 Task: Search one way flight ticket for 4 adults, 1 infant in seat and 1 infant on lap in premium economy from Orange County: John Wayne Airport (was Orange County Airport) to Springfield: Abraham Lincoln Capital Airport on 5-2-2023. Number of bags: 5 checked bags. Price is upto 98000. Outbound departure time preference is 20:45.
Action: Mouse moved to (292, 283)
Screenshot: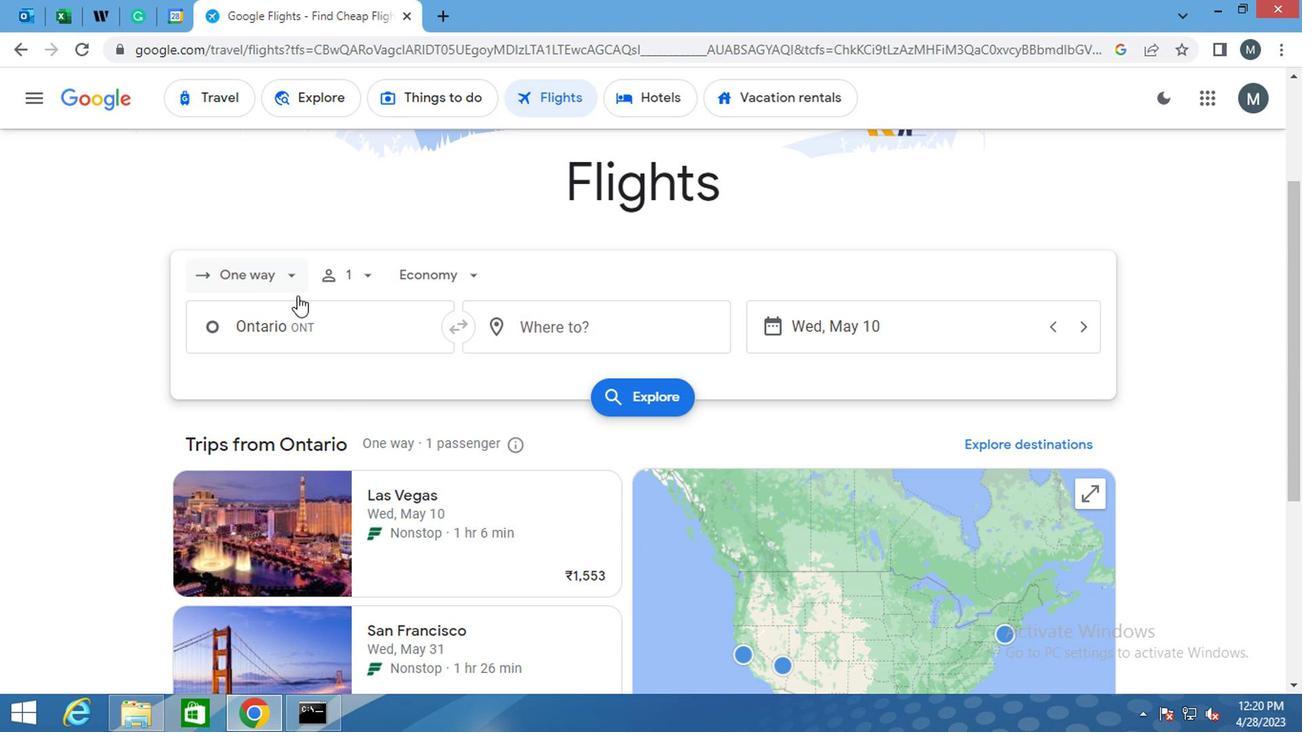 
Action: Mouse pressed left at (292, 283)
Screenshot: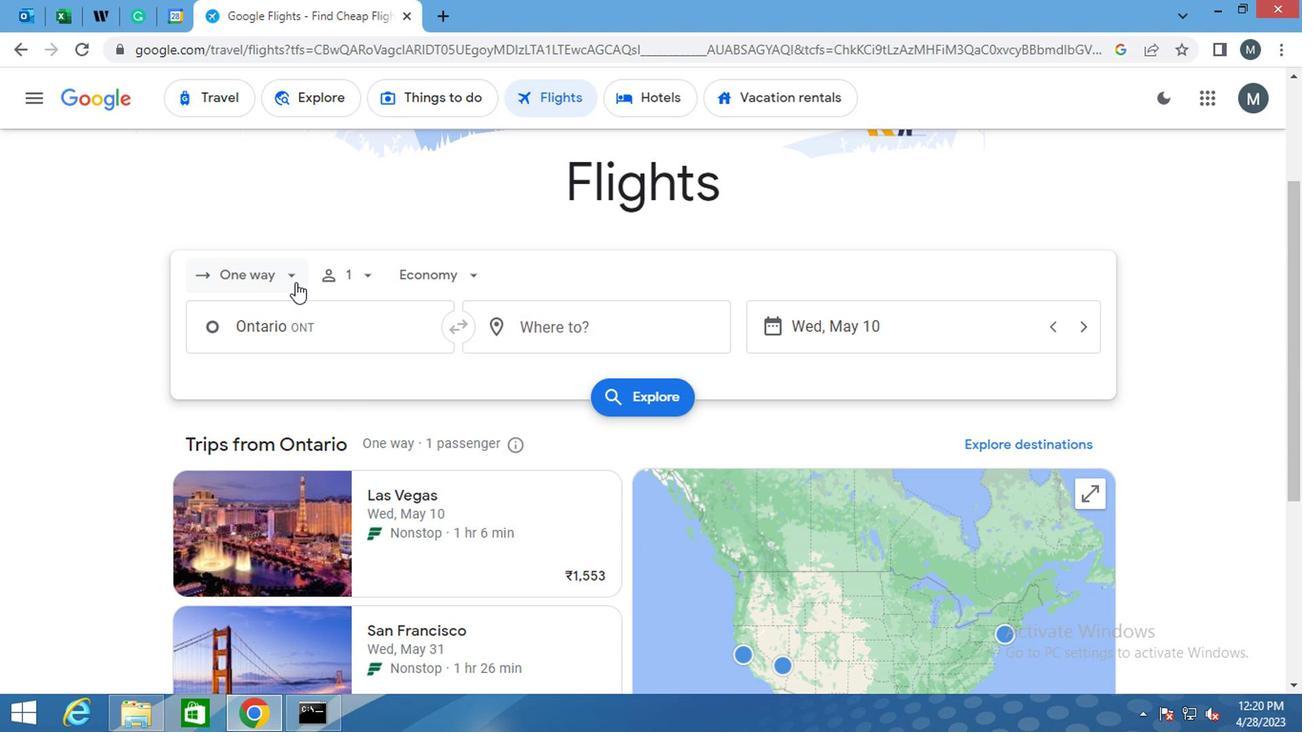 
Action: Mouse moved to (297, 365)
Screenshot: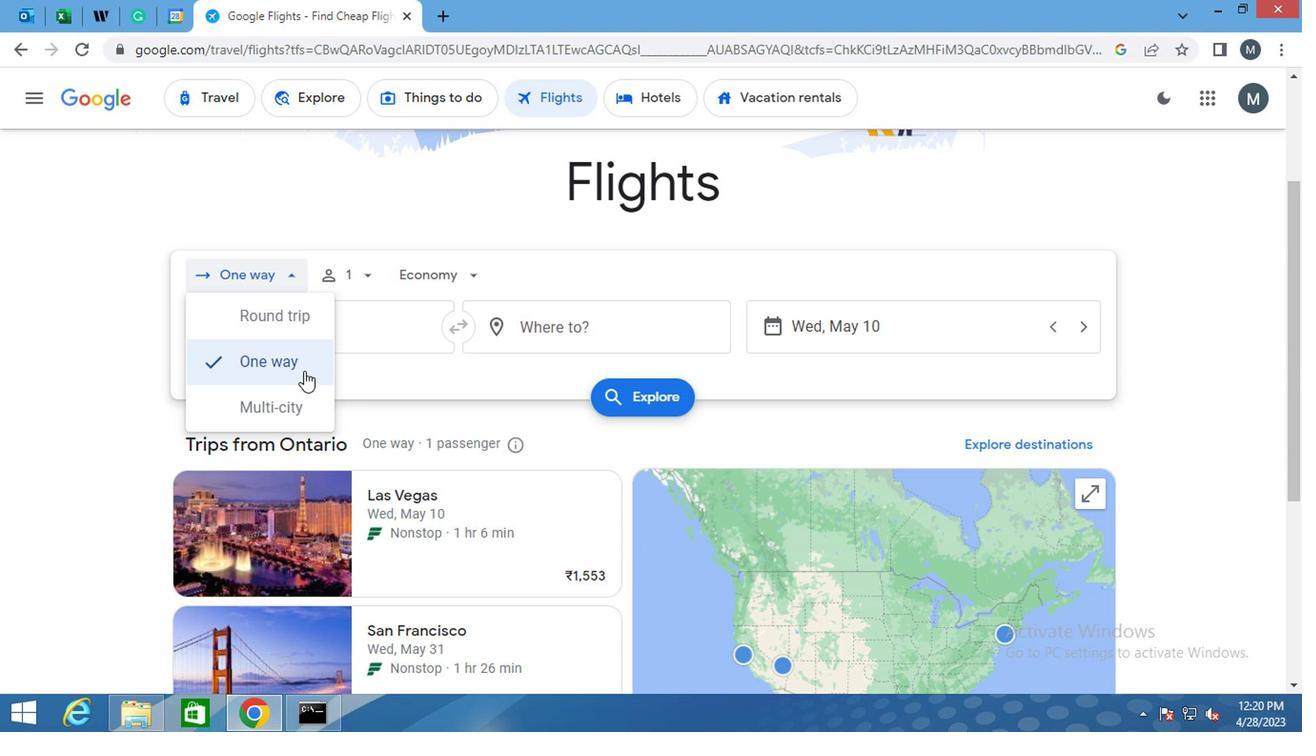 
Action: Mouse pressed left at (297, 365)
Screenshot: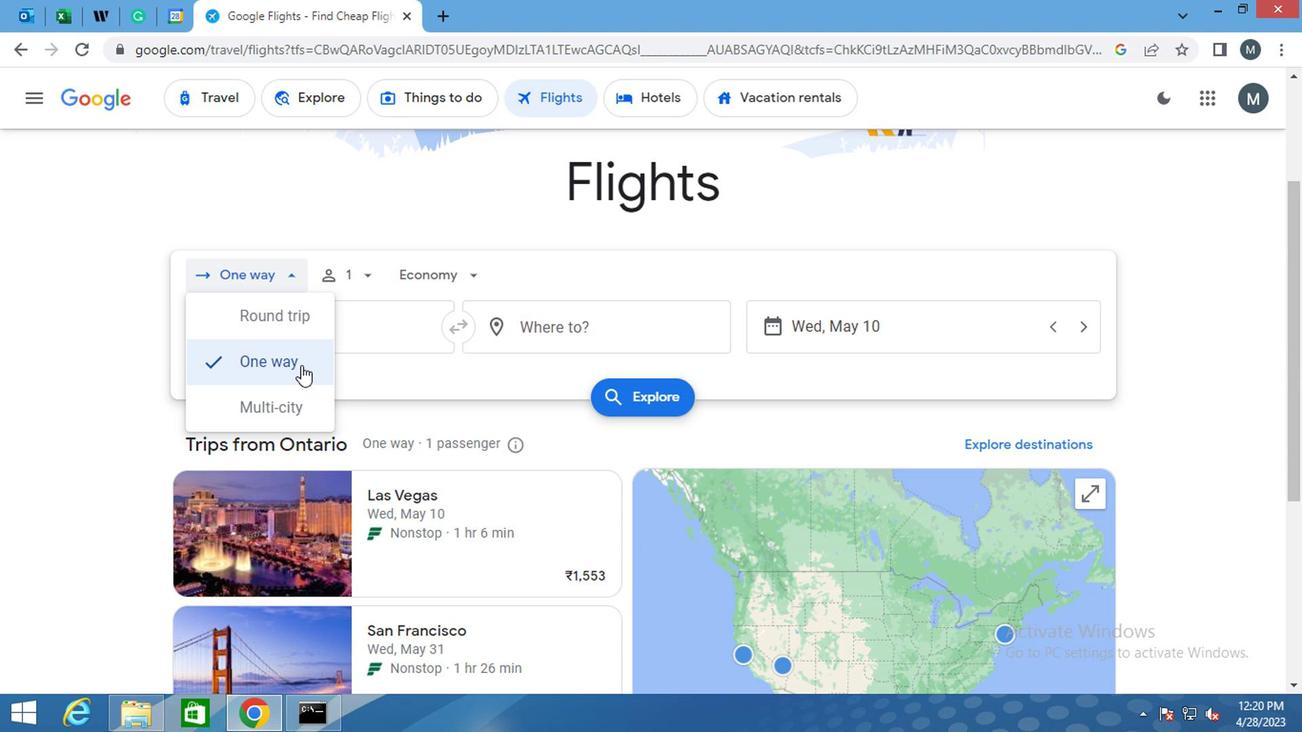 
Action: Mouse moved to (367, 278)
Screenshot: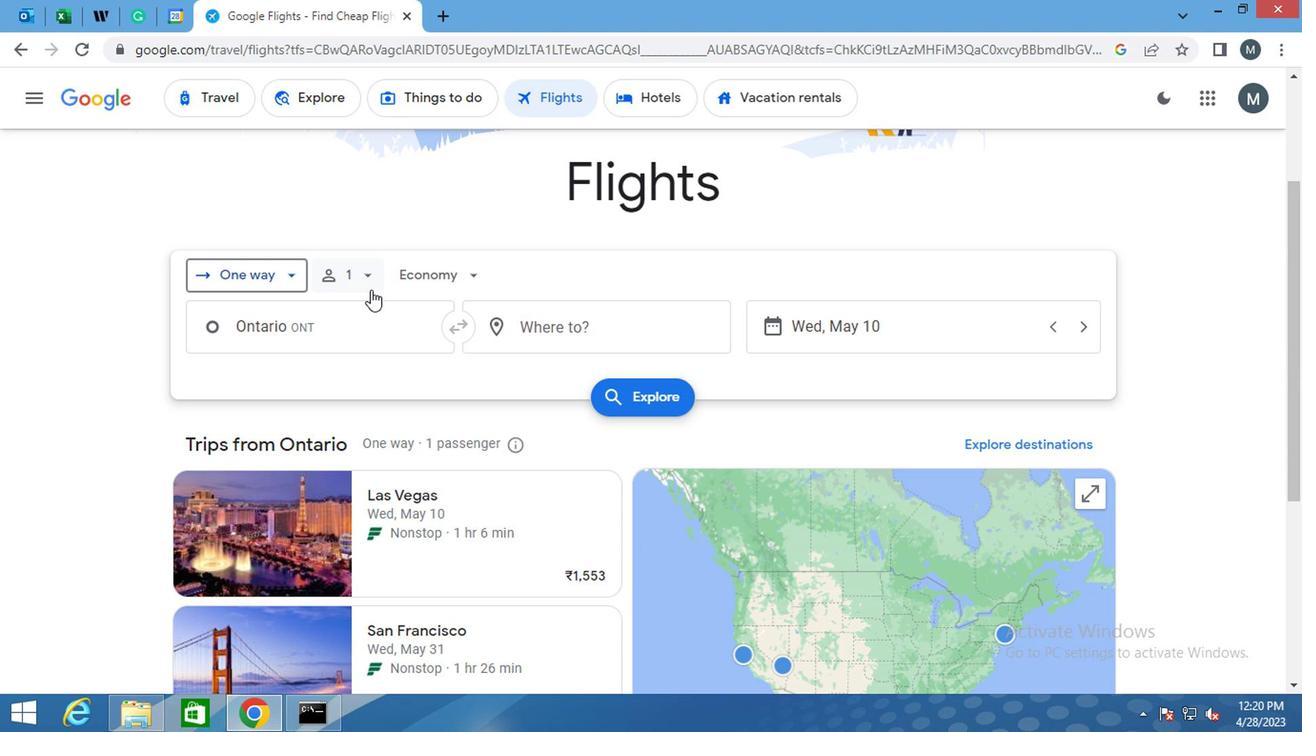 
Action: Mouse pressed left at (367, 278)
Screenshot: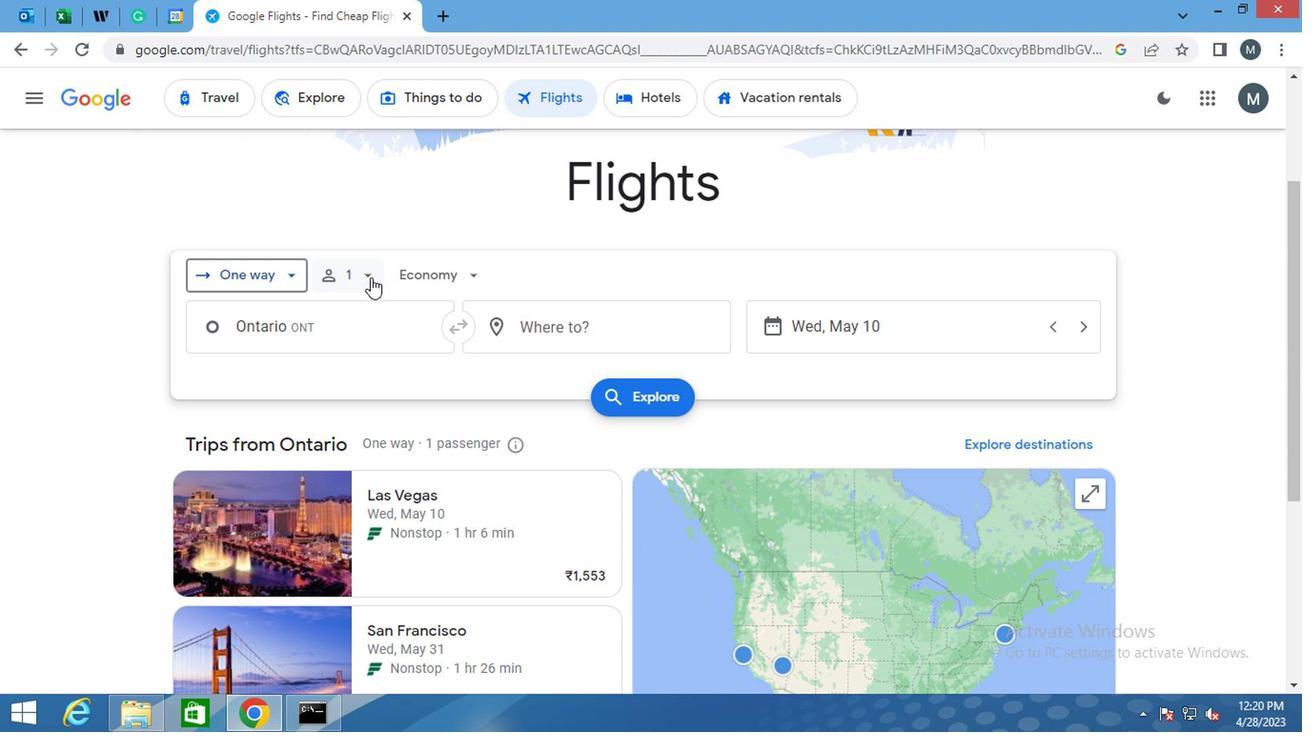 
Action: Mouse moved to (503, 328)
Screenshot: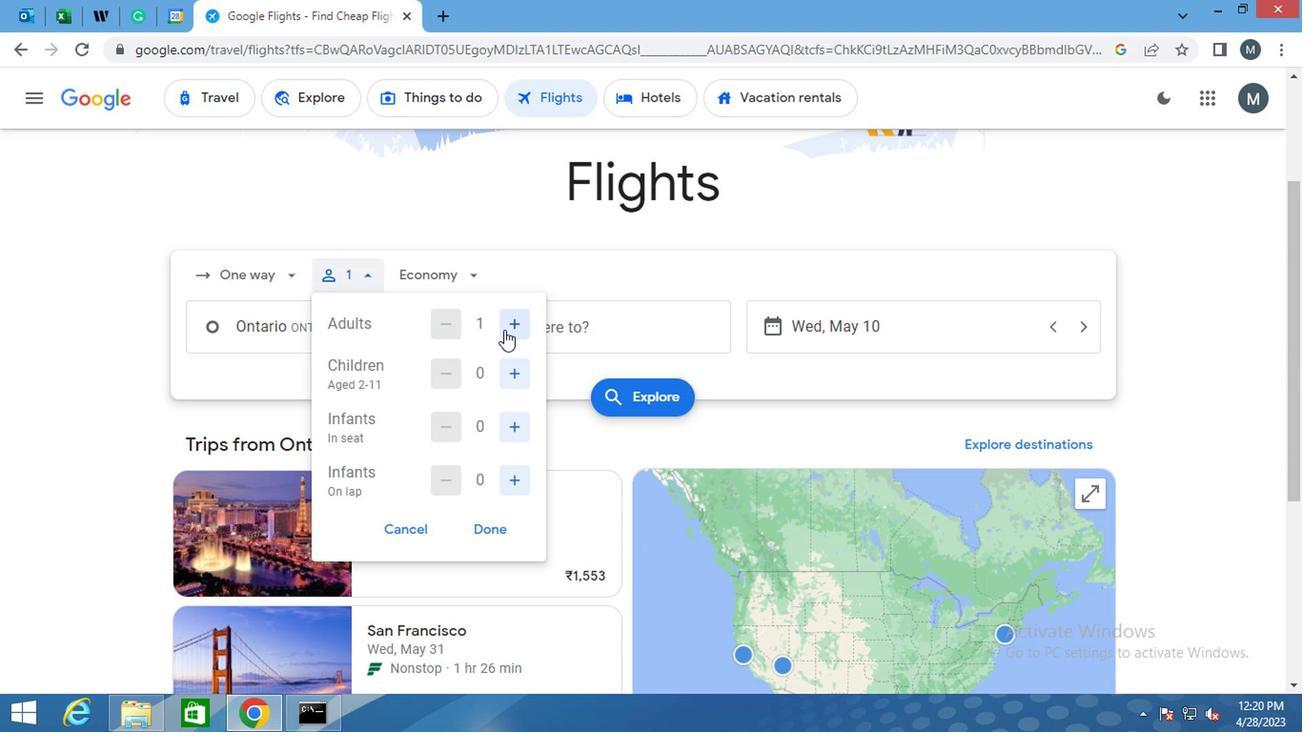 
Action: Mouse pressed left at (503, 328)
Screenshot: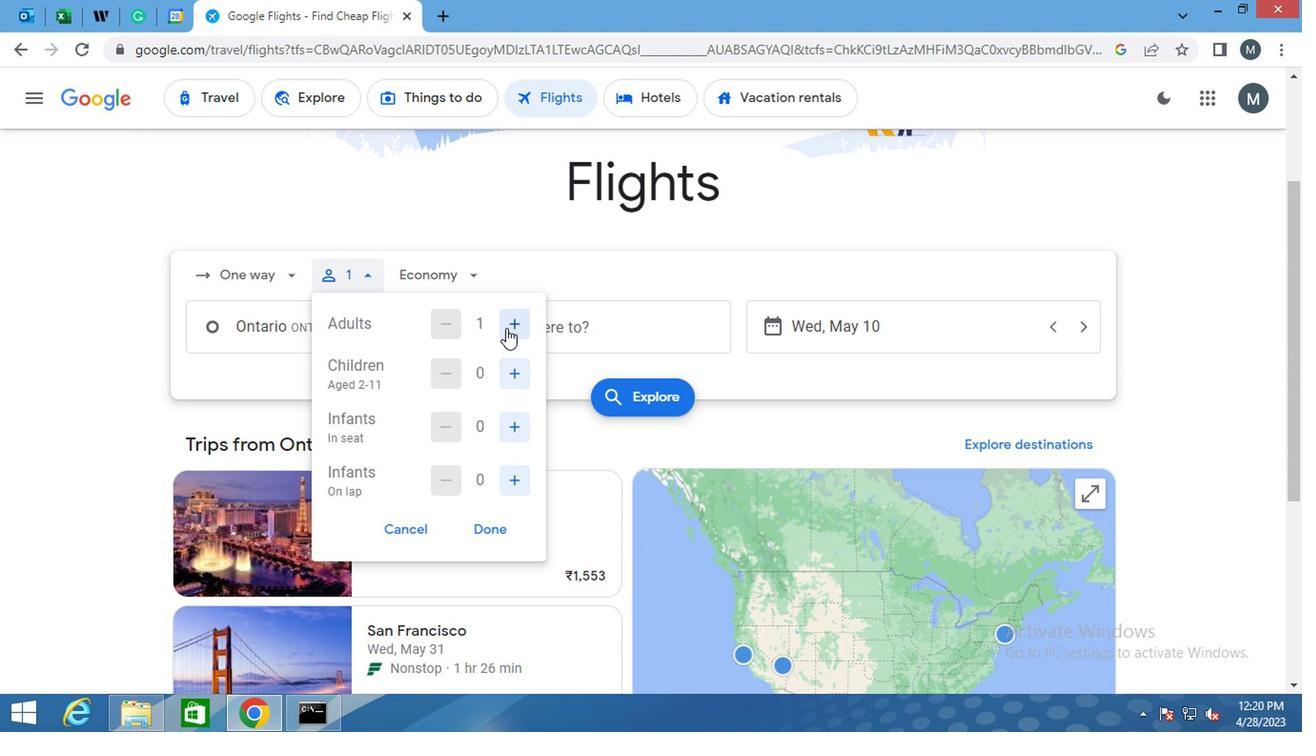 
Action: Mouse pressed left at (503, 328)
Screenshot: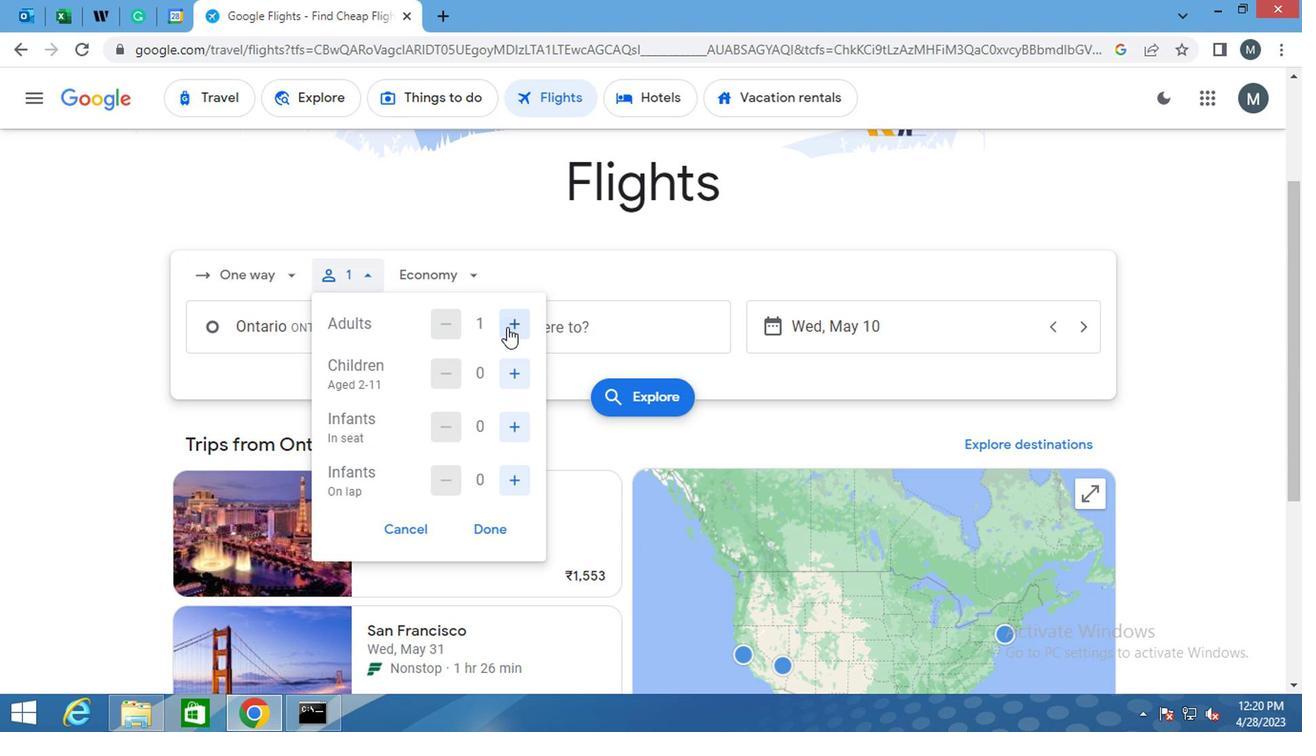 
Action: Mouse moved to (505, 328)
Screenshot: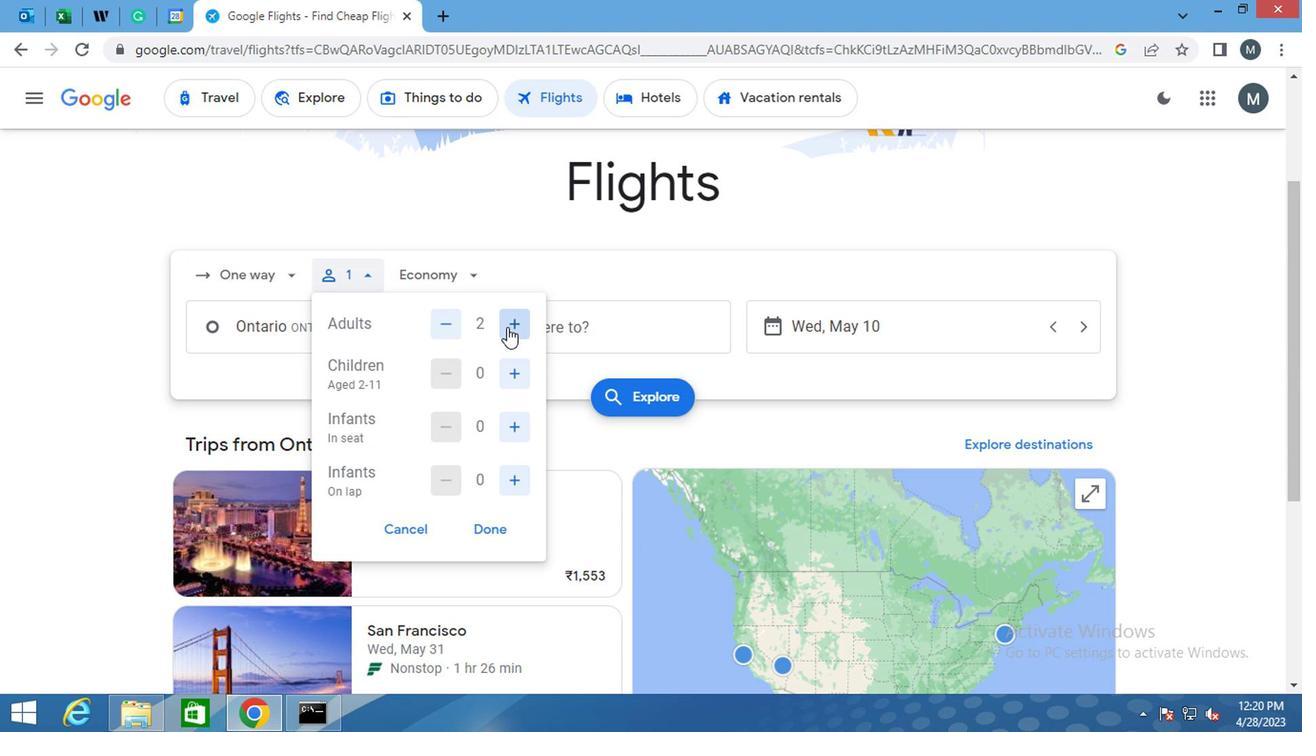 
Action: Mouse pressed left at (505, 328)
Screenshot: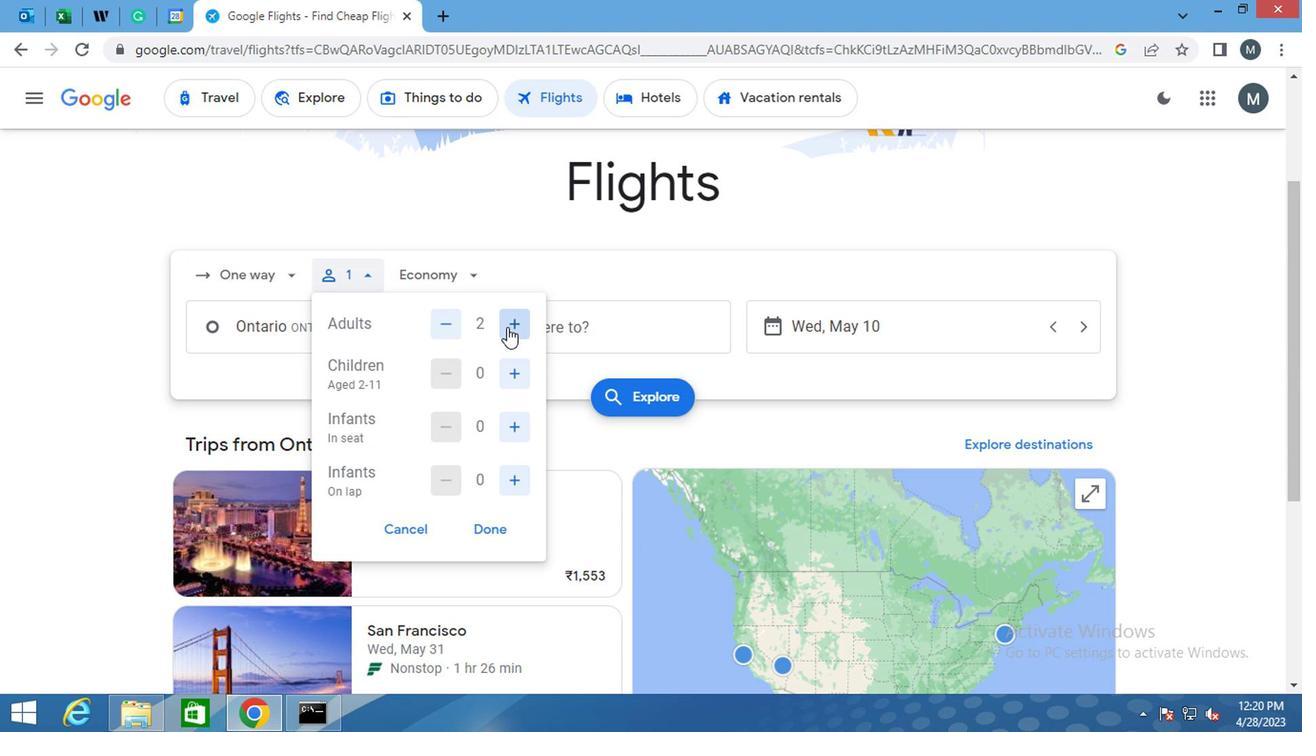 
Action: Mouse moved to (505, 377)
Screenshot: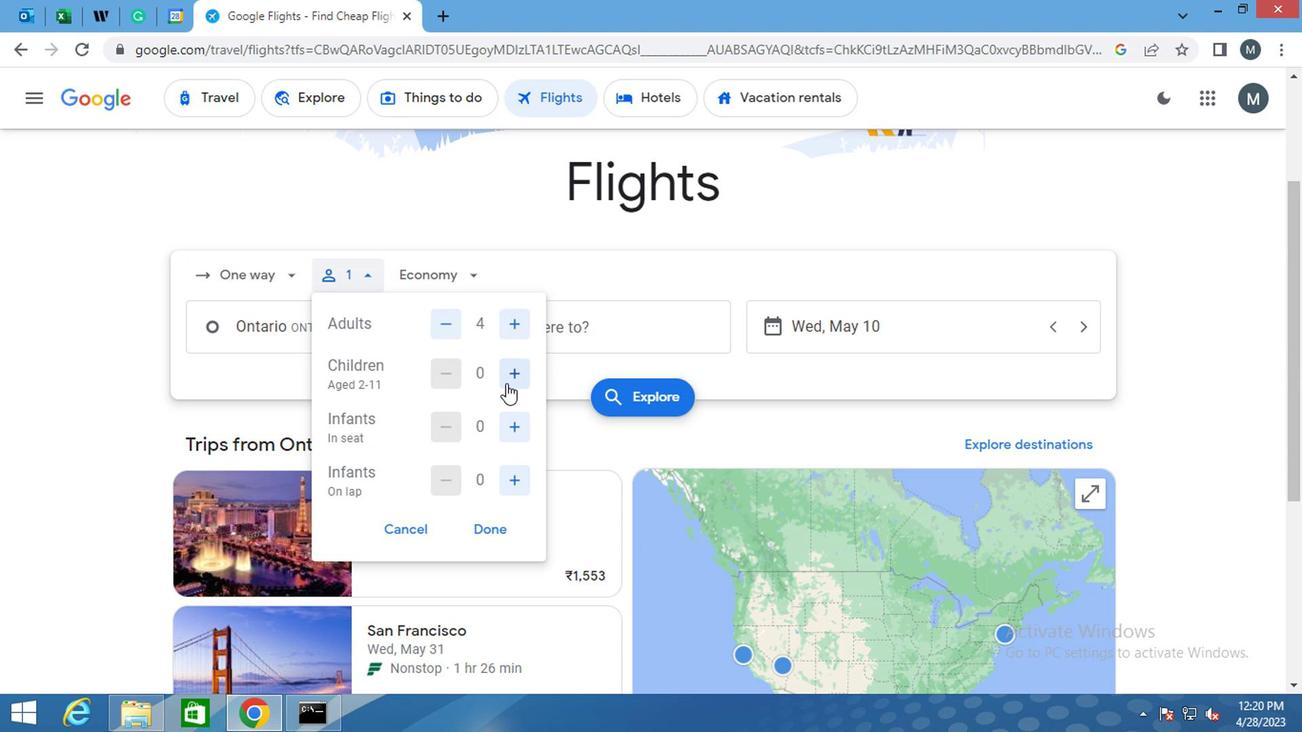 
Action: Mouse pressed left at (505, 377)
Screenshot: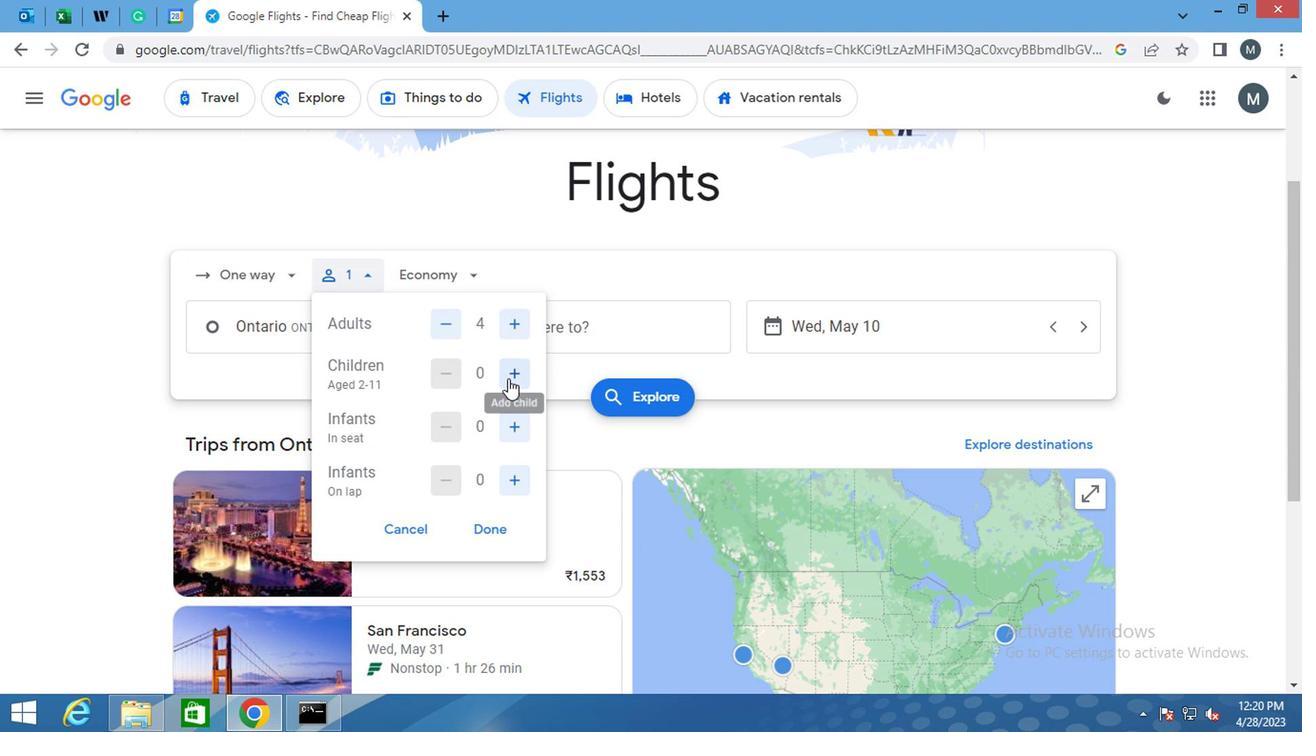 
Action: Mouse moved to (505, 483)
Screenshot: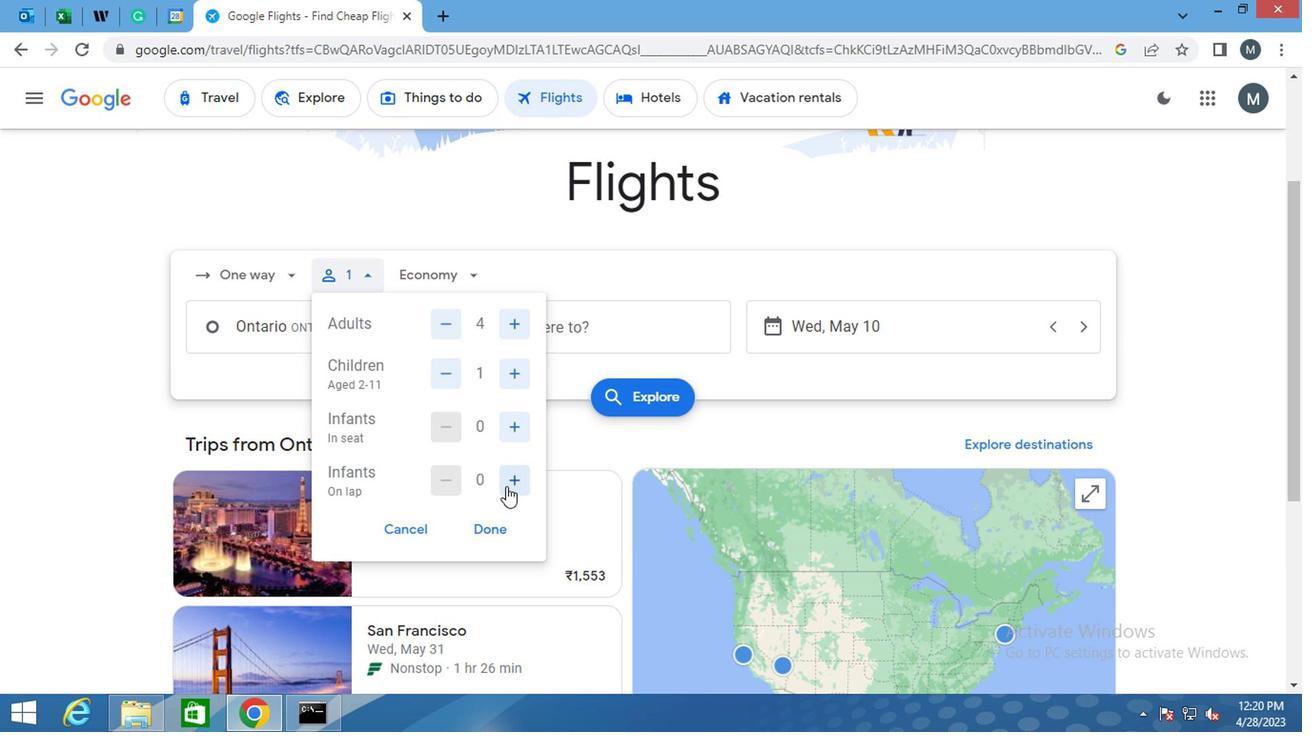 
Action: Mouse pressed left at (505, 483)
Screenshot: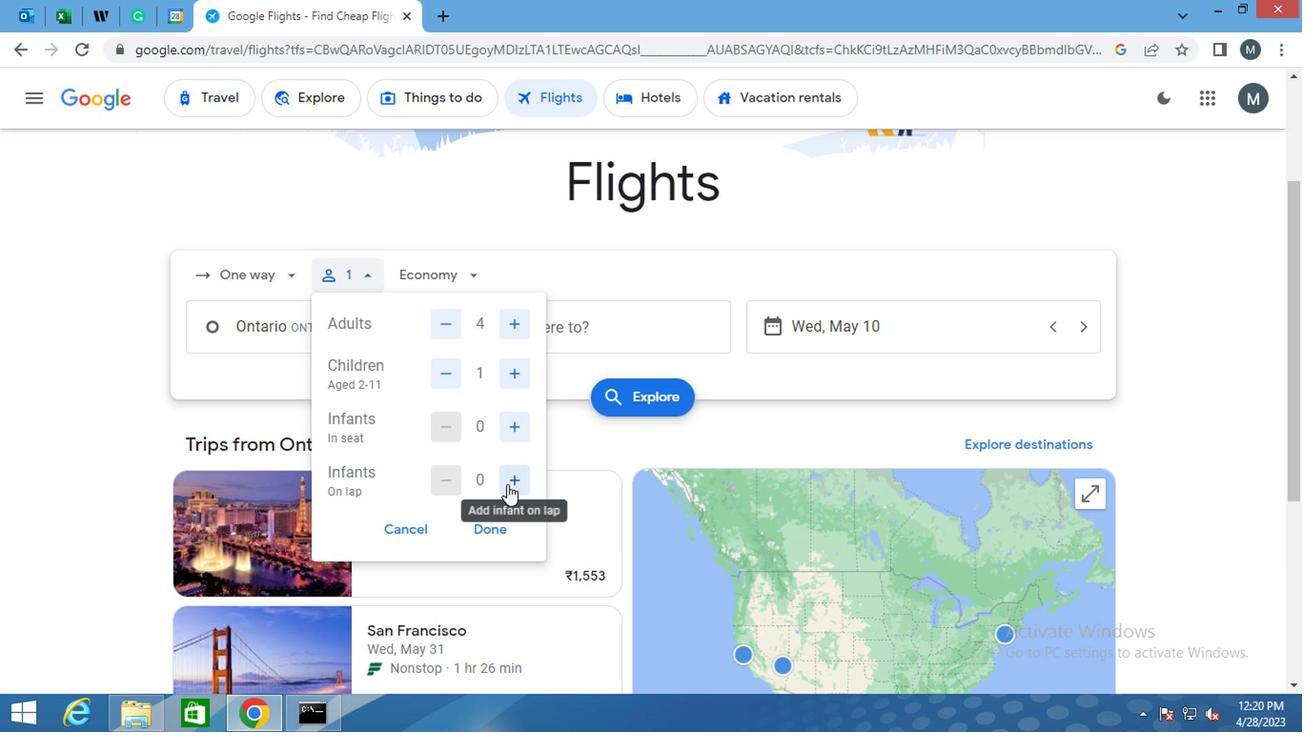
Action: Mouse moved to (489, 519)
Screenshot: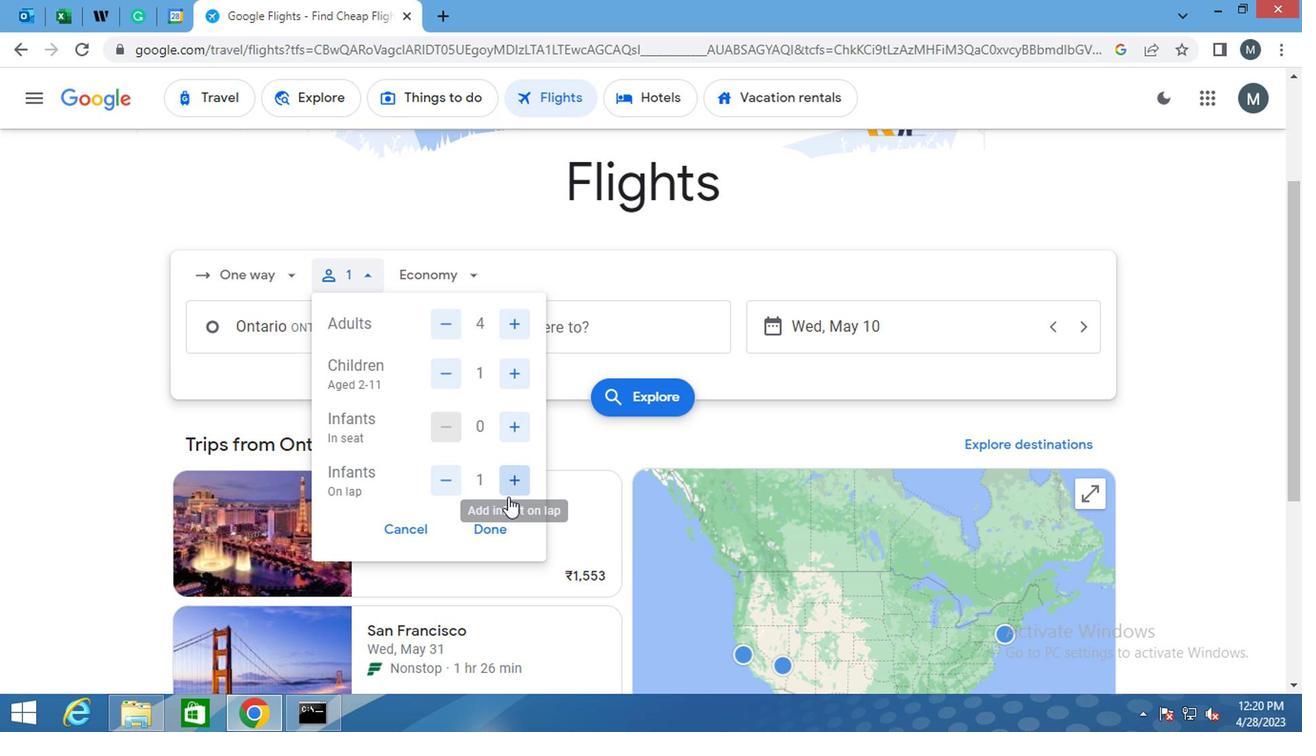 
Action: Mouse pressed left at (489, 519)
Screenshot: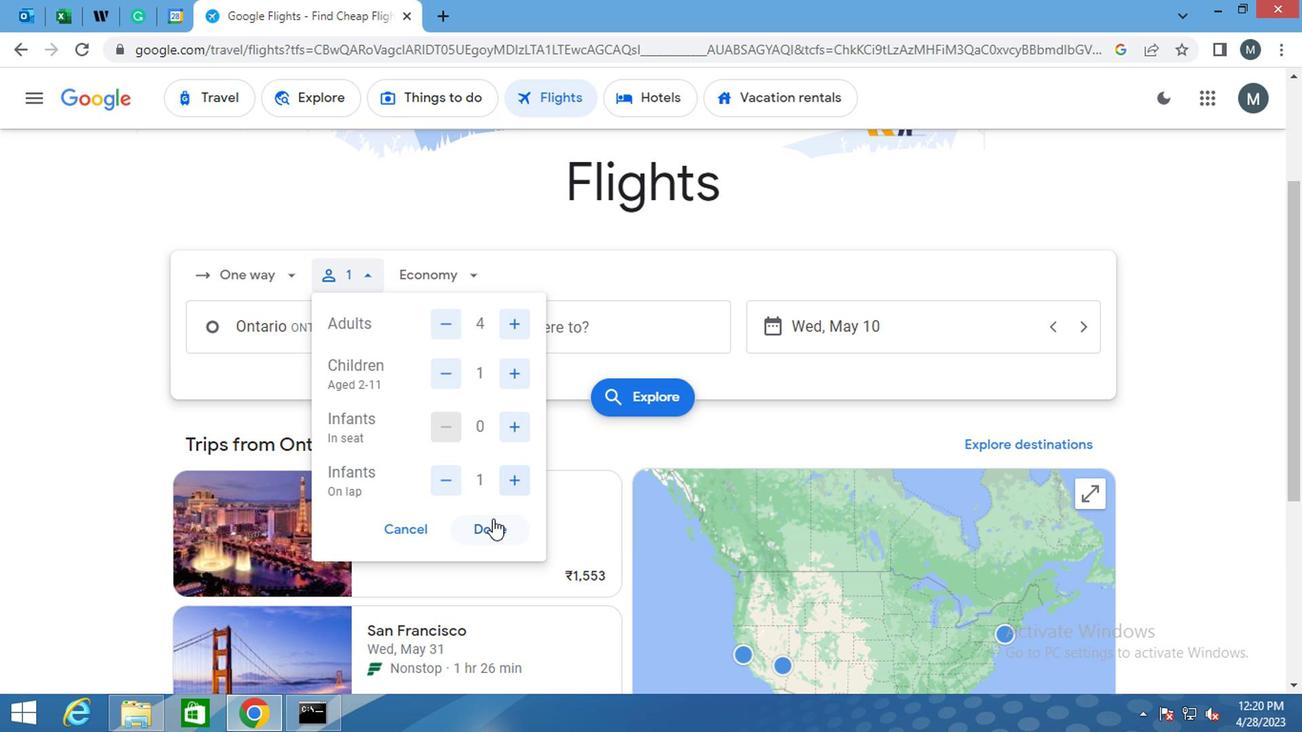 
Action: Mouse moved to (470, 284)
Screenshot: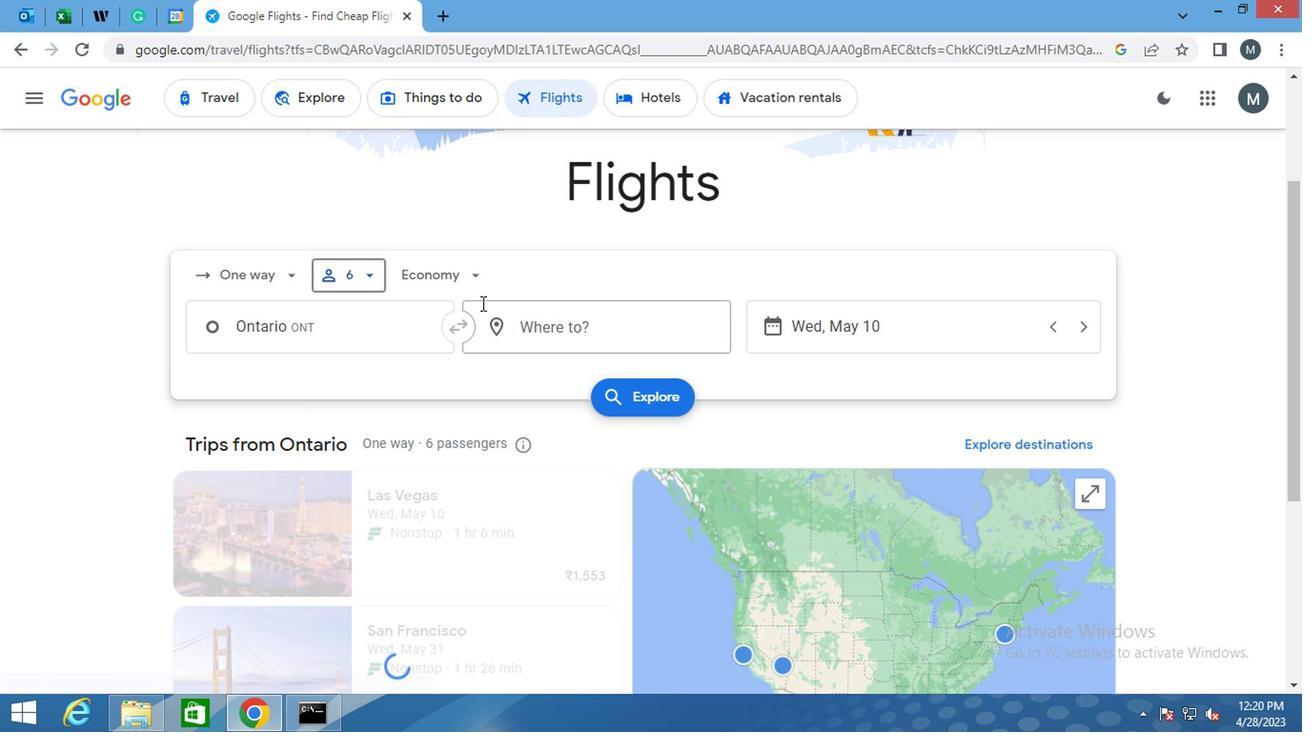 
Action: Mouse pressed left at (470, 284)
Screenshot: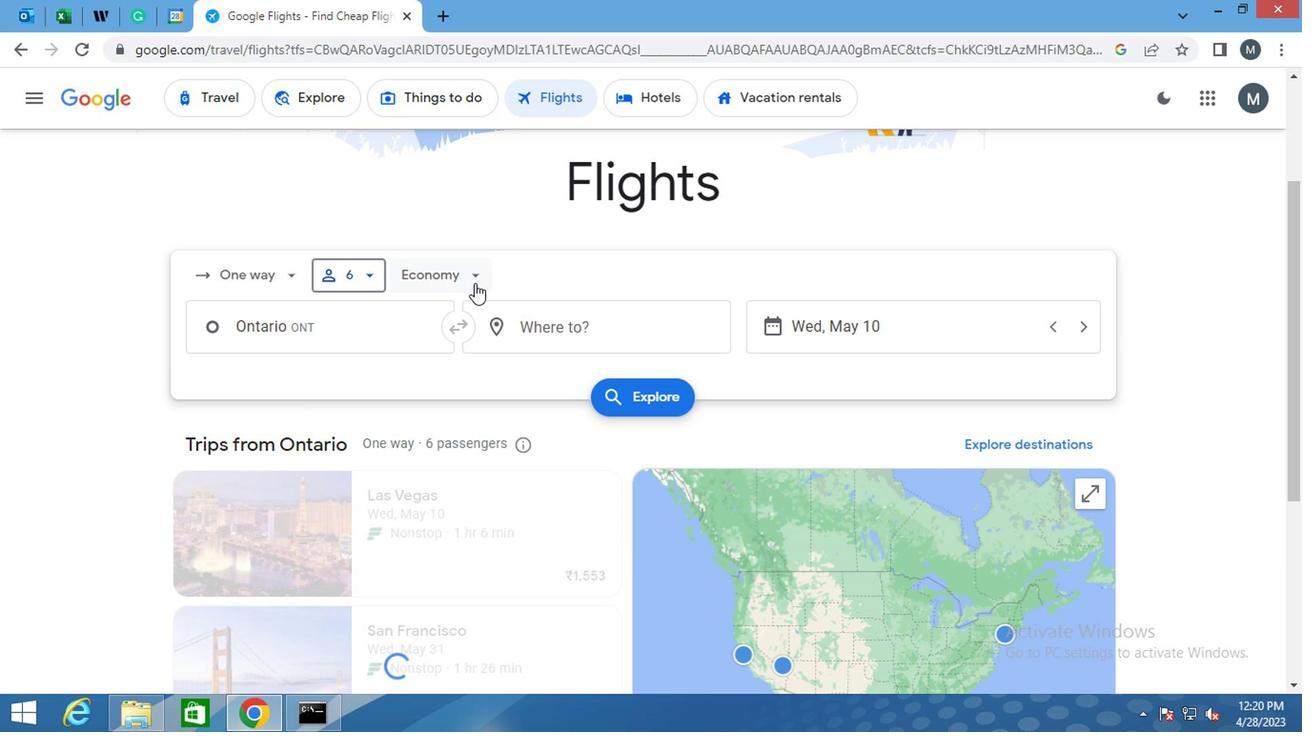 
Action: Mouse moved to (470, 359)
Screenshot: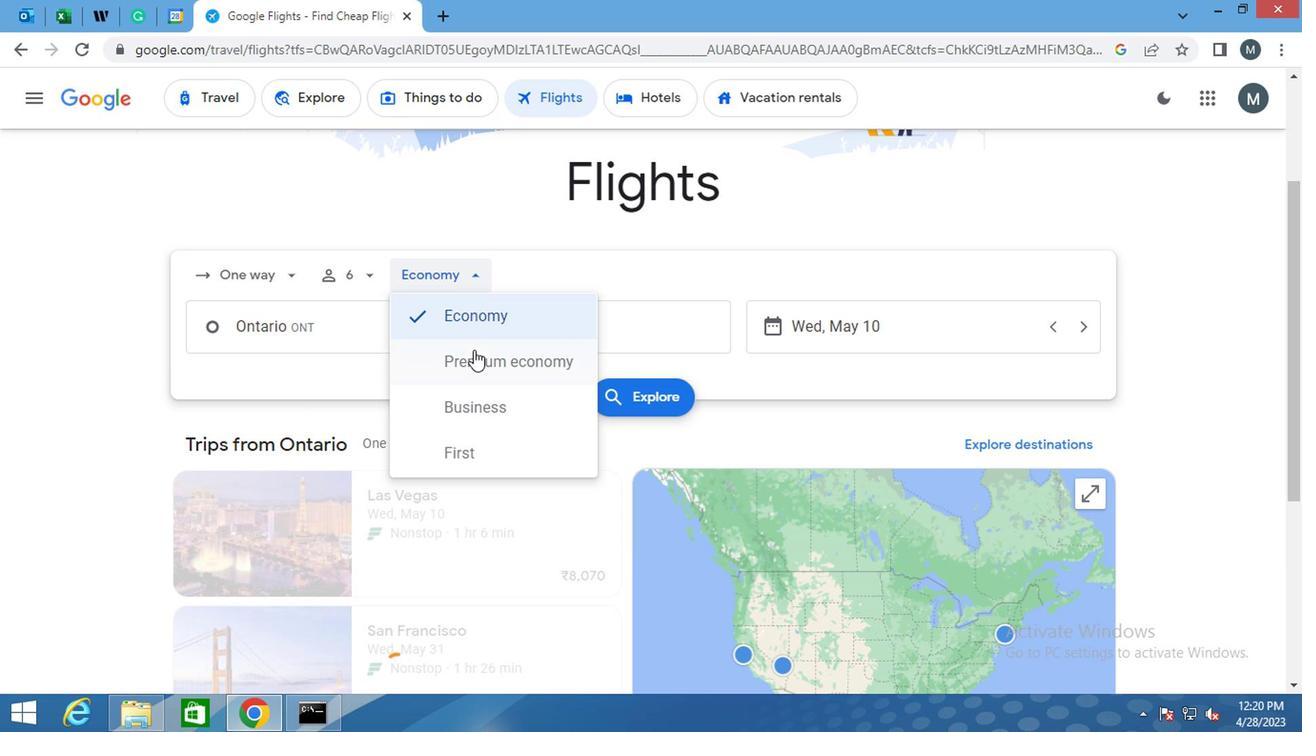 
Action: Mouse pressed left at (470, 359)
Screenshot: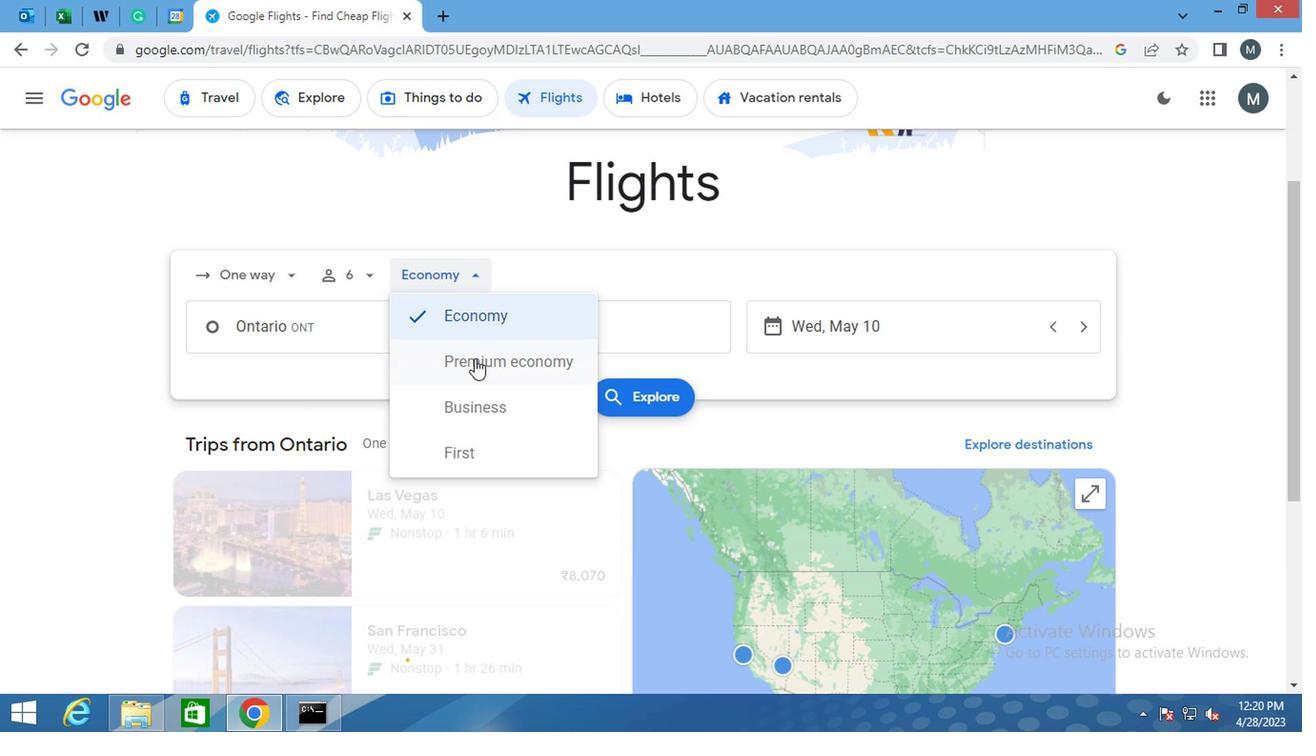 
Action: Mouse moved to (368, 328)
Screenshot: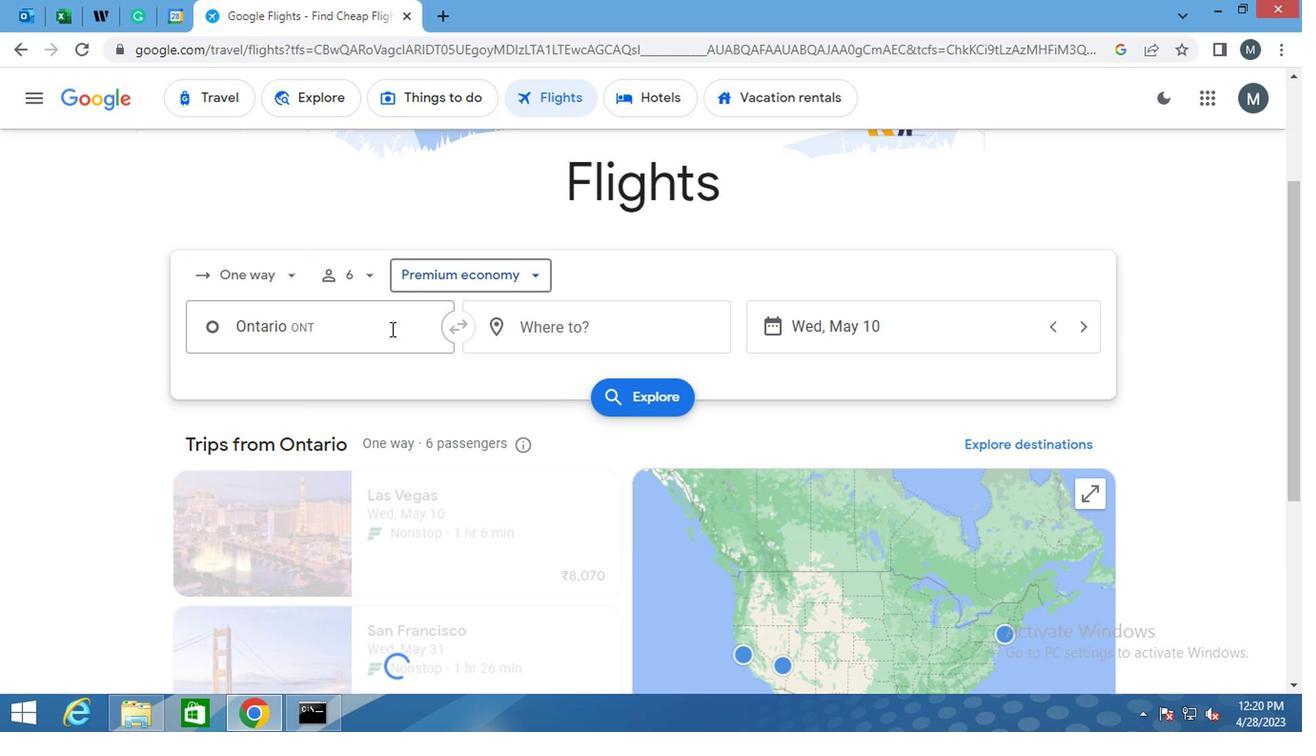 
Action: Mouse pressed left at (368, 328)
Screenshot: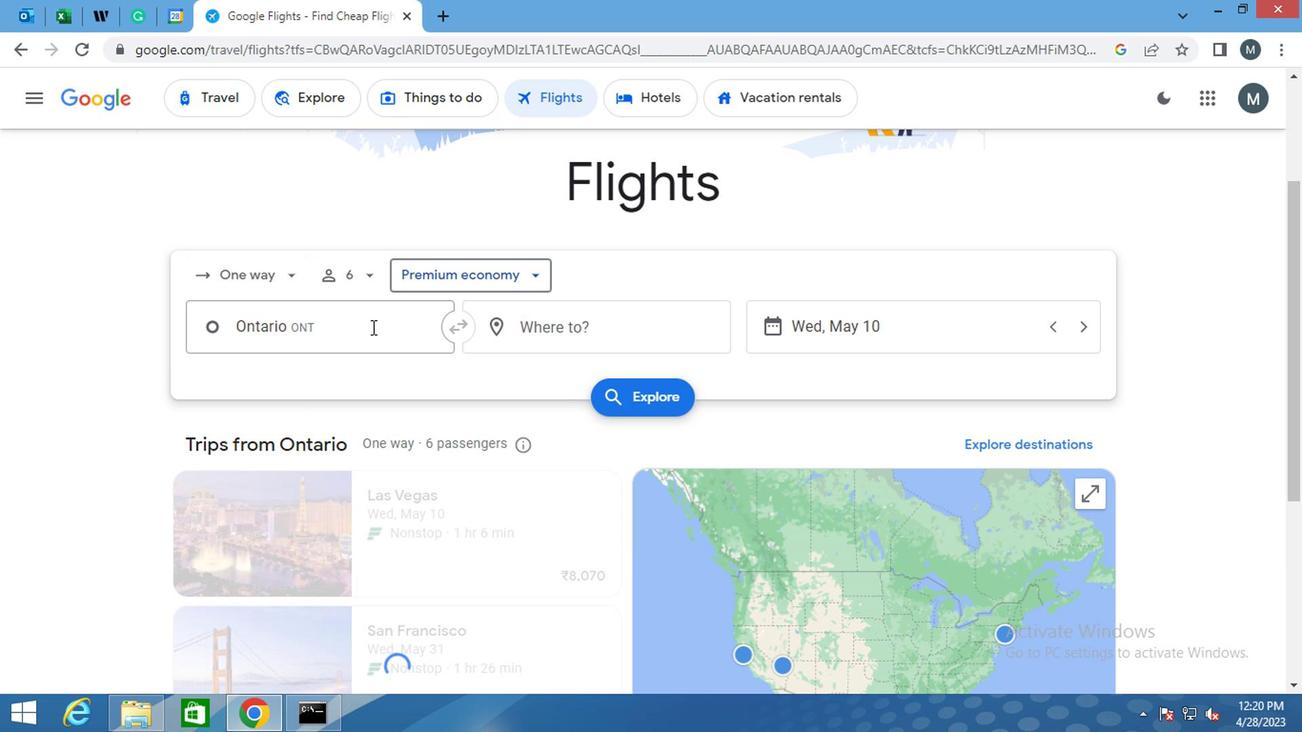 
Action: Mouse moved to (358, 335)
Screenshot: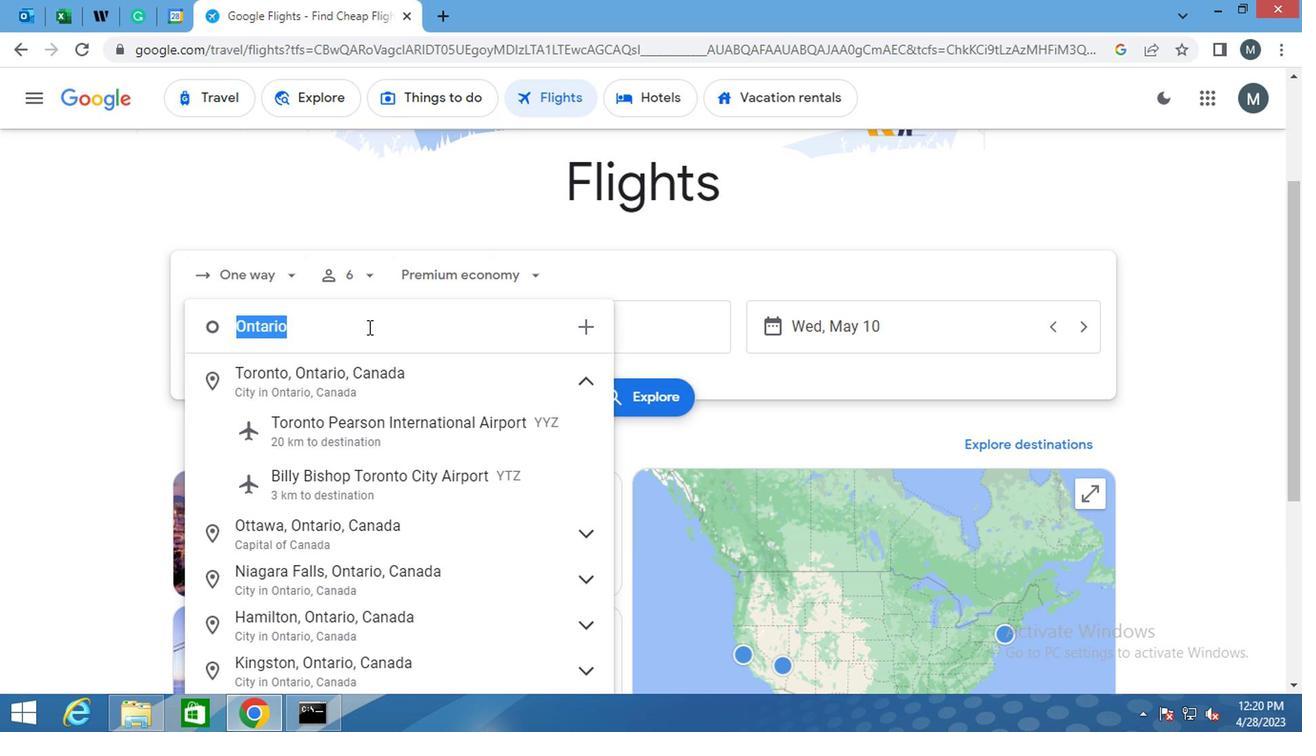 
Action: Key pressed <Key.shift>ORANGE<Key.space><Key.shift>COU<Key.backspace><Key.backspace><Key.backspace>JOHN<Key.backspace><Key.backspace><Key.backspace><Key.backspace><Key.backspace><Key.backspace><Key.backspace><Key.backspace><Key.backspace><Key.backspace><Key.backspace><Key.backspace><Key.backspace><Key.backspace><Key.backspace><Key.backspace><Key.backspace><Key.backspace><Key.backspace><Key.backspace><Key.backspace><Key.backspace><Key.backspace><Key.backspace><Key.backspace><Key.backspace>JOHN<Key.space>WA
Screenshot: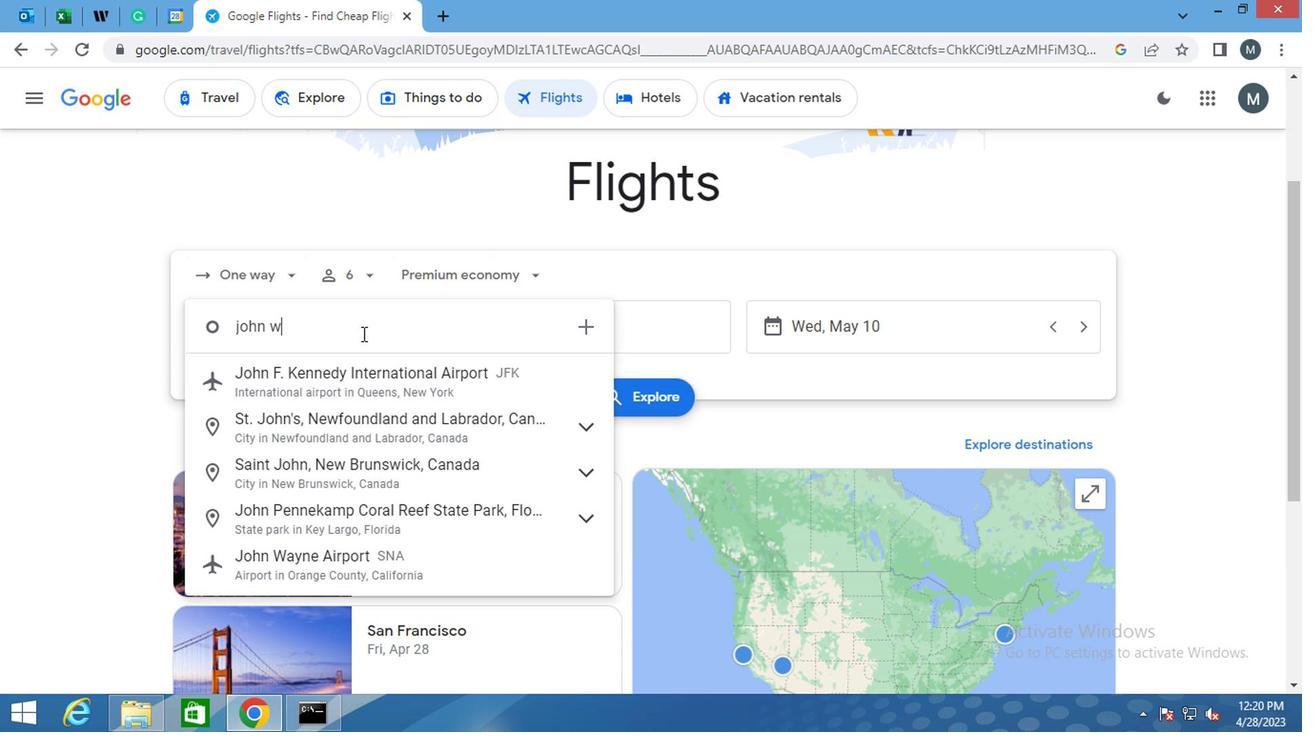 
Action: Mouse moved to (387, 391)
Screenshot: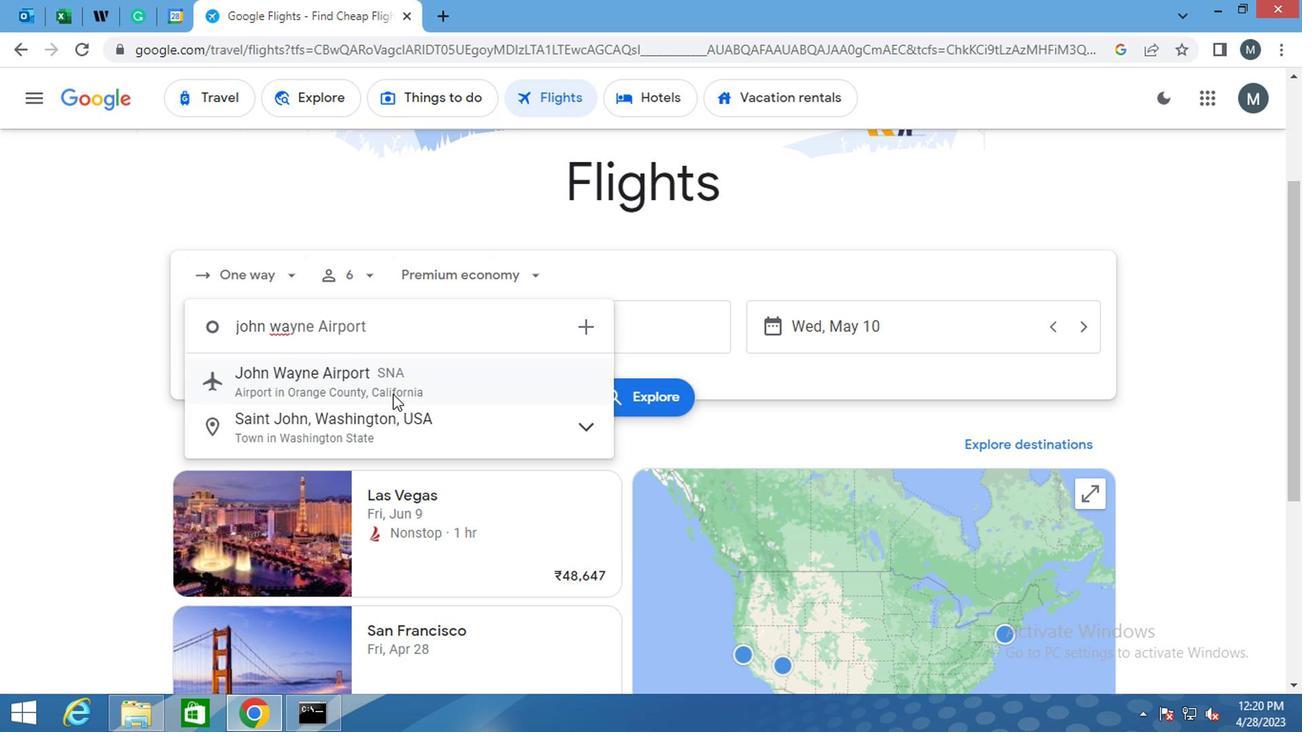 
Action: Mouse pressed left at (387, 391)
Screenshot: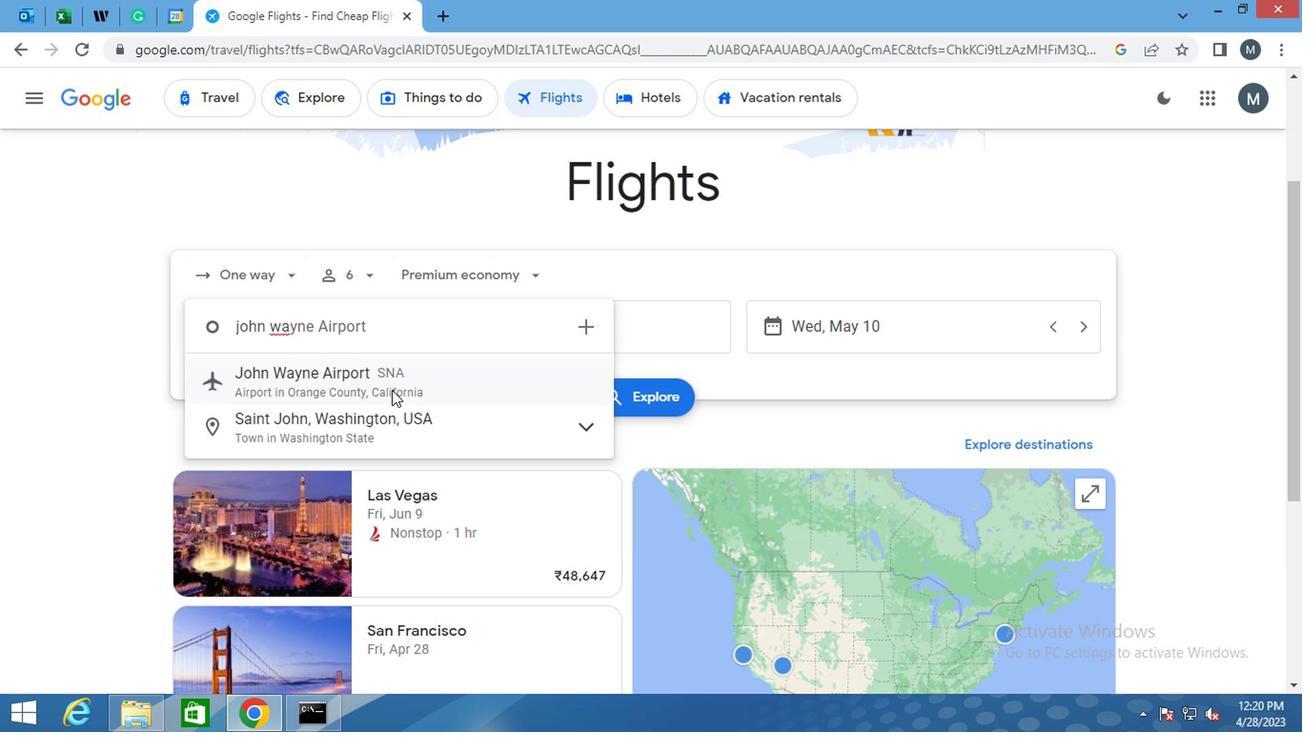 
Action: Mouse moved to (573, 321)
Screenshot: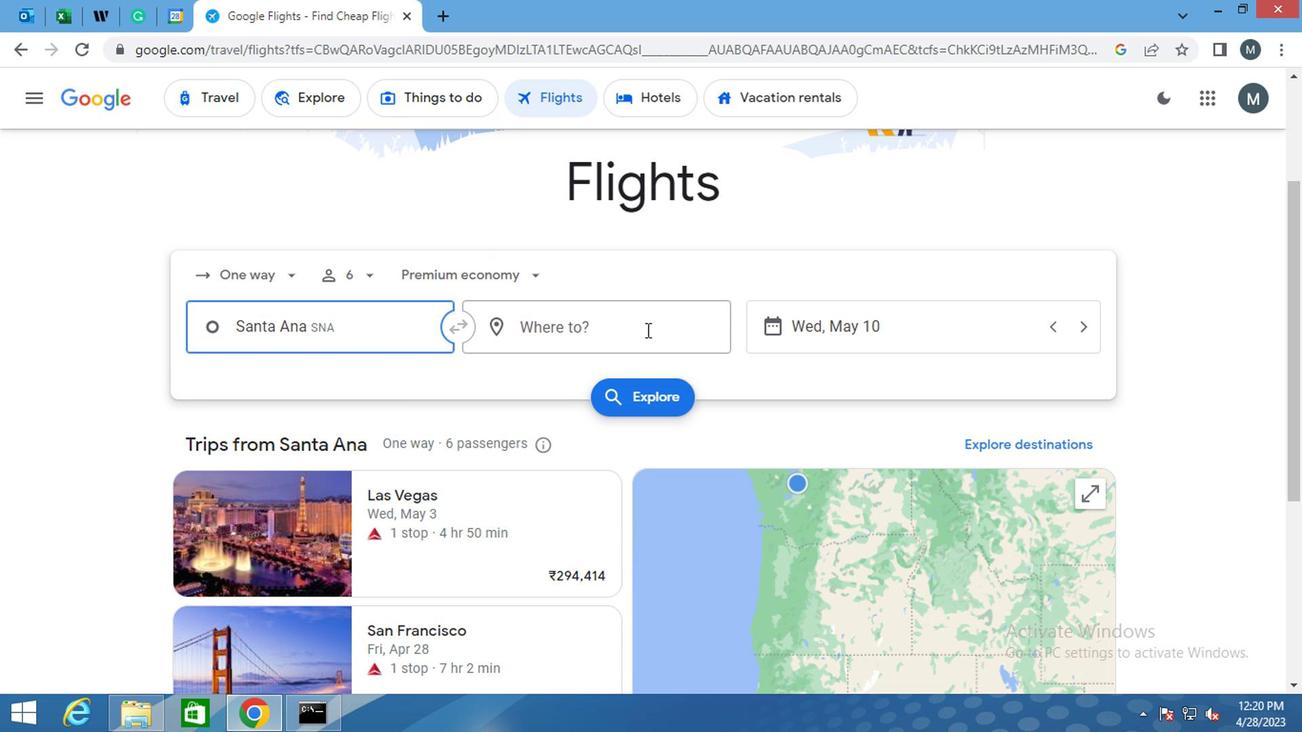 
Action: Mouse pressed left at (573, 321)
Screenshot: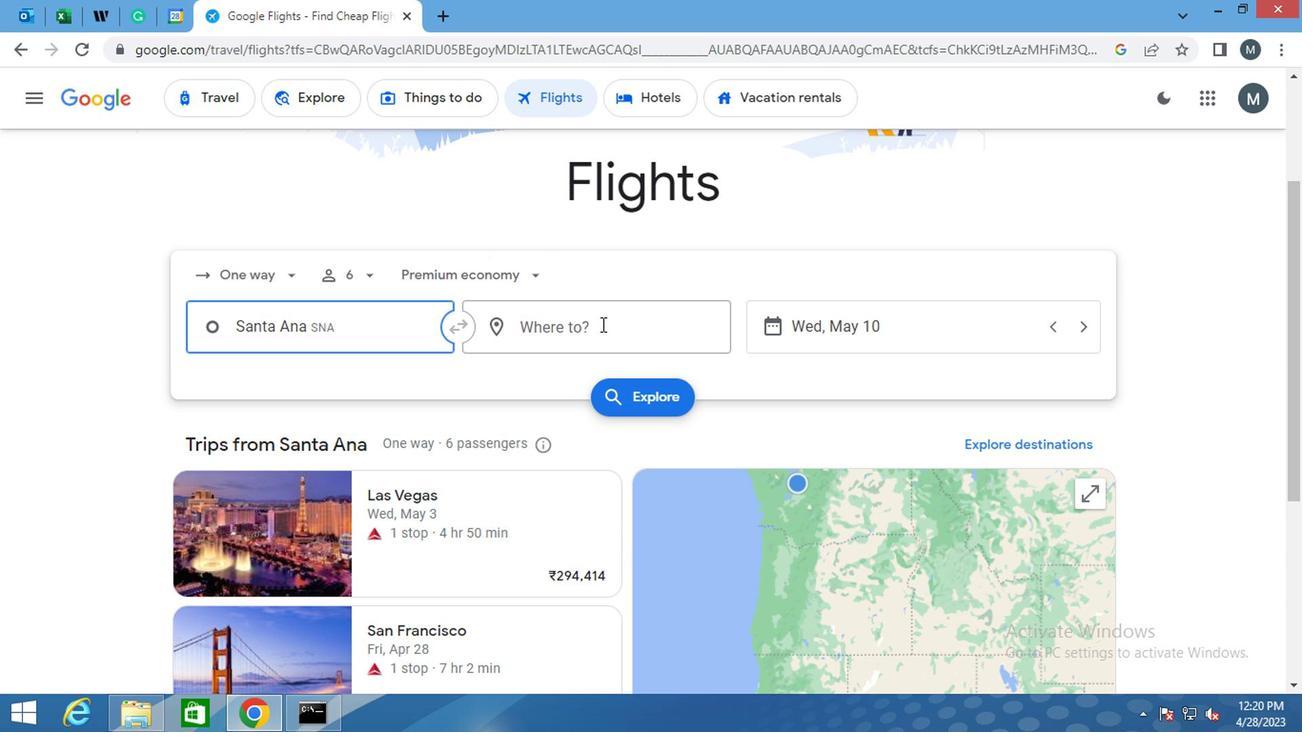
Action: Mouse moved to (547, 396)
Screenshot: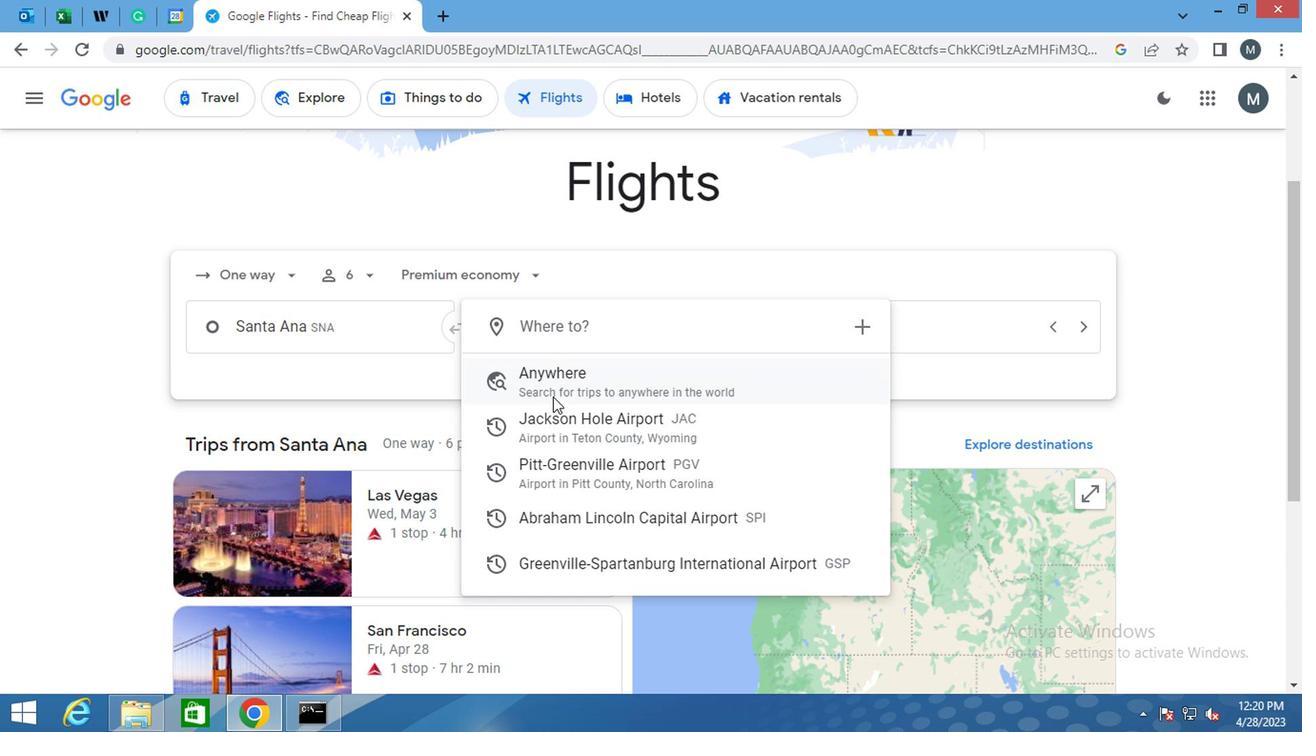
Action: Key pressed <Key.shift>SPRINGFIEL
Screenshot: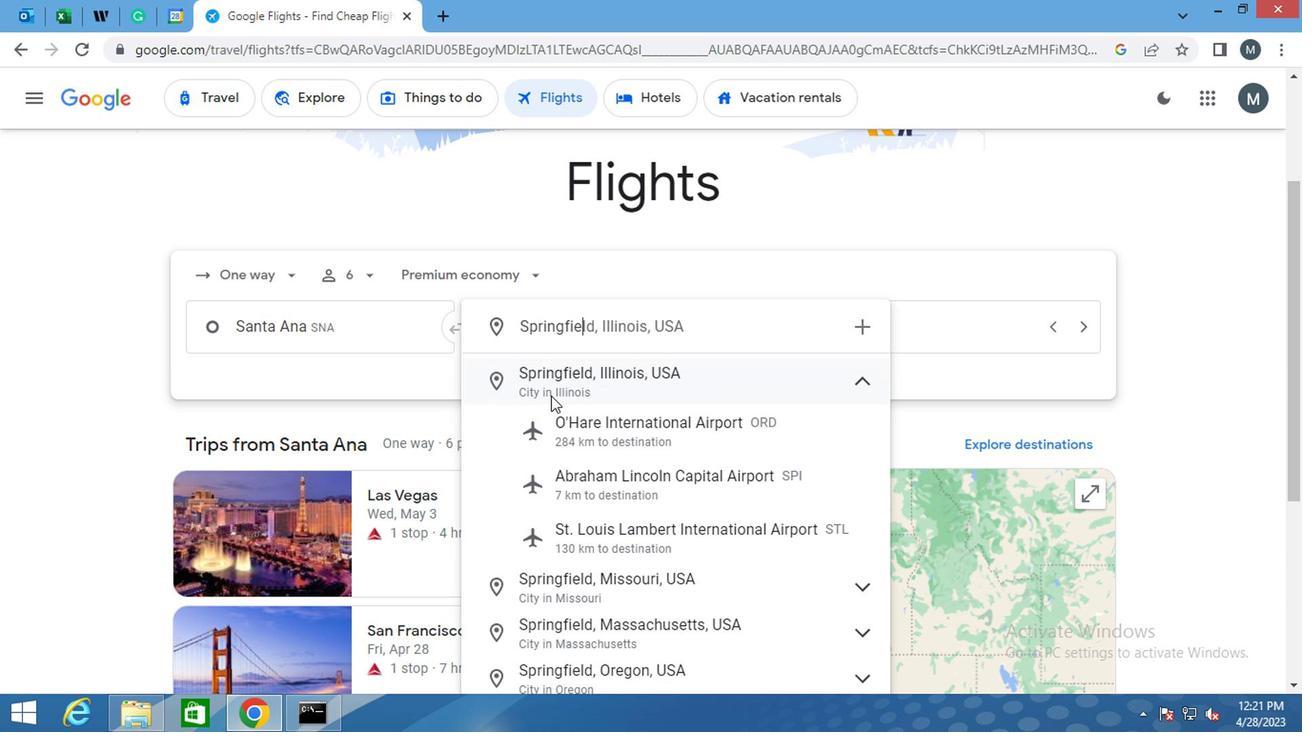 
Action: Mouse moved to (601, 481)
Screenshot: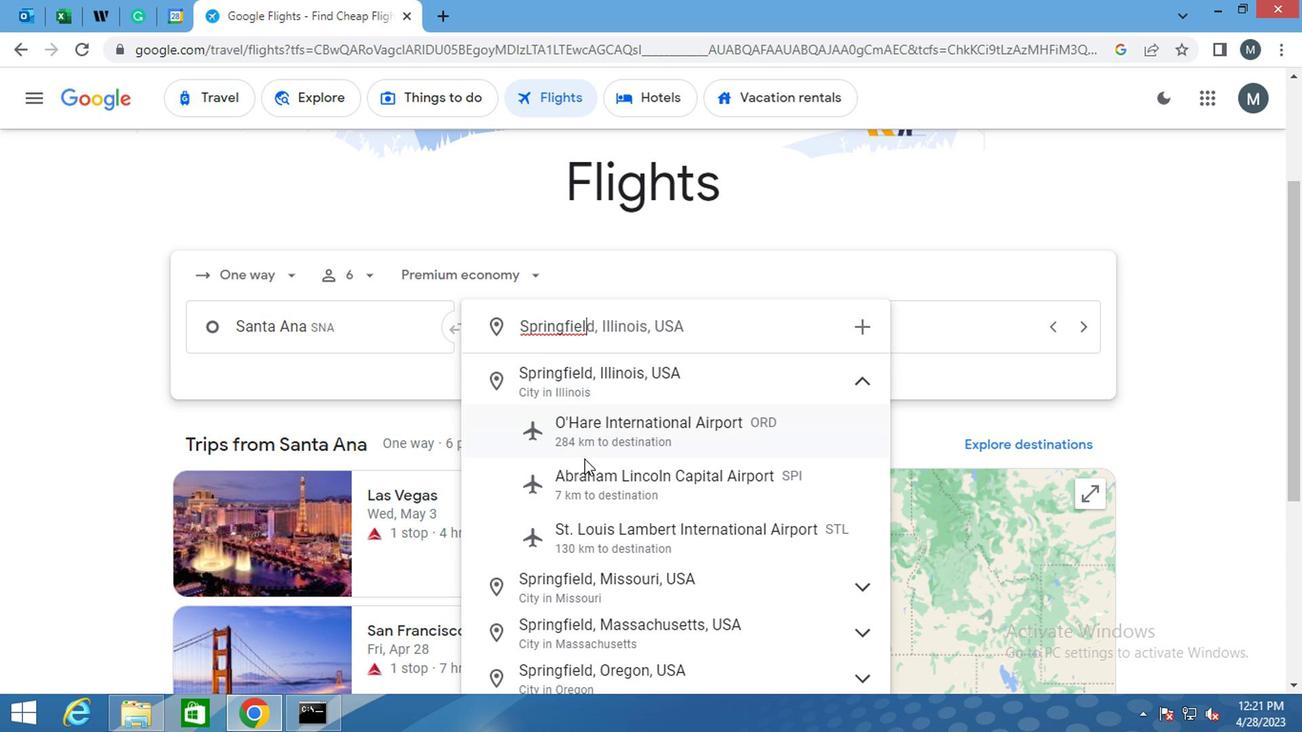 
Action: Mouse pressed left at (601, 481)
Screenshot: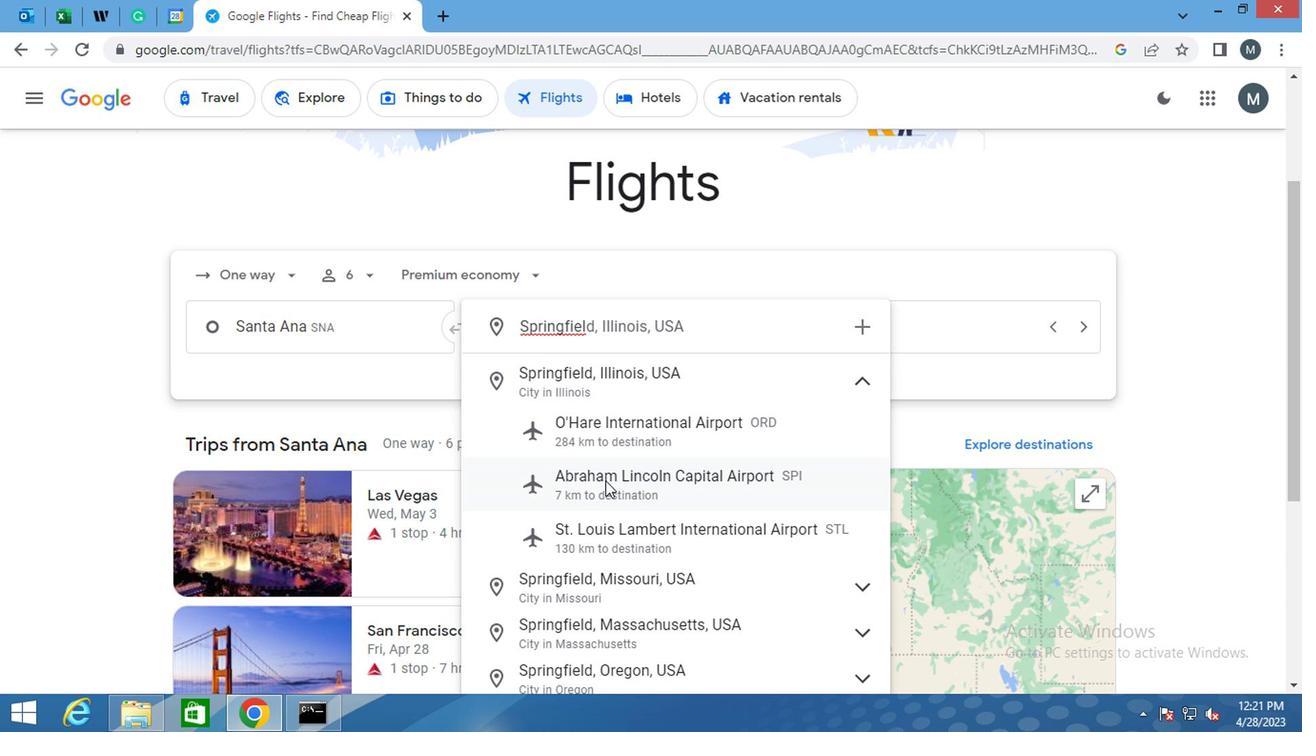 
Action: Mouse moved to (621, 396)
Screenshot: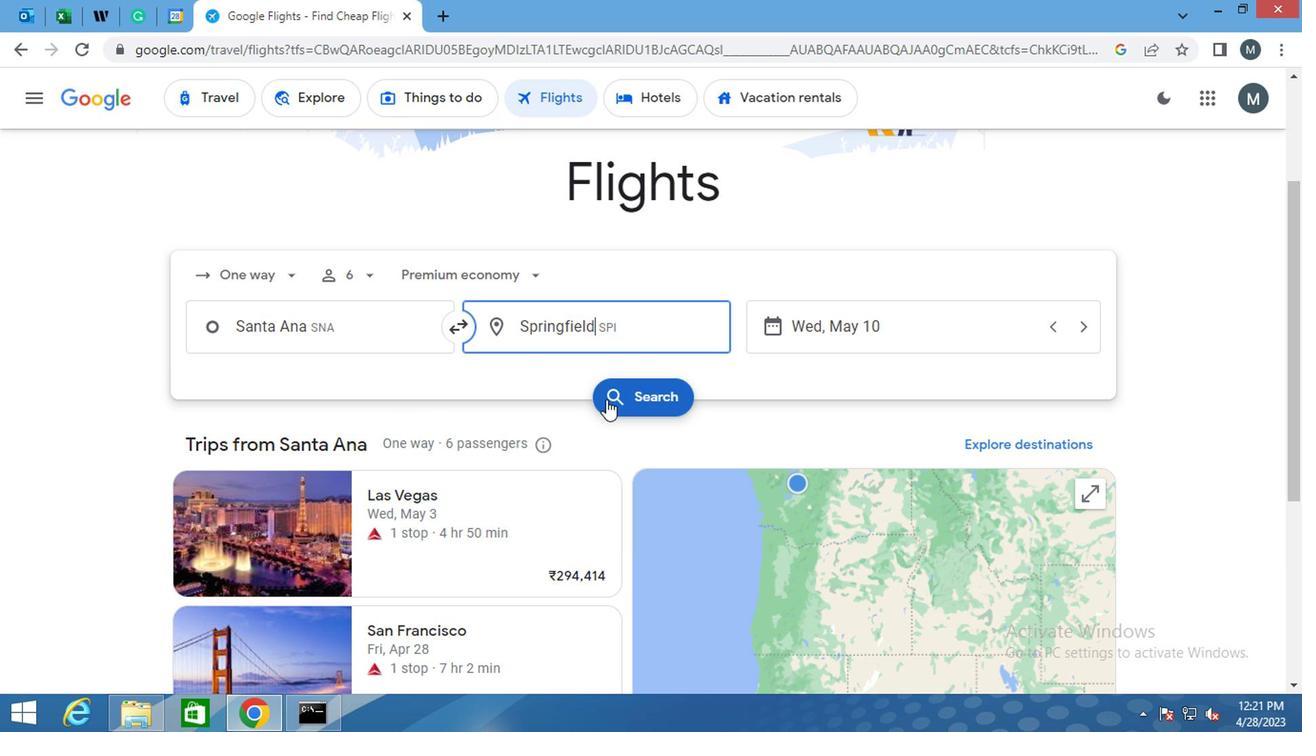 
Action: Mouse pressed left at (621, 396)
Screenshot: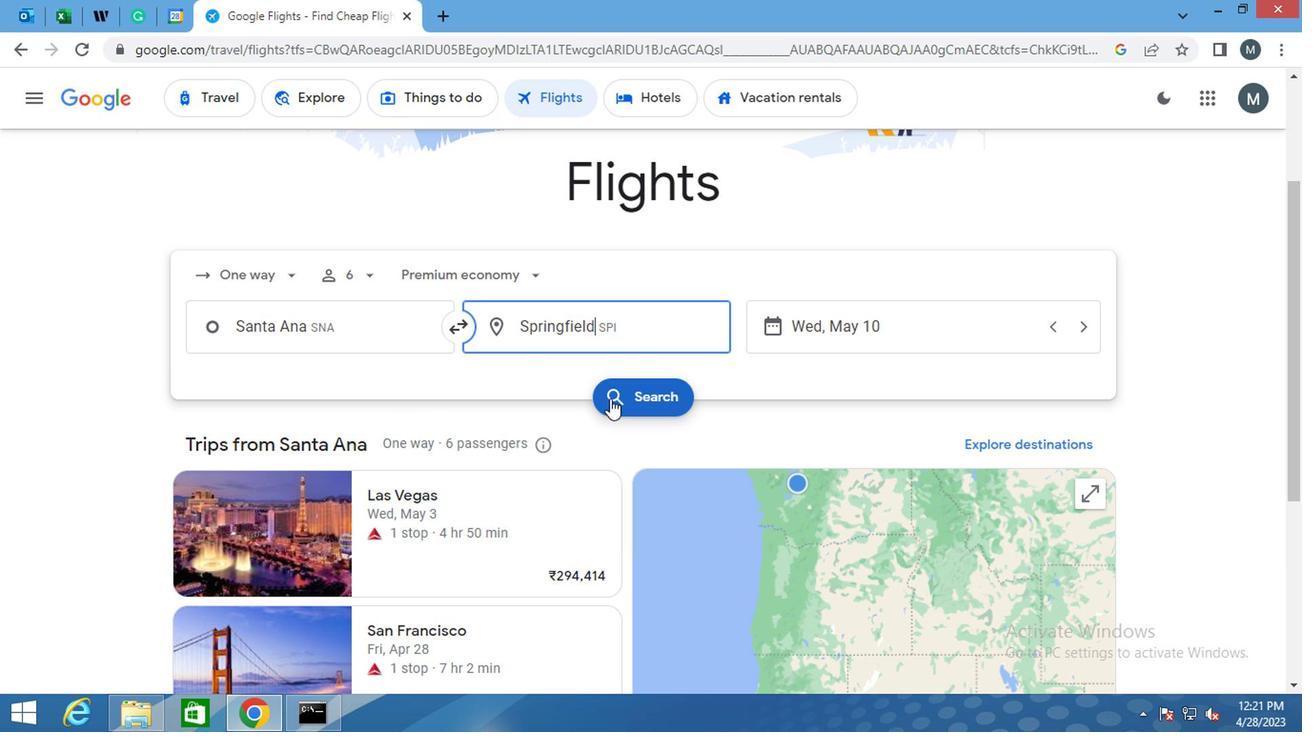 
Action: Mouse moved to (221, 368)
Screenshot: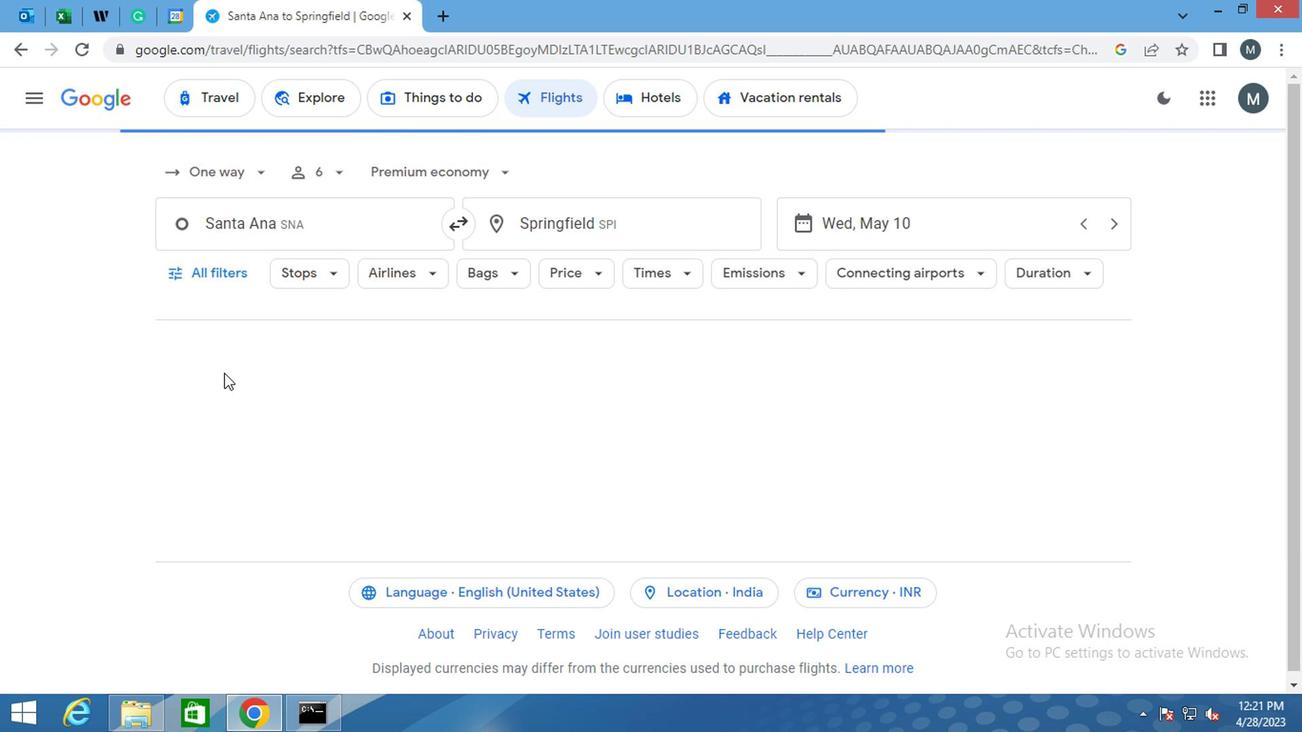 
Action: Mouse scrolled (221, 368) with delta (0, 0)
Screenshot: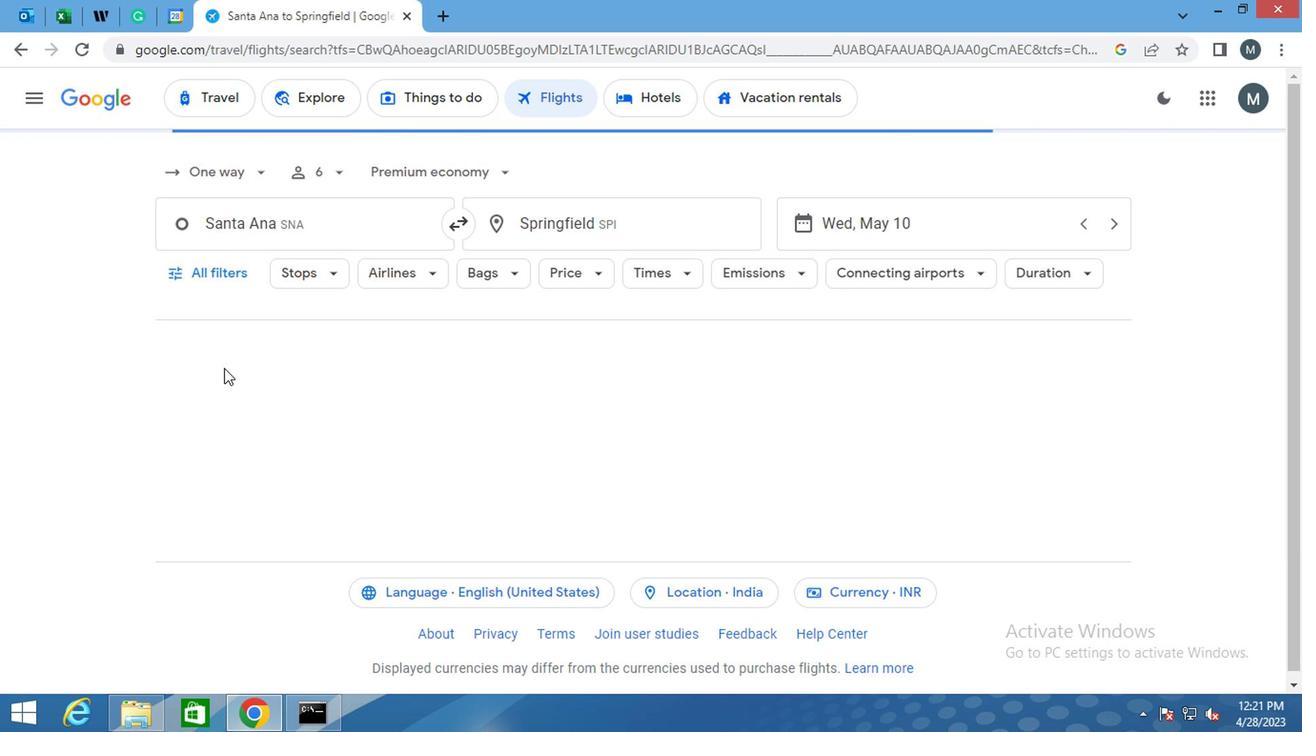 
Action: Mouse moved to (221, 260)
Screenshot: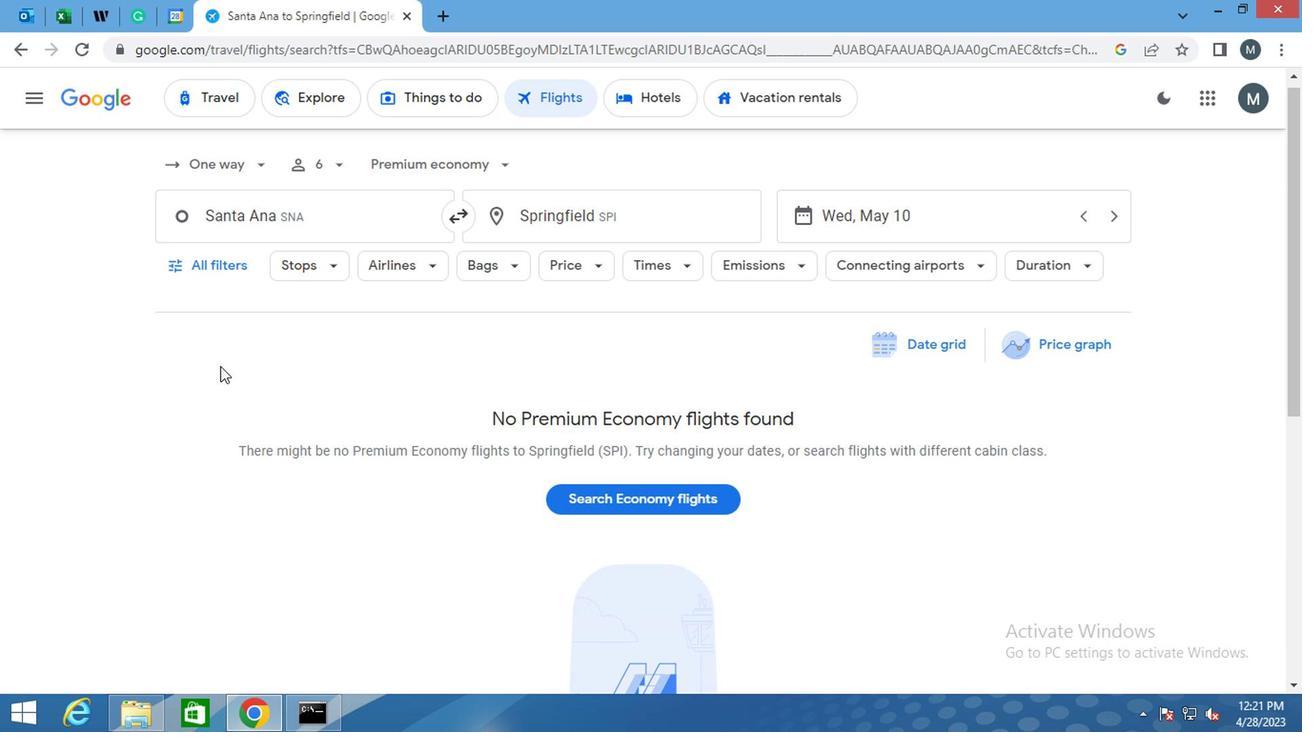 
Action: Mouse pressed left at (221, 260)
Screenshot: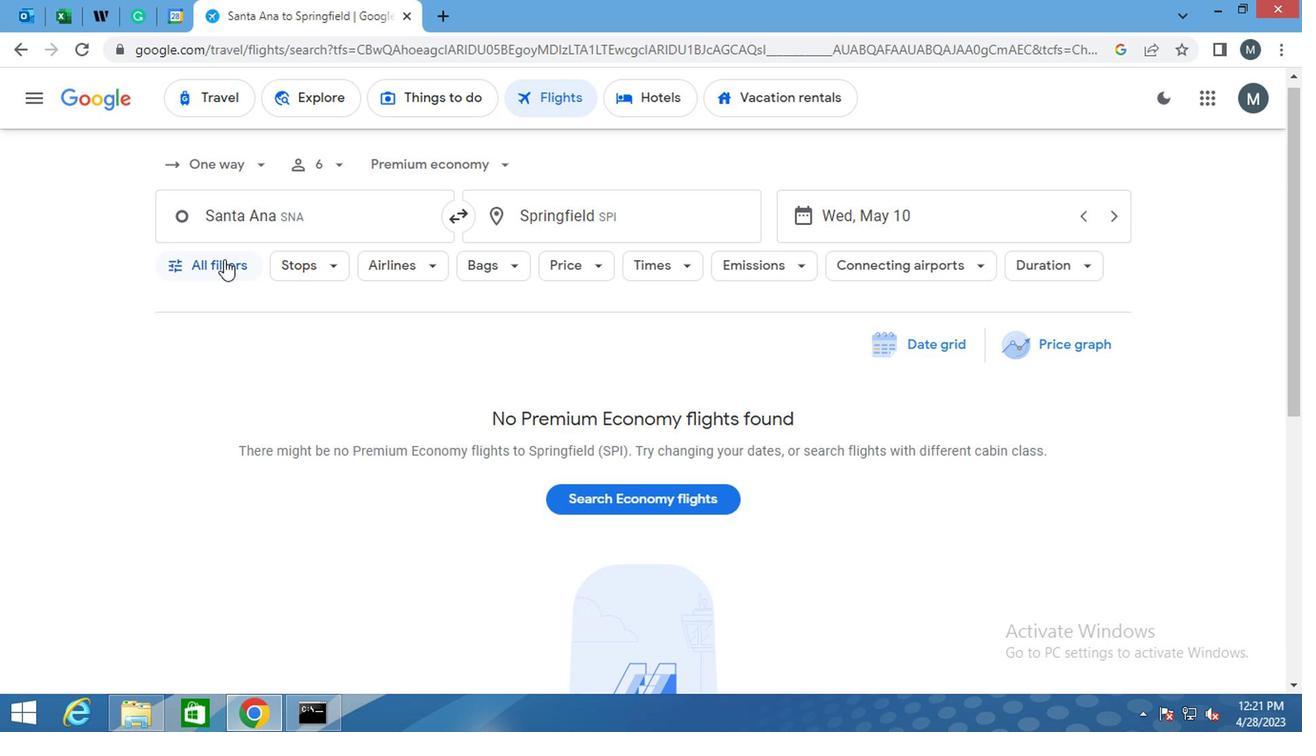 
Action: Mouse moved to (318, 407)
Screenshot: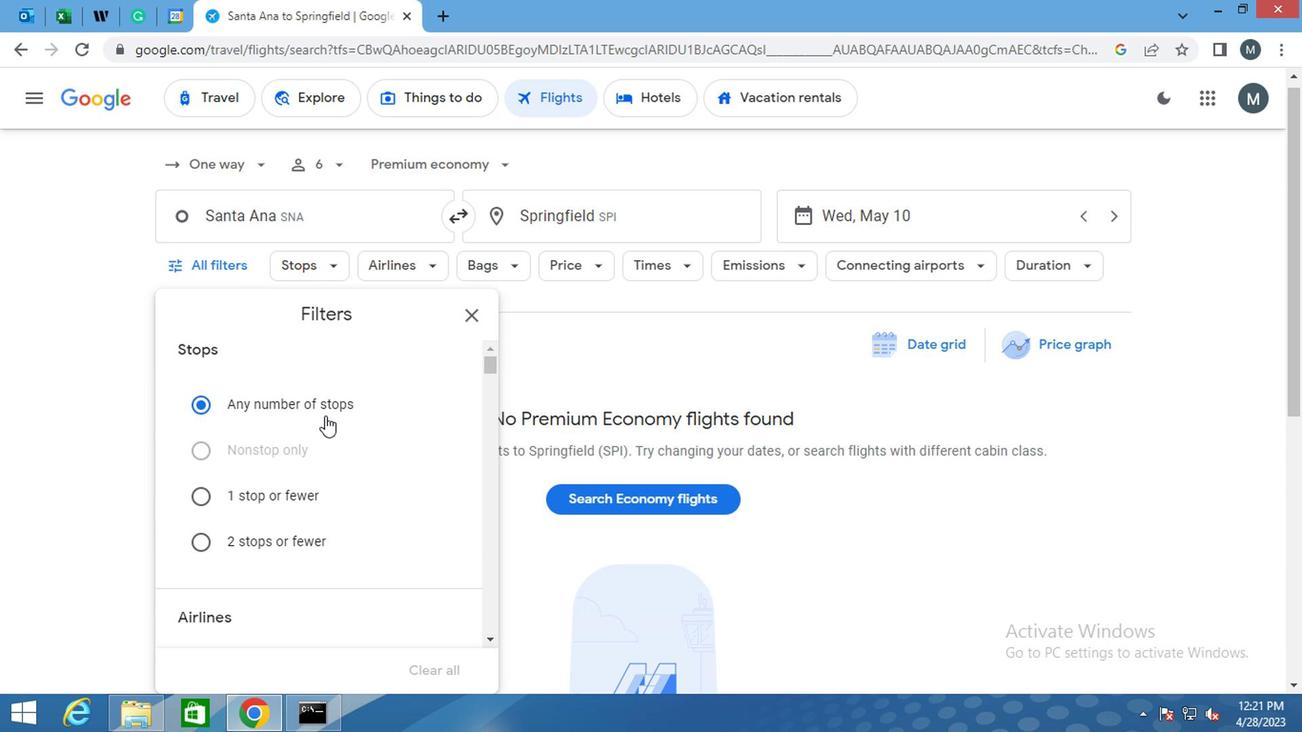 
Action: Mouse scrolled (318, 406) with delta (0, -1)
Screenshot: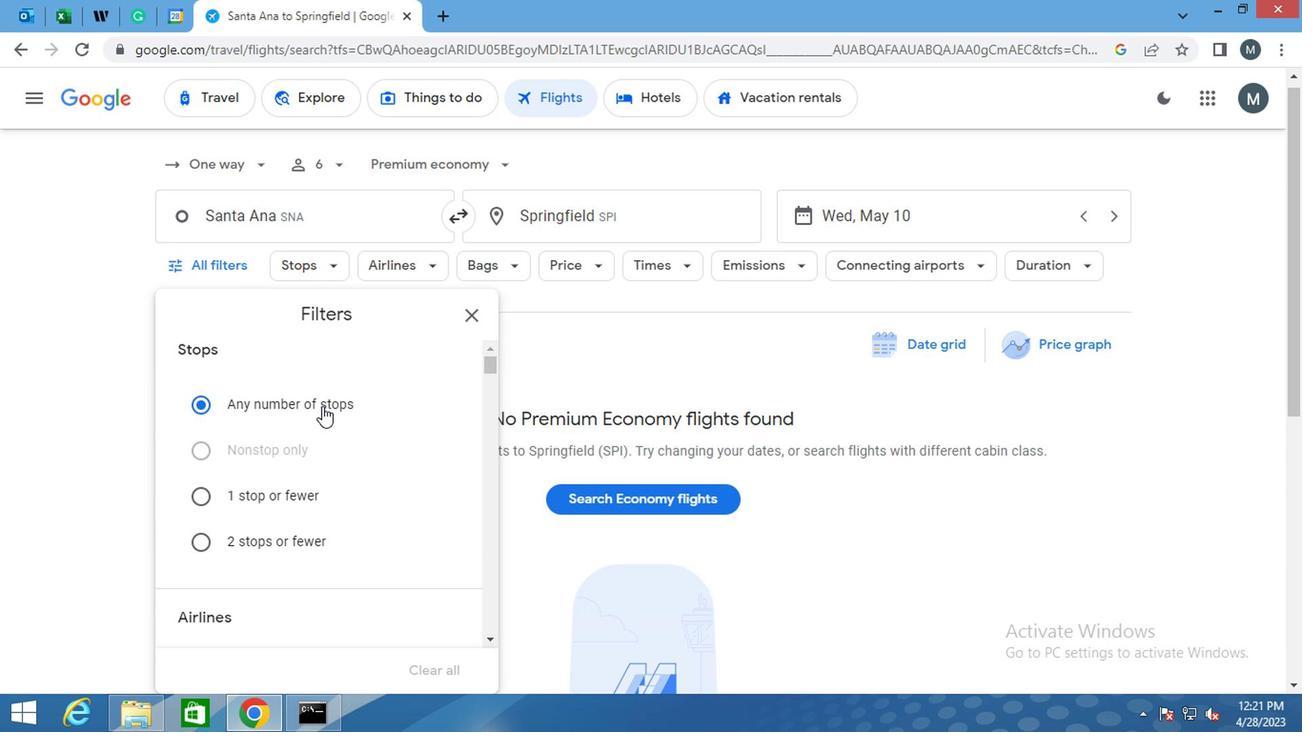 
Action: Mouse moved to (318, 407)
Screenshot: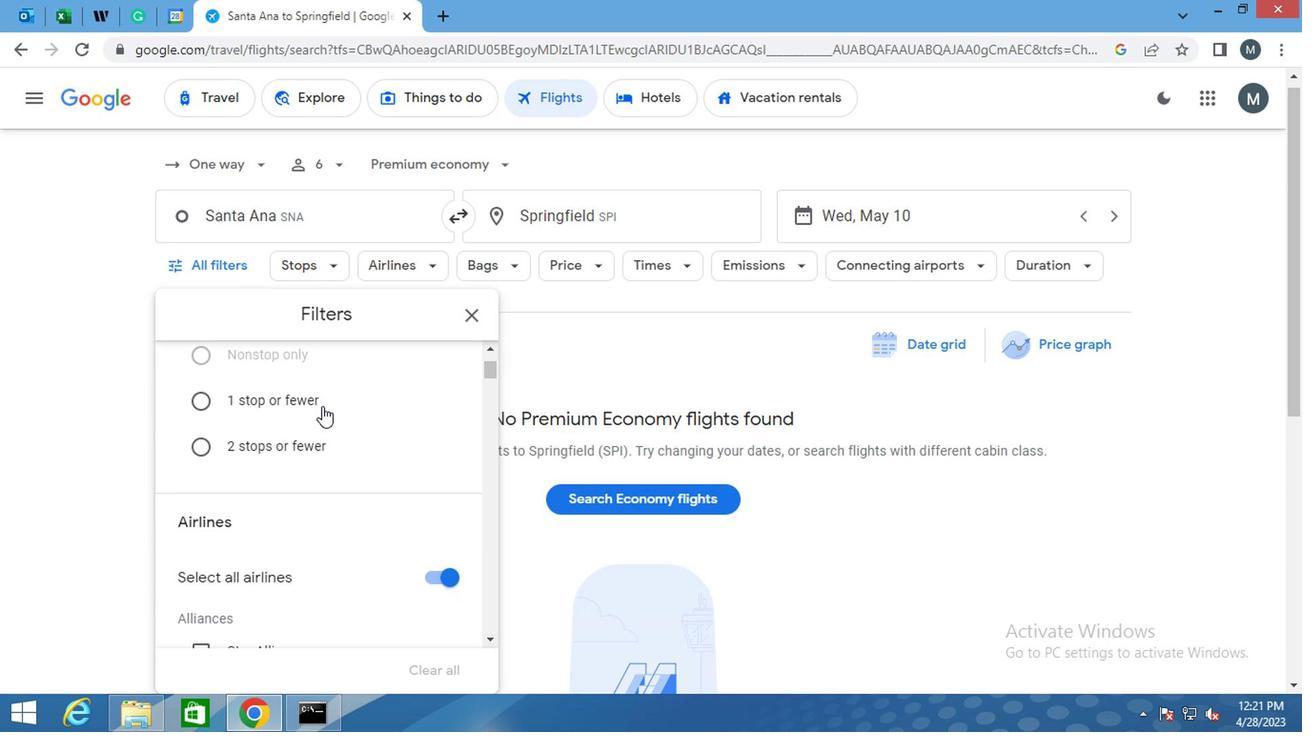 
Action: Mouse scrolled (318, 406) with delta (0, -1)
Screenshot: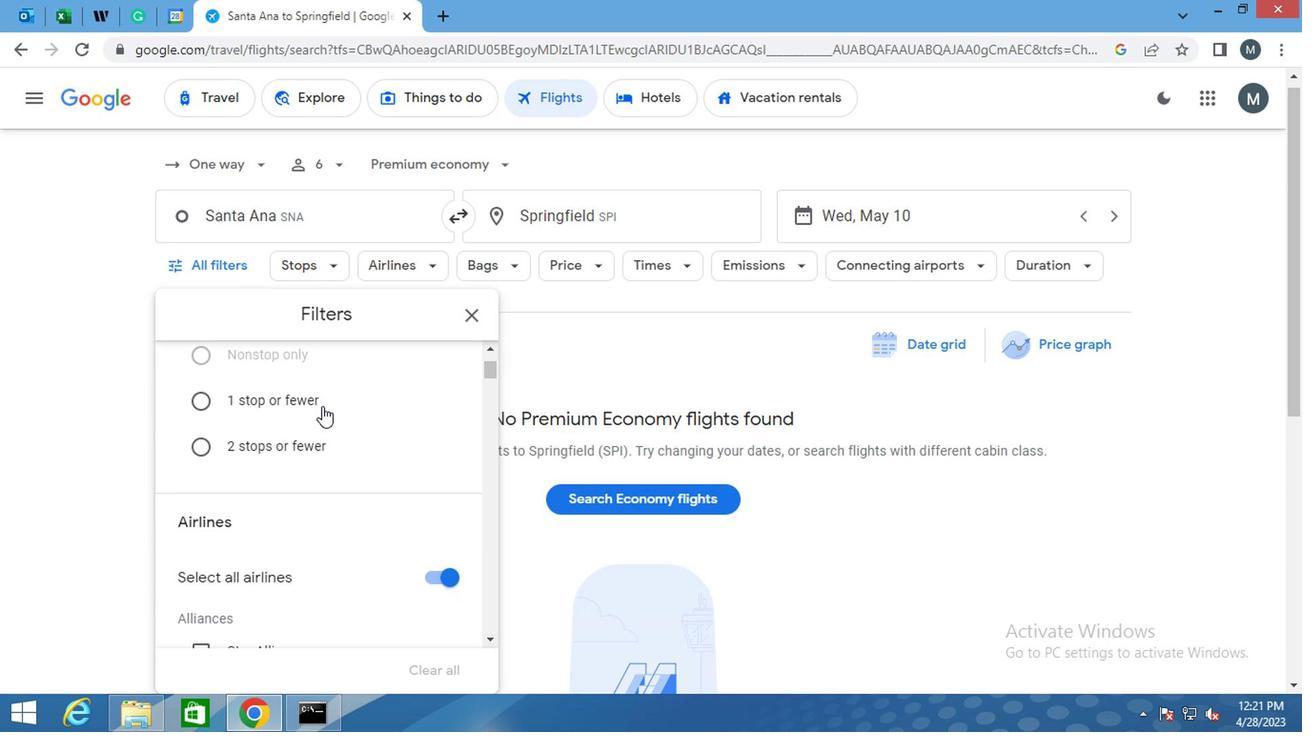 
Action: Mouse moved to (318, 413)
Screenshot: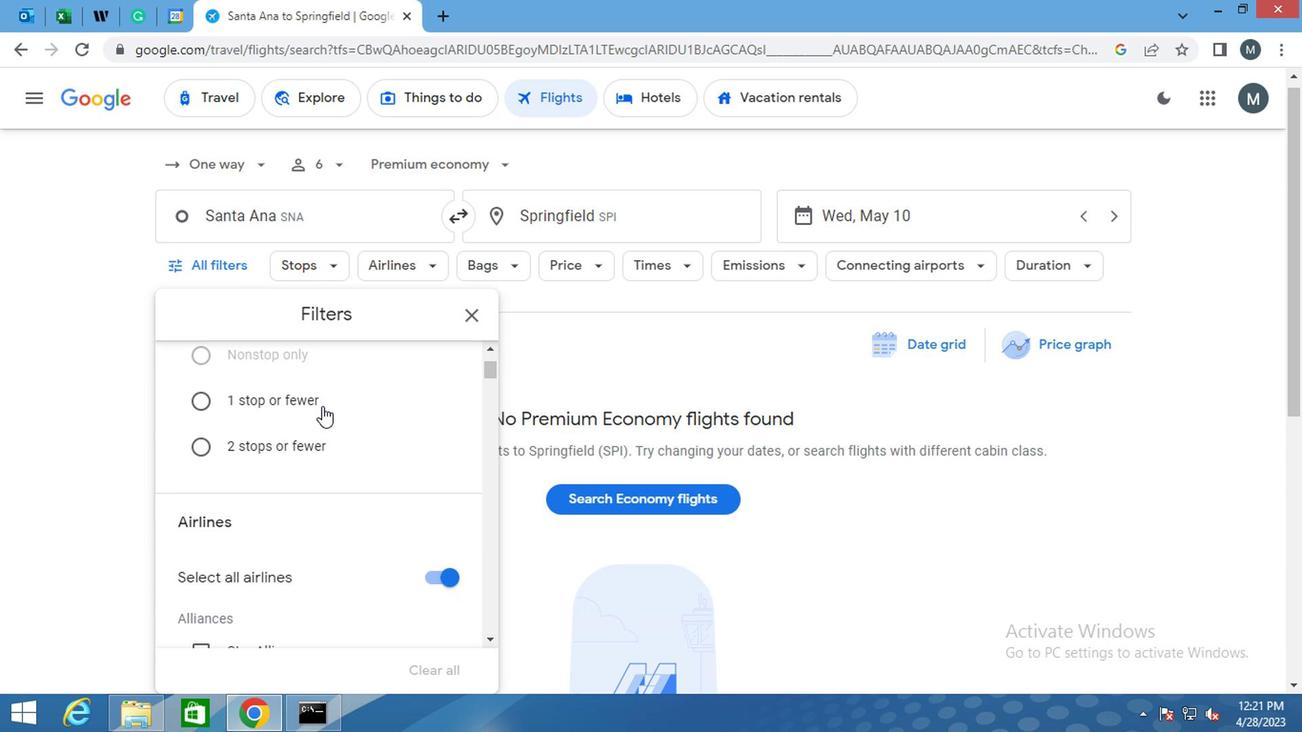 
Action: Mouse scrolled (318, 412) with delta (0, 0)
Screenshot: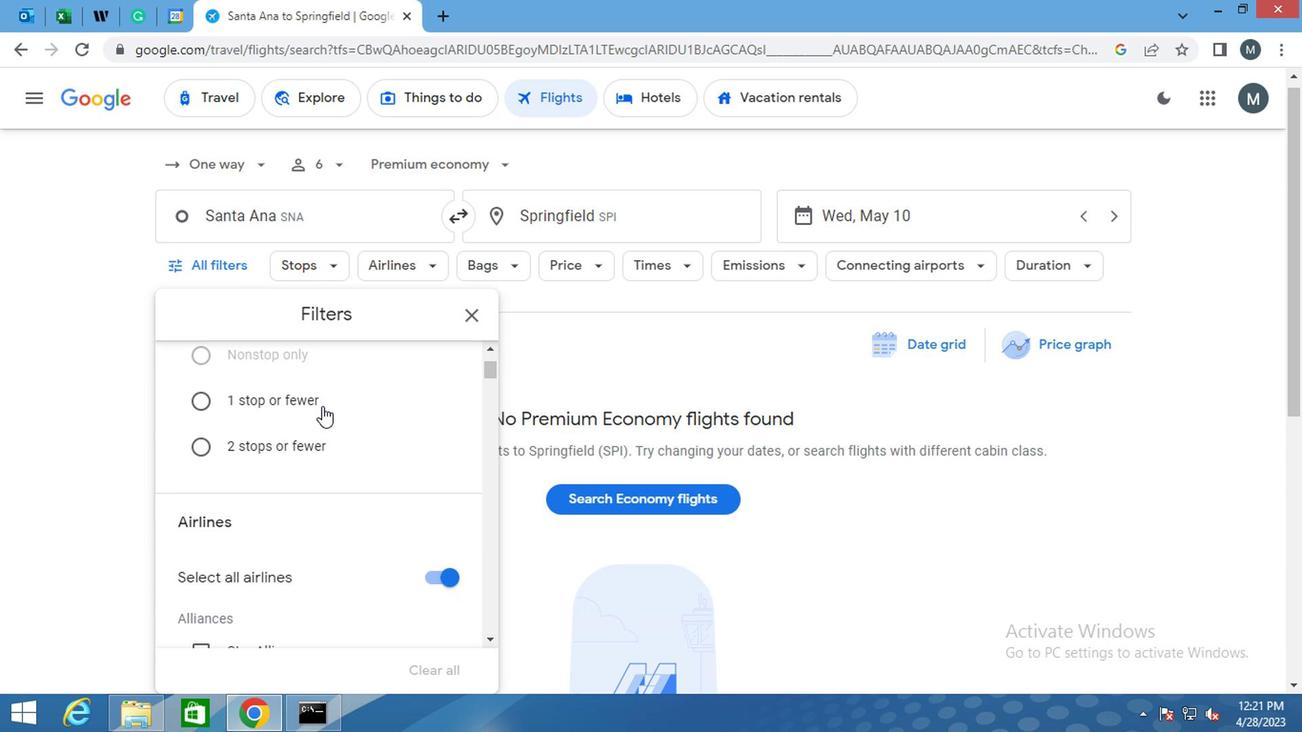 
Action: Mouse moved to (316, 424)
Screenshot: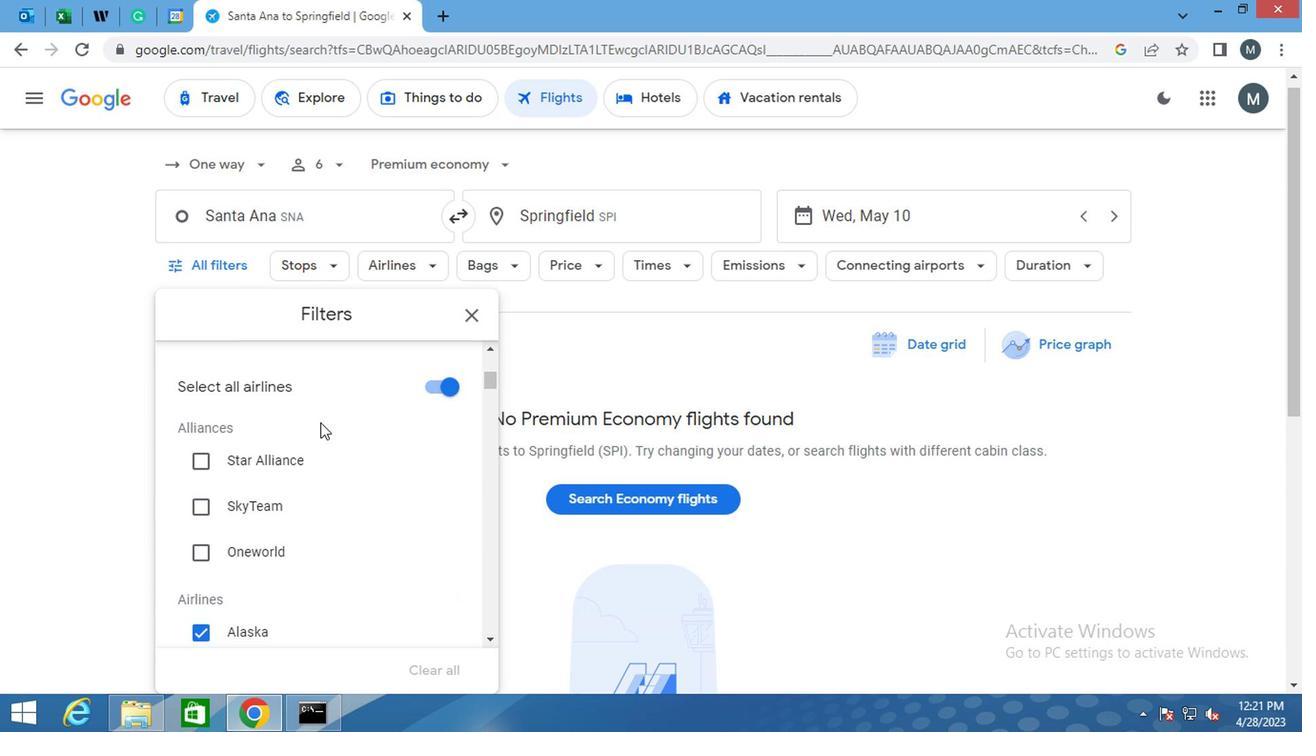 
Action: Mouse scrolled (316, 423) with delta (0, -1)
Screenshot: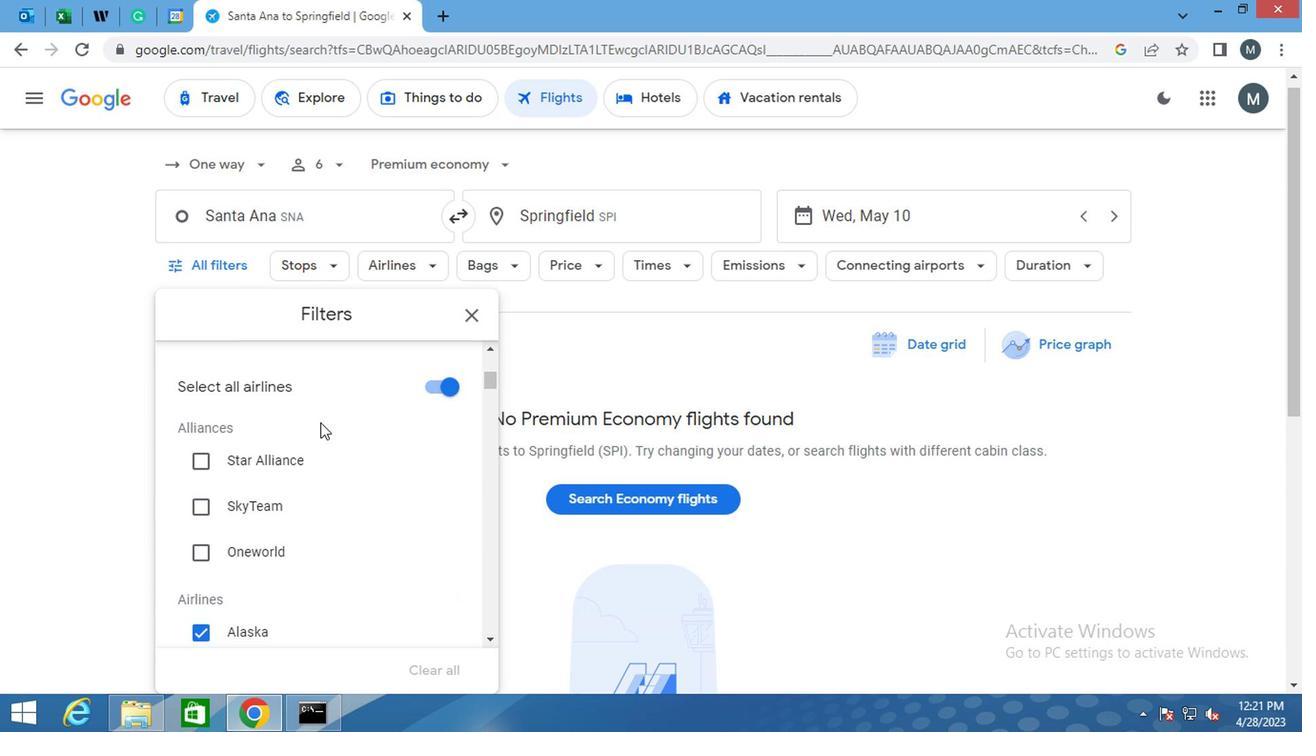
Action: Mouse moved to (316, 427)
Screenshot: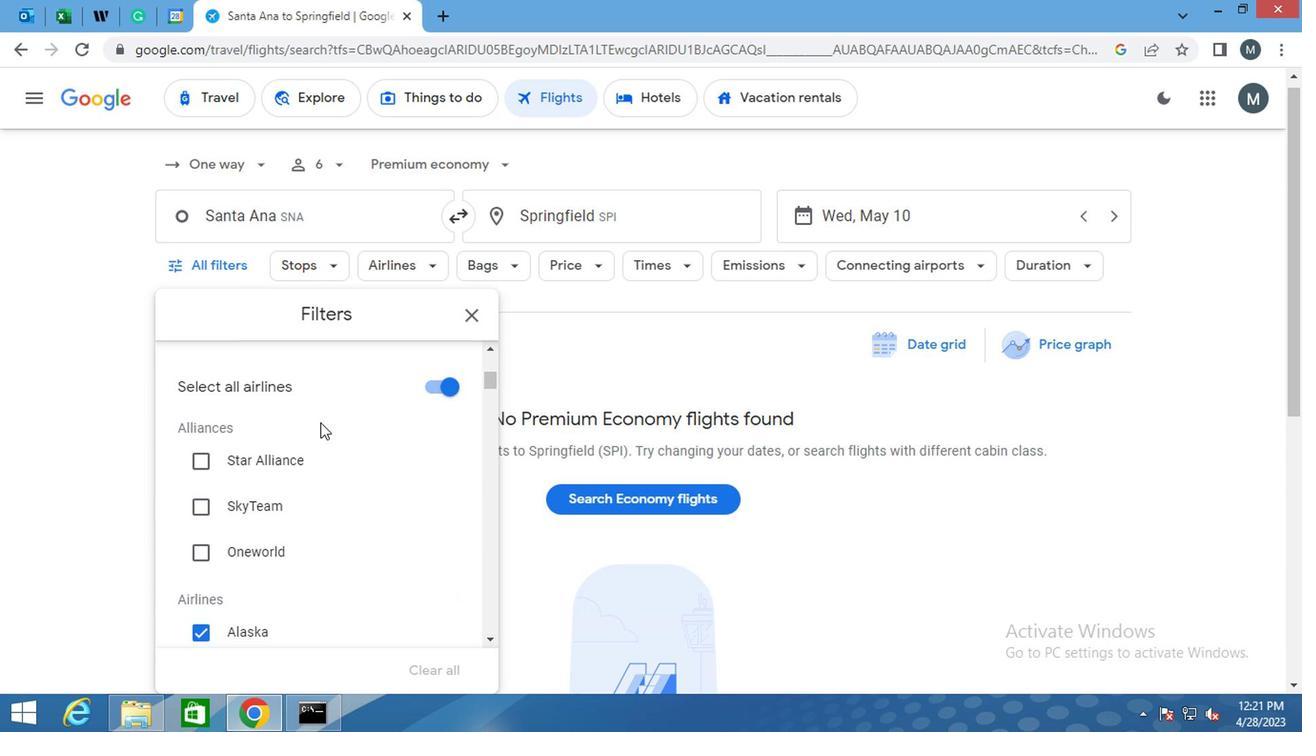 
Action: Mouse scrolled (316, 426) with delta (0, 0)
Screenshot: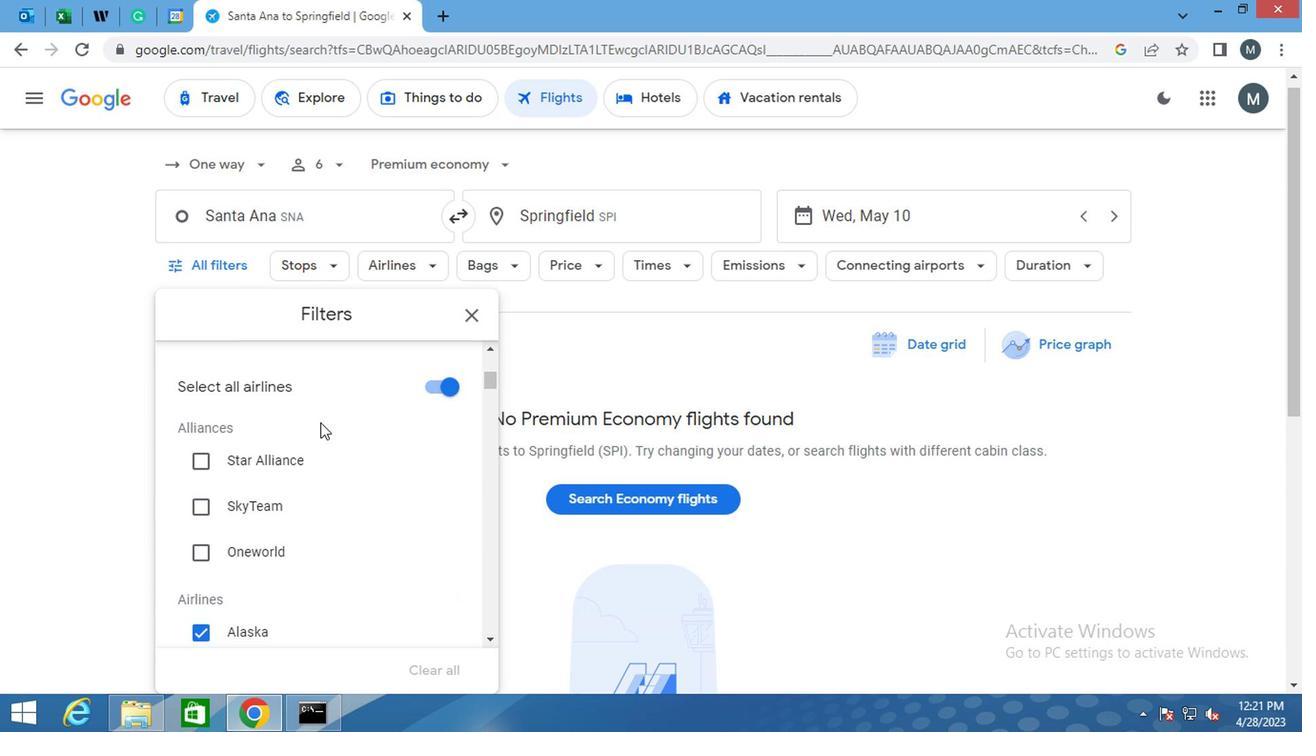 
Action: Mouse moved to (297, 425)
Screenshot: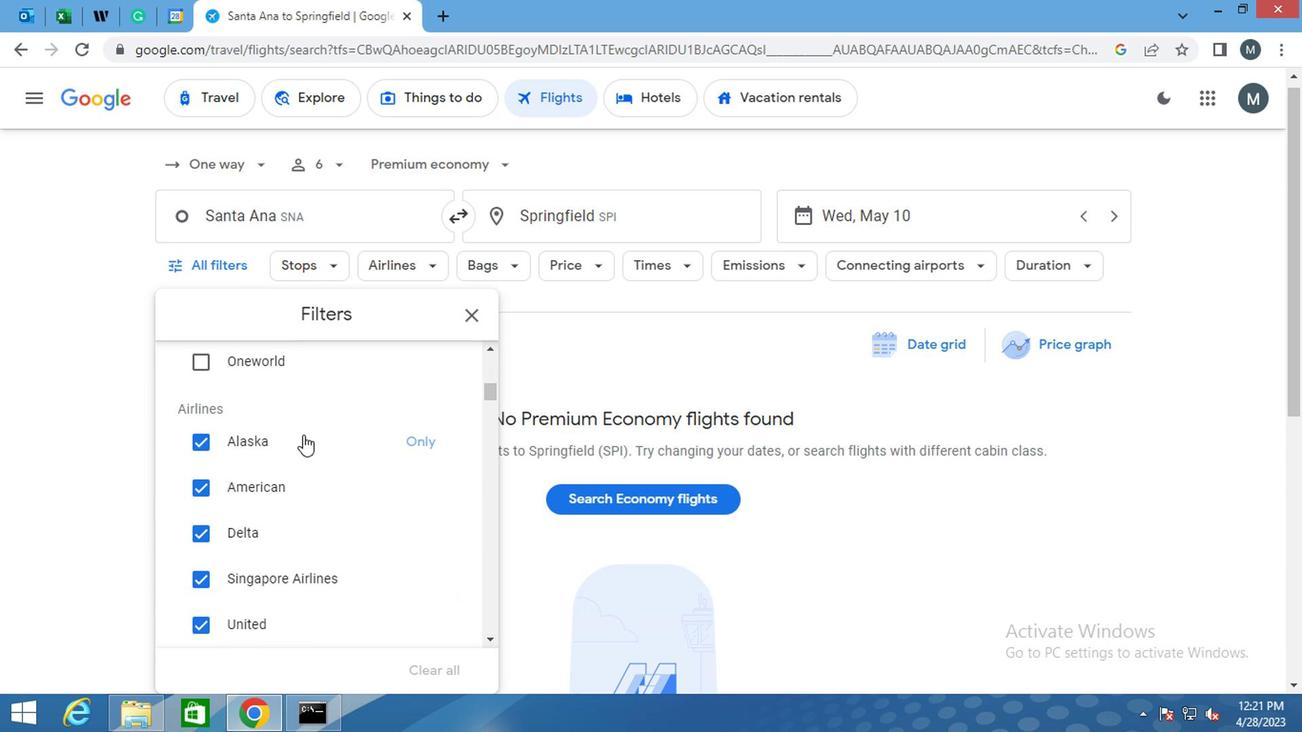 
Action: Mouse scrolled (297, 426) with delta (0, 1)
Screenshot: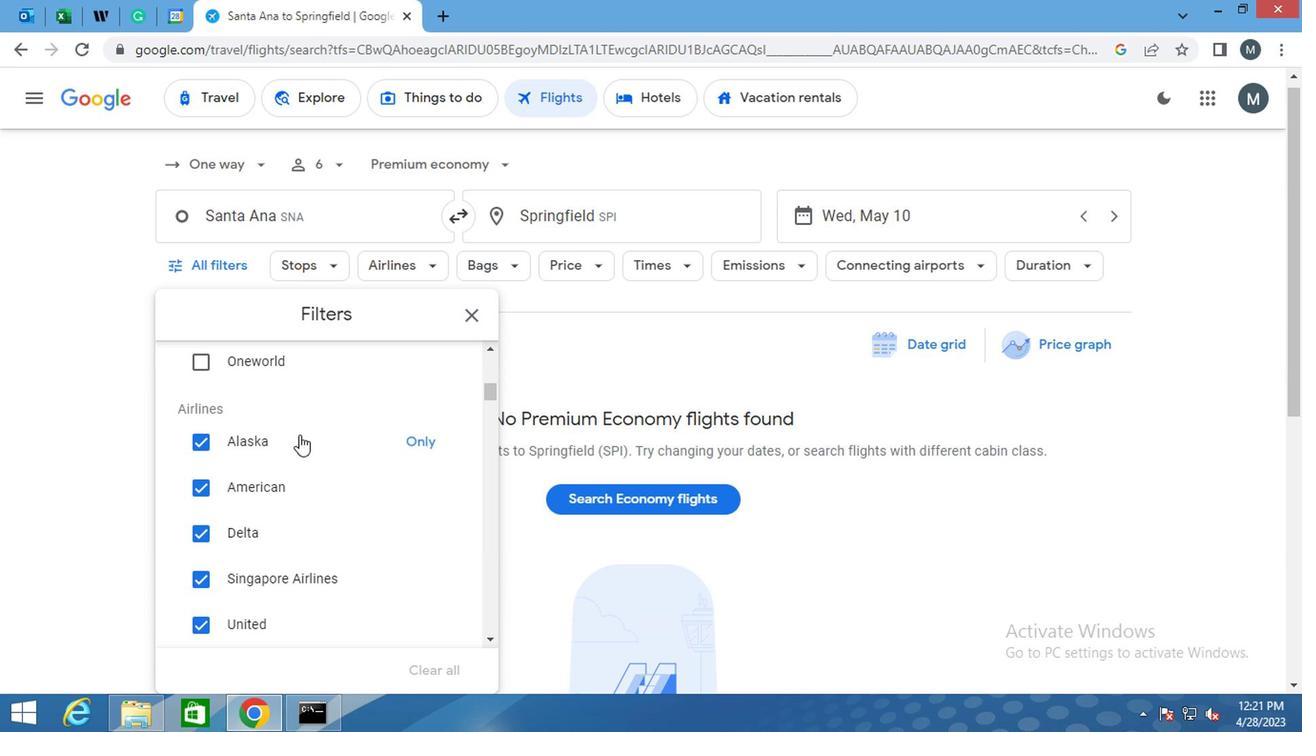 
Action: Mouse moved to (300, 424)
Screenshot: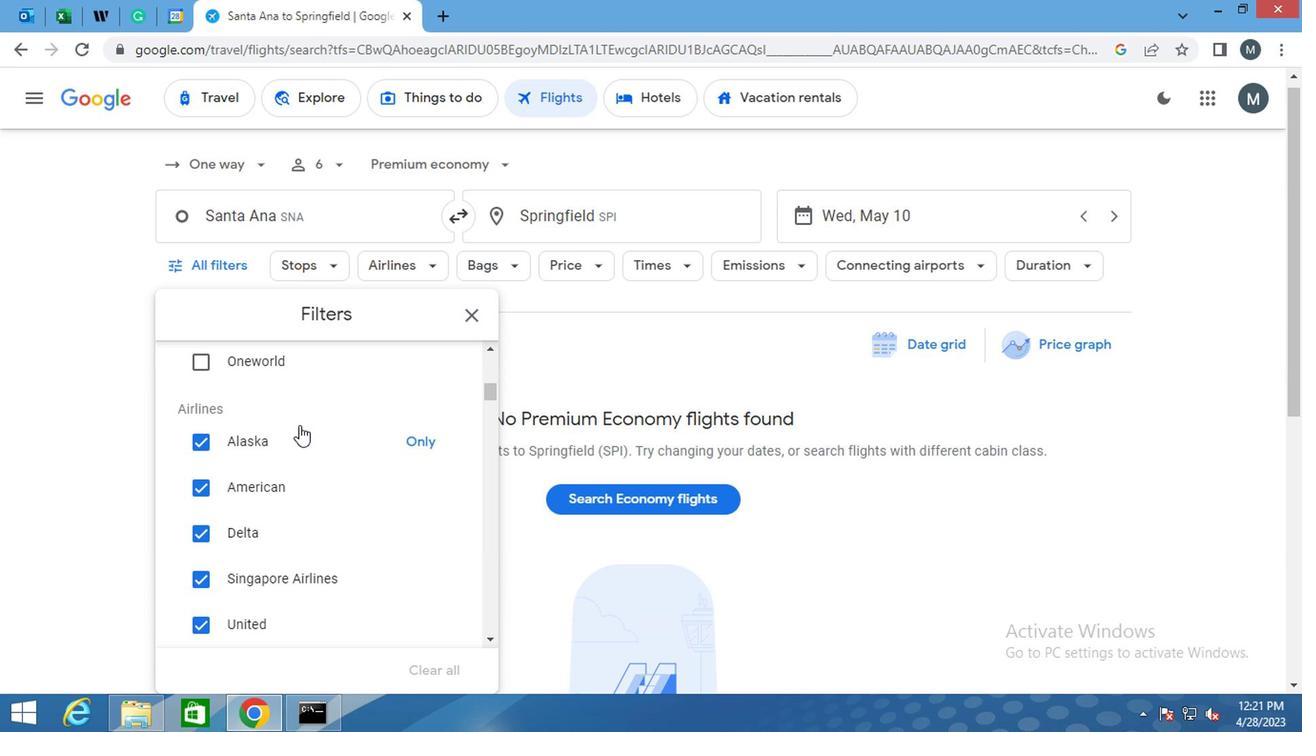 
Action: Mouse scrolled (300, 425) with delta (0, 0)
Screenshot: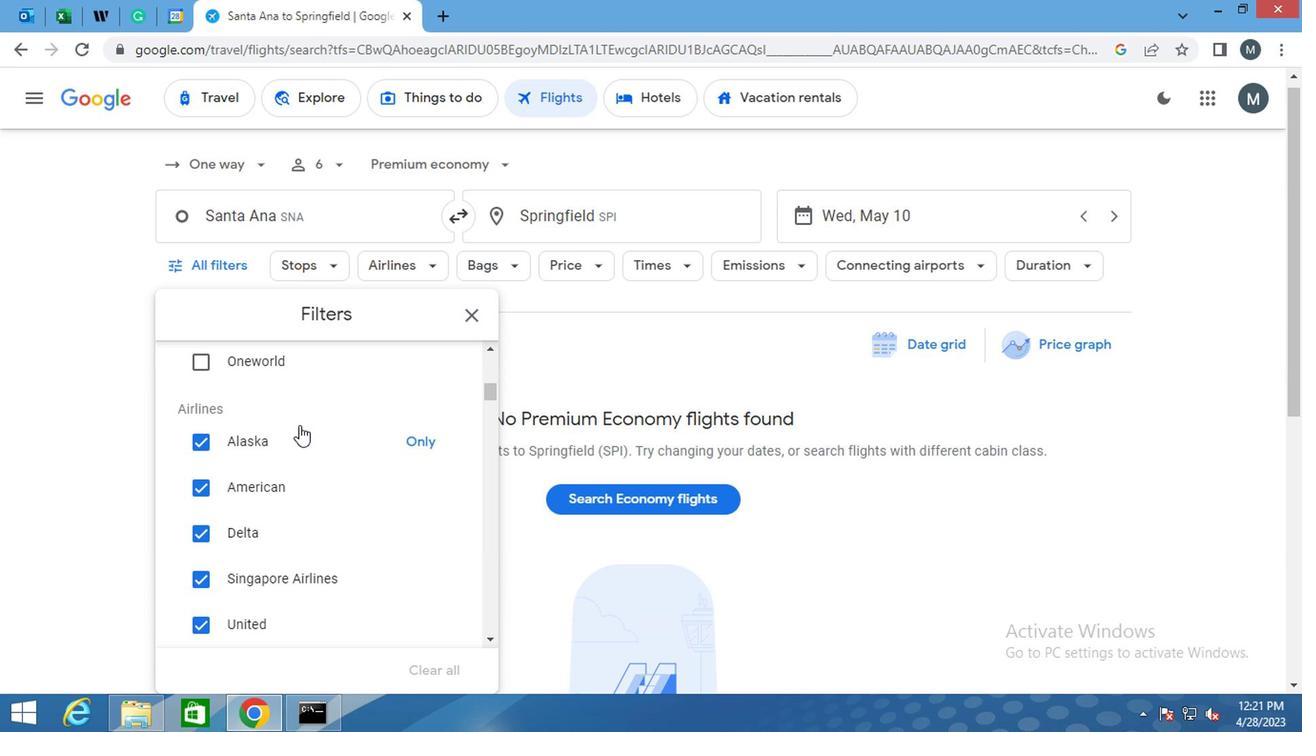 
Action: Mouse moved to (438, 387)
Screenshot: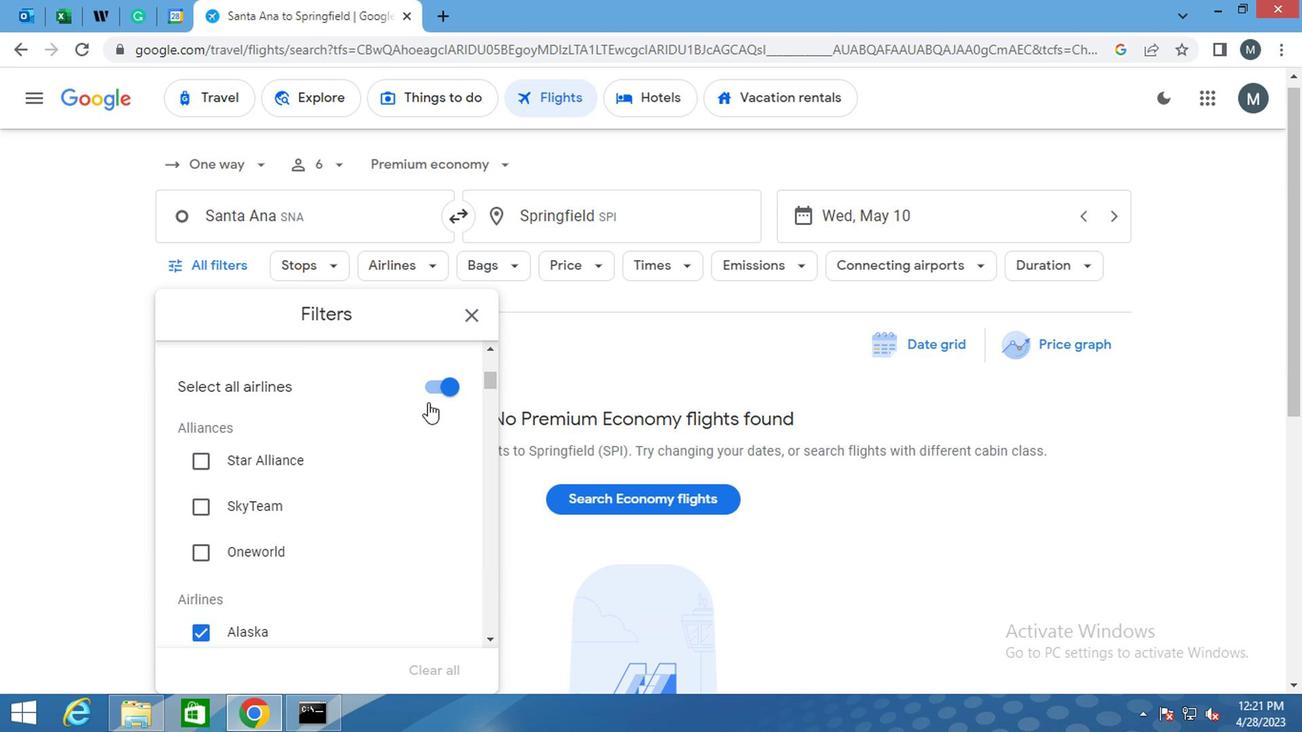 
Action: Mouse pressed left at (438, 387)
Screenshot: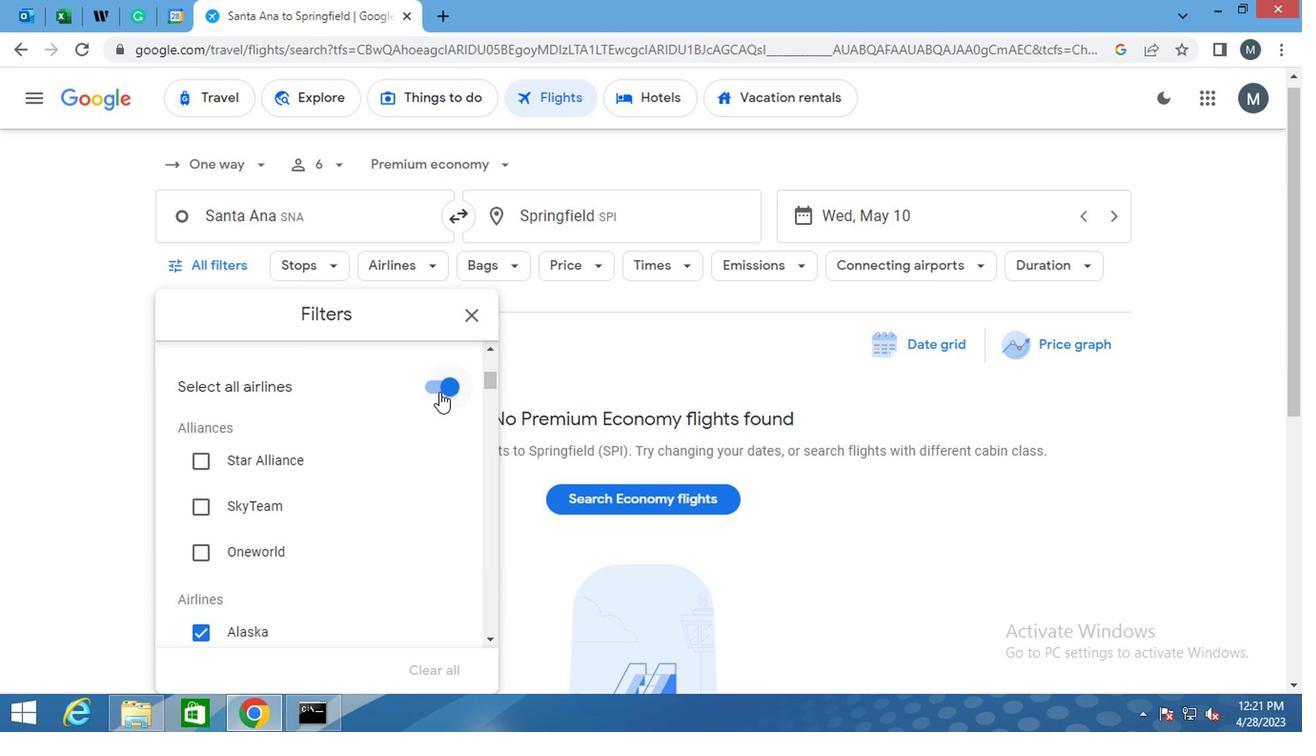 
Action: Mouse moved to (299, 457)
Screenshot: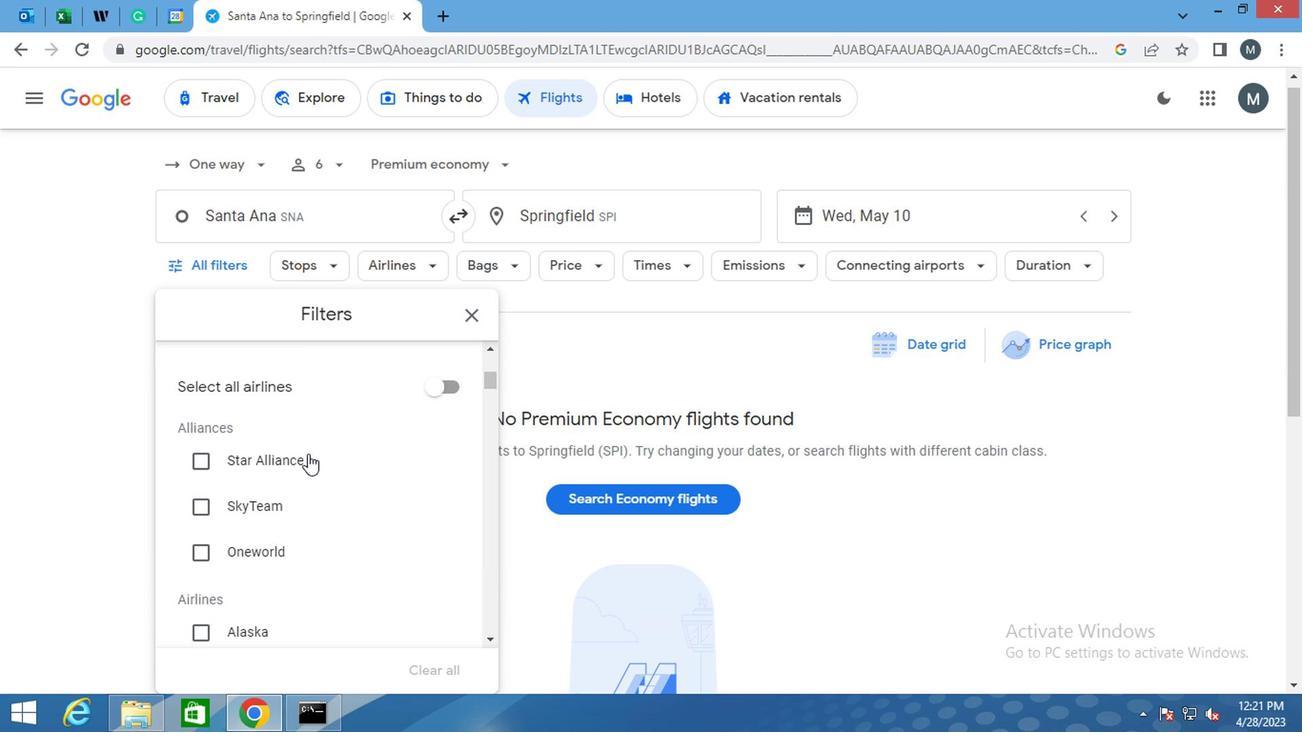 
Action: Mouse scrolled (299, 457) with delta (0, 0)
Screenshot: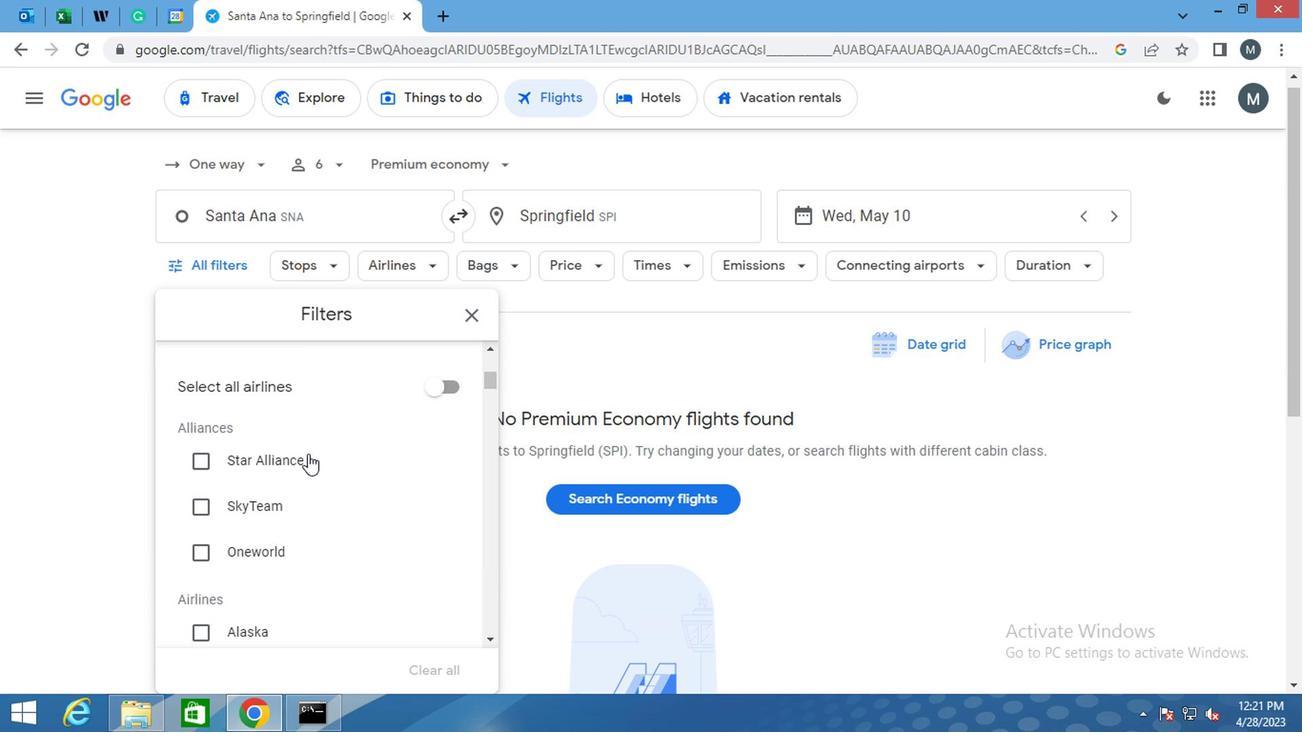 
Action: Mouse moved to (297, 459)
Screenshot: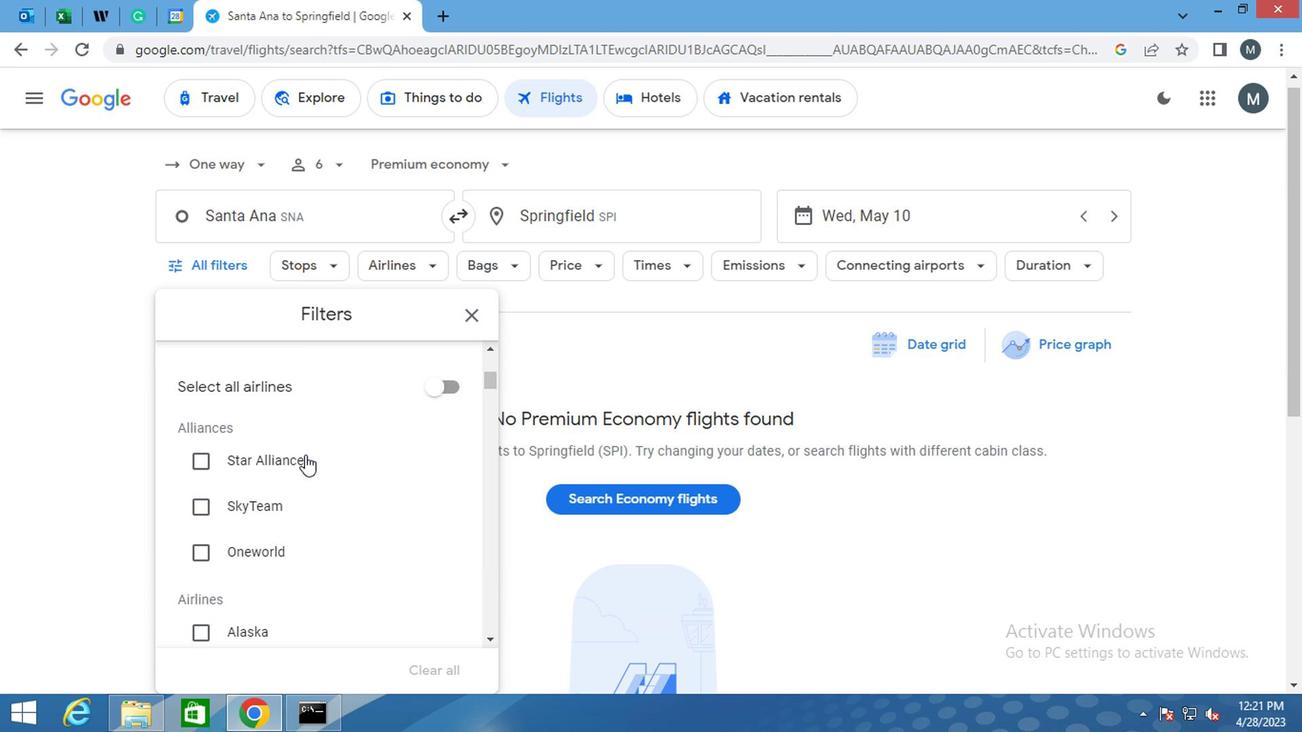 
Action: Mouse scrolled (297, 459) with delta (0, 0)
Screenshot: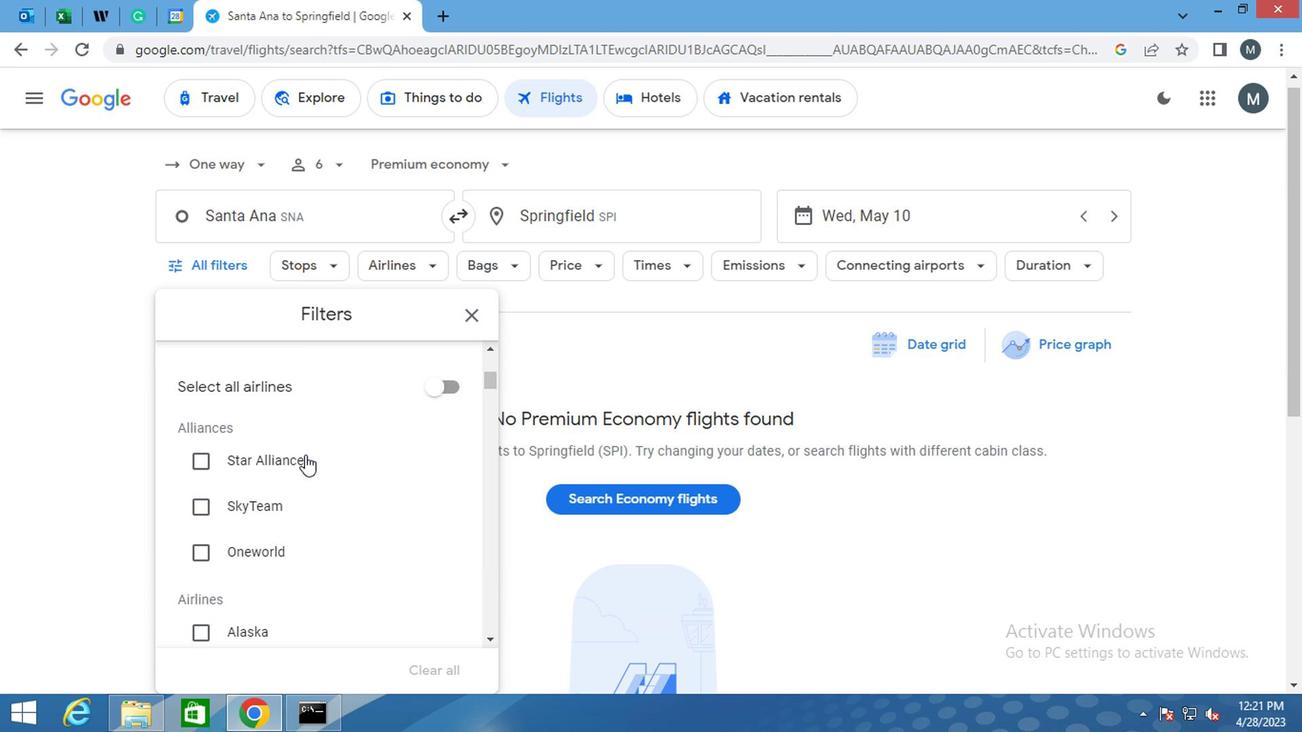 
Action: Mouse moved to (304, 481)
Screenshot: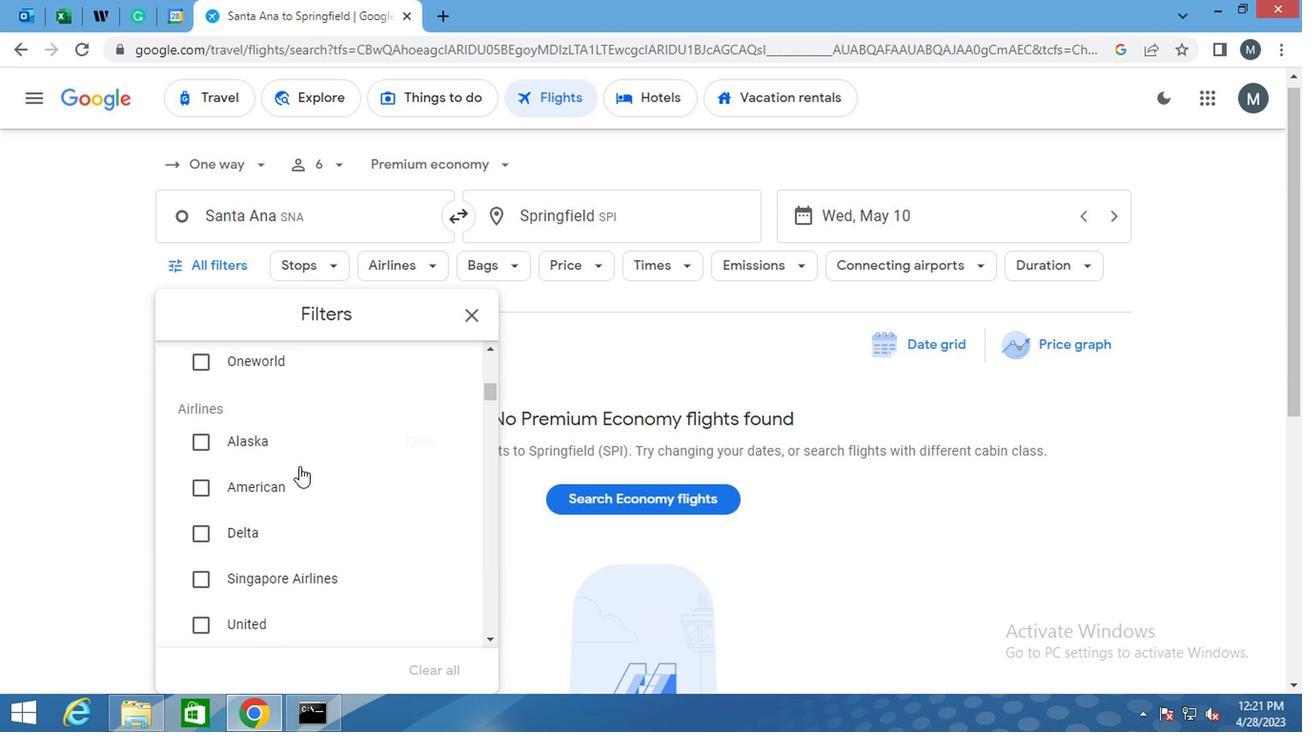 
Action: Mouse scrolled (304, 480) with delta (0, 0)
Screenshot: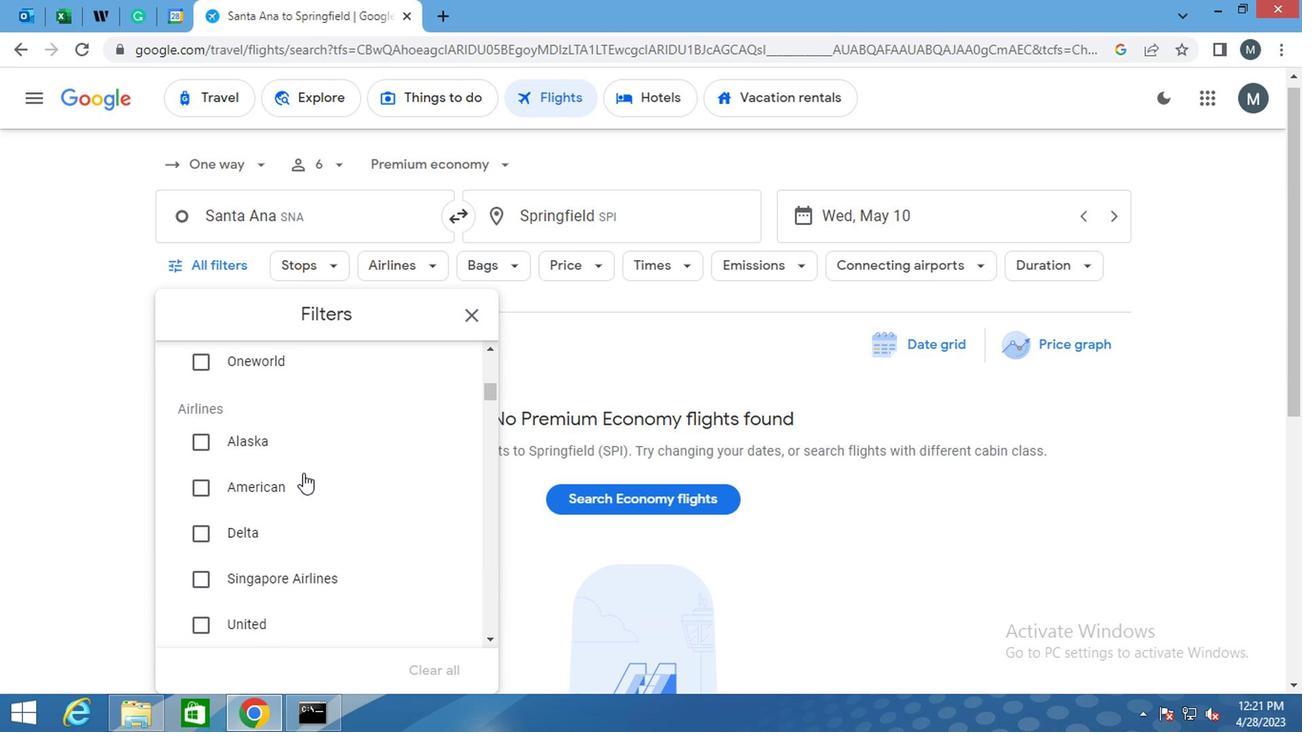 
Action: Mouse moved to (304, 482)
Screenshot: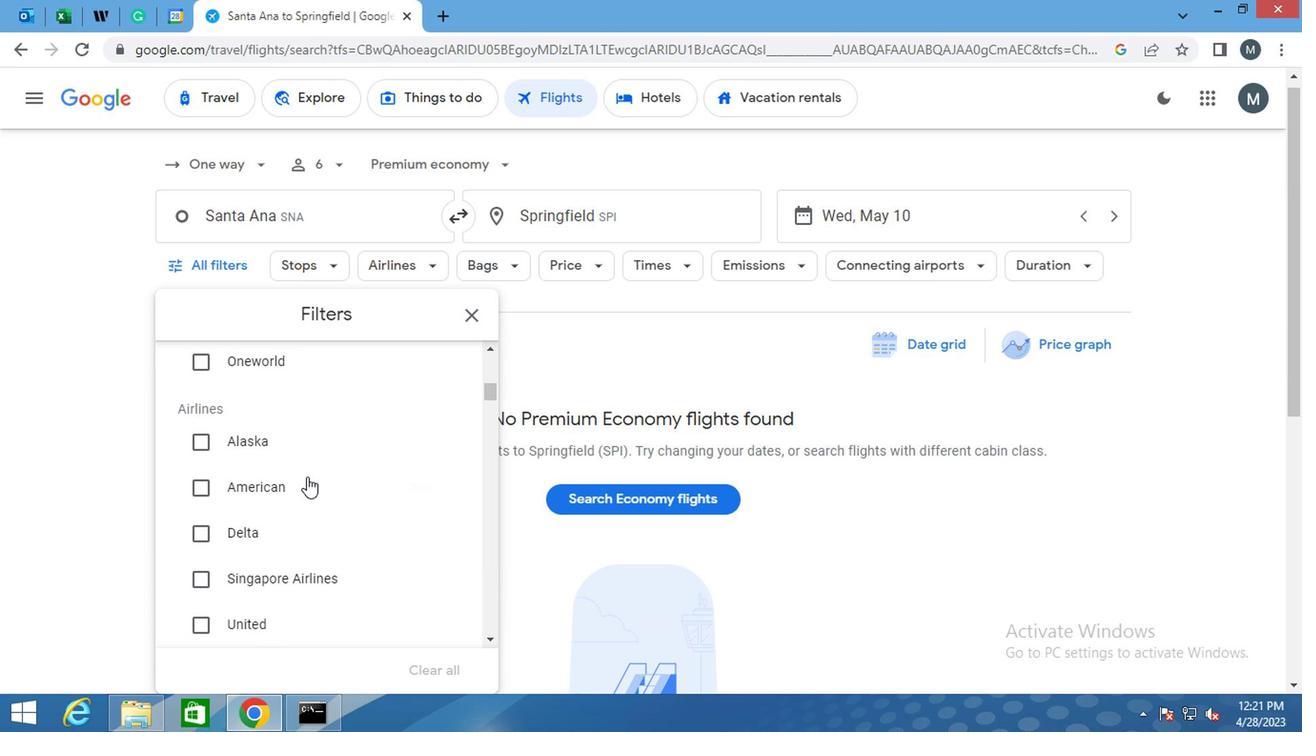 
Action: Mouse scrolled (304, 481) with delta (0, -1)
Screenshot: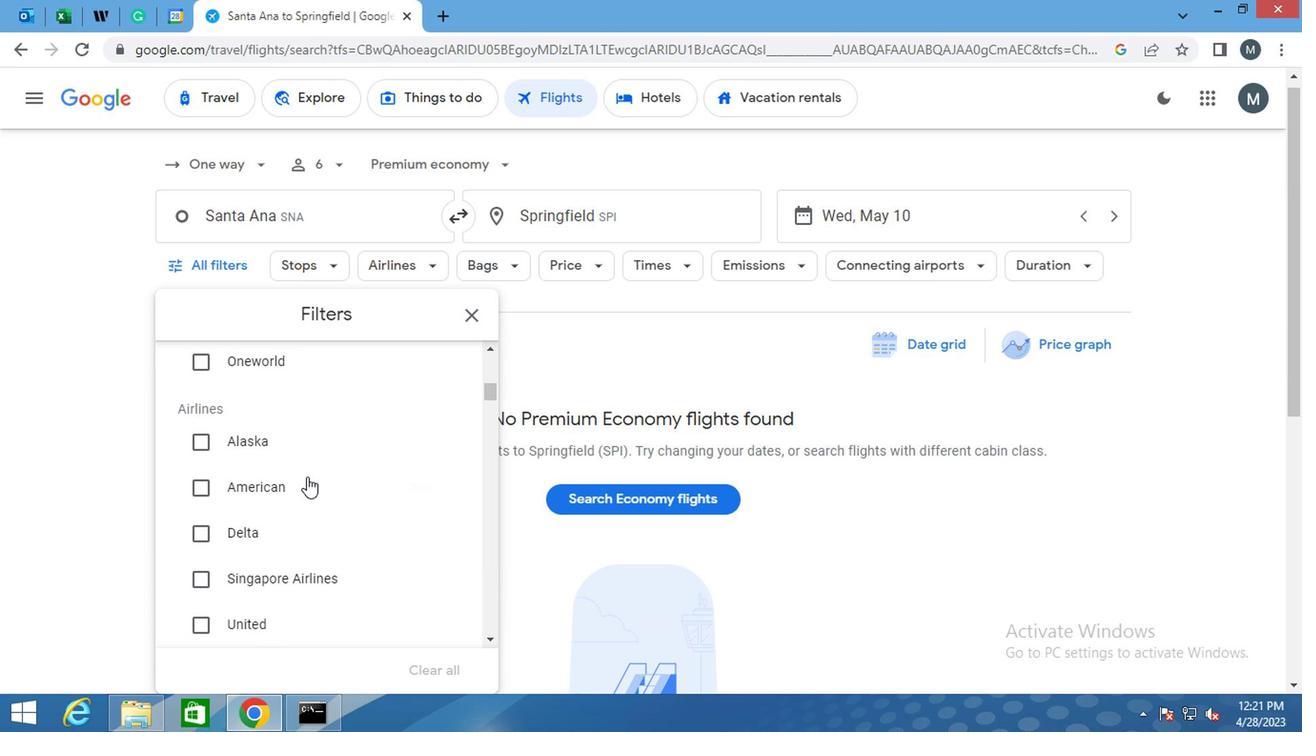 
Action: Mouse moved to (304, 484)
Screenshot: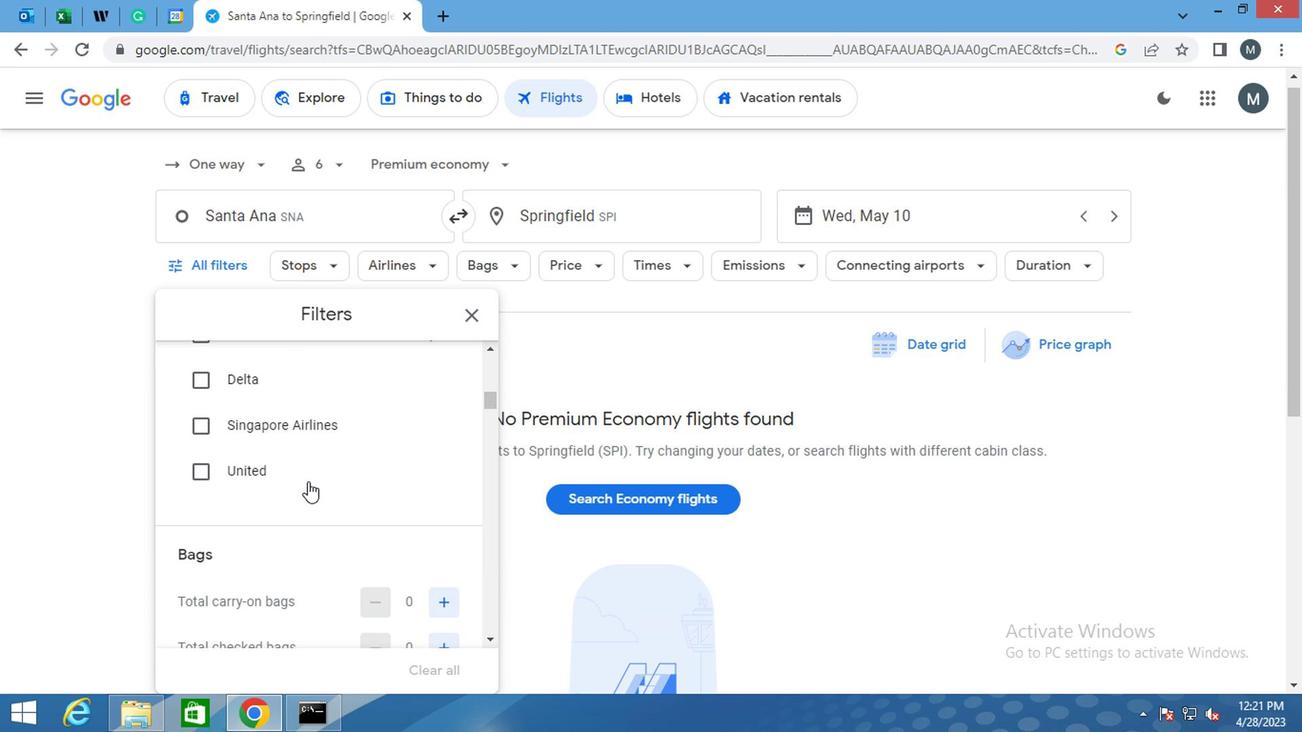 
Action: Mouse scrolled (304, 483) with delta (0, 0)
Screenshot: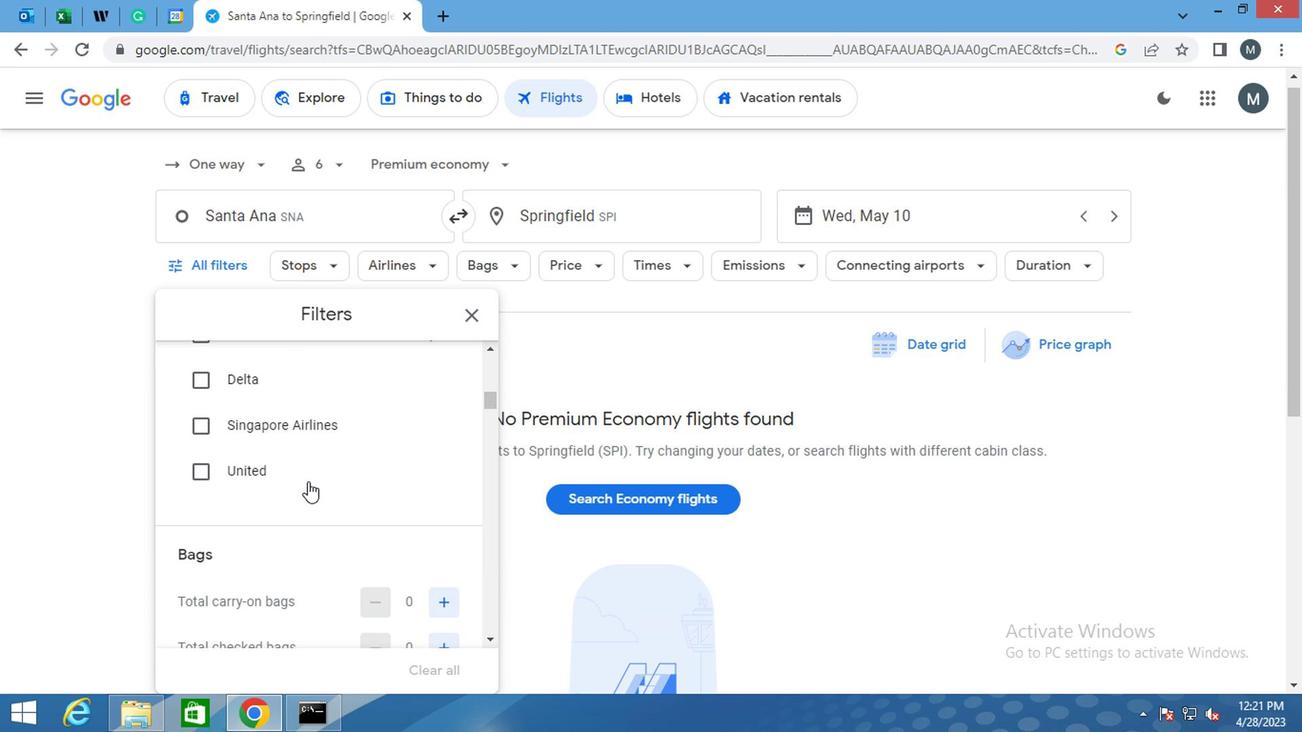 
Action: Mouse moved to (434, 514)
Screenshot: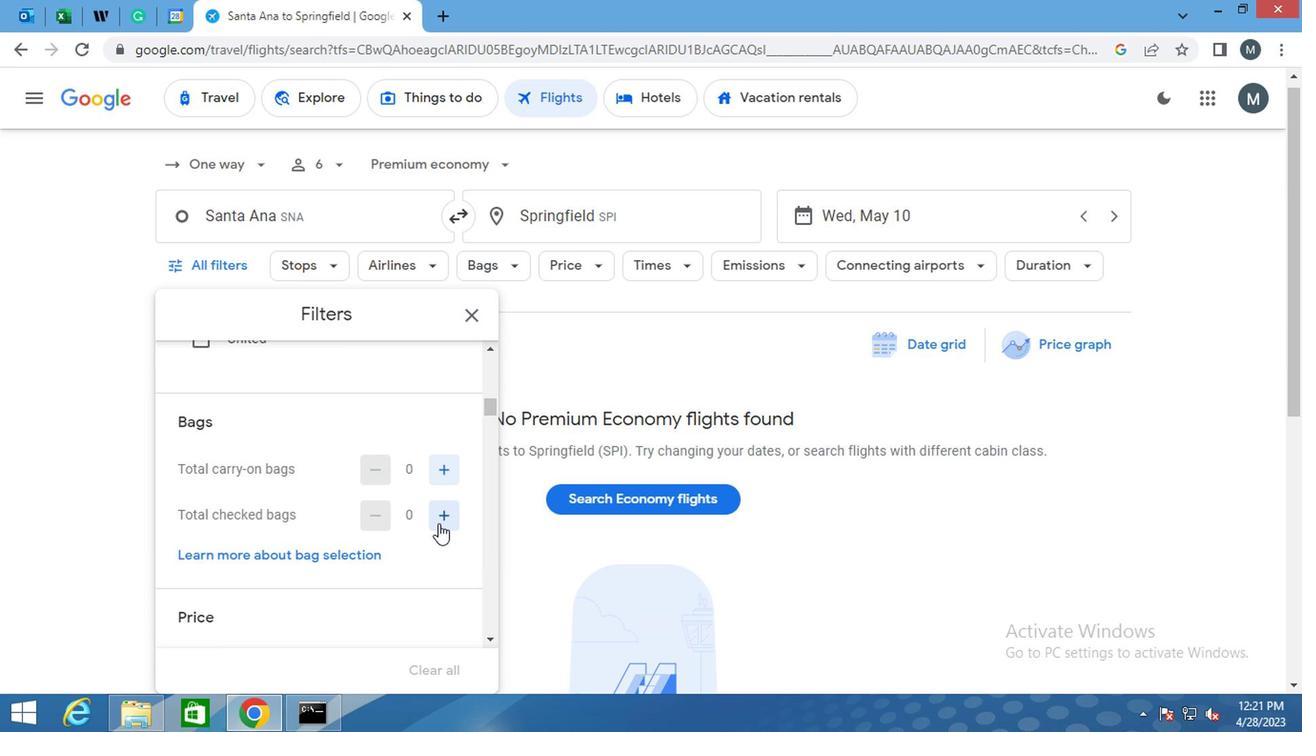 
Action: Mouse pressed left at (434, 514)
Screenshot: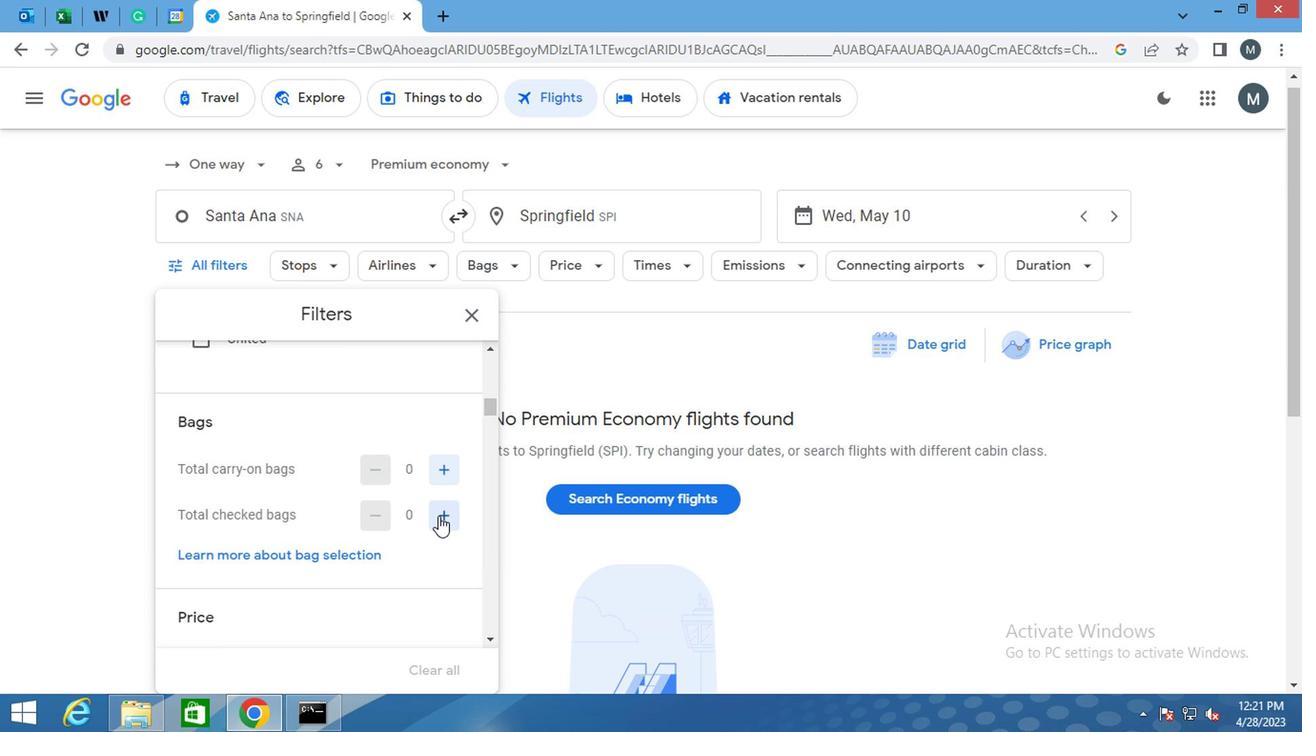 
Action: Mouse moved to (436, 514)
Screenshot: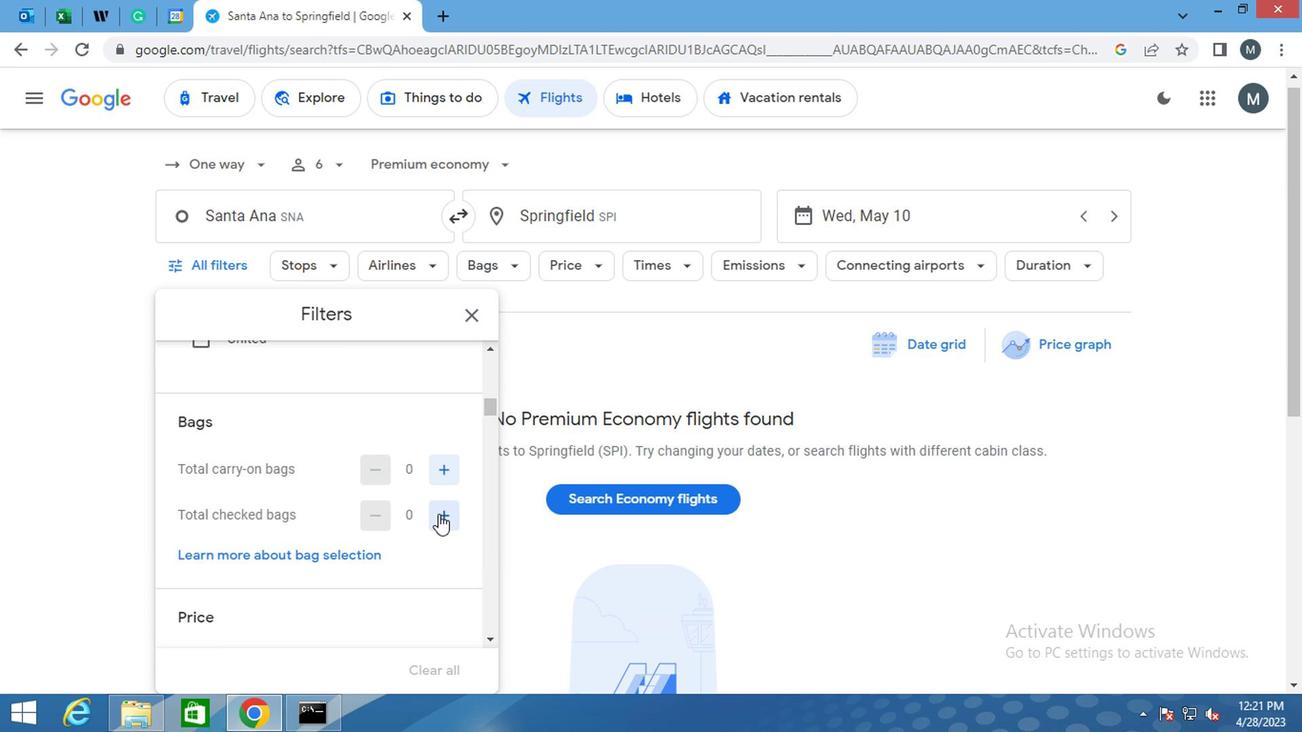 
Action: Mouse pressed left at (436, 514)
Screenshot: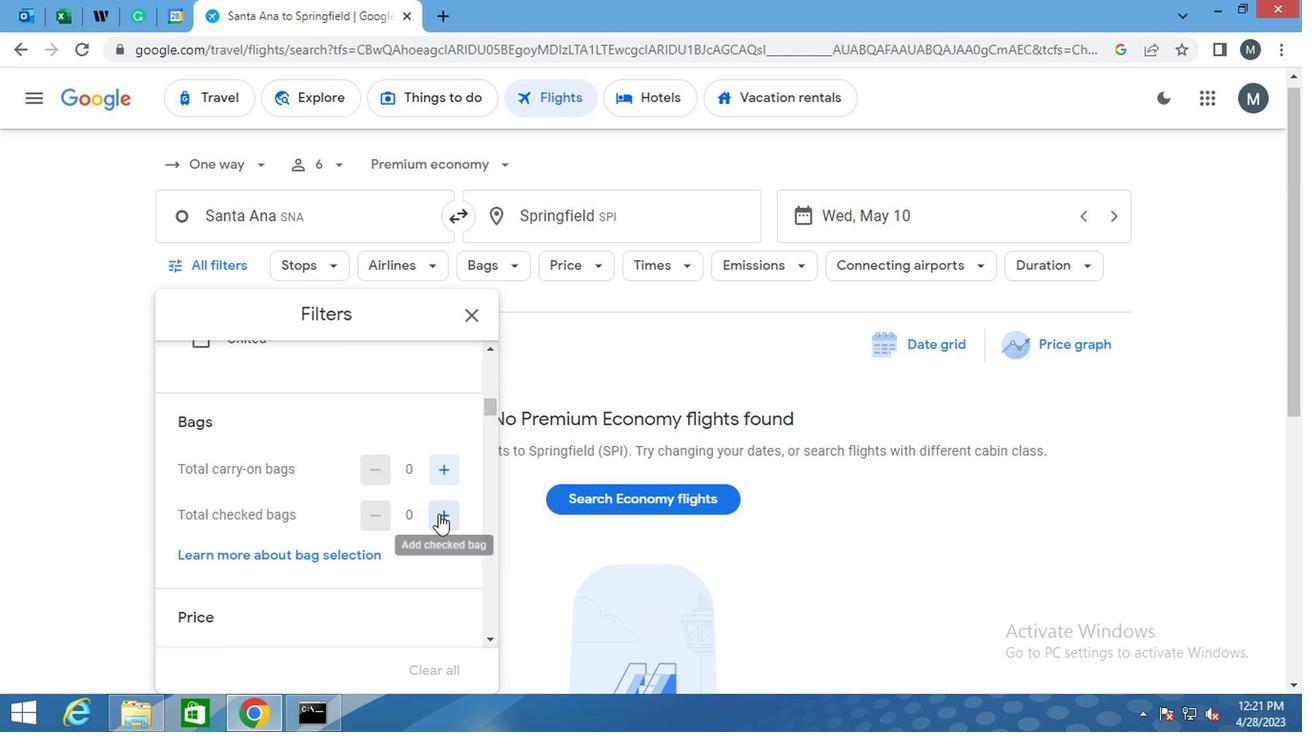 
Action: Mouse pressed left at (436, 514)
Screenshot: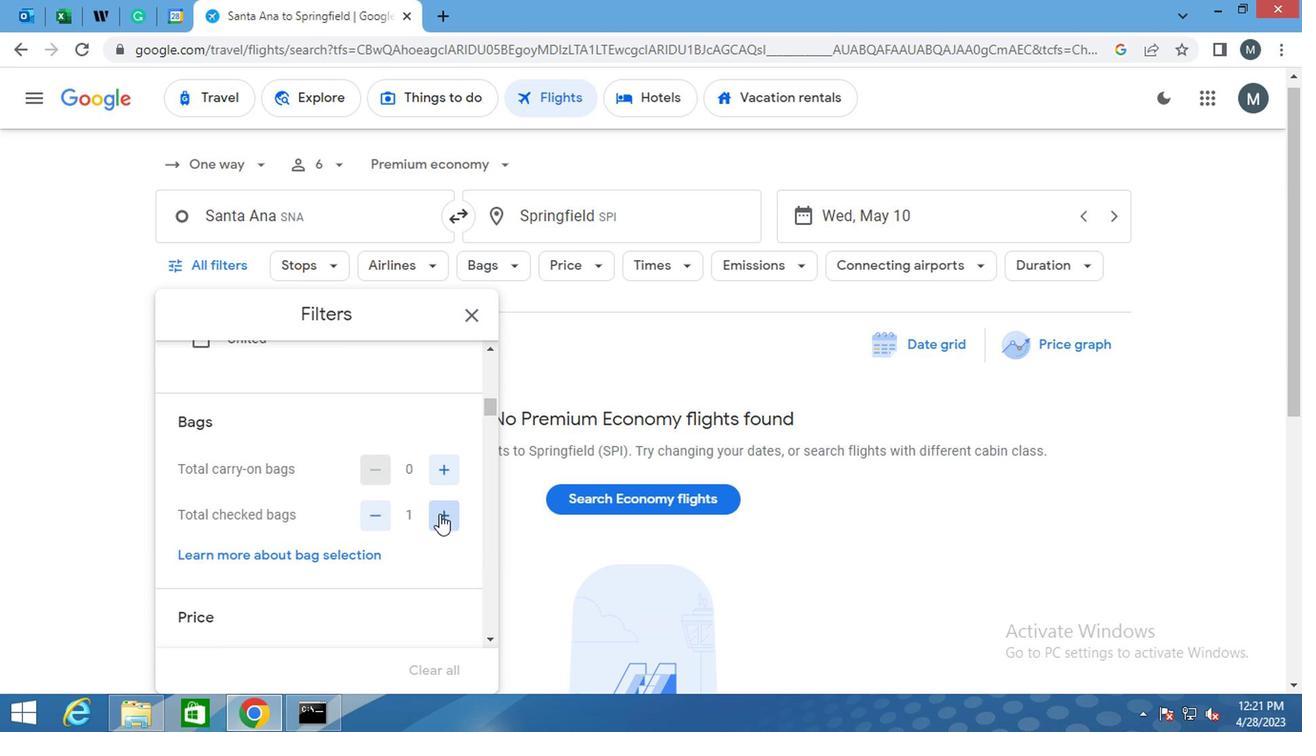 
Action: Mouse moved to (436, 514)
Screenshot: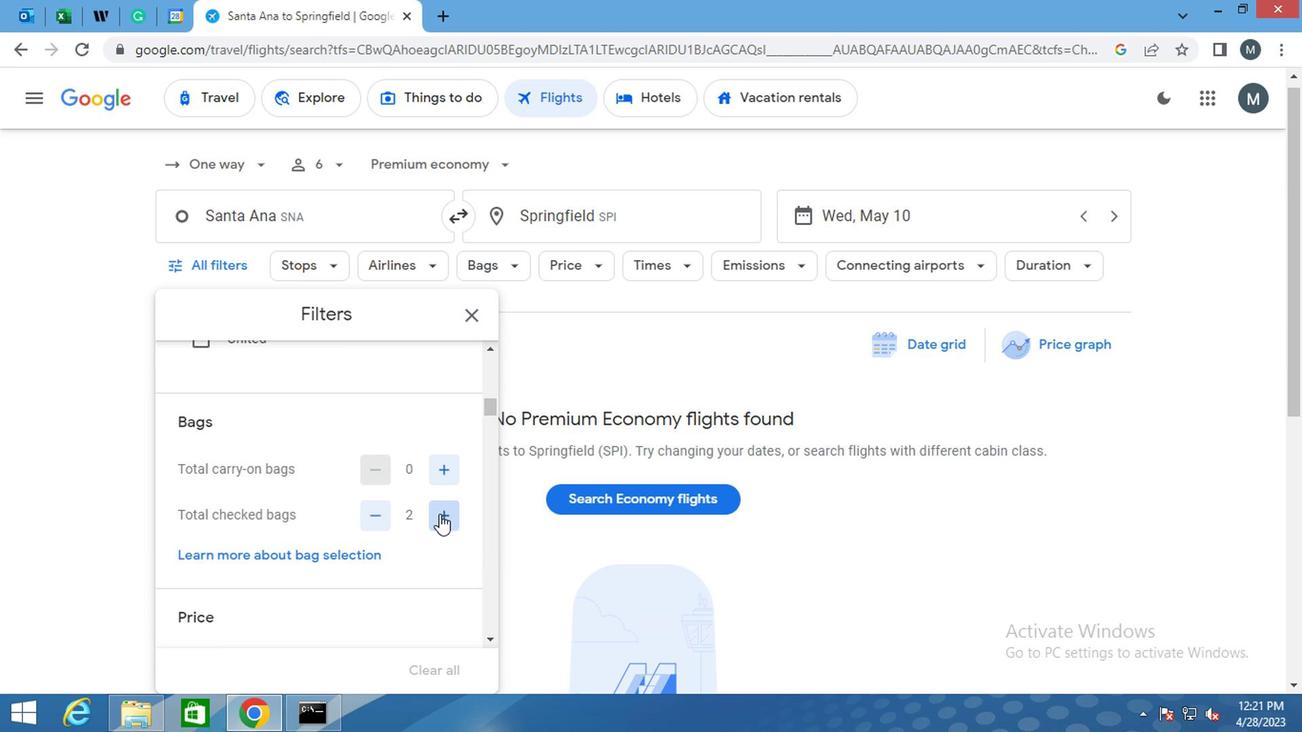 
Action: Mouse pressed left at (436, 514)
Screenshot: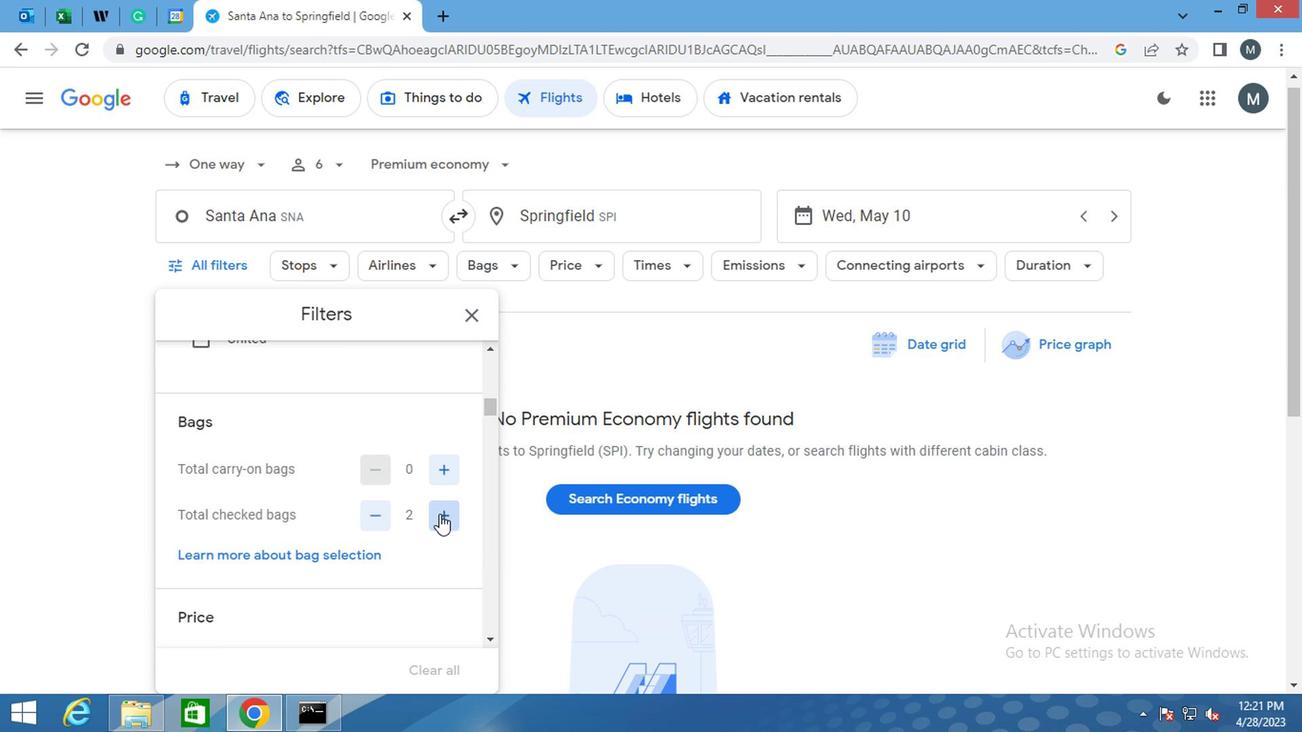 
Action: Mouse pressed left at (436, 514)
Screenshot: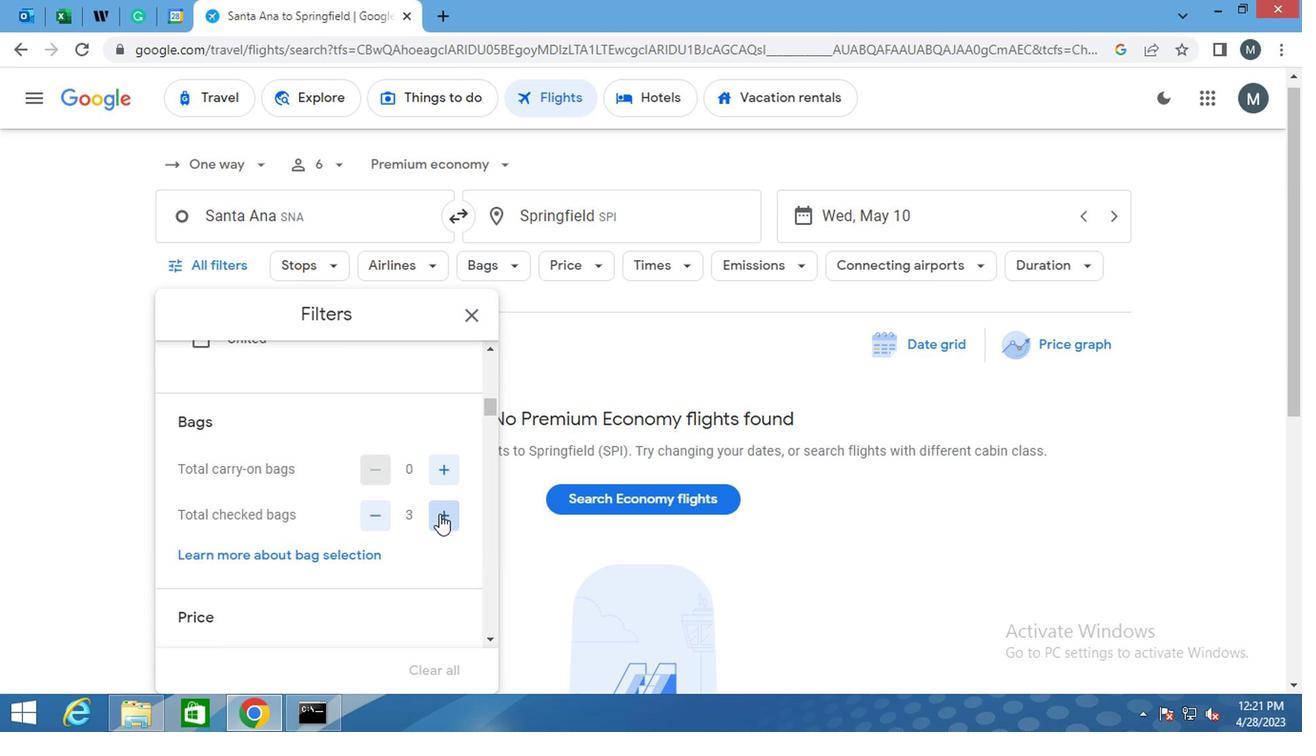 
Action: Mouse pressed left at (436, 514)
Screenshot: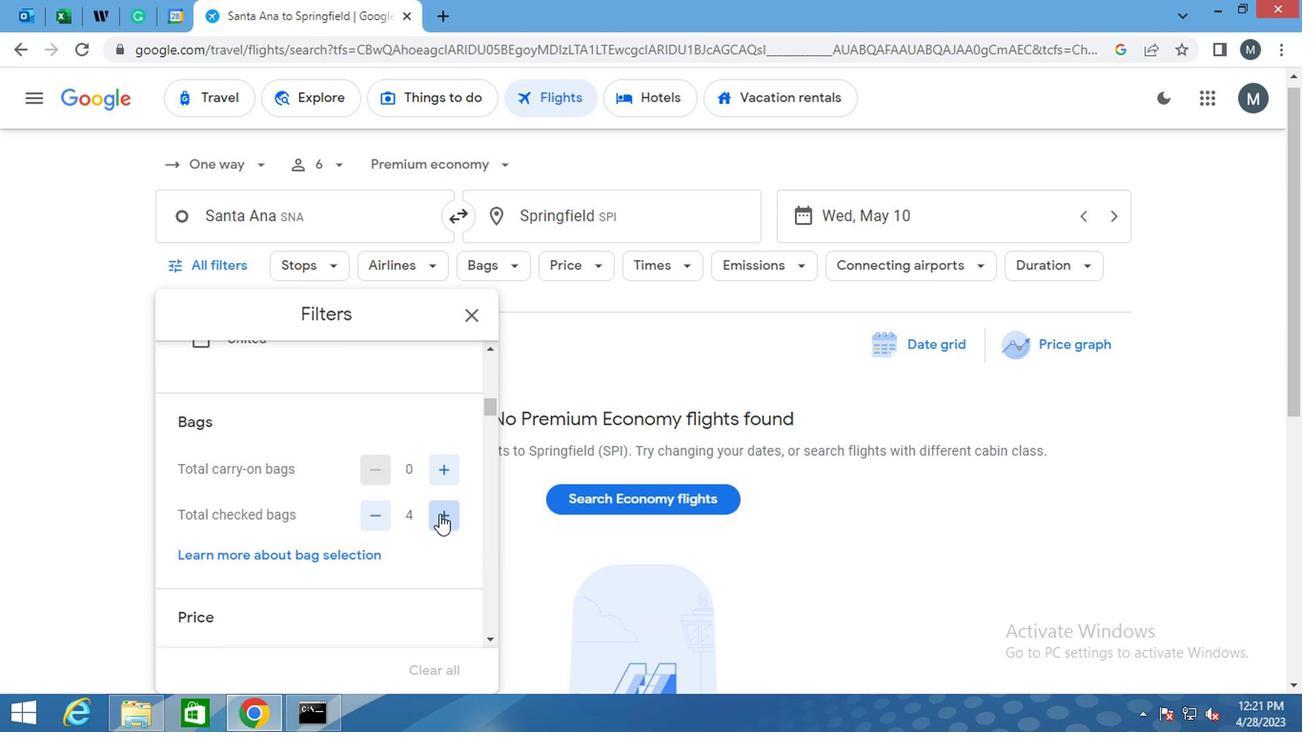 
Action: Mouse moved to (267, 482)
Screenshot: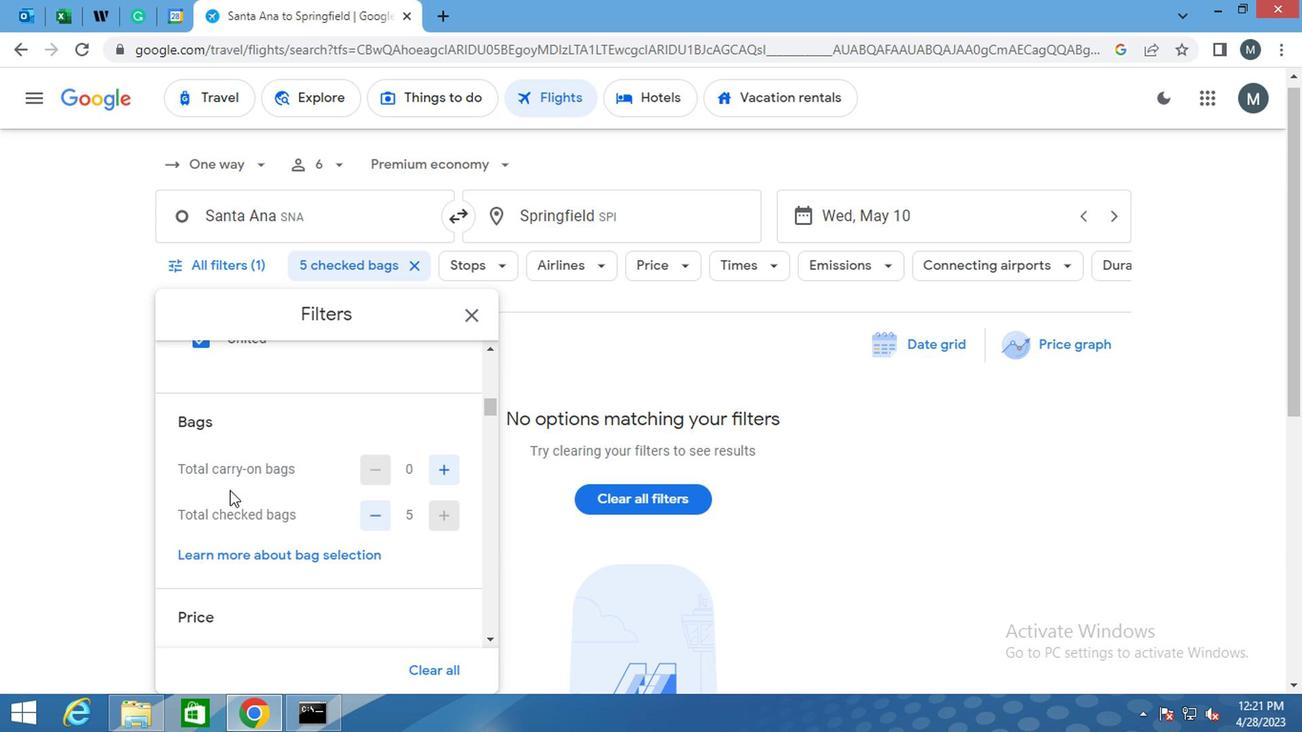 
Action: Mouse scrolled (267, 481) with delta (0, -1)
Screenshot: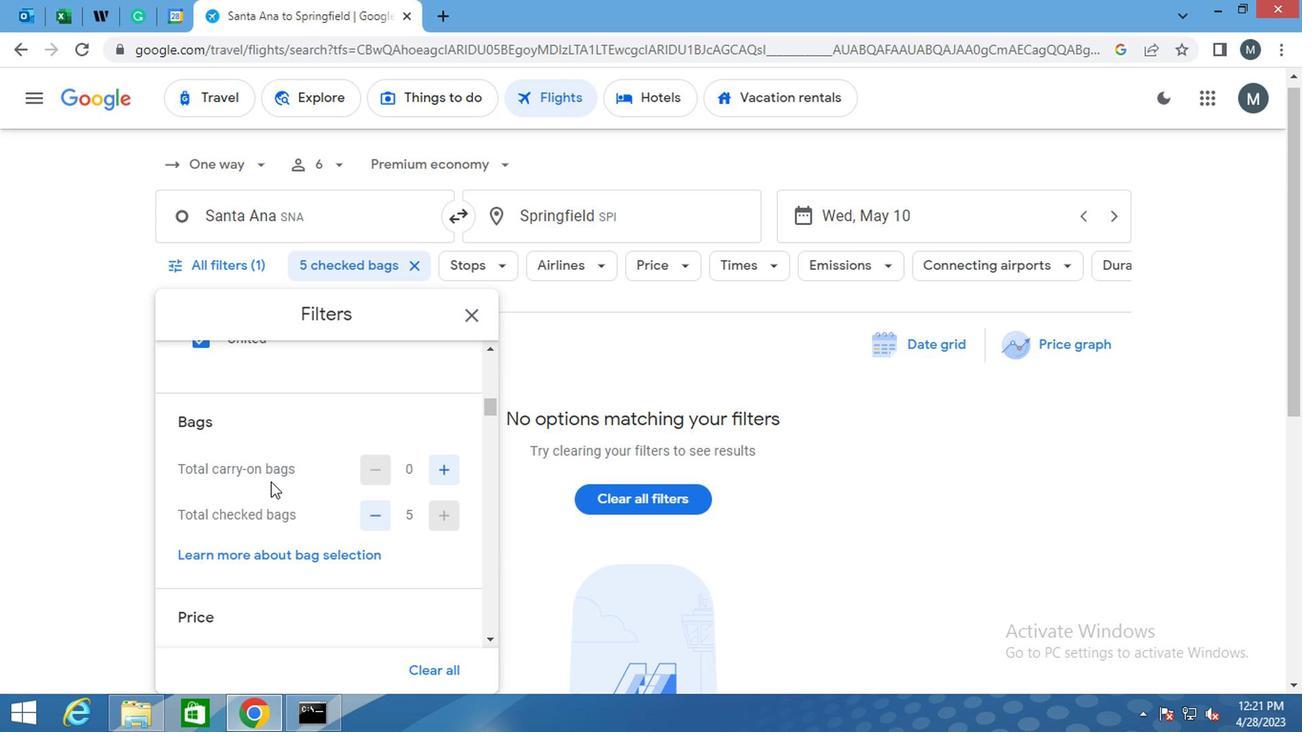 
Action: Mouse scrolled (267, 481) with delta (0, -1)
Screenshot: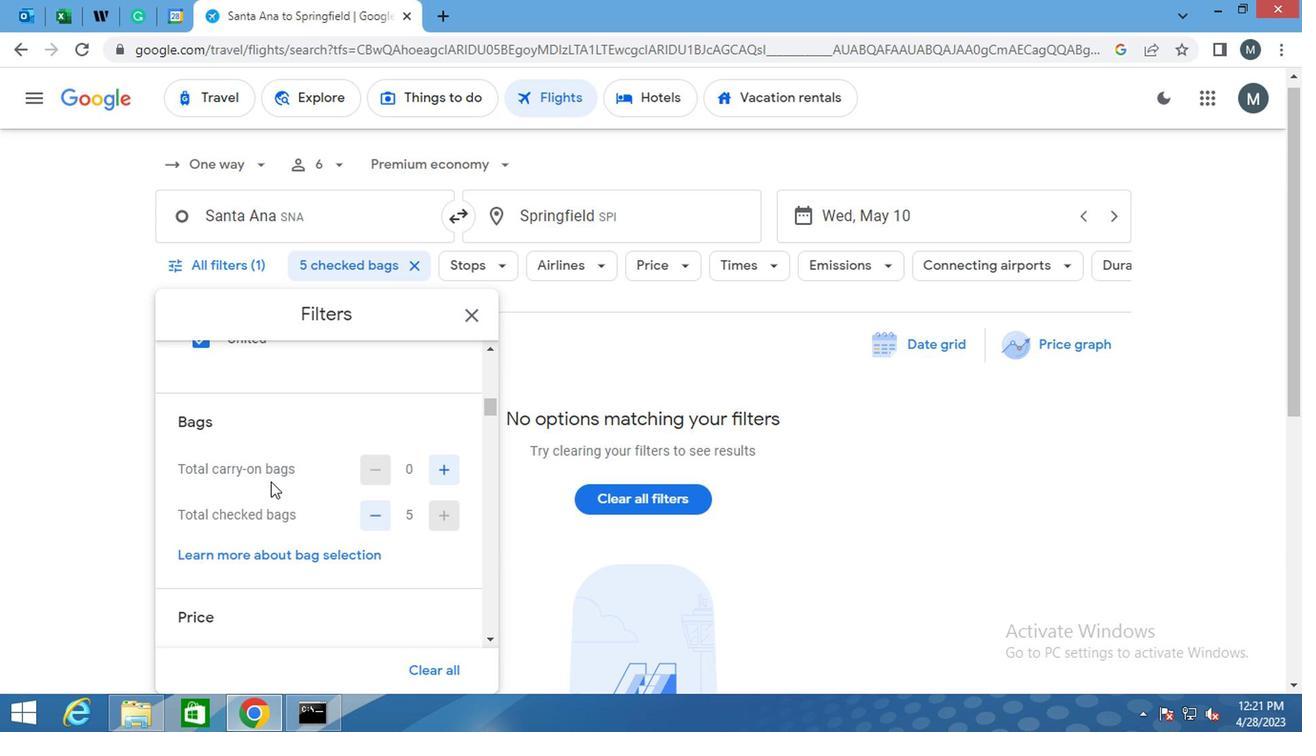 
Action: Mouse moved to (278, 507)
Screenshot: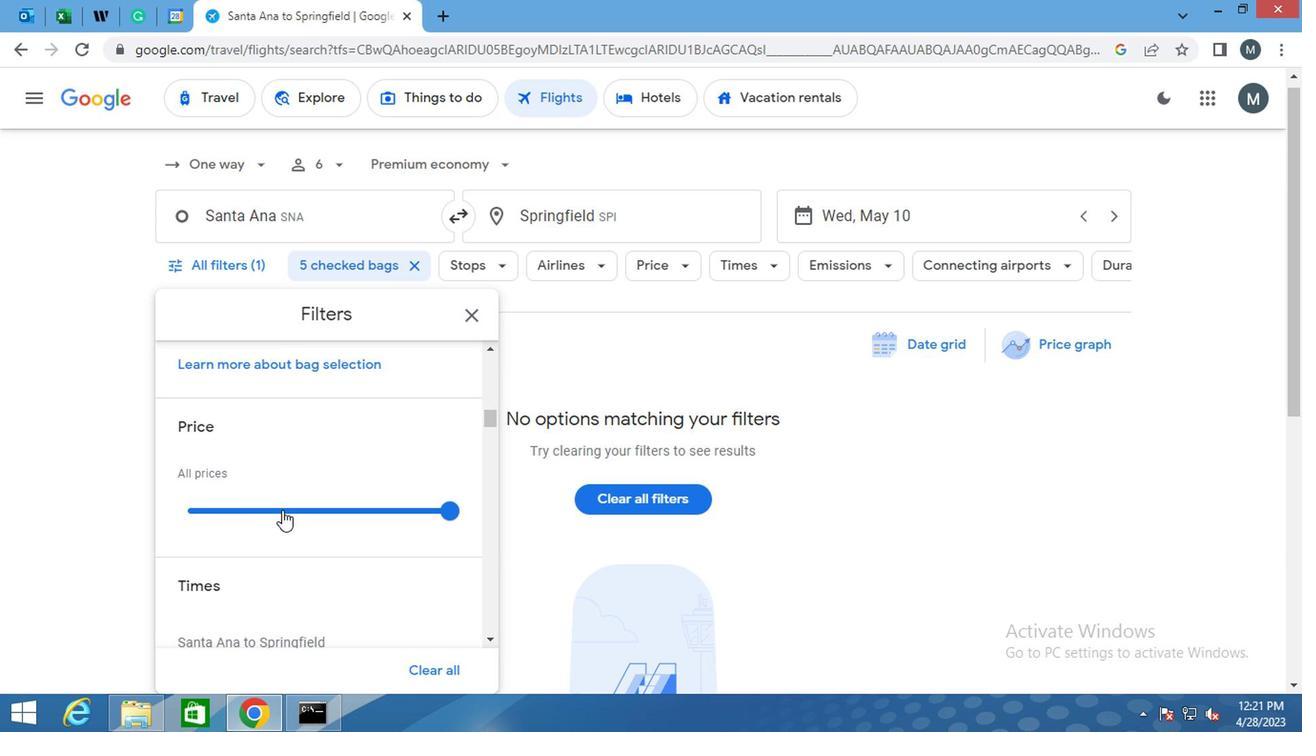 
Action: Mouse pressed left at (278, 507)
Screenshot: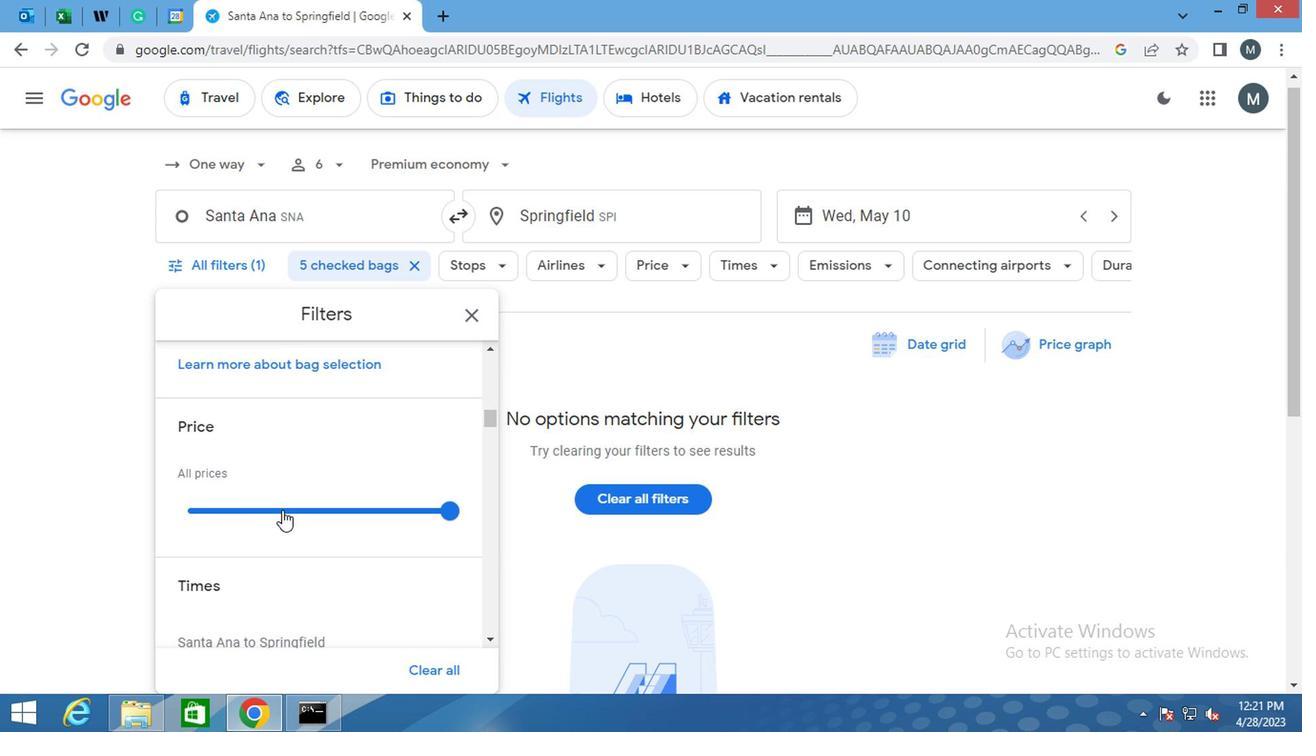 
Action: Mouse moved to (278, 507)
Screenshot: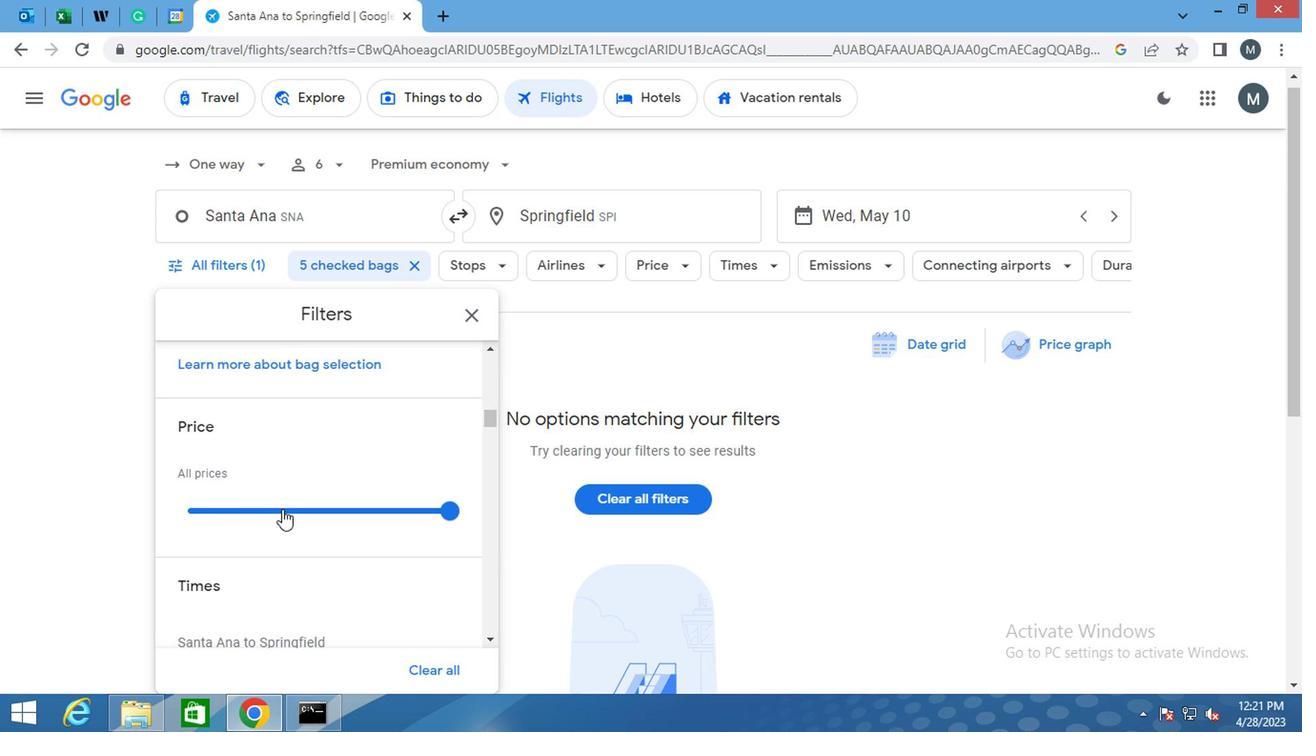 
Action: Mouse pressed left at (278, 507)
Screenshot: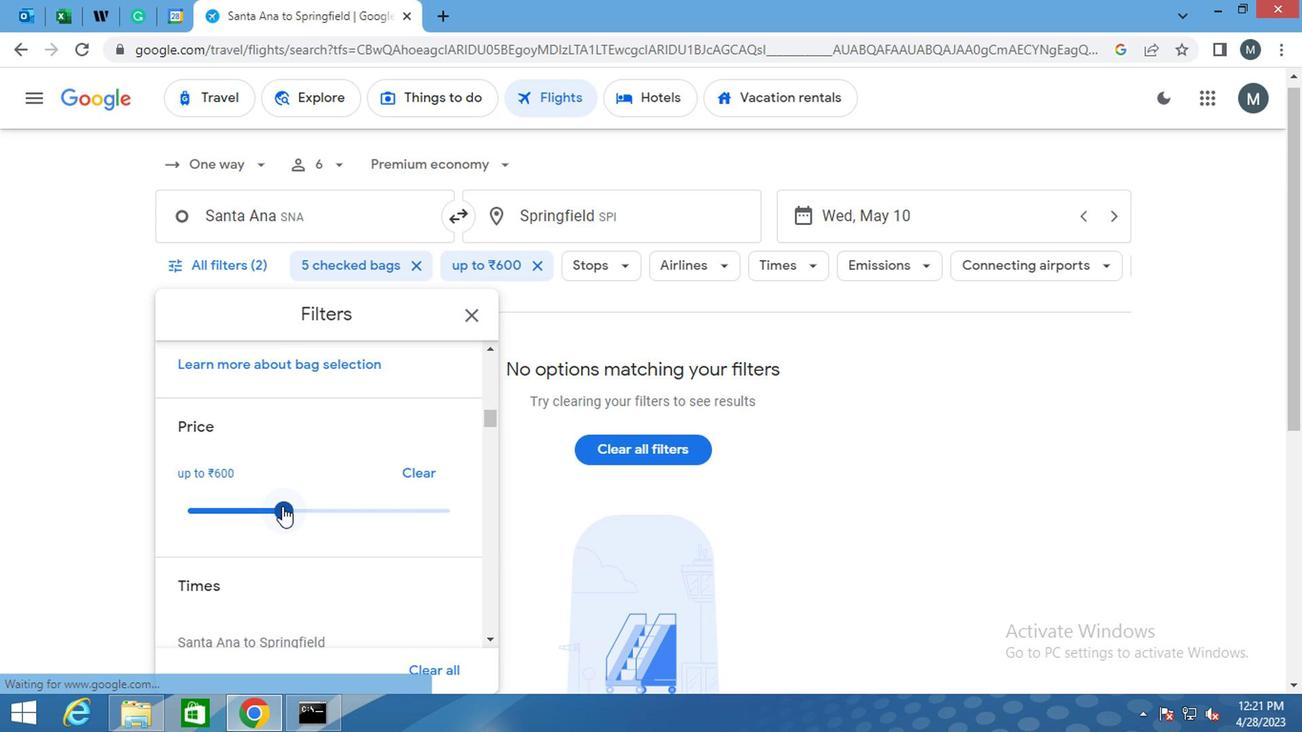 
Action: Mouse moved to (295, 488)
Screenshot: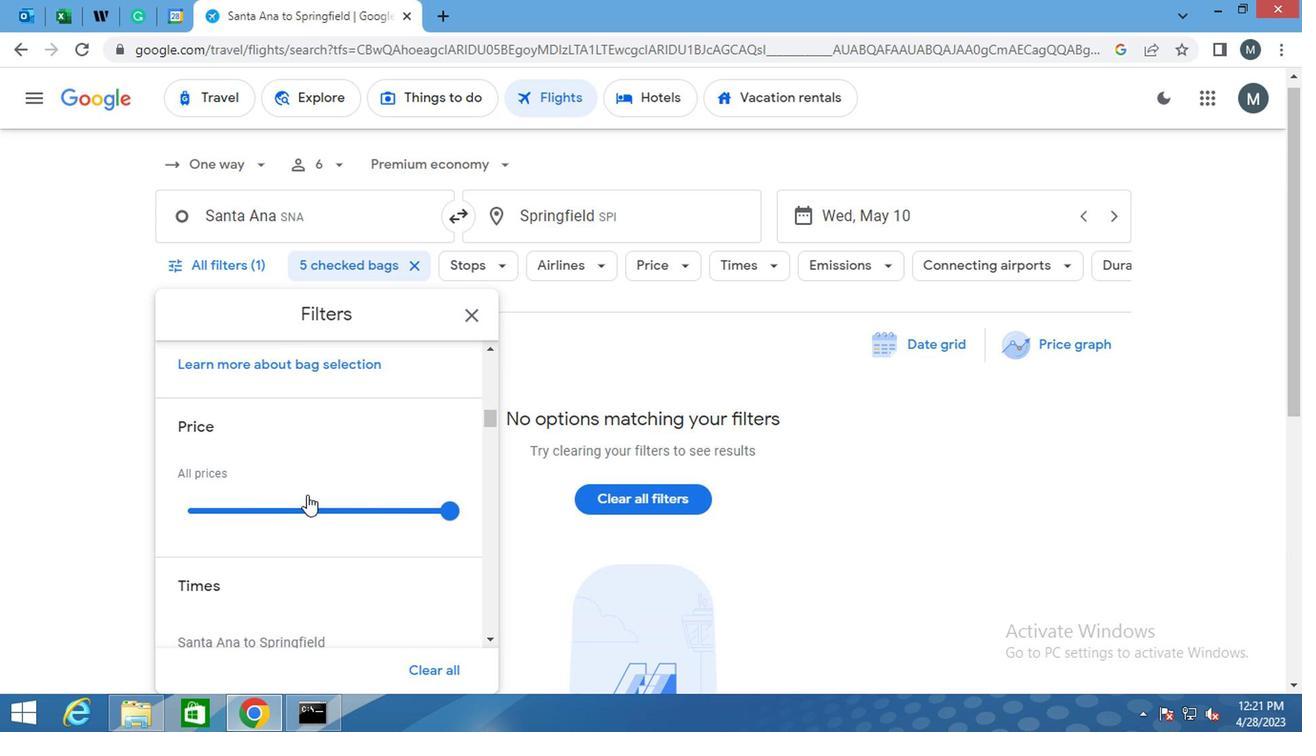 
Action: Mouse scrolled (295, 487) with delta (0, 0)
Screenshot: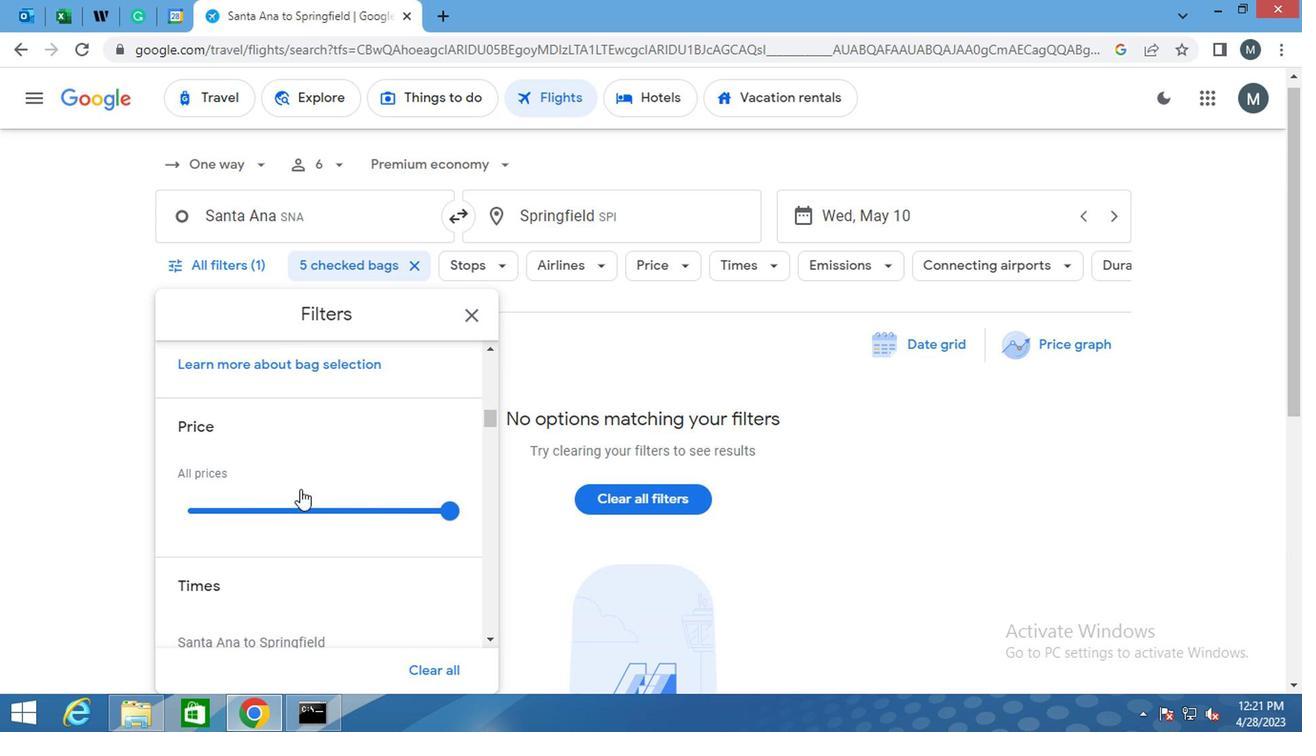 
Action: Mouse moved to (297, 488)
Screenshot: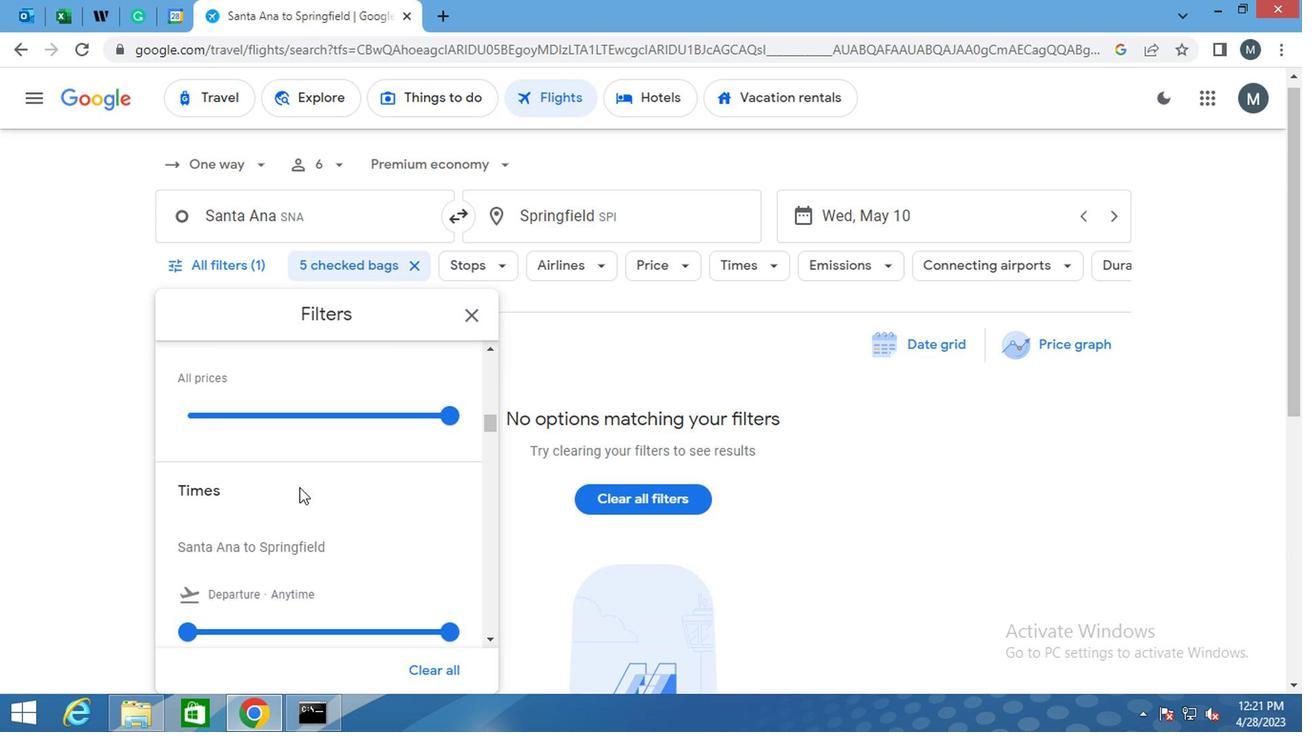 
Action: Mouse scrolled (297, 487) with delta (0, 0)
Screenshot: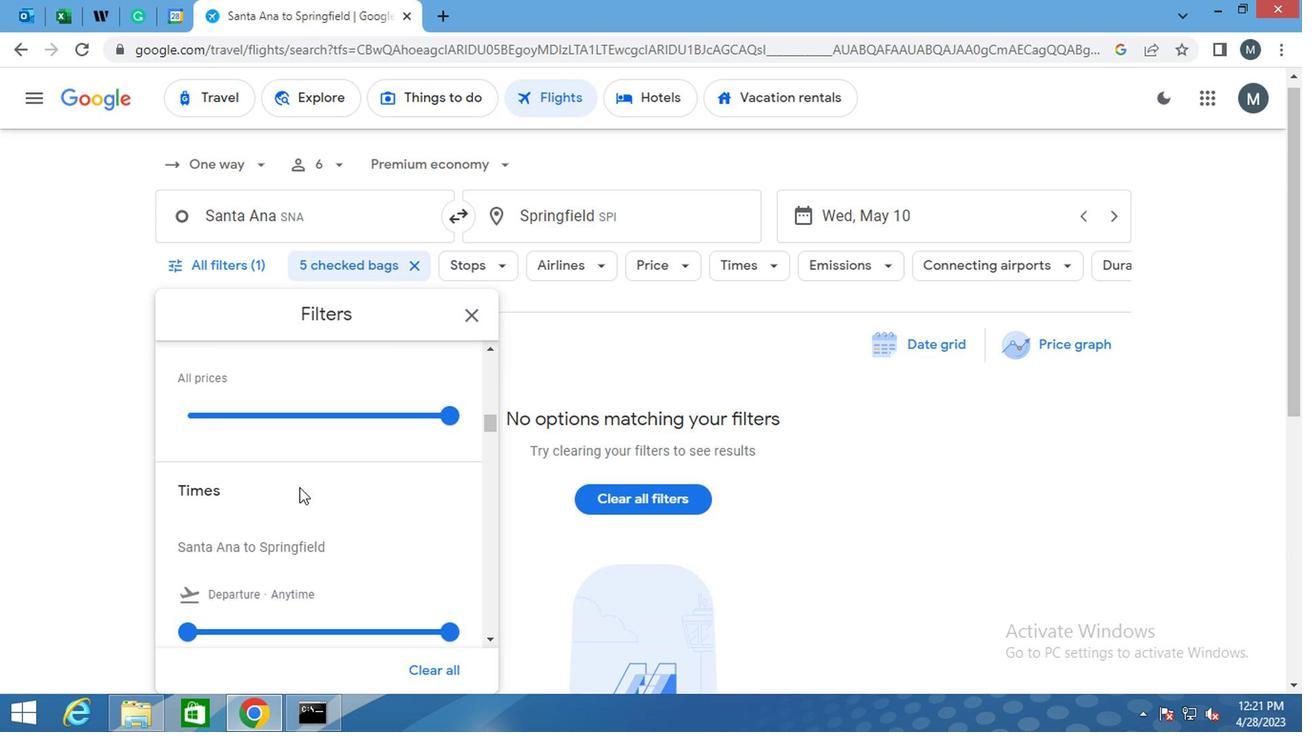 
Action: Mouse moved to (252, 531)
Screenshot: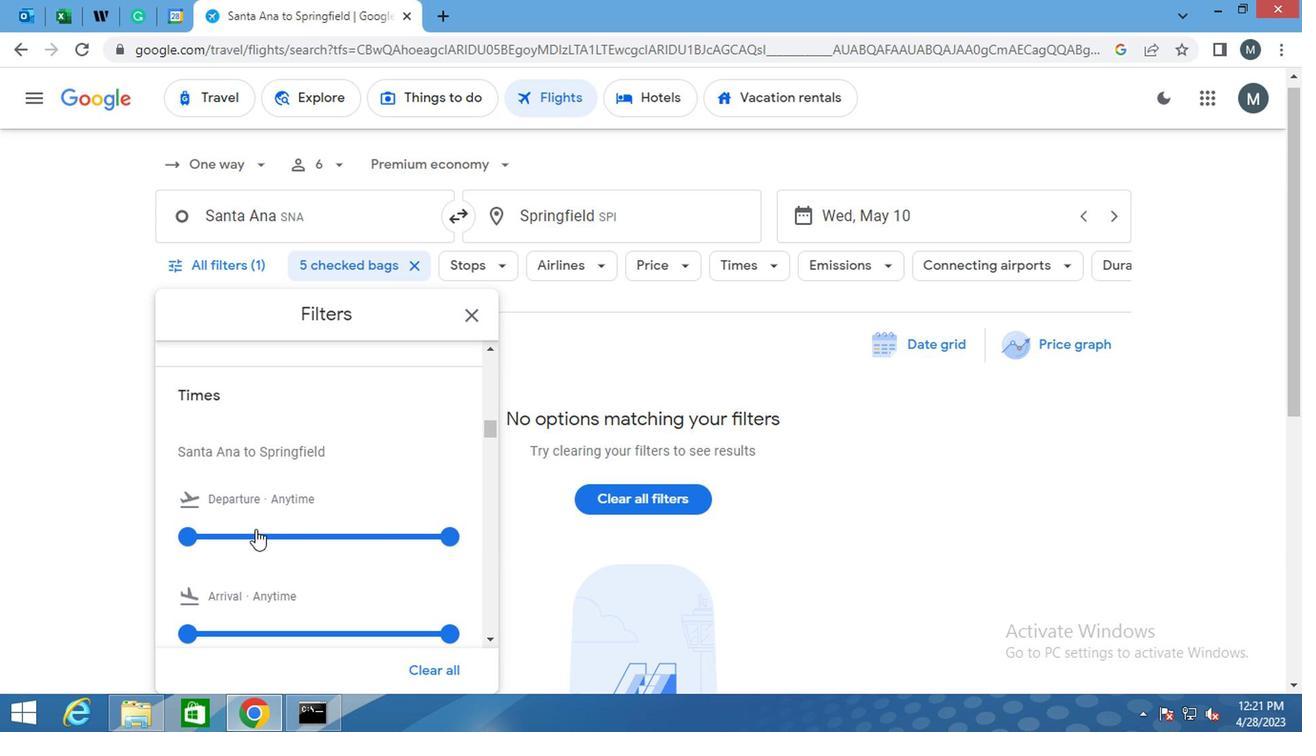 
Action: Mouse pressed left at (252, 531)
Screenshot: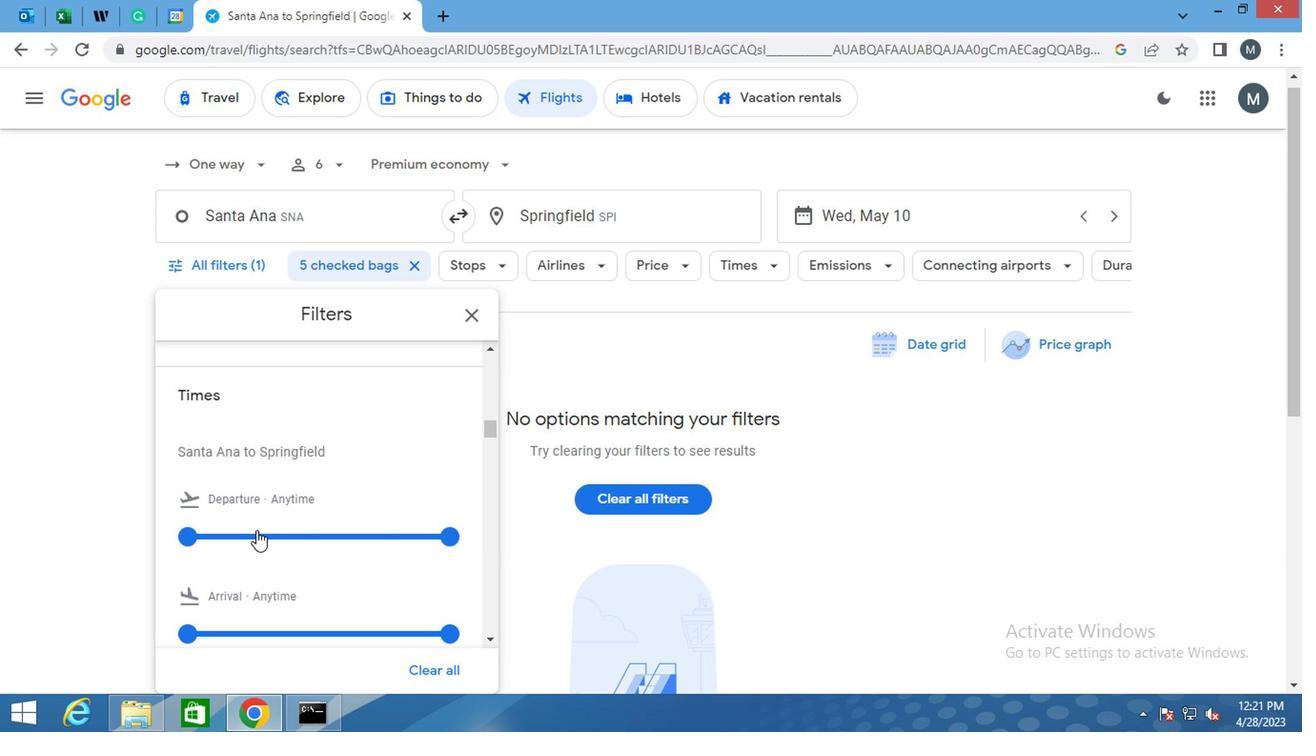 
Action: Mouse pressed left at (252, 531)
Screenshot: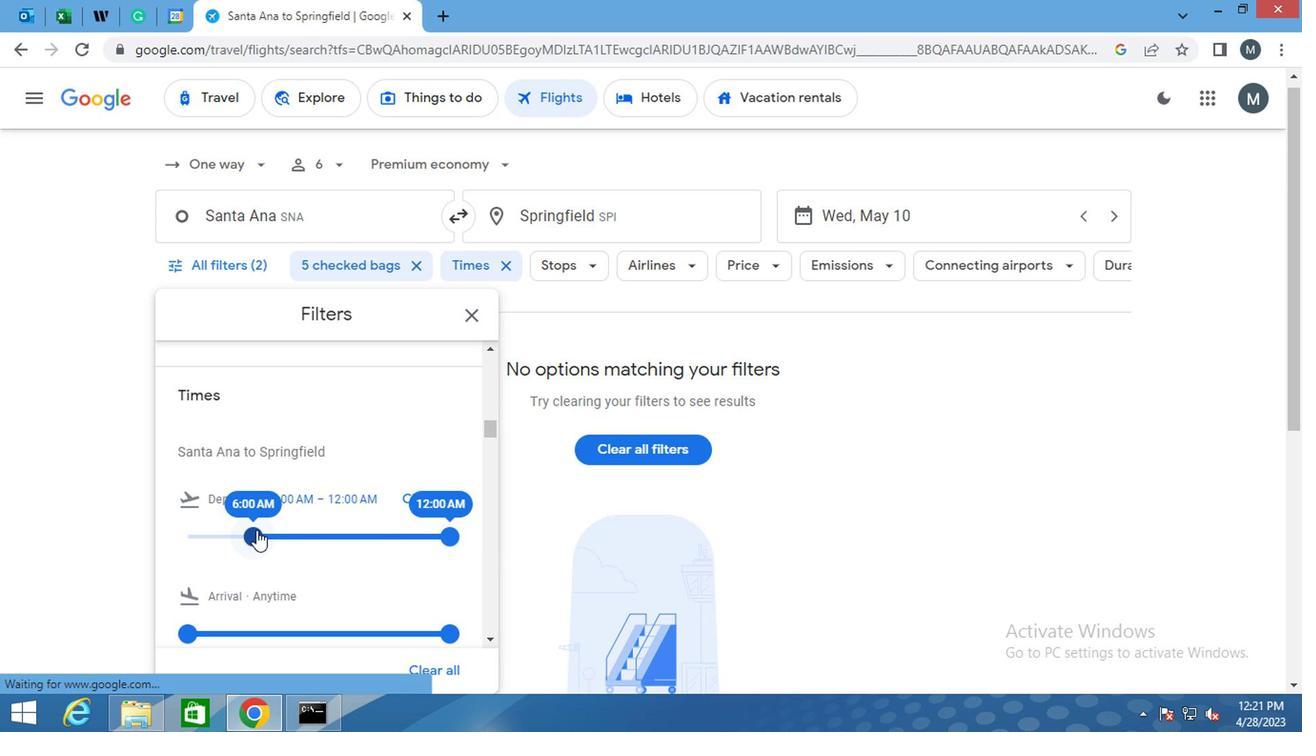 
Action: Mouse moved to (439, 533)
Screenshot: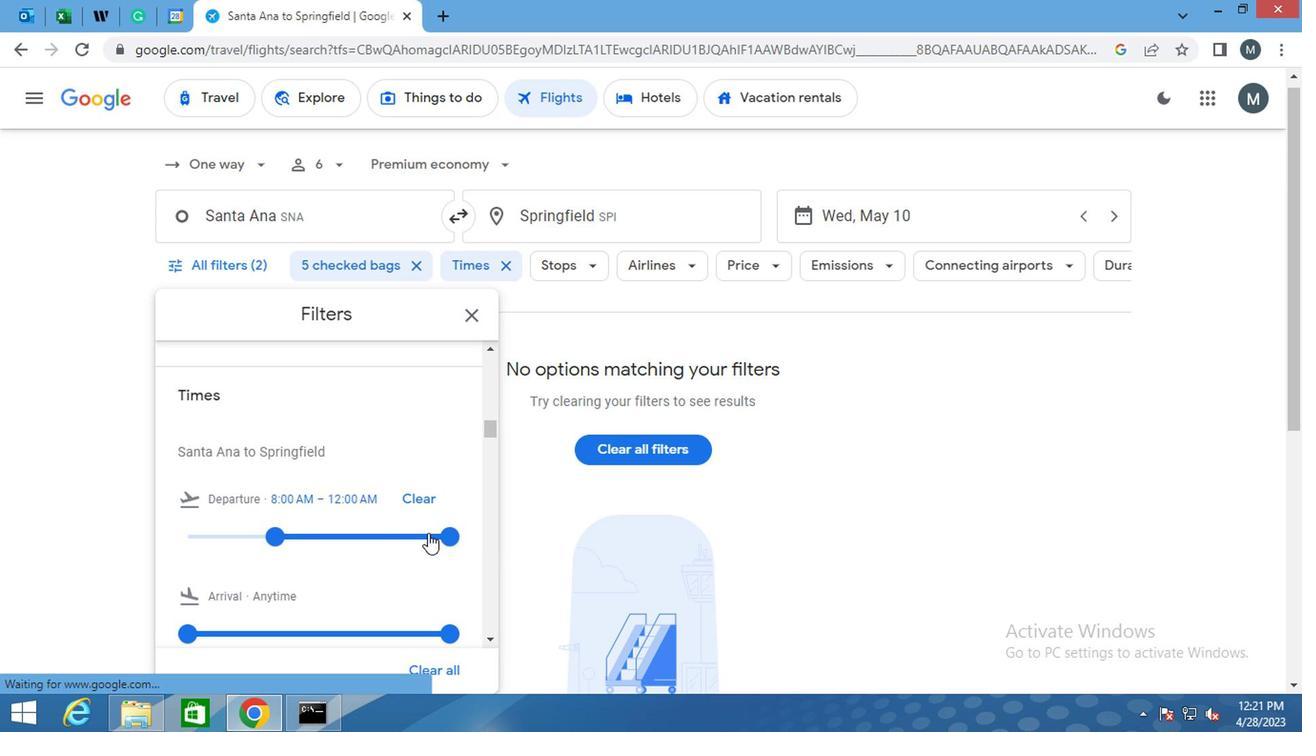 
Action: Mouse pressed left at (439, 533)
Screenshot: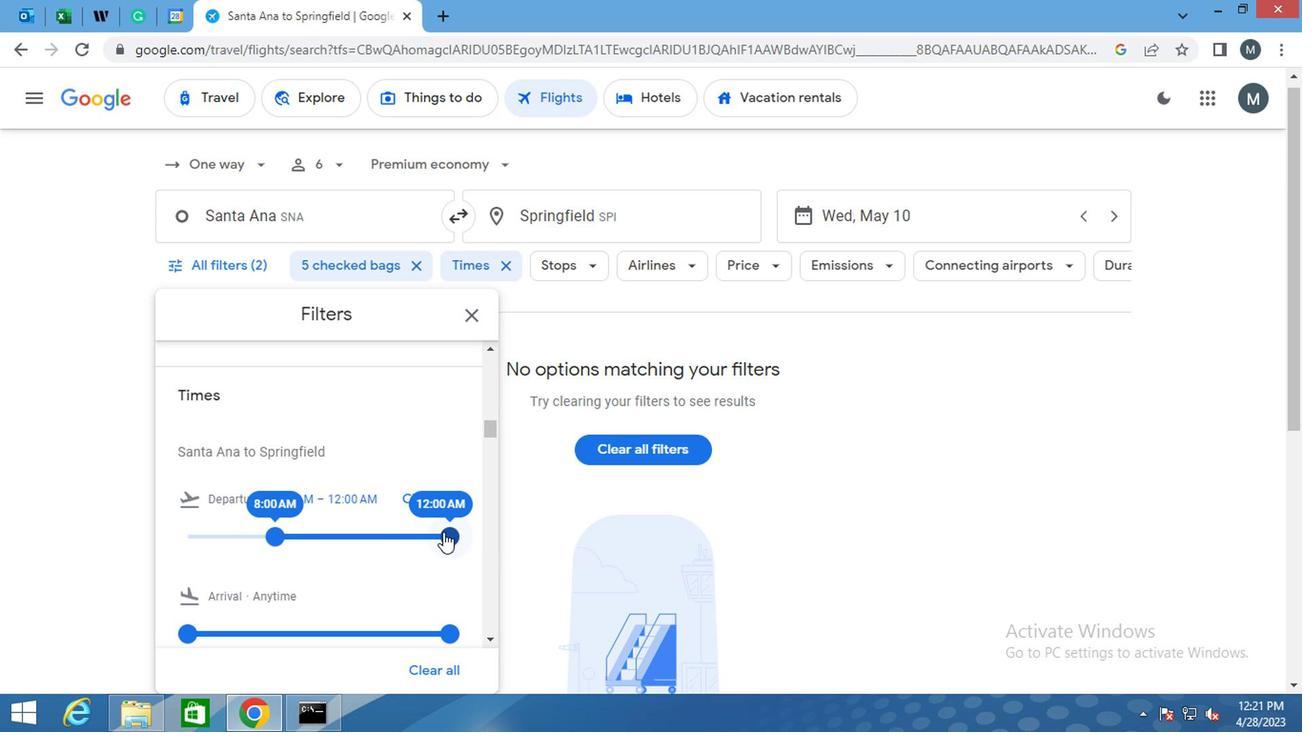 
Action: Mouse moved to (321, 490)
Screenshot: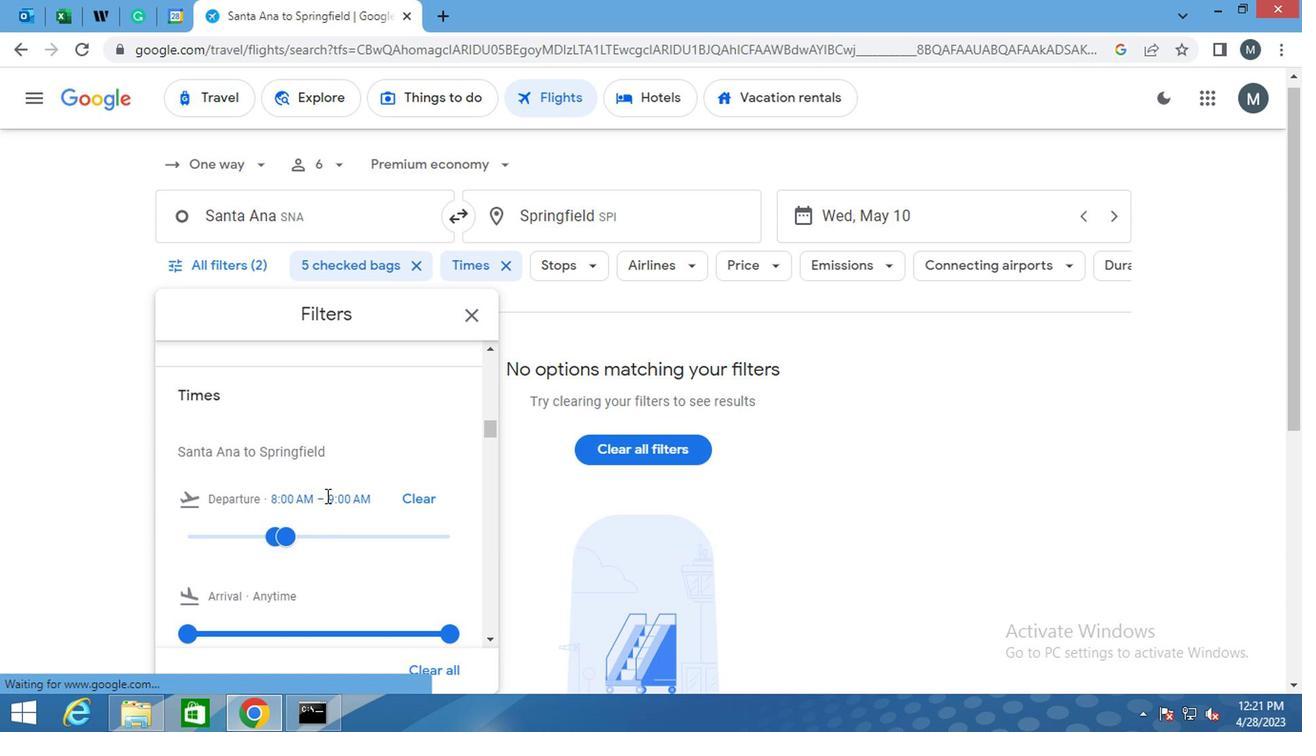 
Action: Mouse scrolled (321, 489) with delta (0, -1)
Screenshot: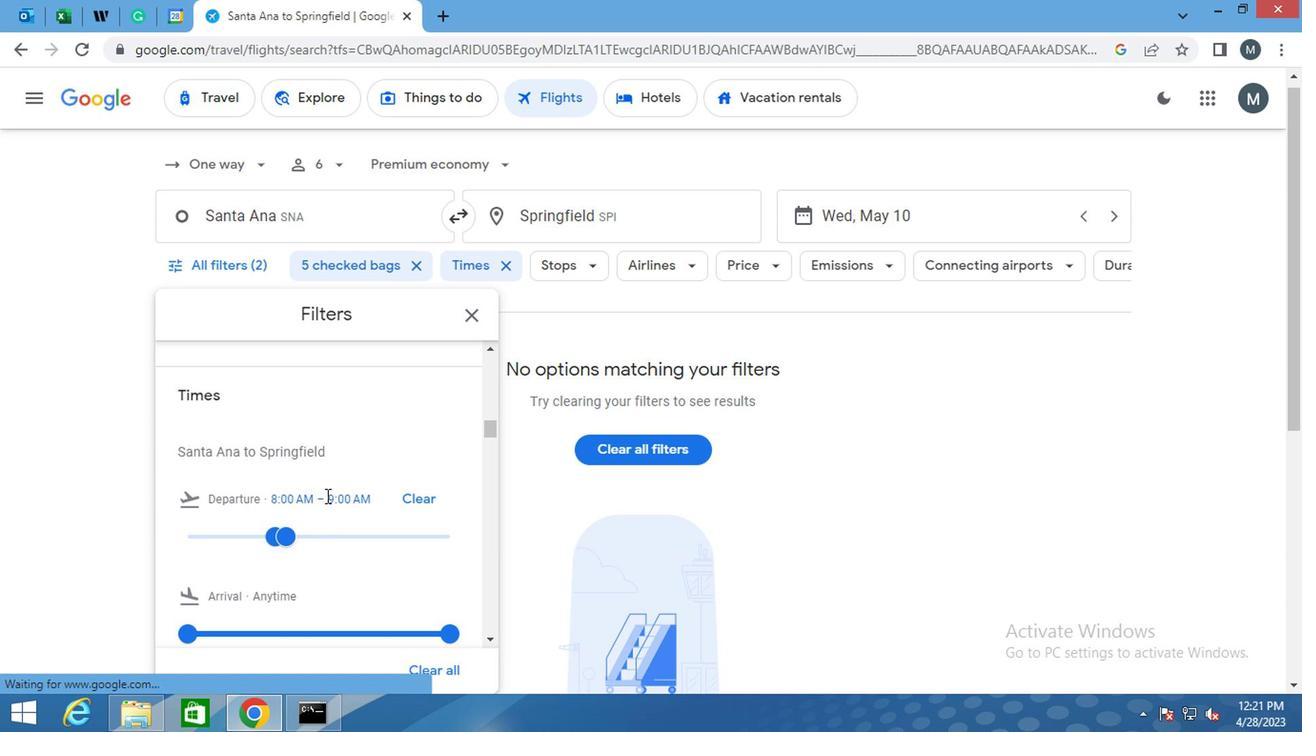 
Action: Mouse scrolled (321, 489) with delta (0, -1)
Screenshot: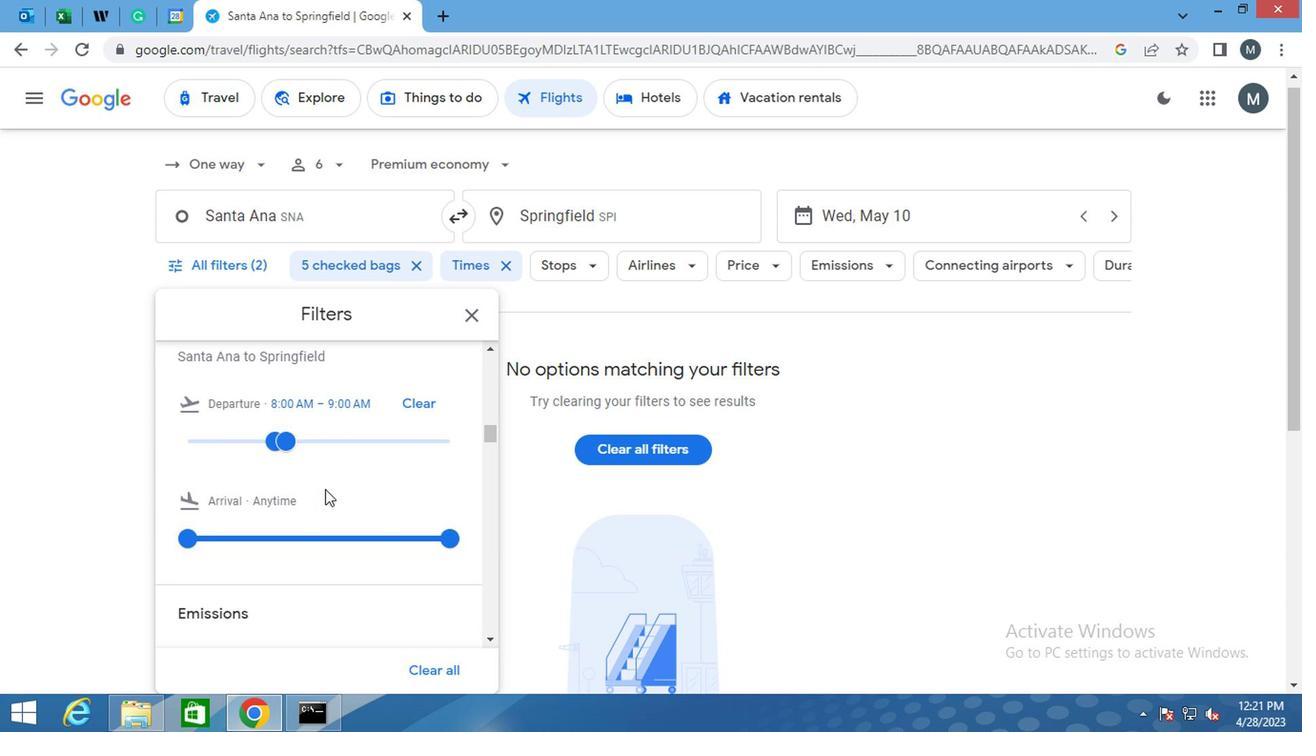 
Action: Mouse moved to (316, 497)
Screenshot: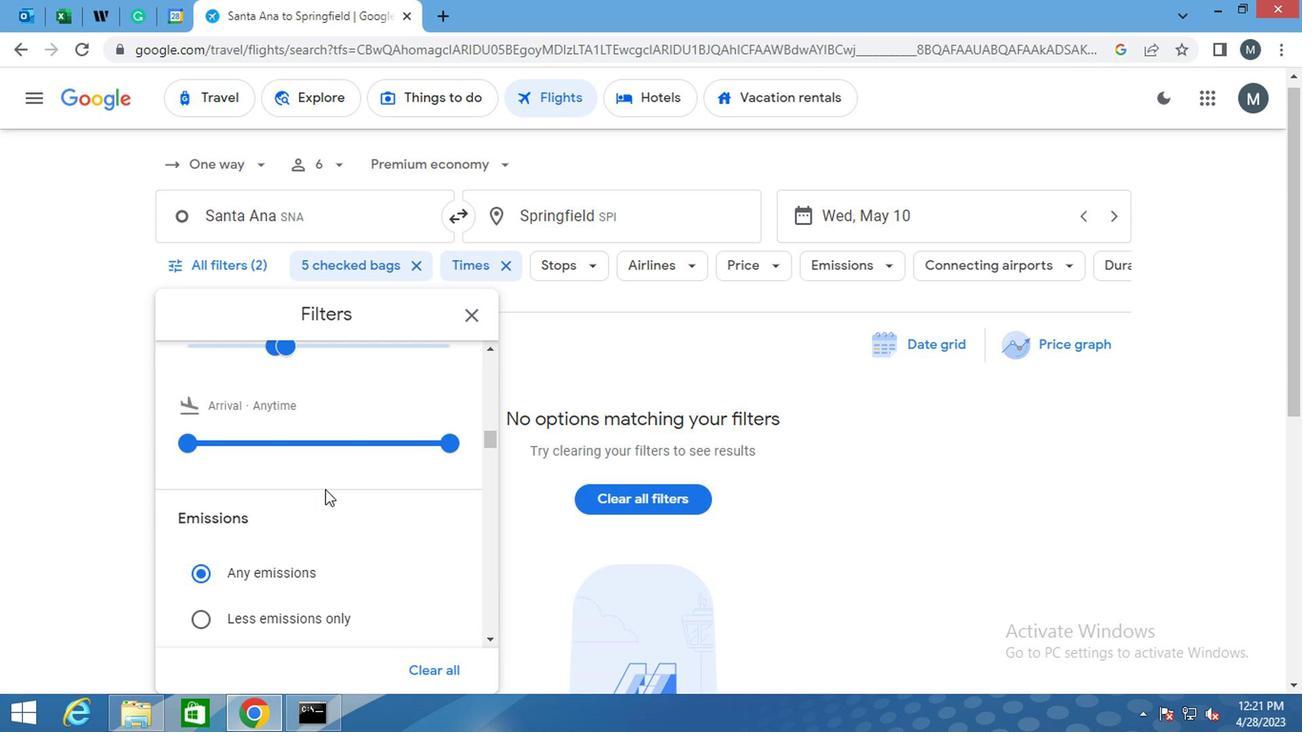 
Action: Mouse scrolled (316, 495) with delta (0, -1)
Screenshot: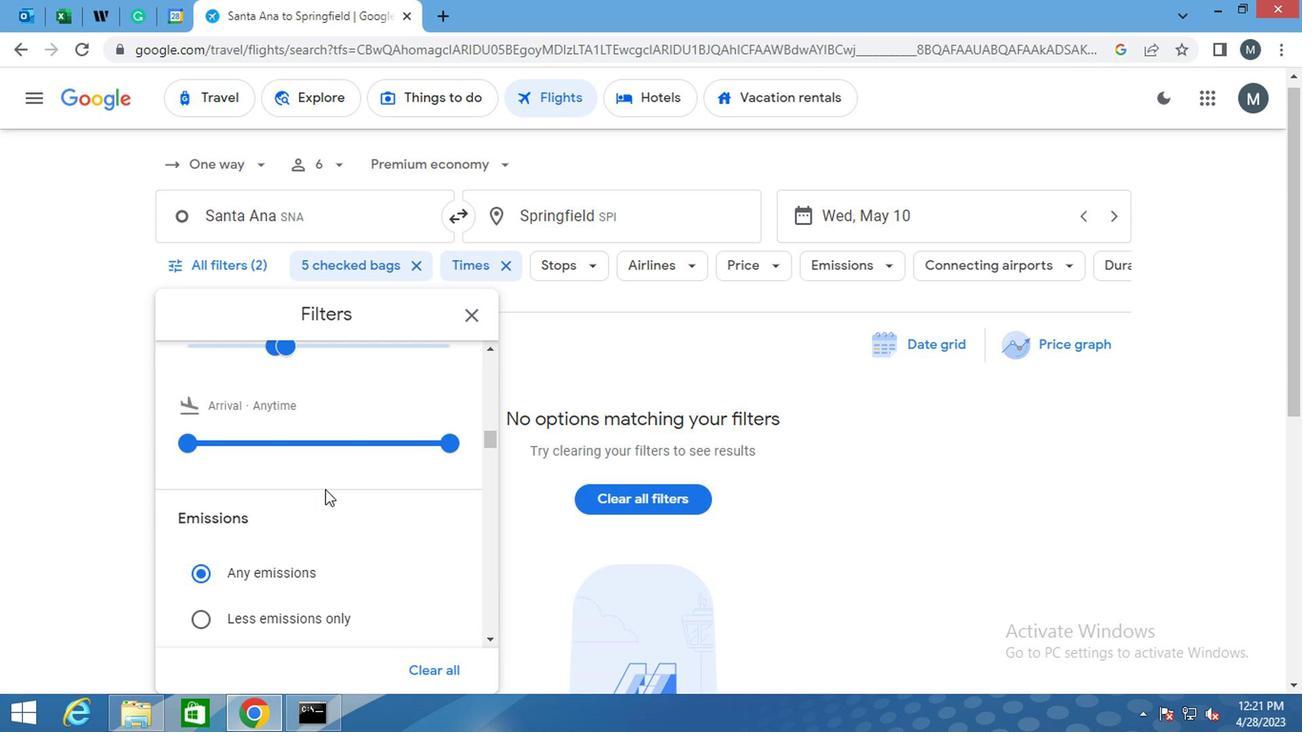 
Action: Mouse moved to (316, 499)
Screenshot: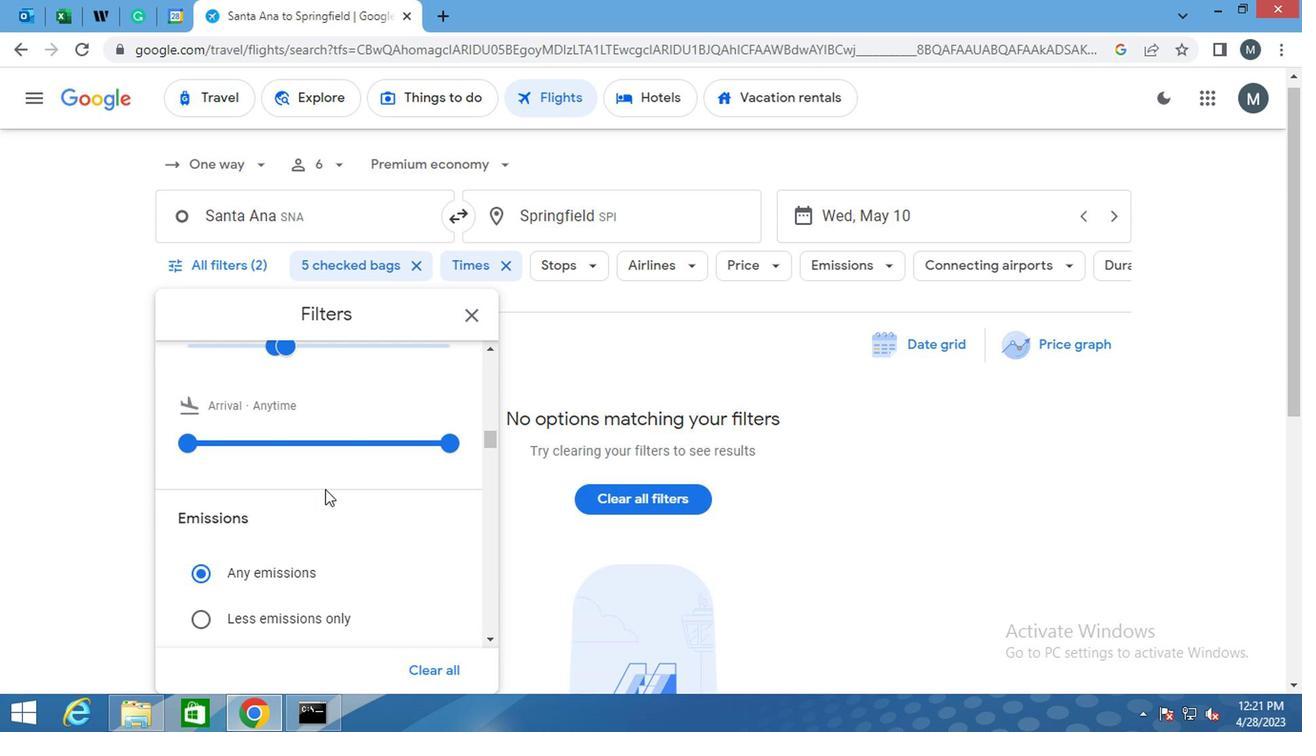 
Action: Mouse scrolled (316, 497) with delta (0, -1)
Screenshot: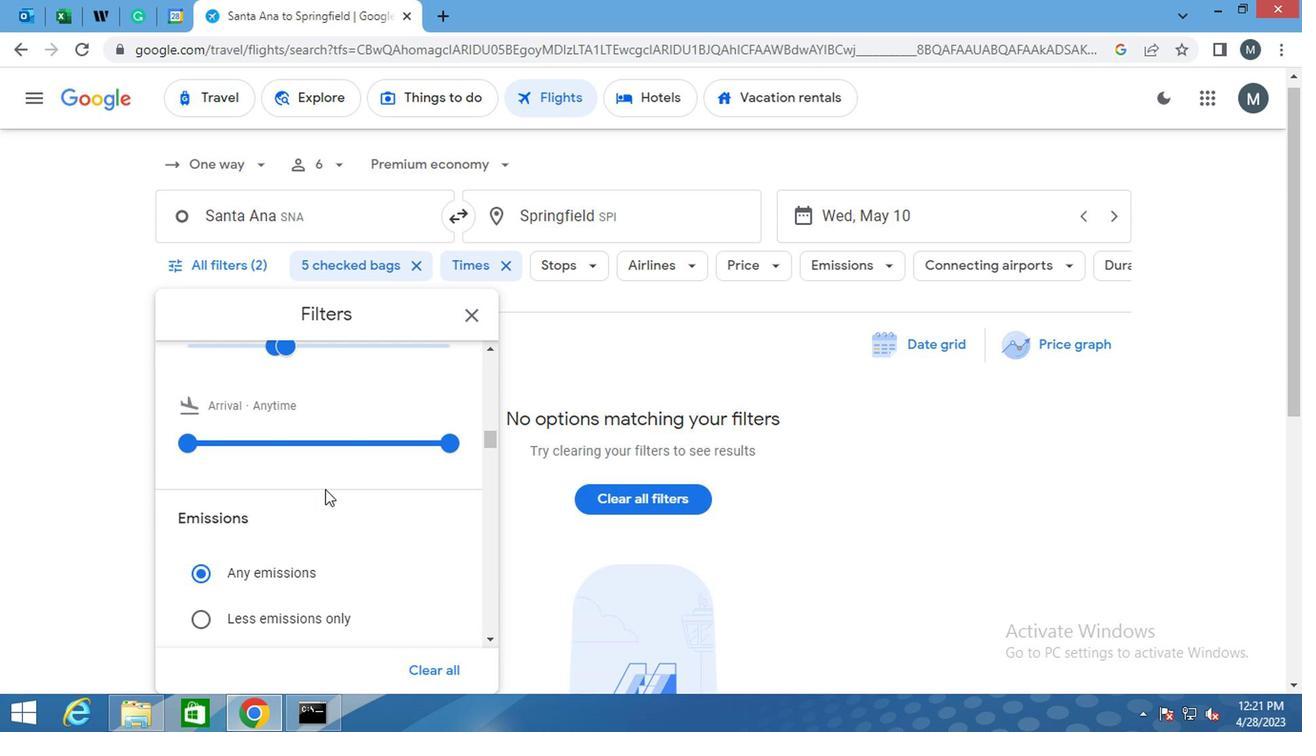 
Action: Mouse moved to (316, 499)
Screenshot: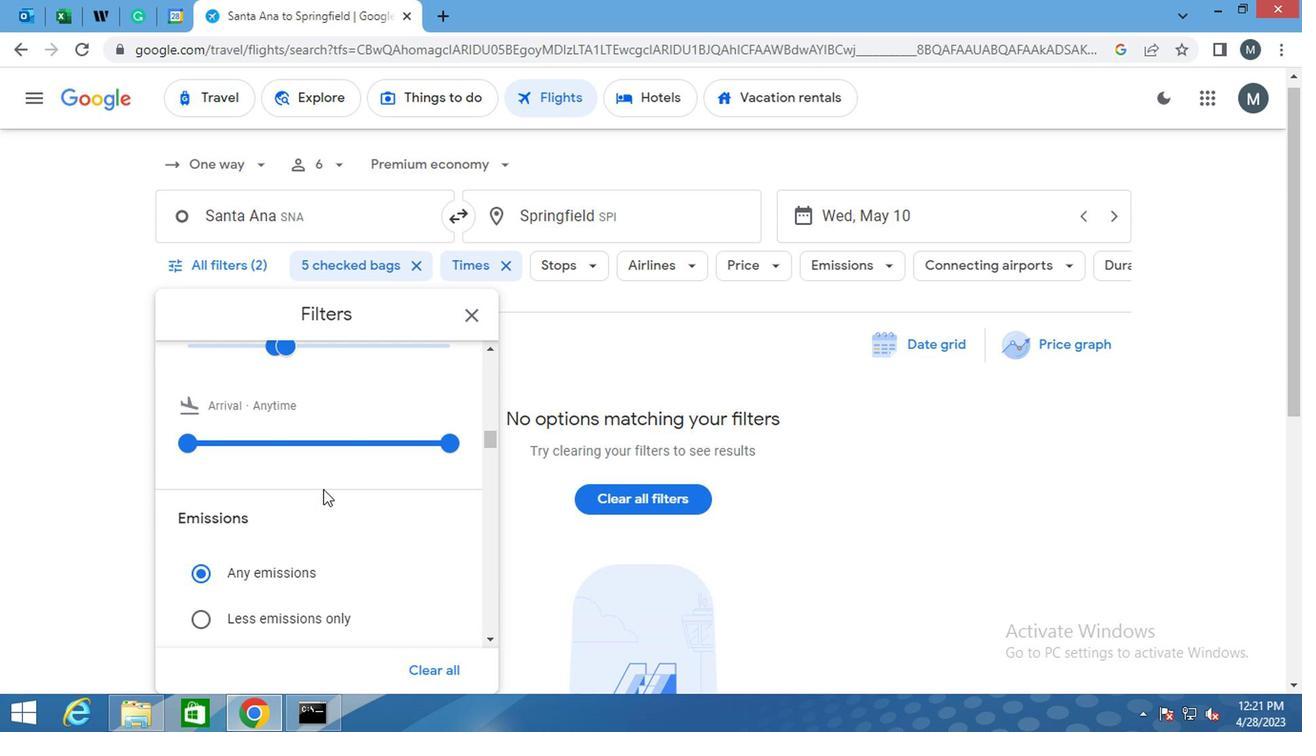 
Action: Mouse scrolled (316, 497) with delta (0, -1)
Screenshot: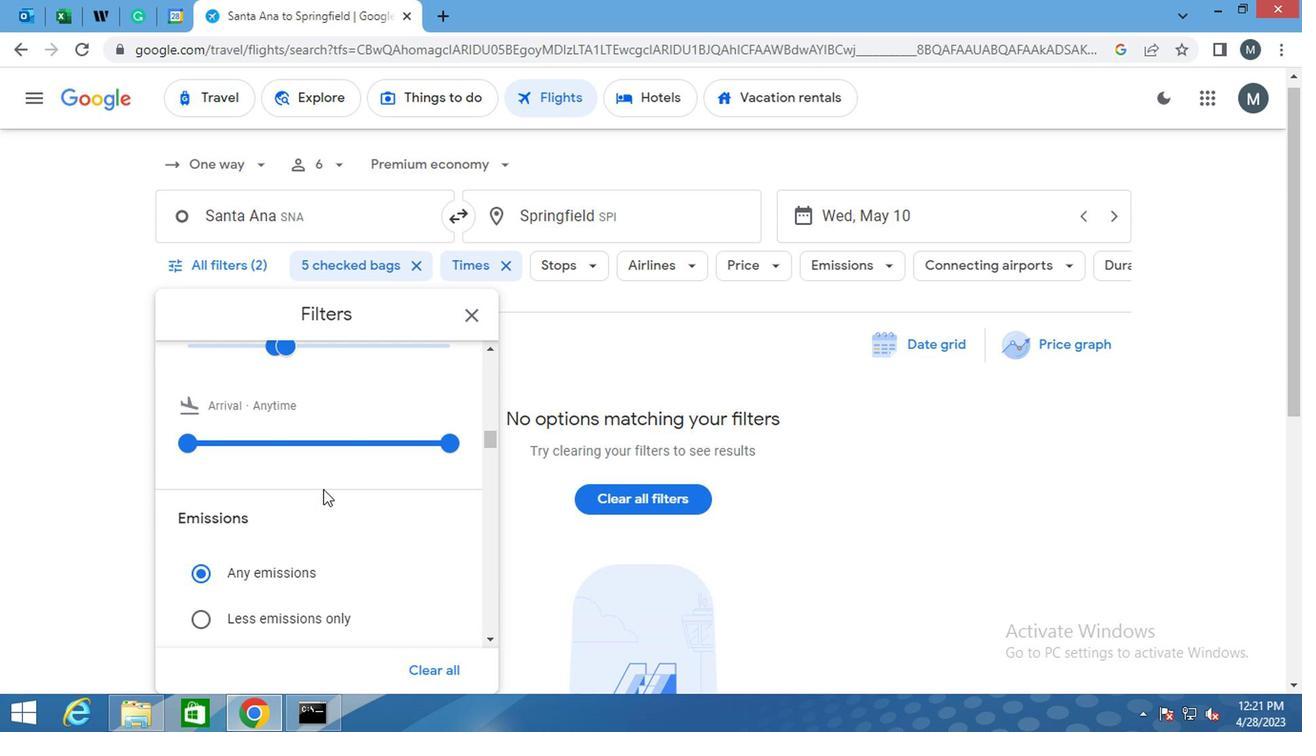 
Action: Mouse moved to (311, 514)
Screenshot: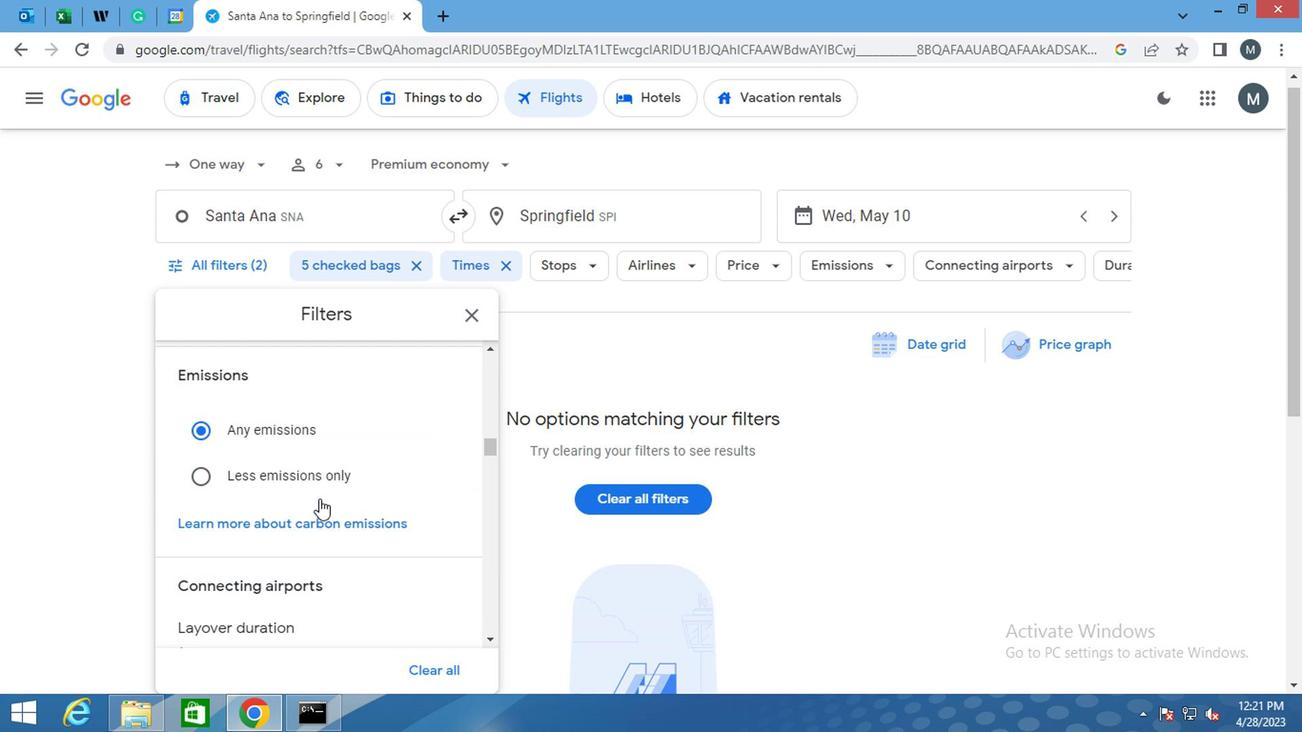 
Action: Mouse scrolled (311, 514) with delta (0, 0)
Screenshot: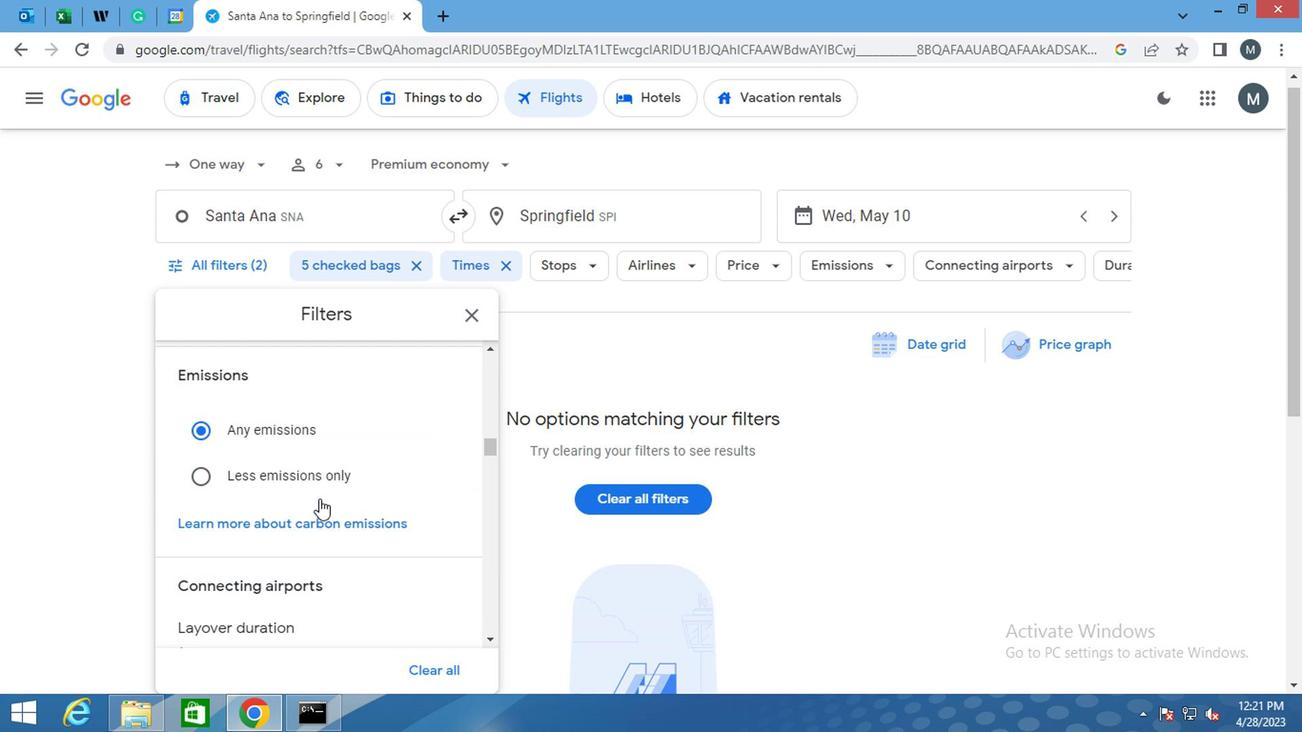 
Action: Mouse moved to (311, 518)
Screenshot: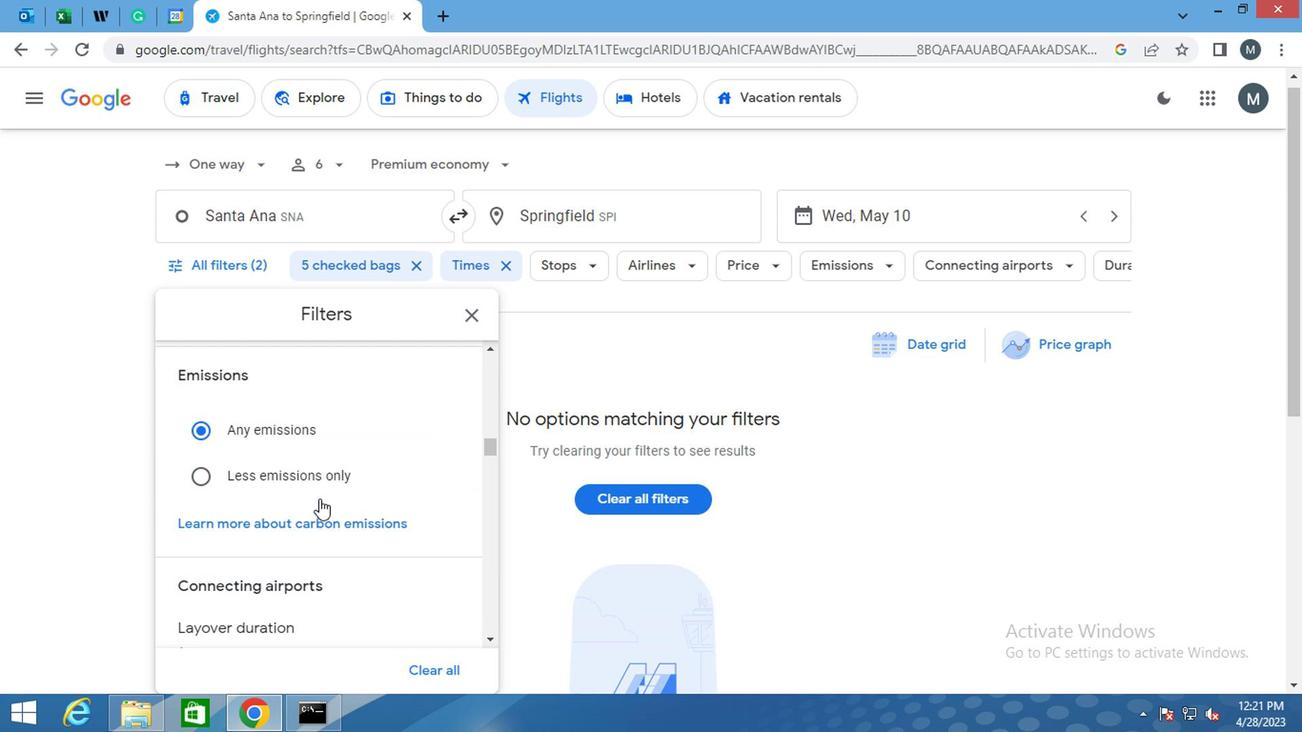 
Action: Mouse scrolled (311, 518) with delta (0, 0)
Screenshot: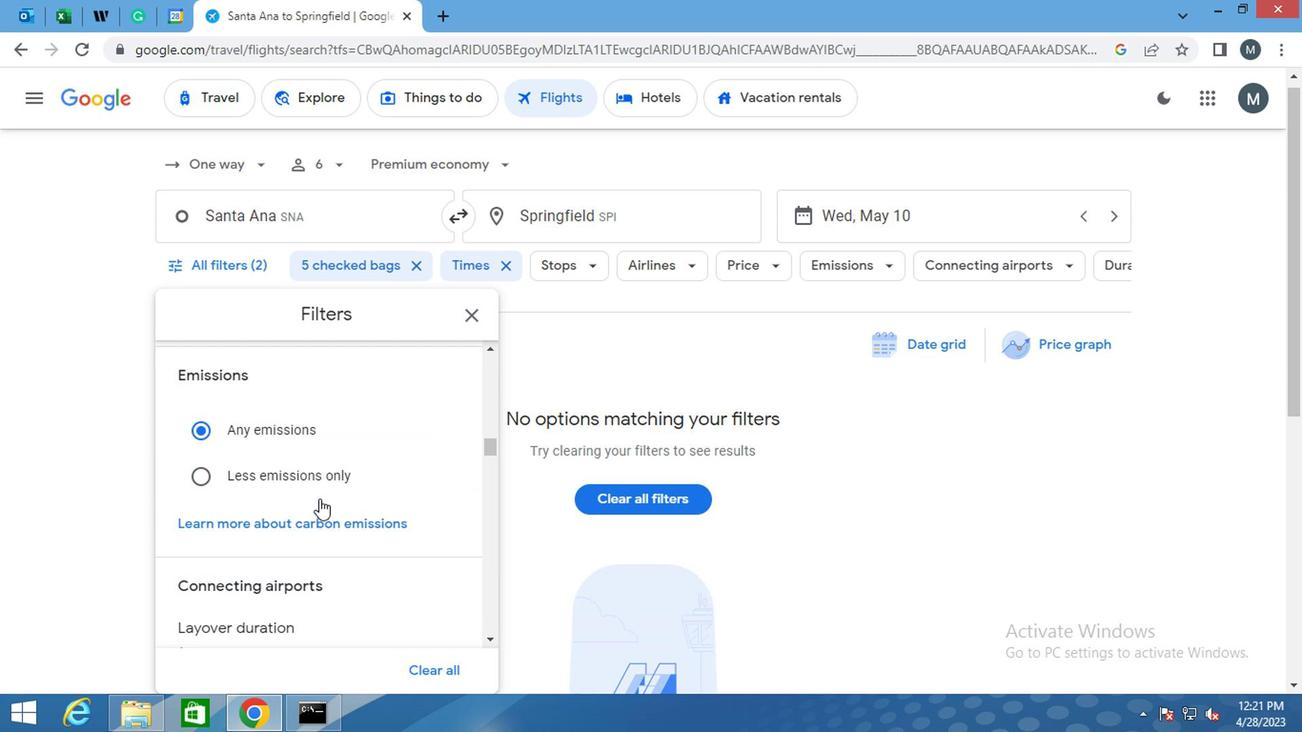 
Action: Mouse moved to (311, 520)
Screenshot: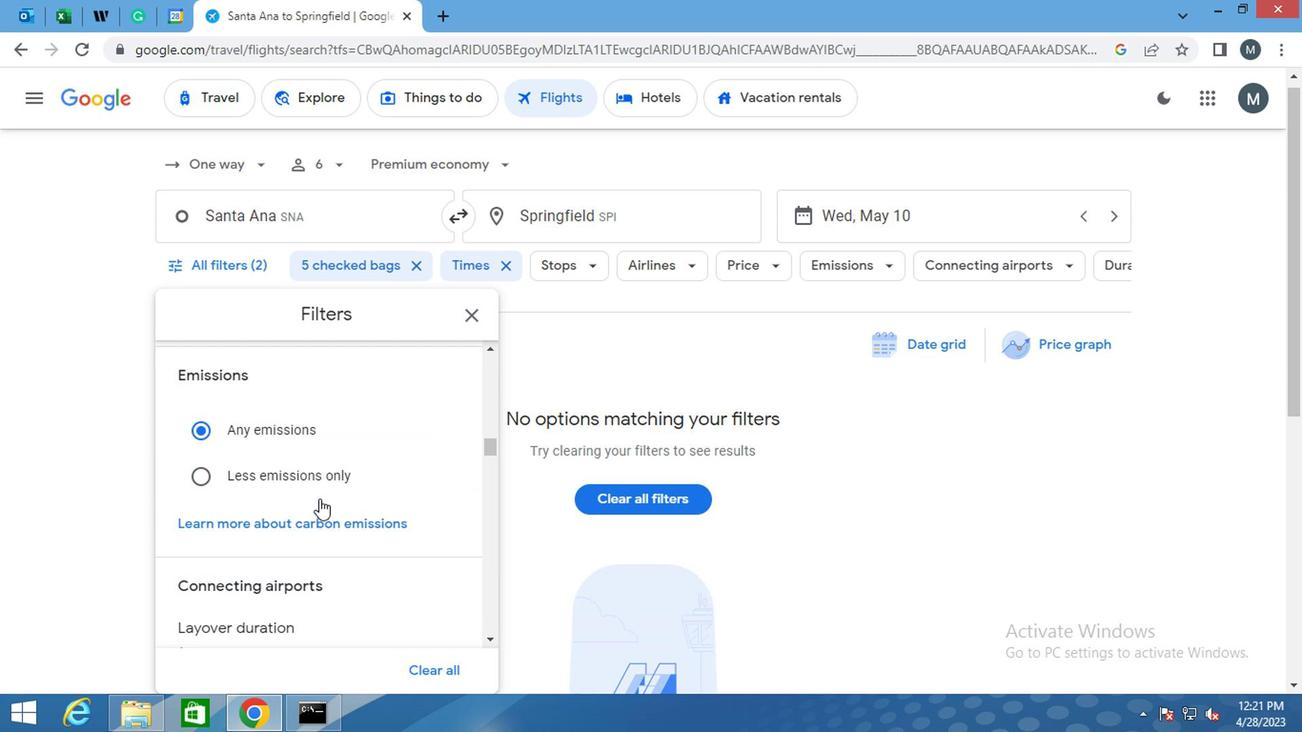 
Action: Mouse scrolled (311, 519) with delta (0, -1)
Screenshot: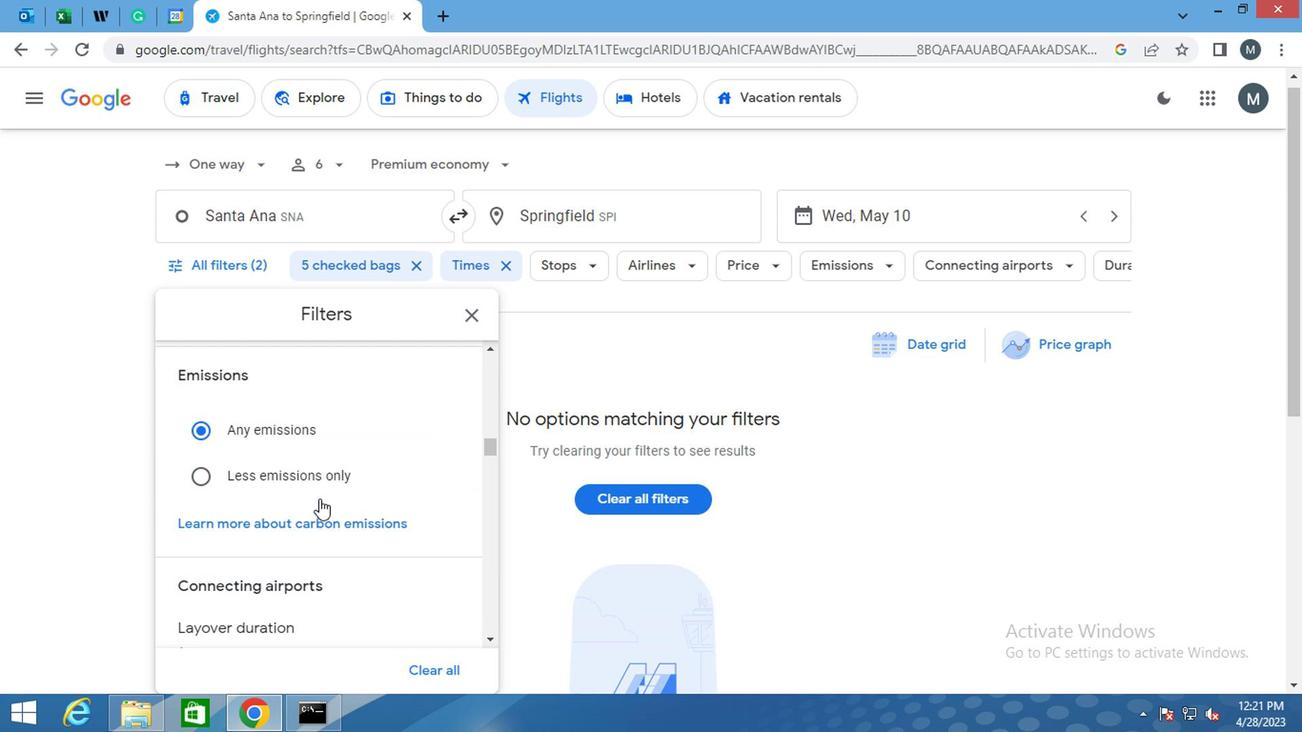 
Action: Mouse moved to (311, 523)
Screenshot: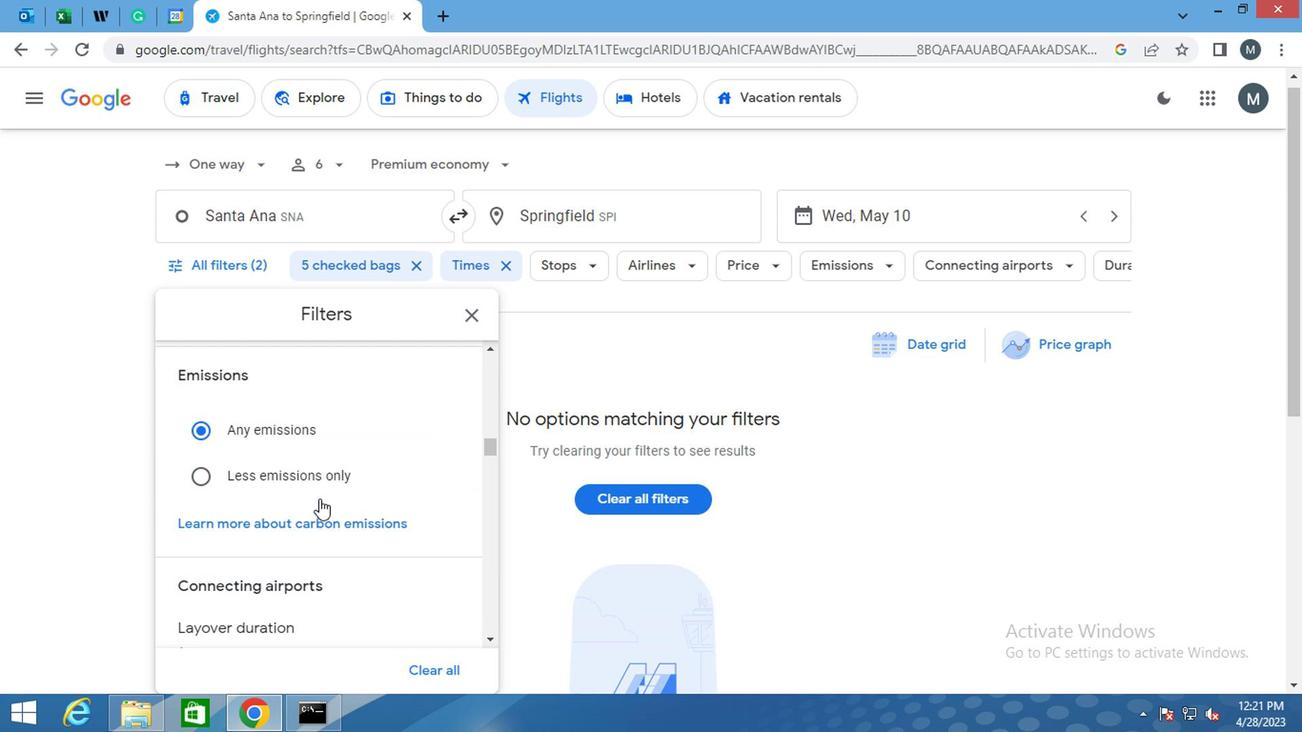 
Action: Mouse scrolled (311, 522) with delta (0, 0)
Screenshot: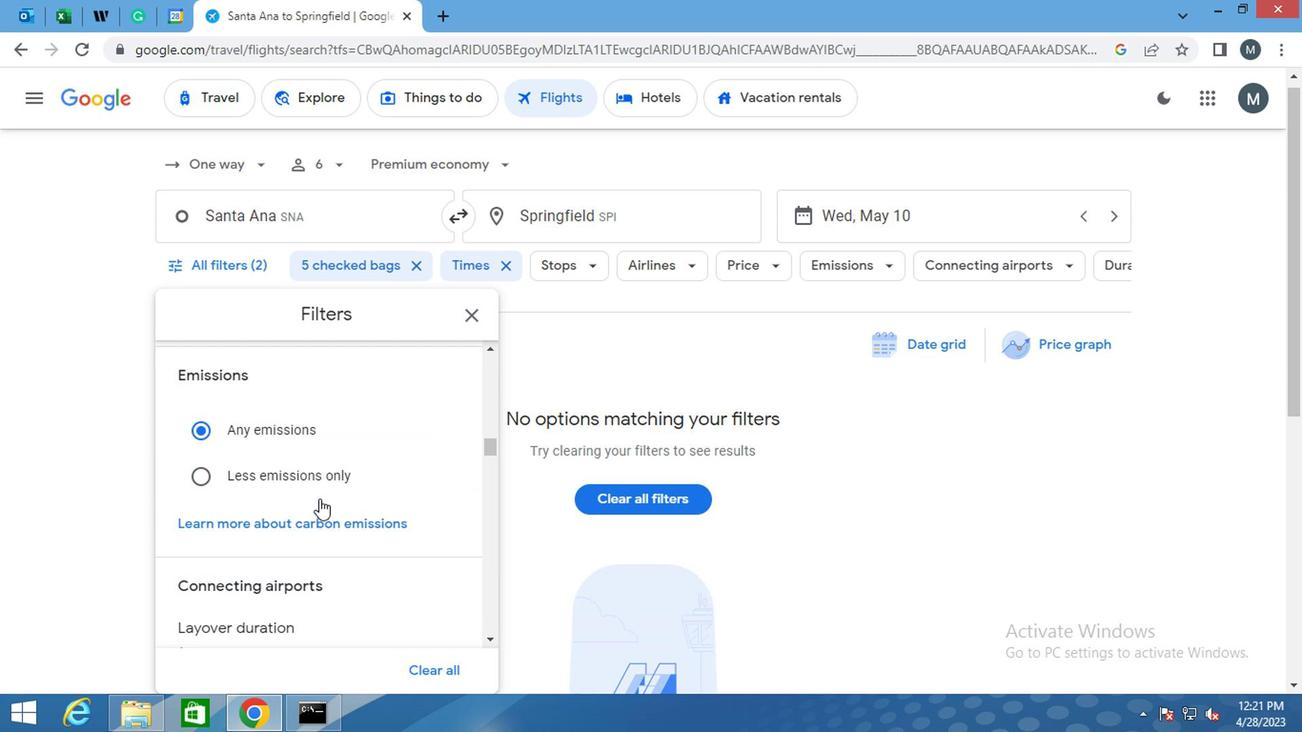 
Action: Mouse moved to (311, 526)
Screenshot: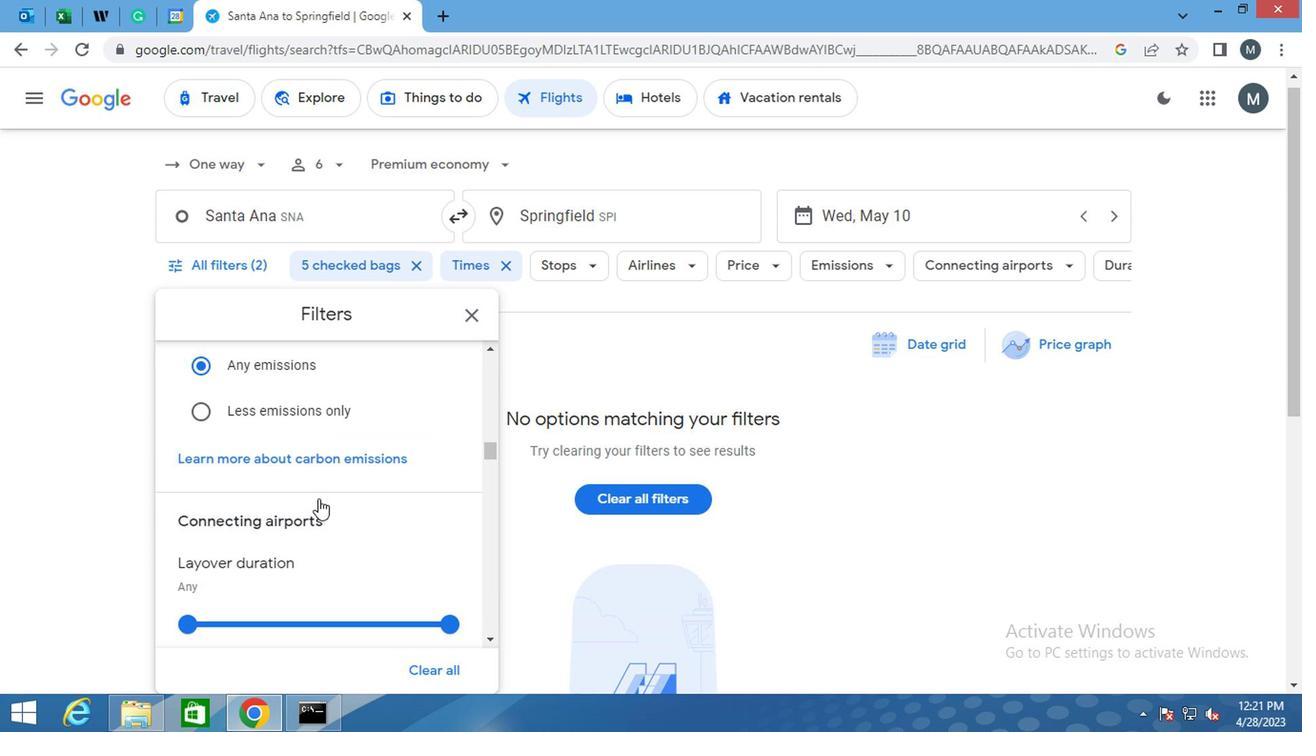
Action: Mouse scrolled (311, 525) with delta (0, 0)
Screenshot: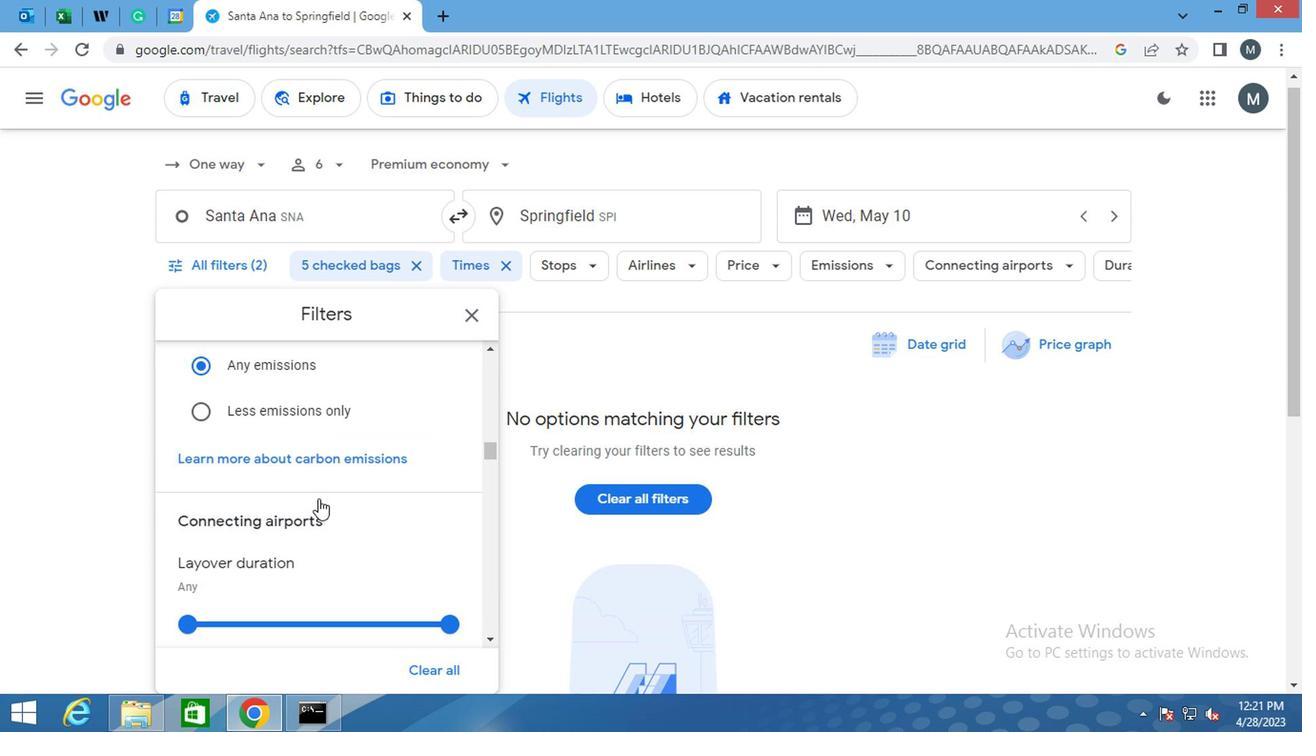 
Action: Mouse moved to (325, 543)
Screenshot: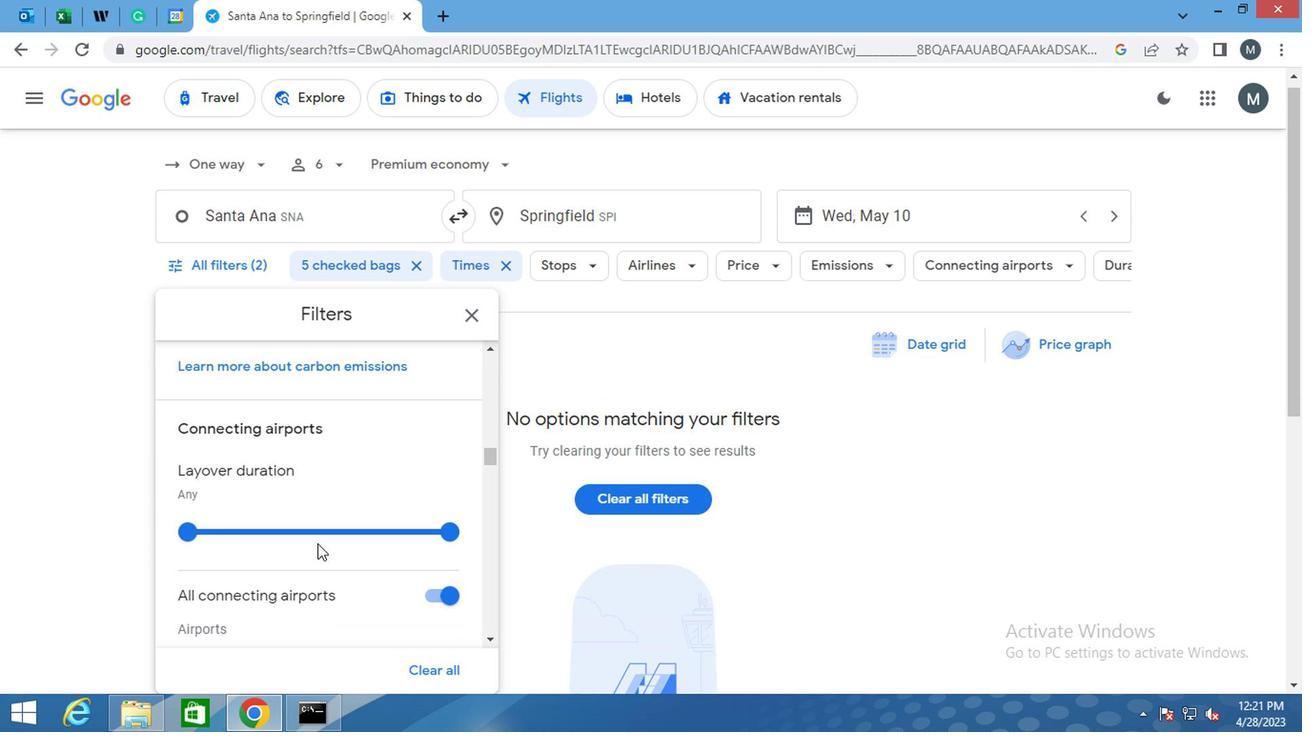 
Action: Mouse scrolled (325, 542) with delta (0, -1)
Screenshot: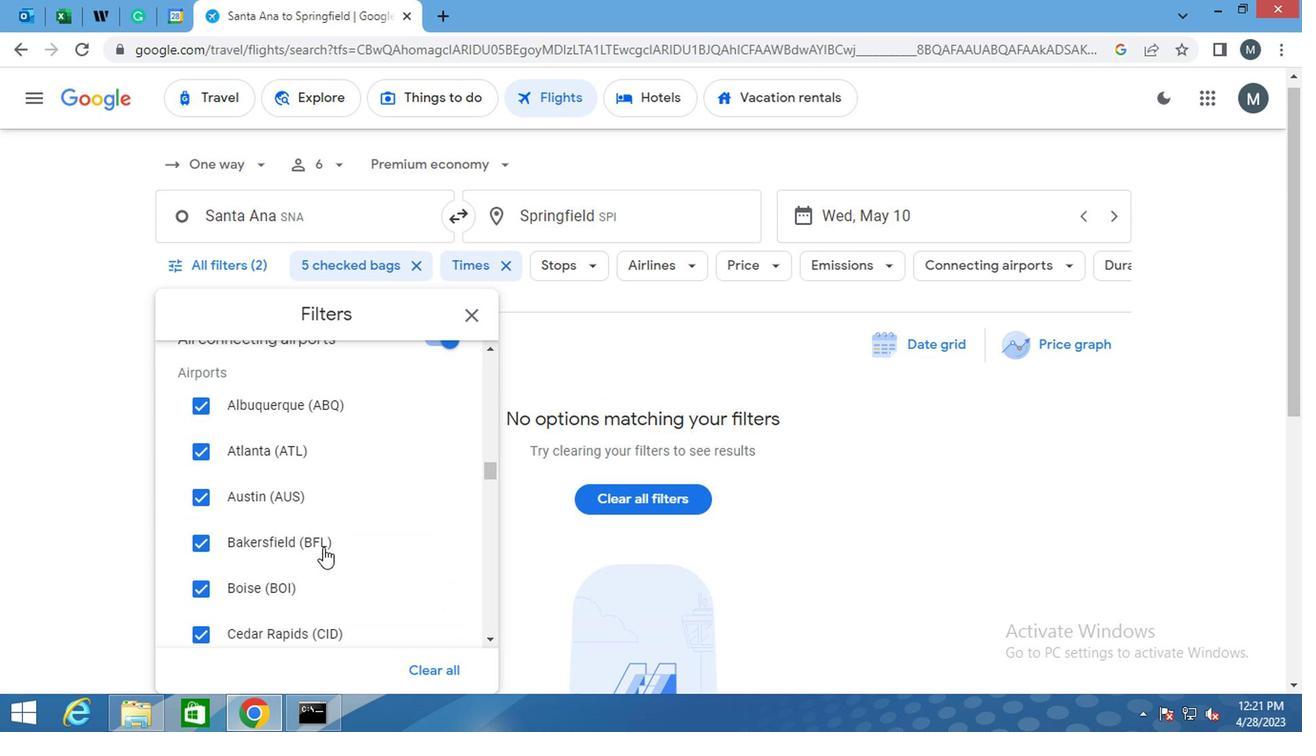 
Action: Mouse moved to (325, 544)
Screenshot: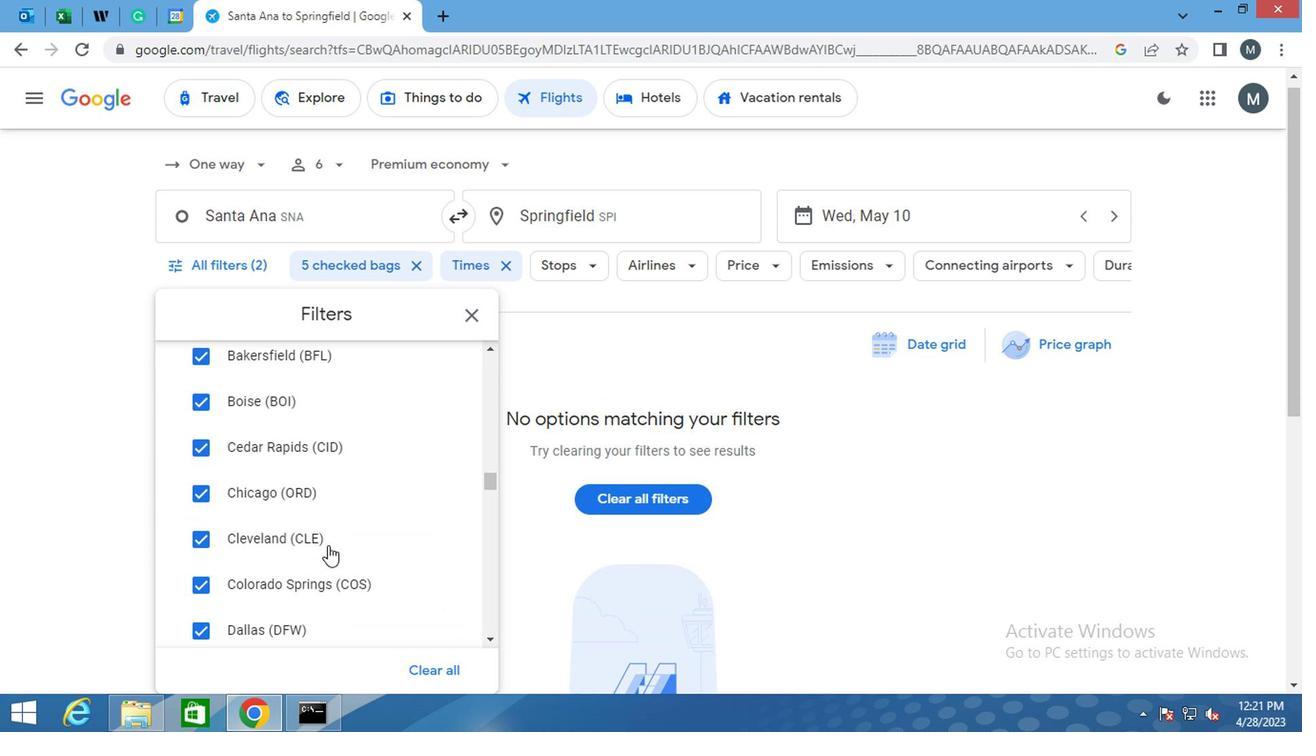 
Action: Mouse scrolled (325, 543) with delta (0, 0)
Screenshot: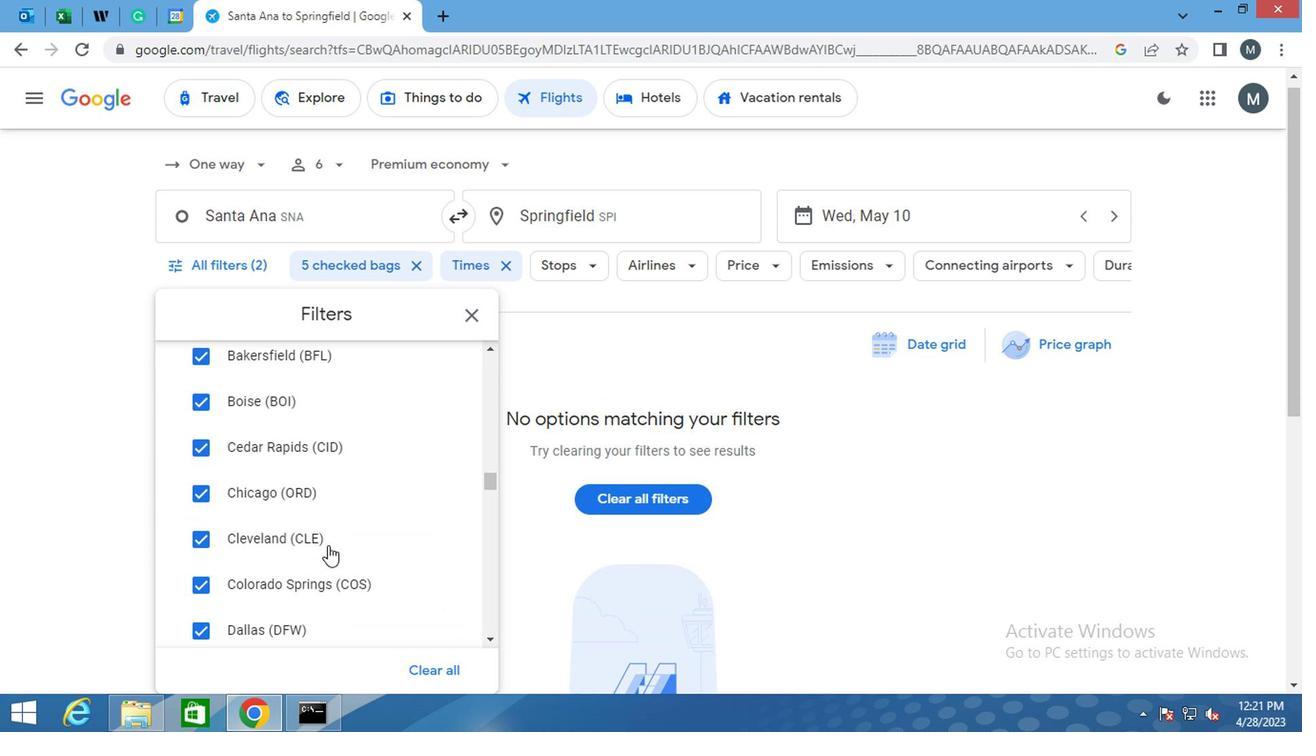 
Action: Mouse scrolled (325, 543) with delta (0, 0)
Screenshot: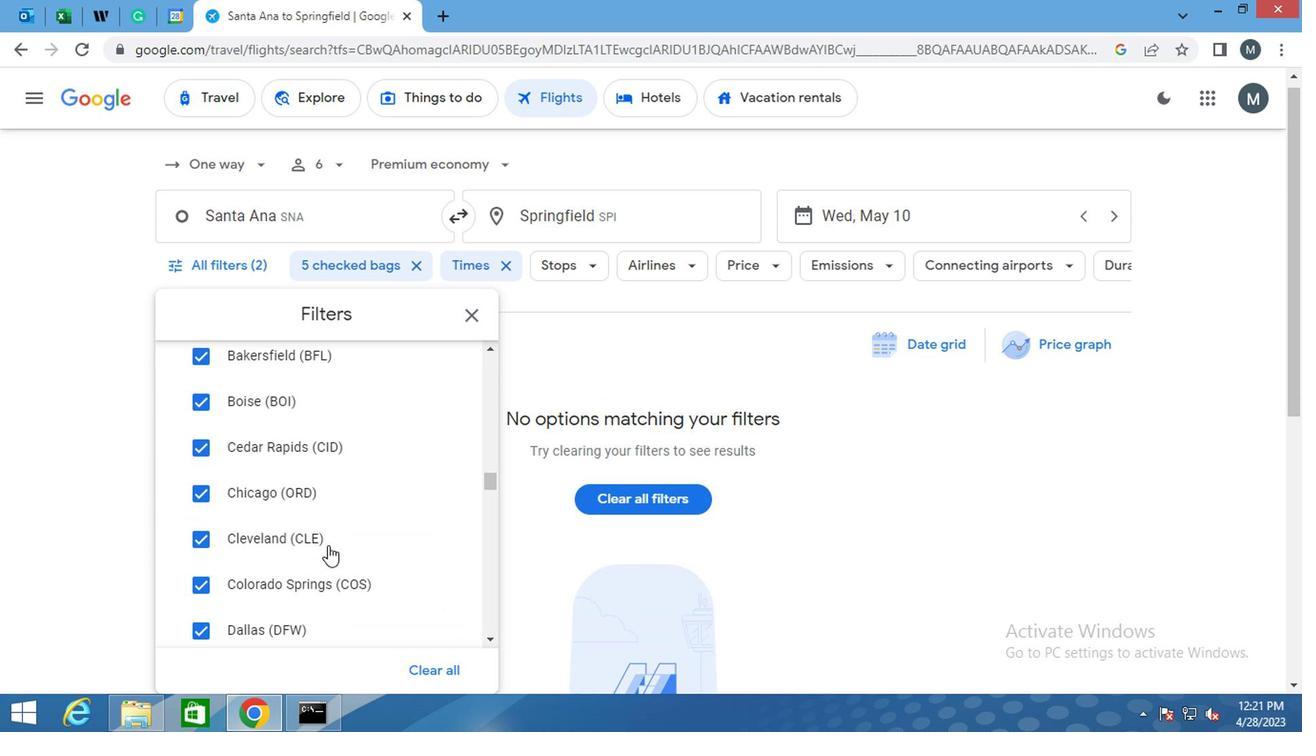 
Action: Mouse scrolled (325, 543) with delta (0, 0)
Screenshot: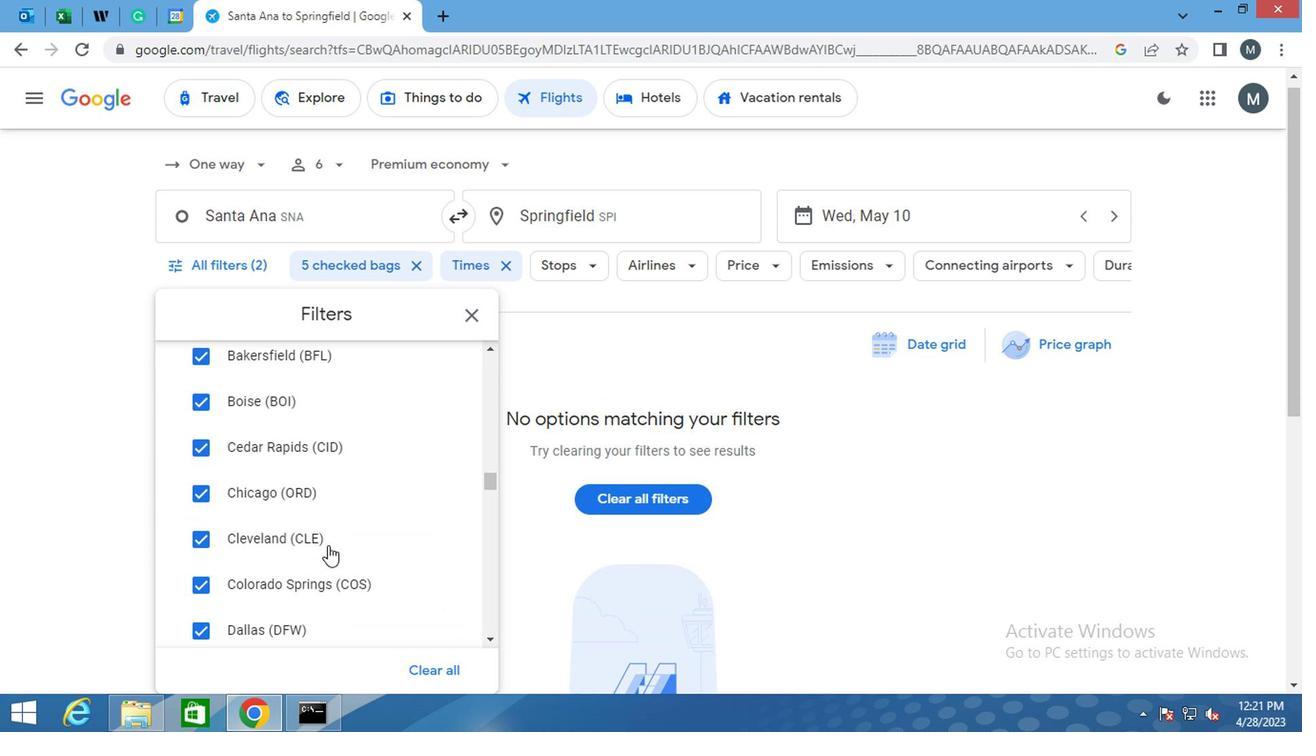 
Action: Mouse scrolled (325, 543) with delta (0, 0)
Screenshot: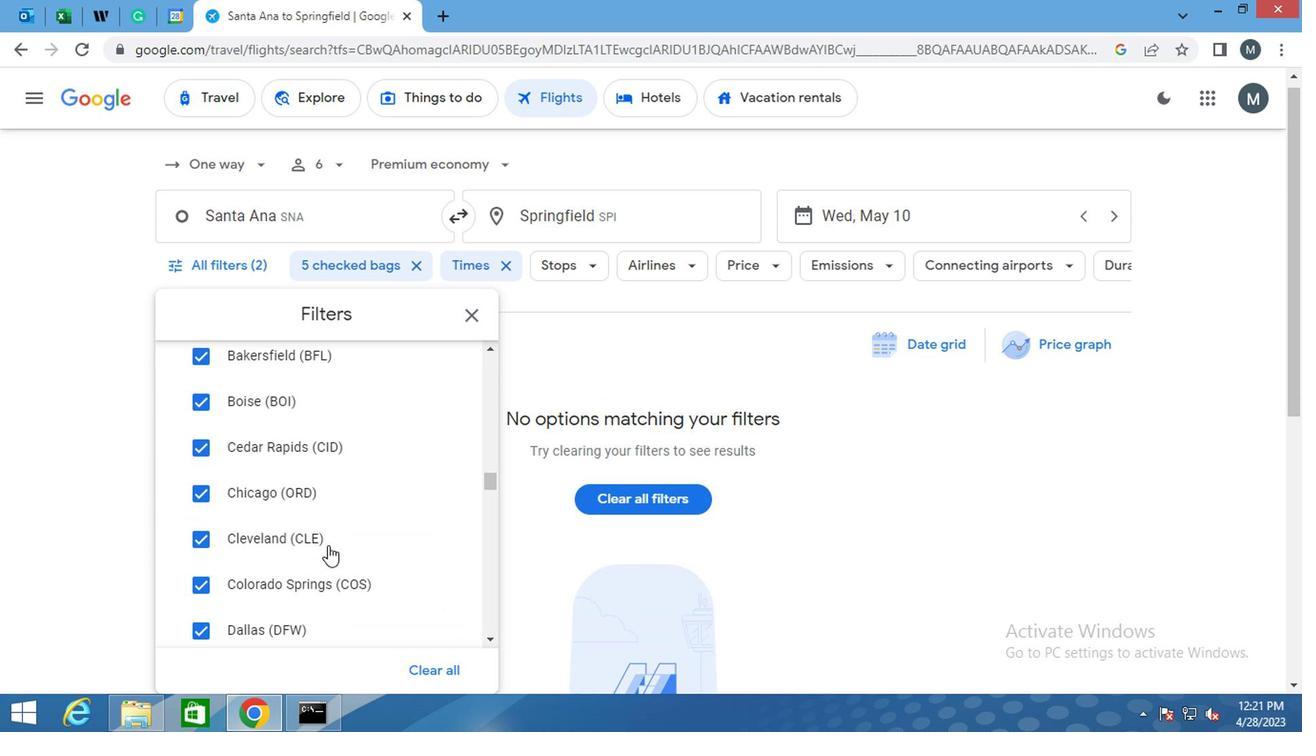 
Action: Mouse moved to (325, 545)
Screenshot: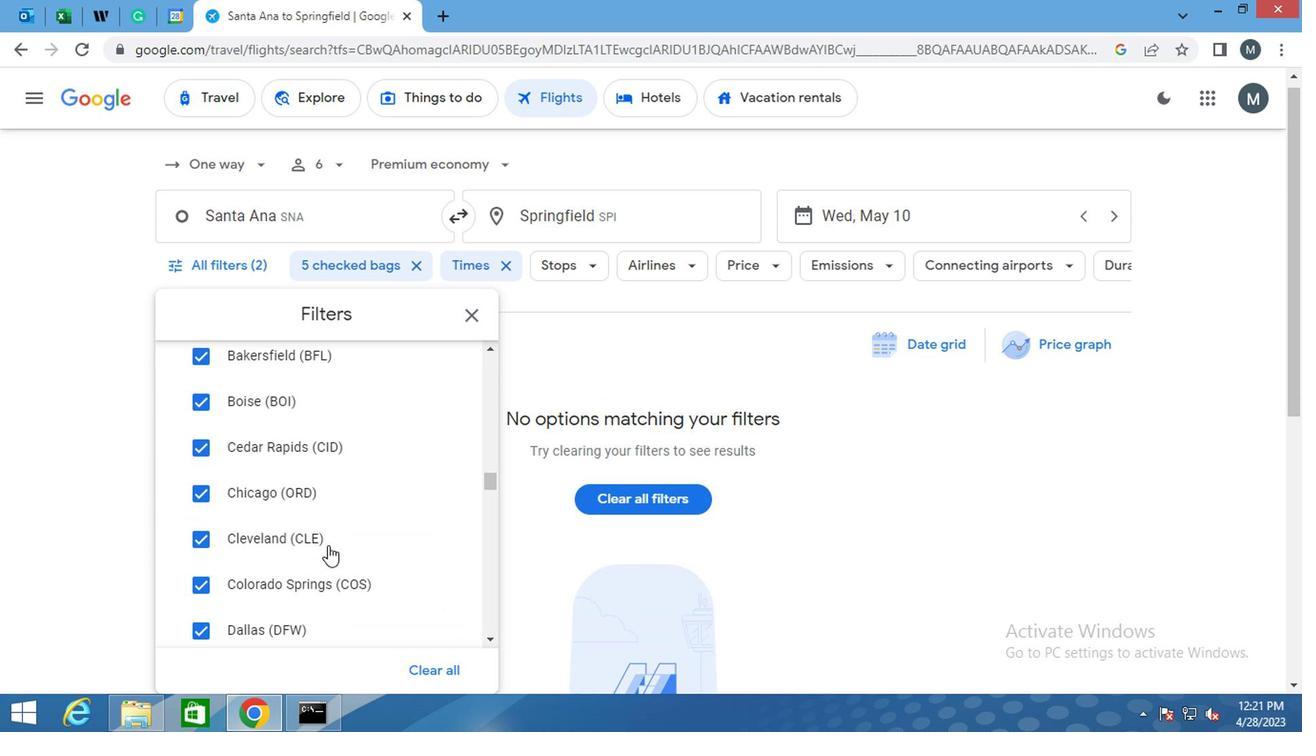 
Action: Mouse scrolled (325, 544) with delta (0, 0)
Screenshot: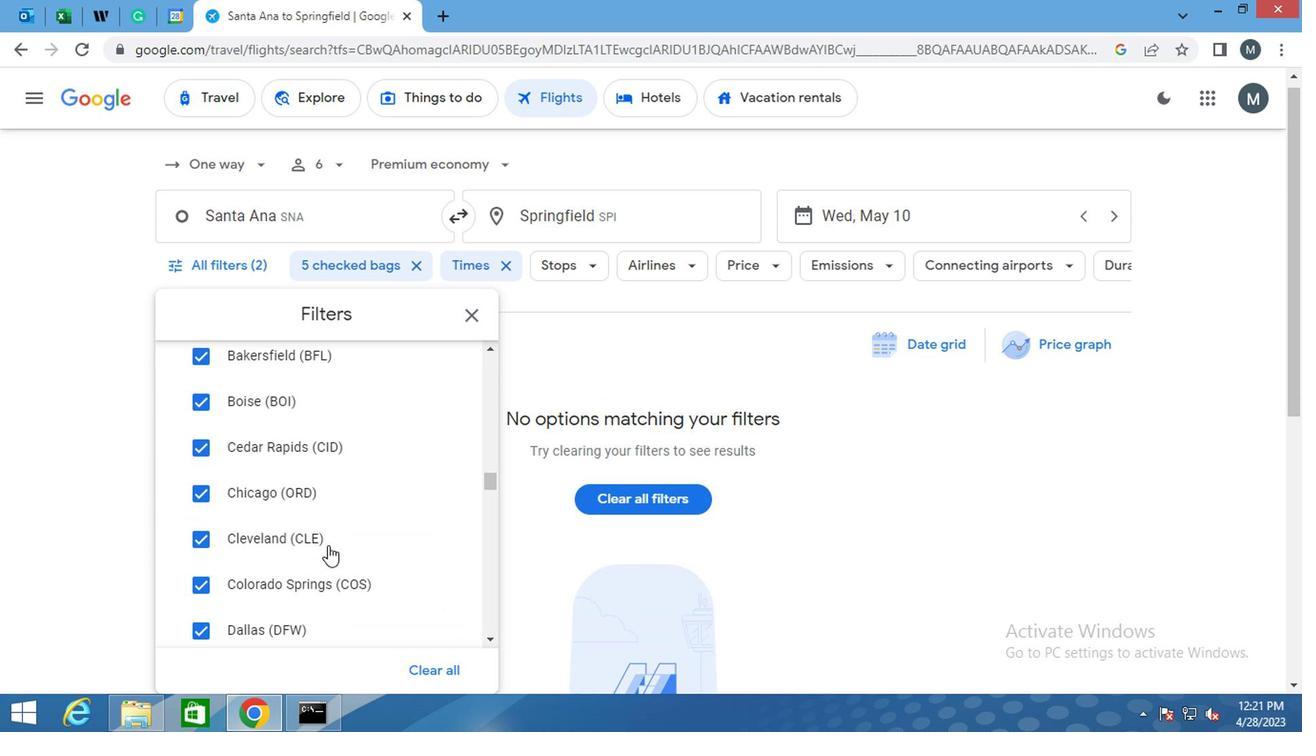 
Action: Mouse moved to (325, 549)
Screenshot: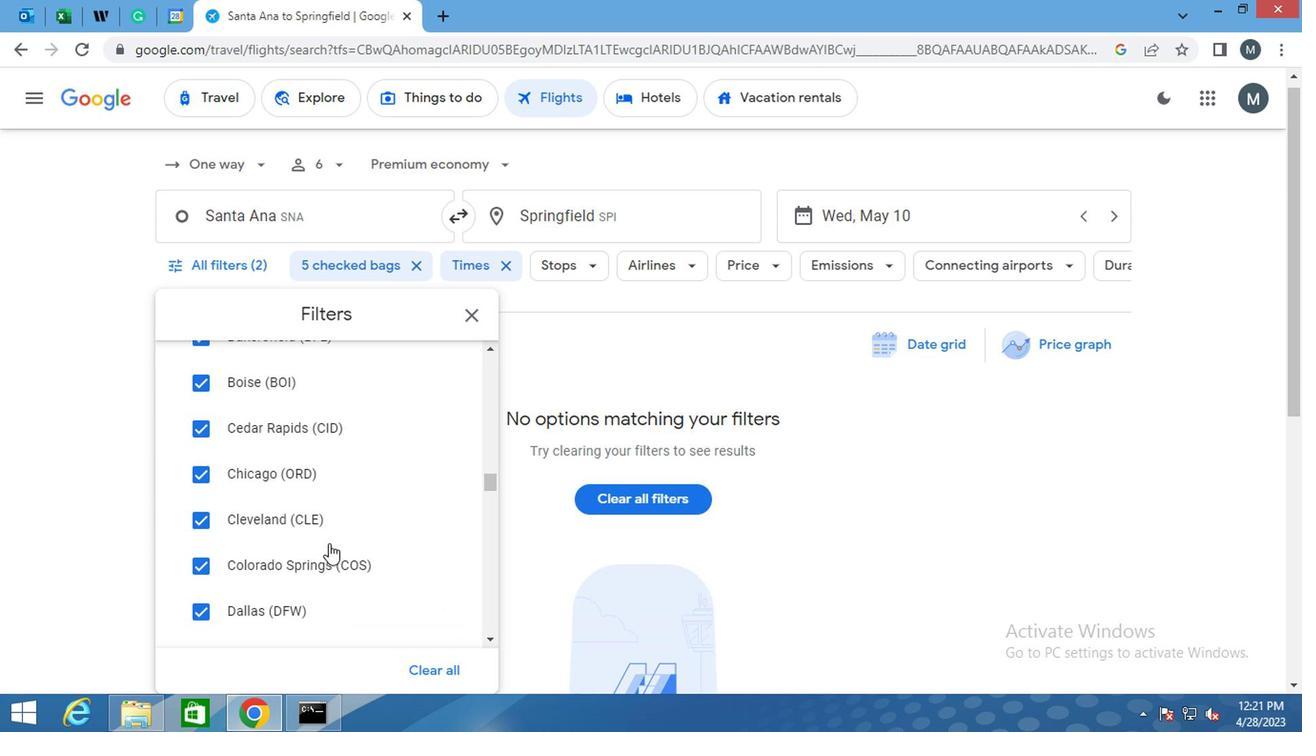 
Action: Mouse scrolled (325, 548) with delta (0, 0)
Screenshot: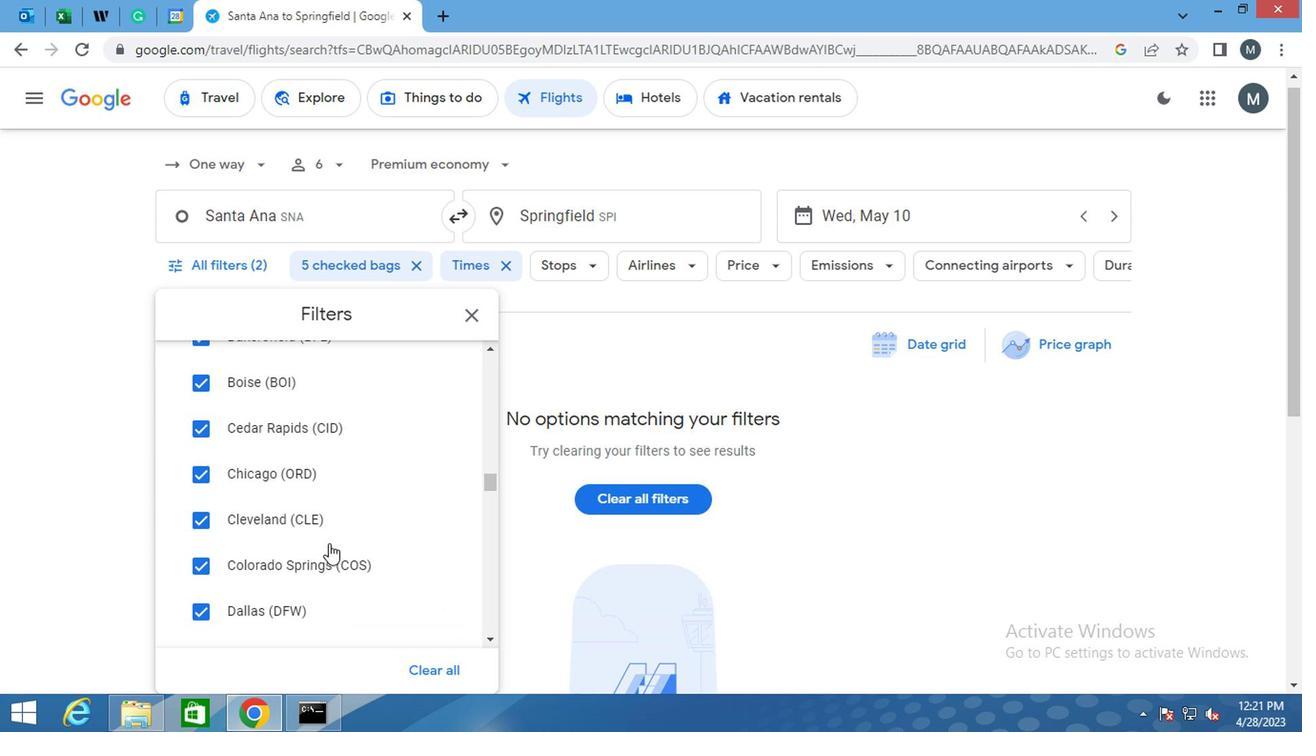
Action: Mouse moved to (325, 549)
Screenshot: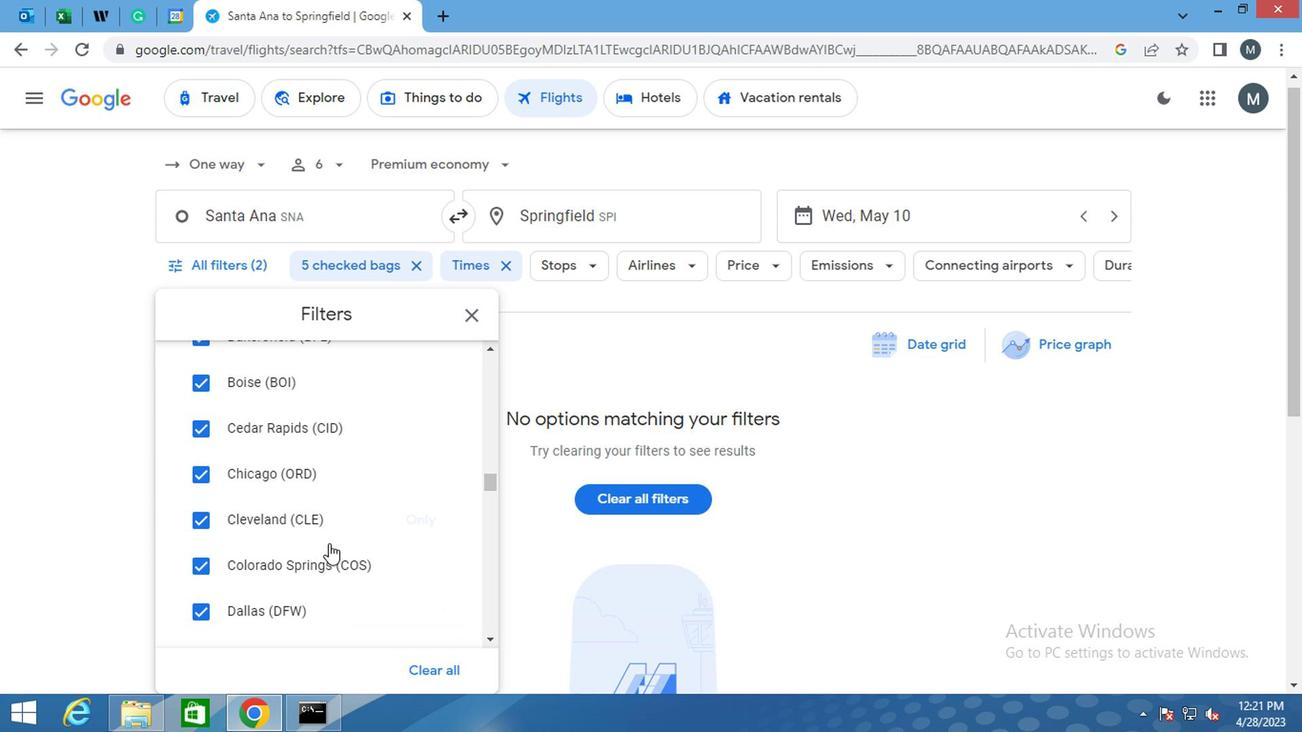 
Action: Mouse scrolled (325, 548) with delta (0, 0)
Screenshot: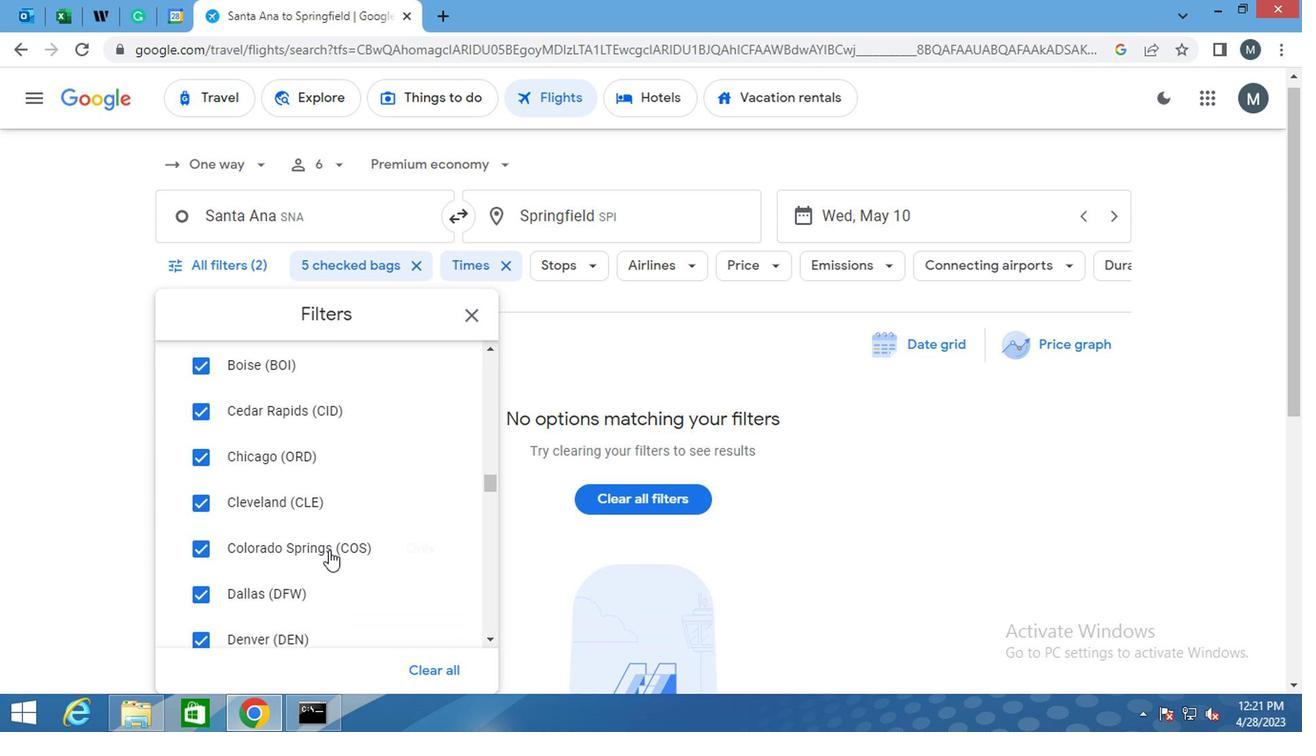 
Action: Mouse scrolled (325, 548) with delta (0, 0)
Screenshot: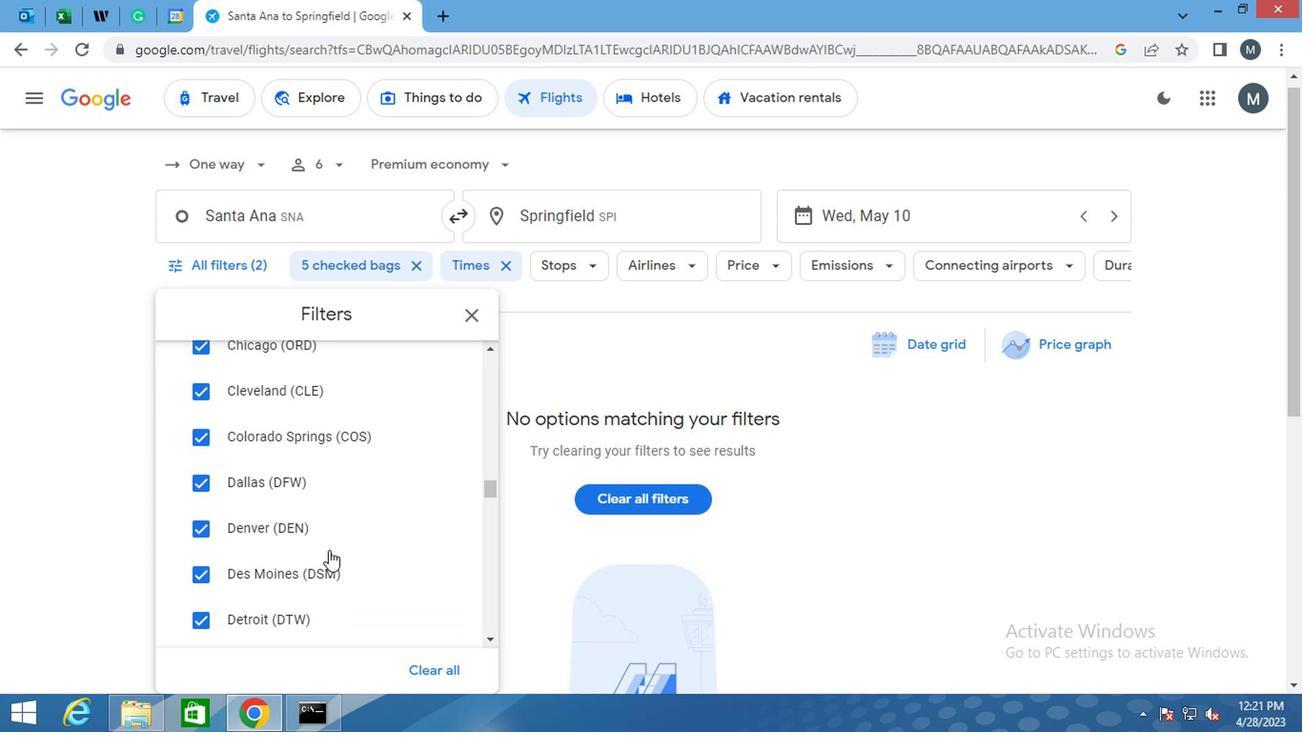 
Action: Mouse scrolled (325, 548) with delta (0, 0)
Screenshot: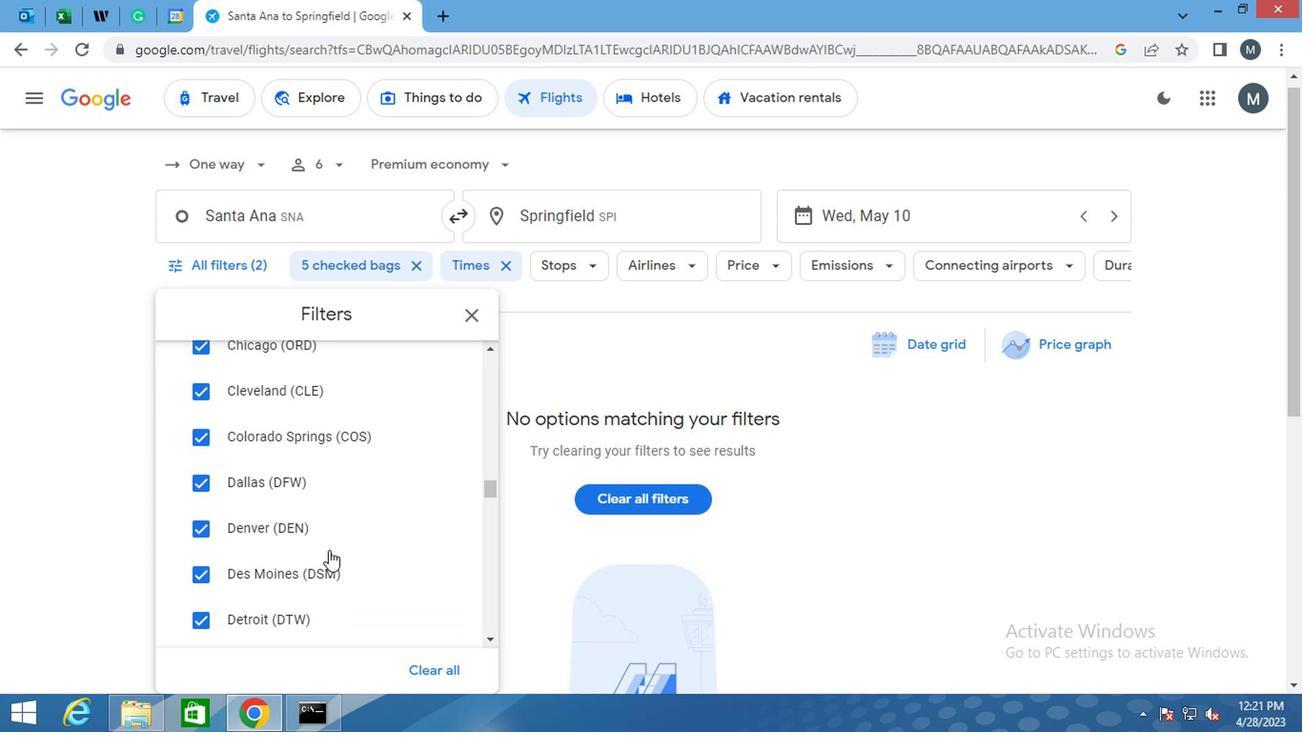 
Action: Mouse scrolled (325, 548) with delta (0, 0)
Screenshot: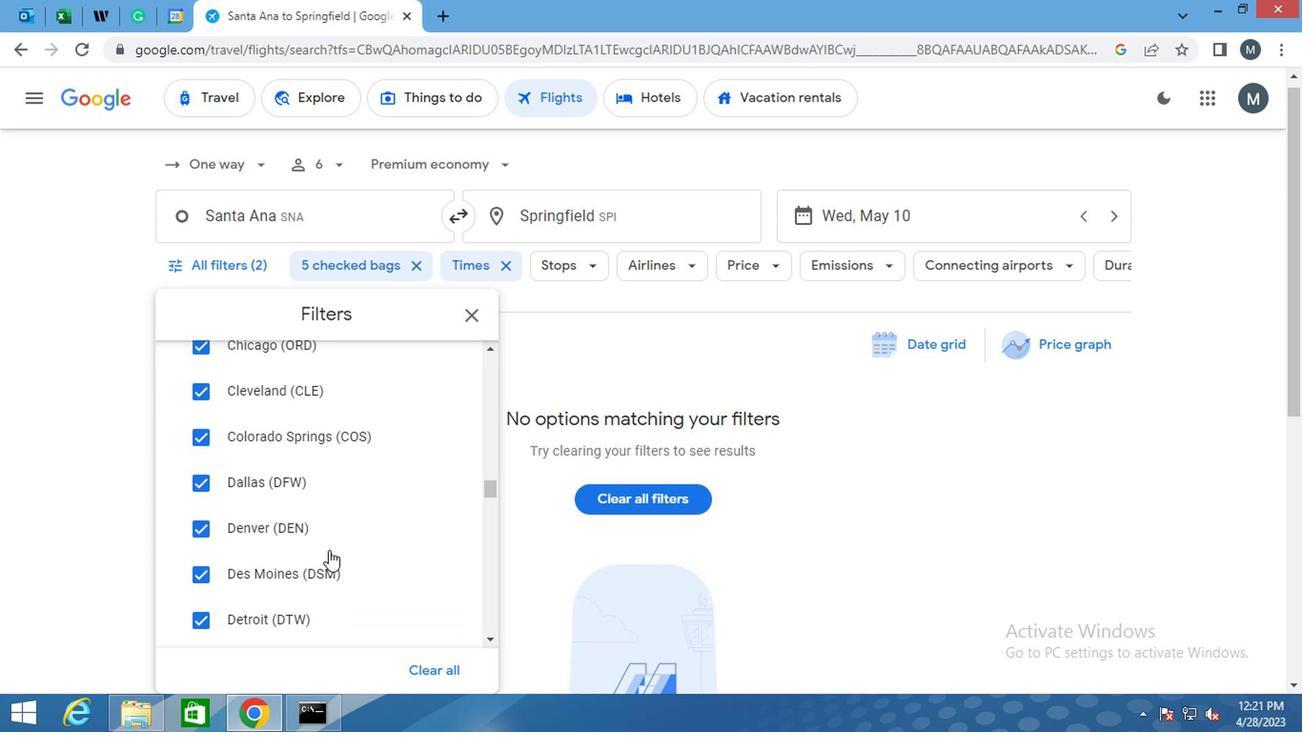 
Action: Mouse scrolled (325, 548) with delta (0, 0)
Screenshot: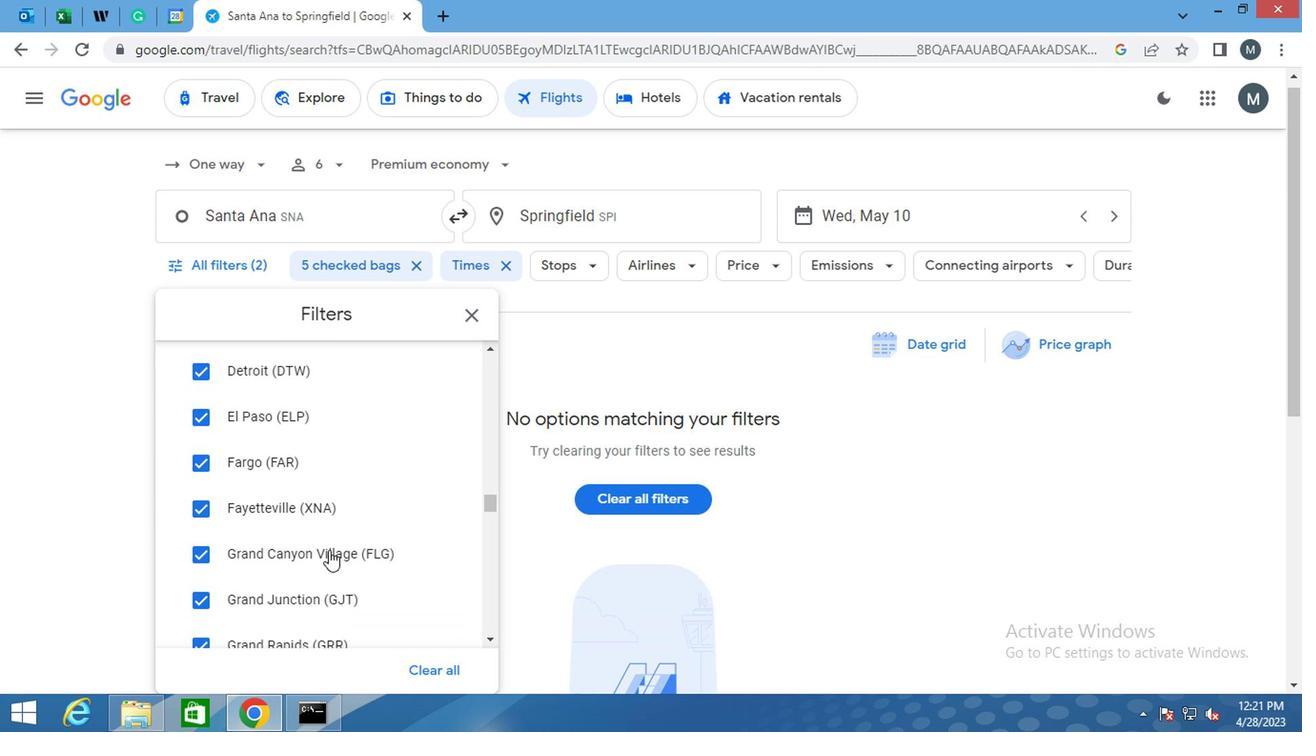
Action: Mouse scrolled (325, 548) with delta (0, 0)
Screenshot: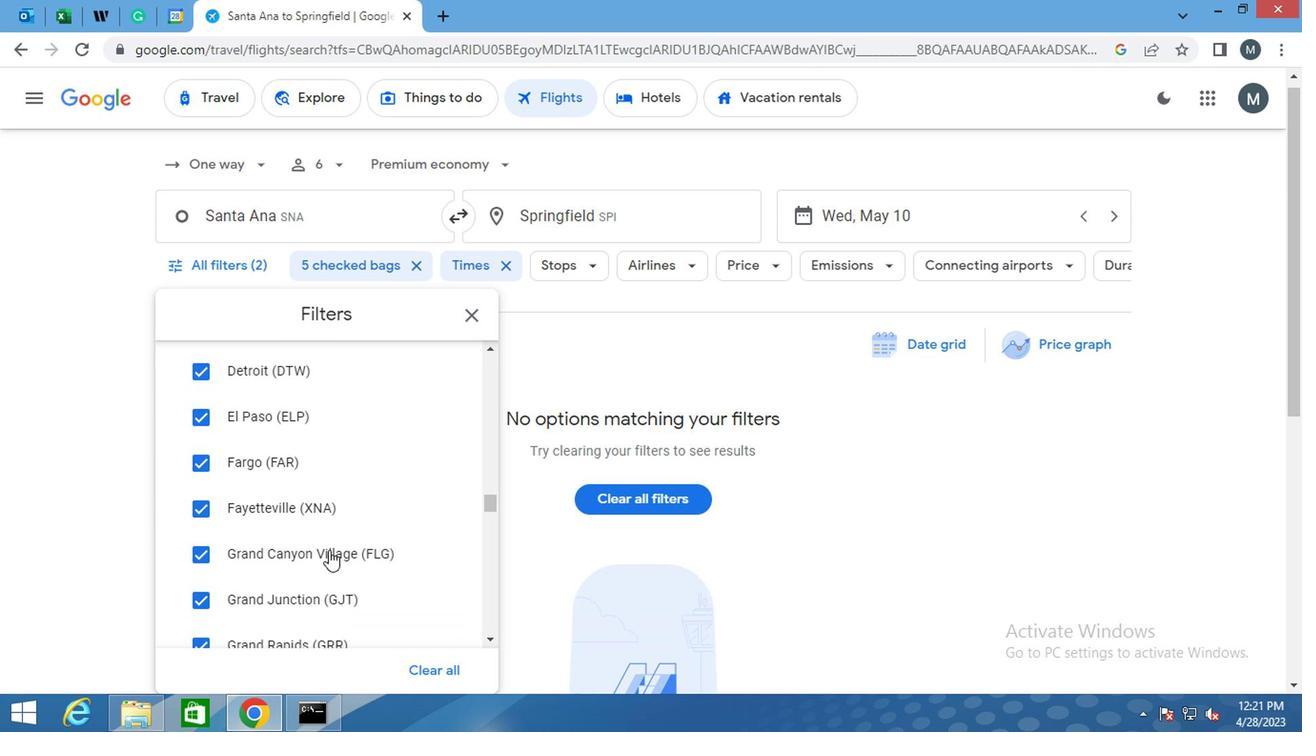 
Action: Mouse moved to (325, 547)
Screenshot: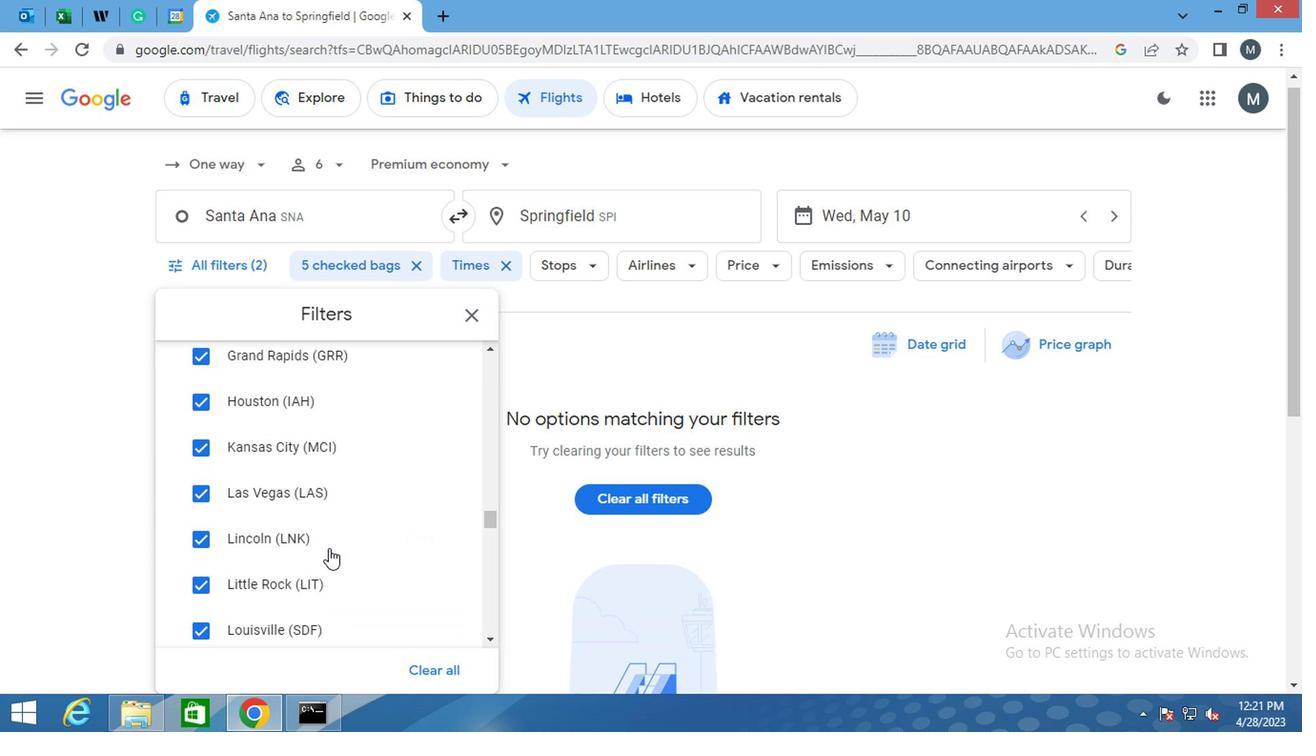 
Action: Mouse scrolled (325, 546) with delta (0, 0)
Screenshot: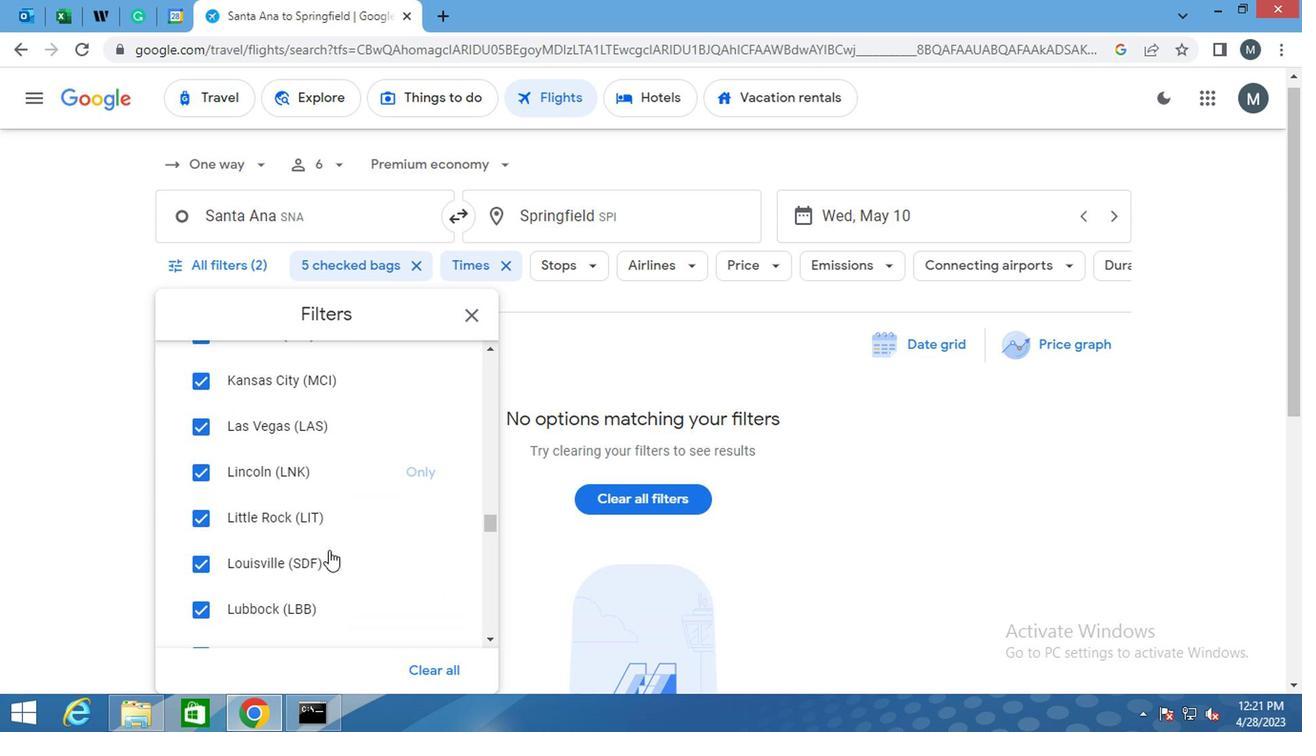 
Action: Mouse moved to (325, 547)
Screenshot: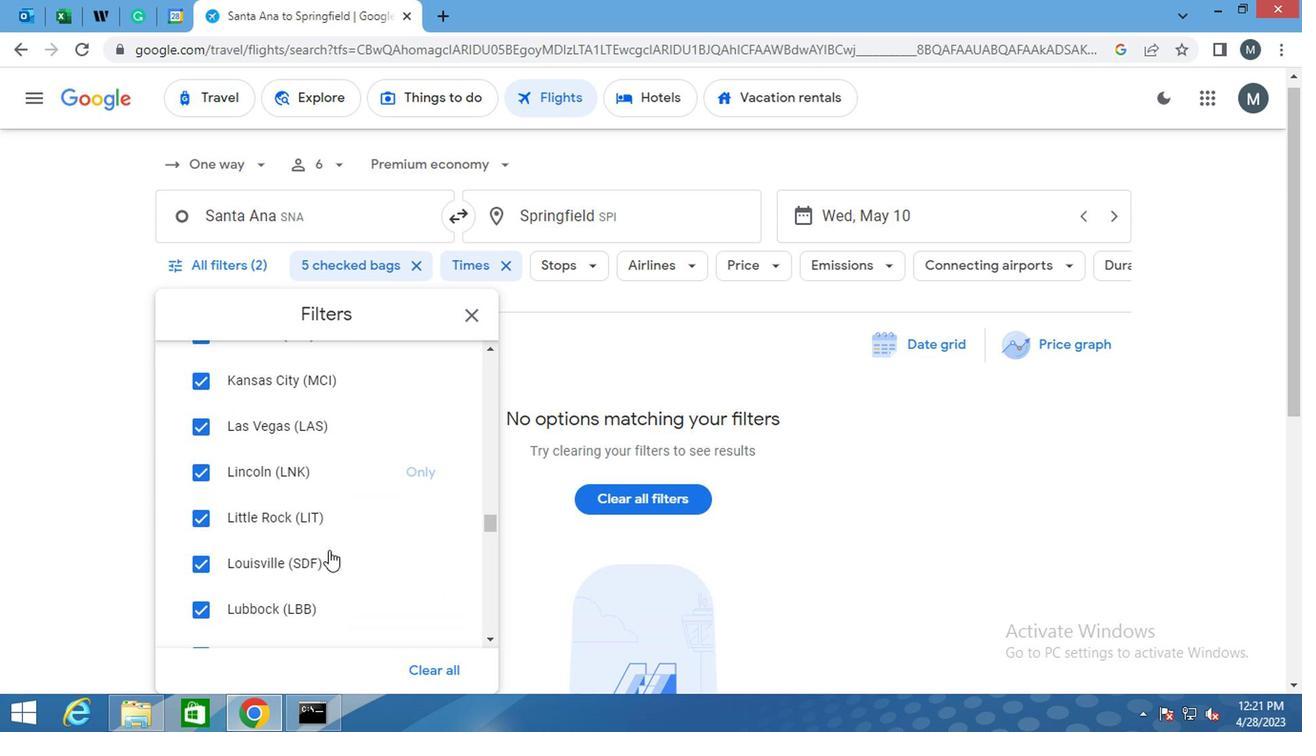 
Action: Mouse scrolled (325, 546) with delta (0, 0)
Screenshot: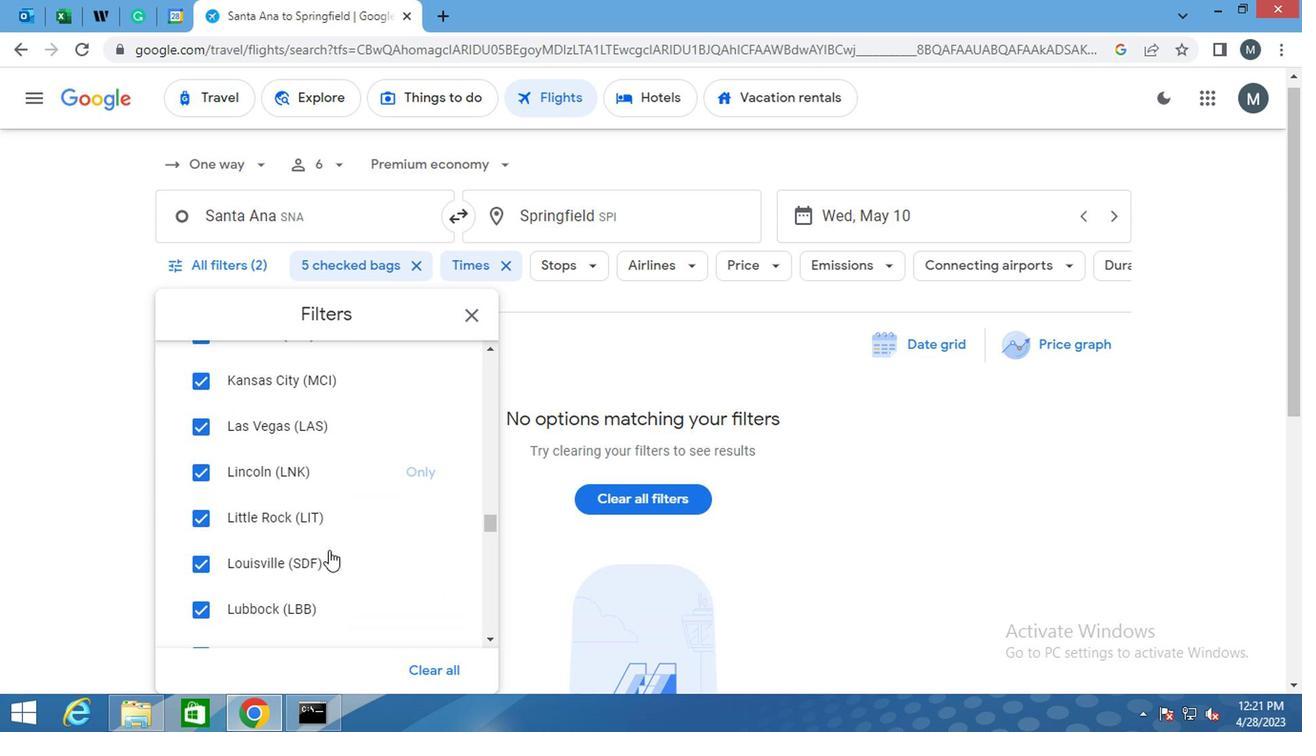 
Action: Mouse moved to (326, 549)
Screenshot: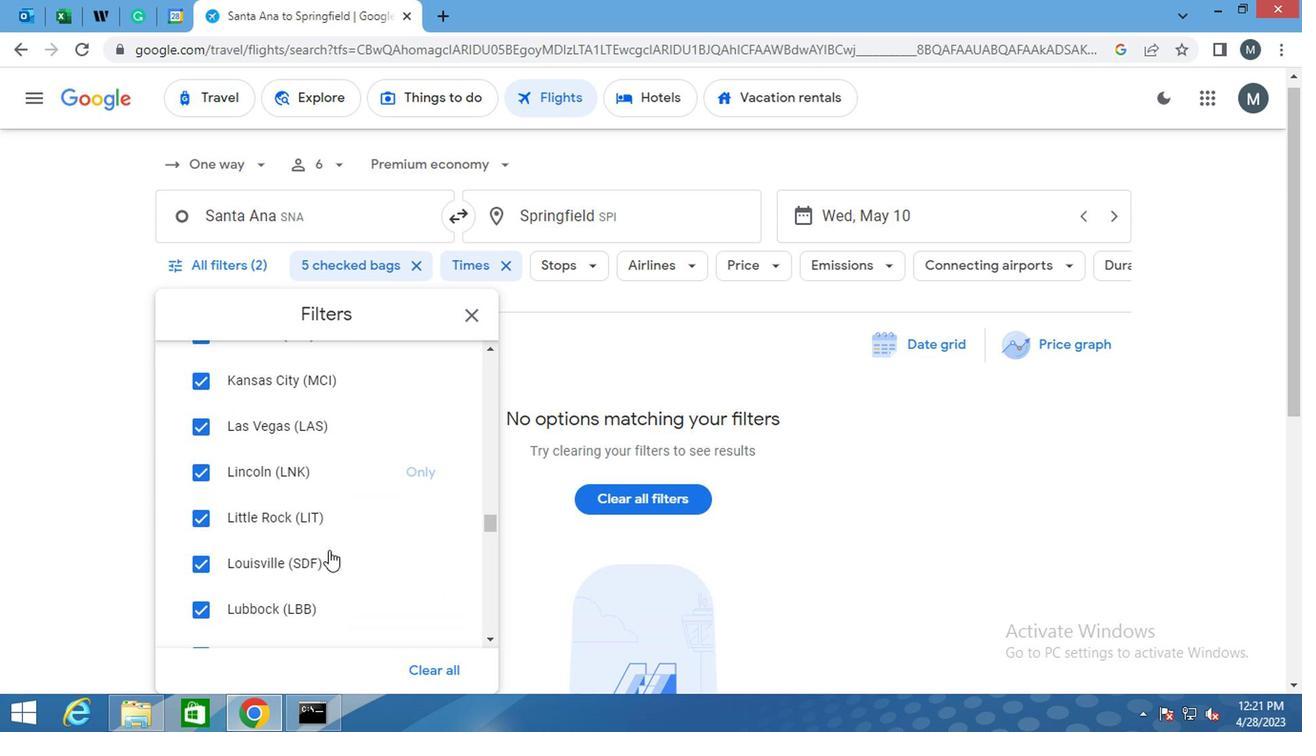 
Action: Mouse scrolled (326, 548) with delta (0, 0)
Screenshot: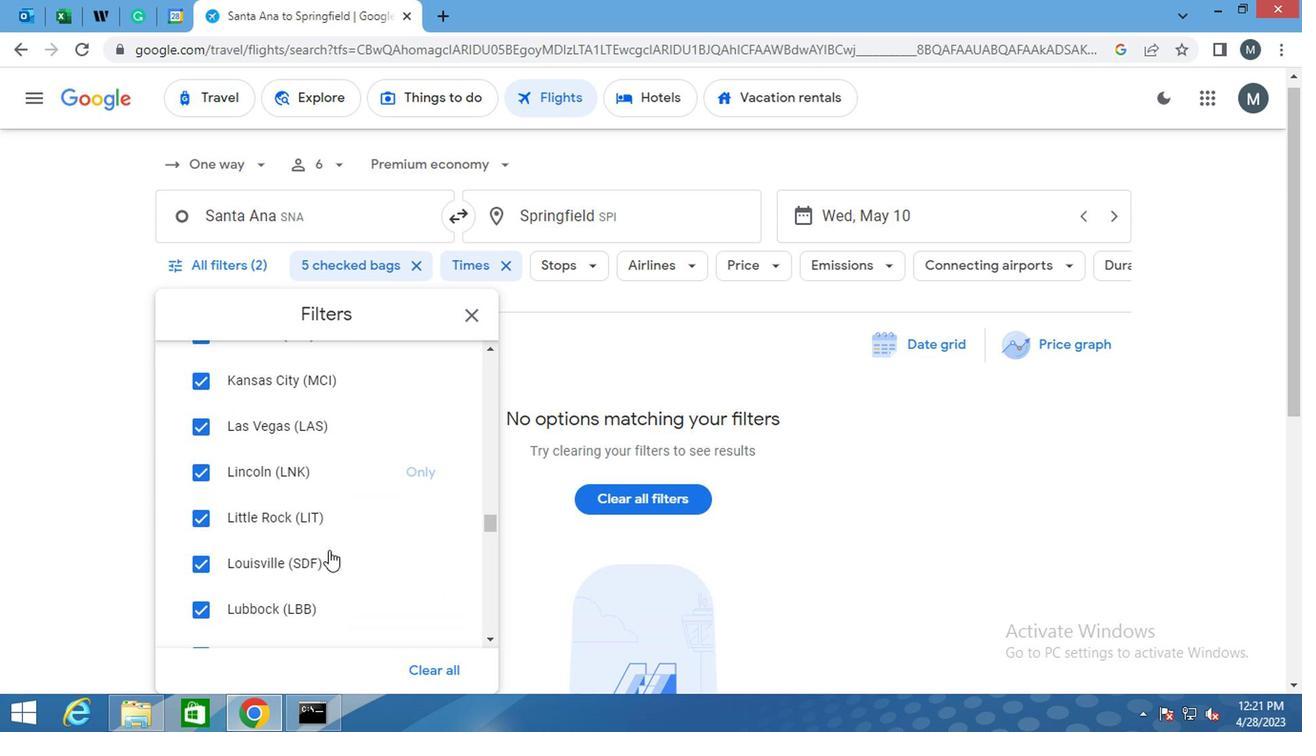 
Action: Mouse scrolled (326, 548) with delta (0, 0)
Screenshot: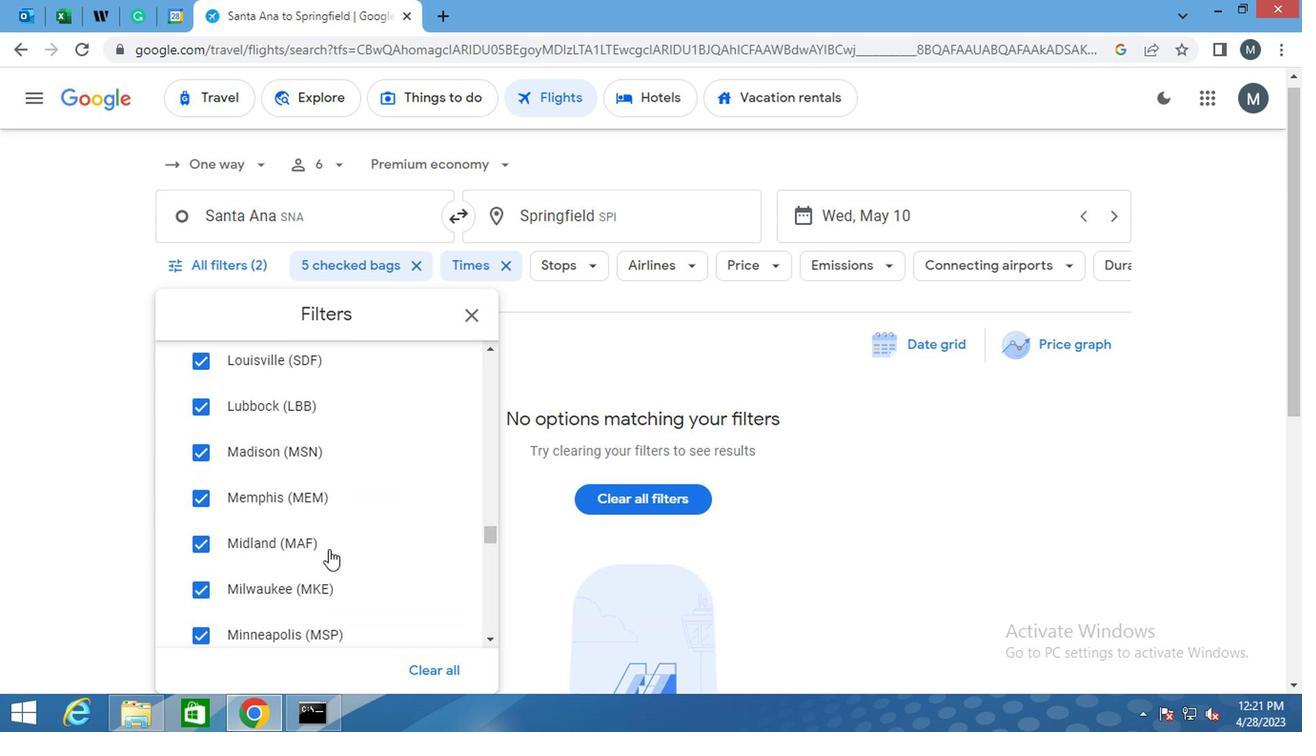 
Action: Mouse scrolled (326, 548) with delta (0, 0)
Screenshot: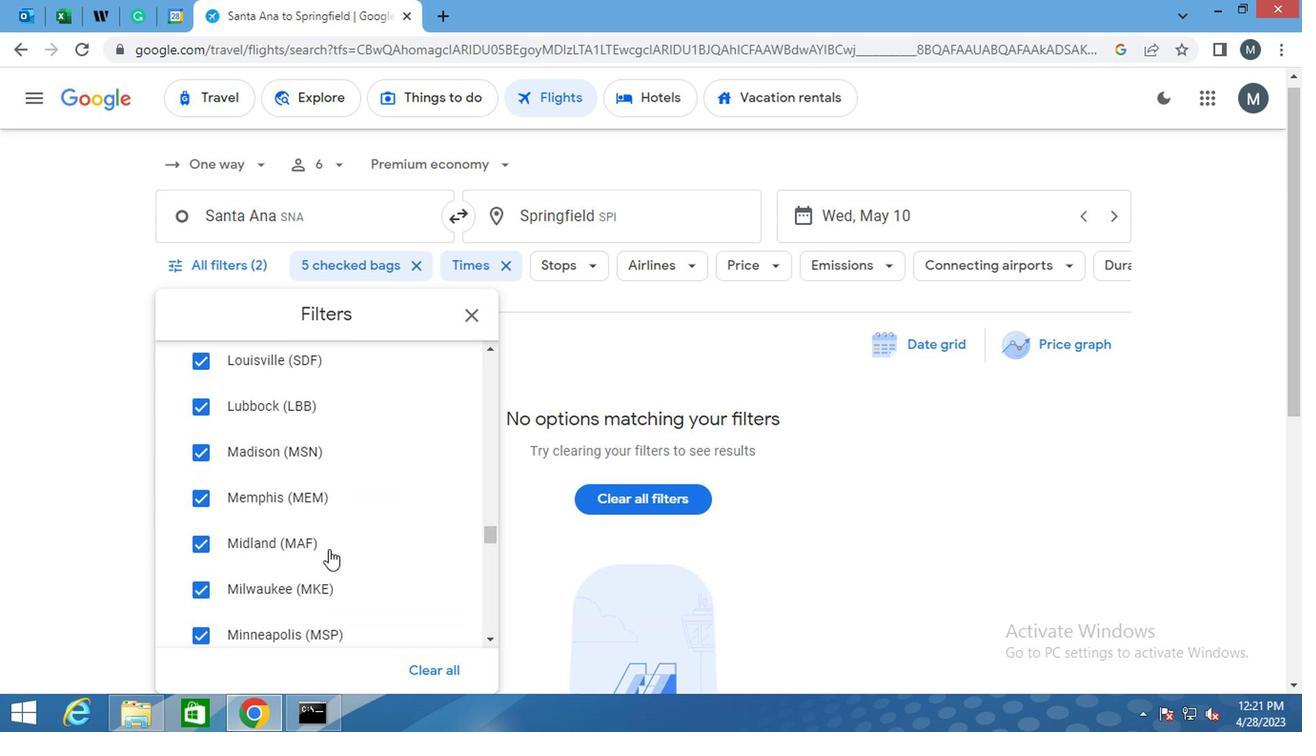 
Action: Mouse scrolled (326, 548) with delta (0, 0)
Screenshot: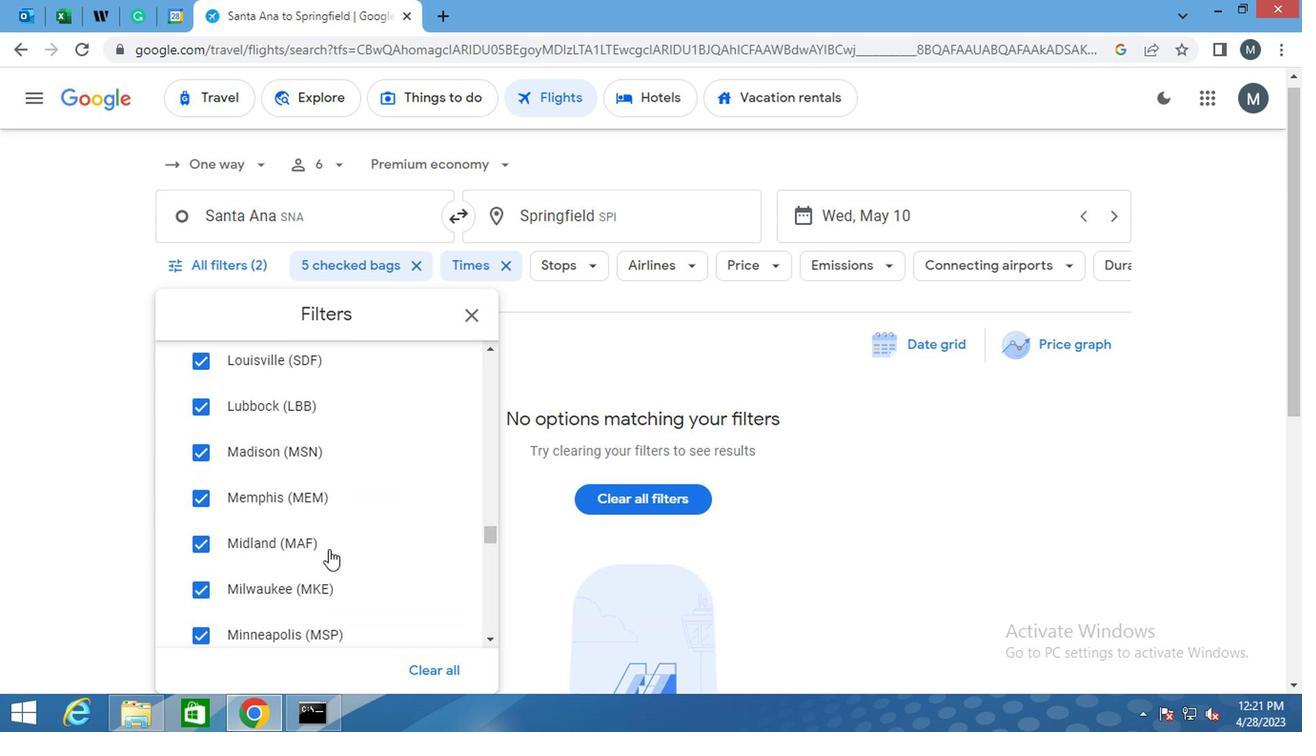 
Action: Mouse moved to (327, 550)
Screenshot: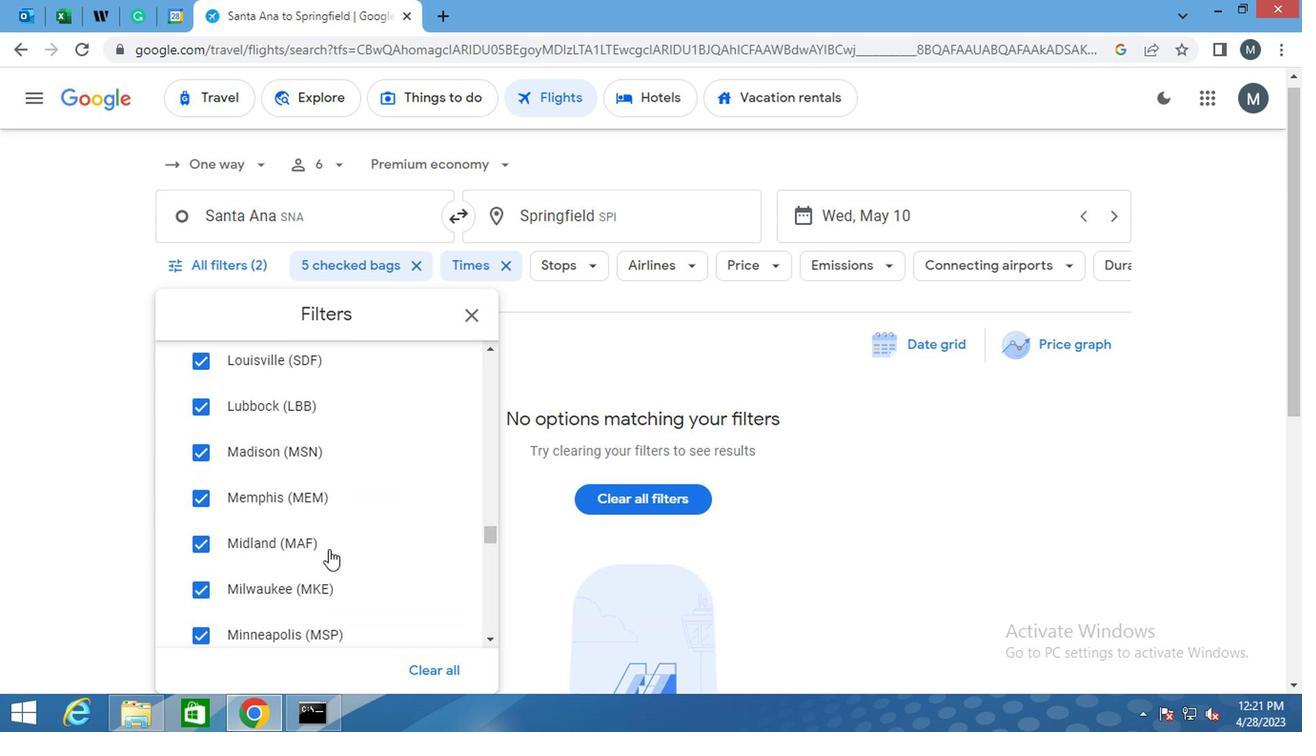 
Action: Mouse scrolled (327, 549) with delta (0, 0)
Screenshot: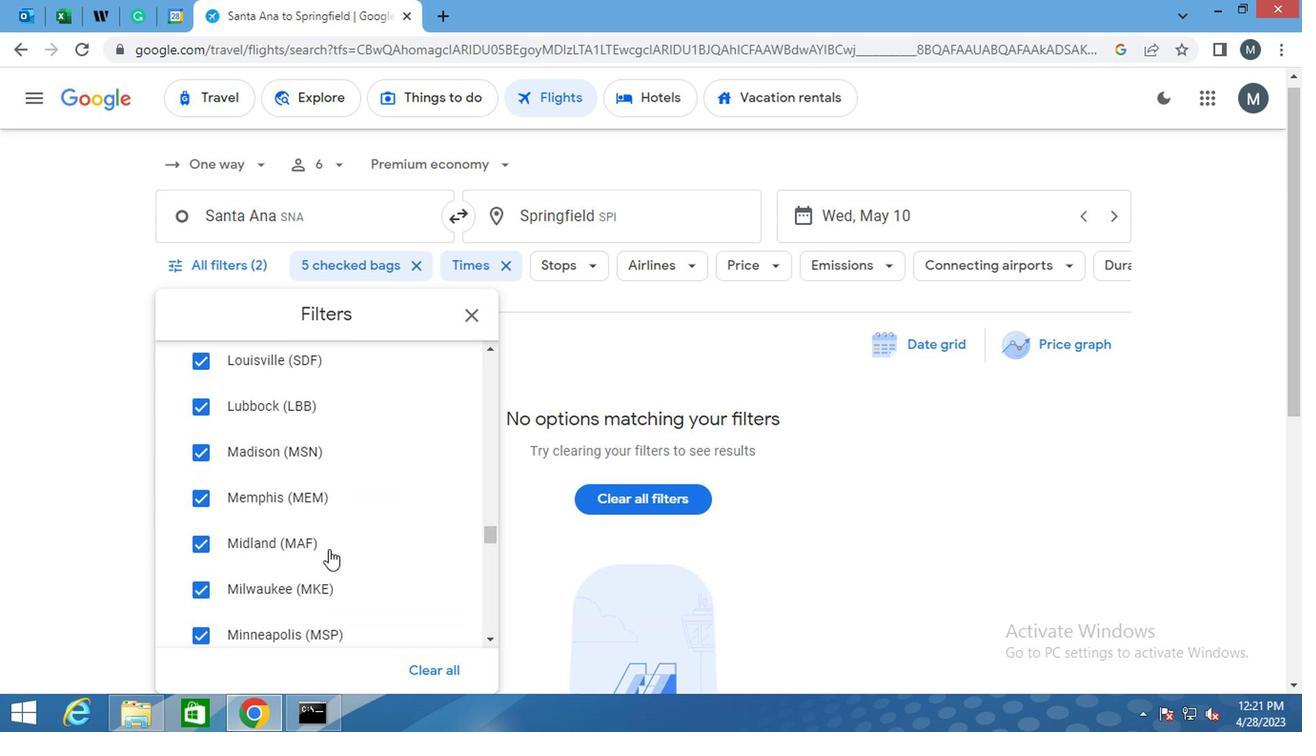 
Action: Mouse moved to (328, 556)
Screenshot: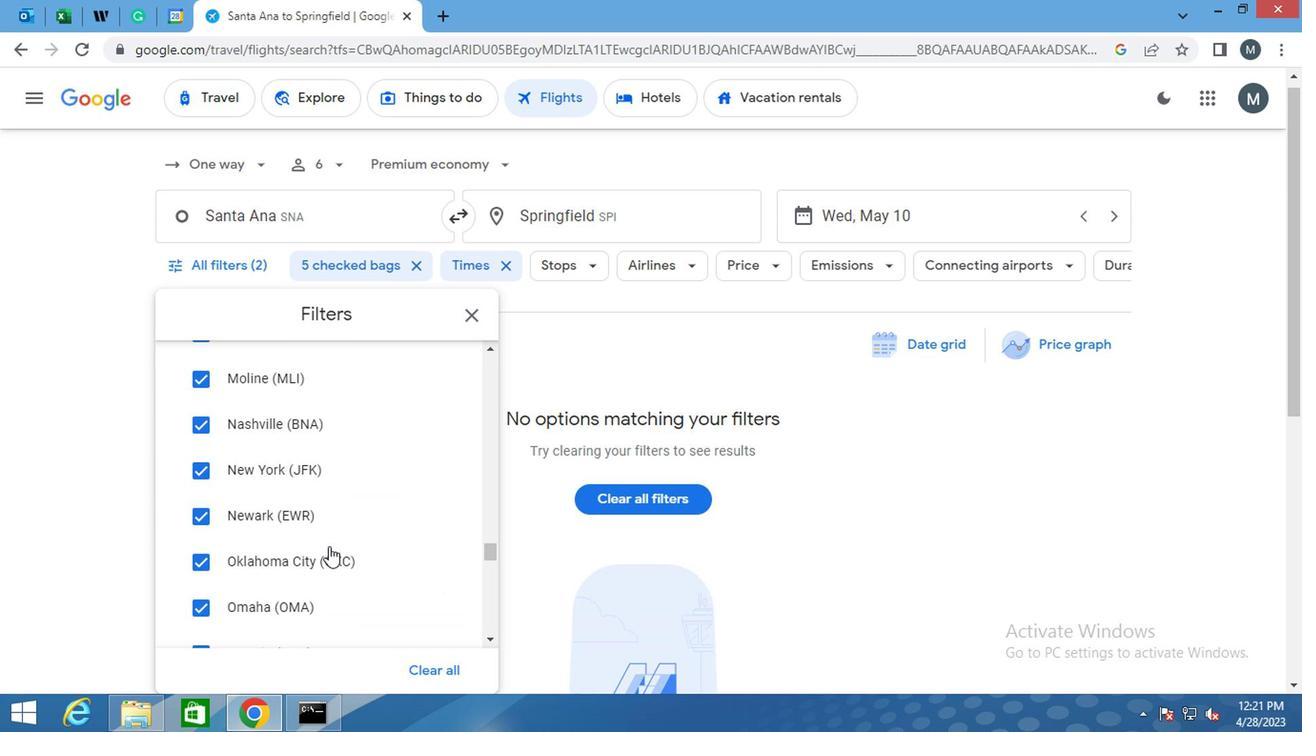 
Action: Mouse scrolled (328, 554) with delta (0, -1)
Screenshot: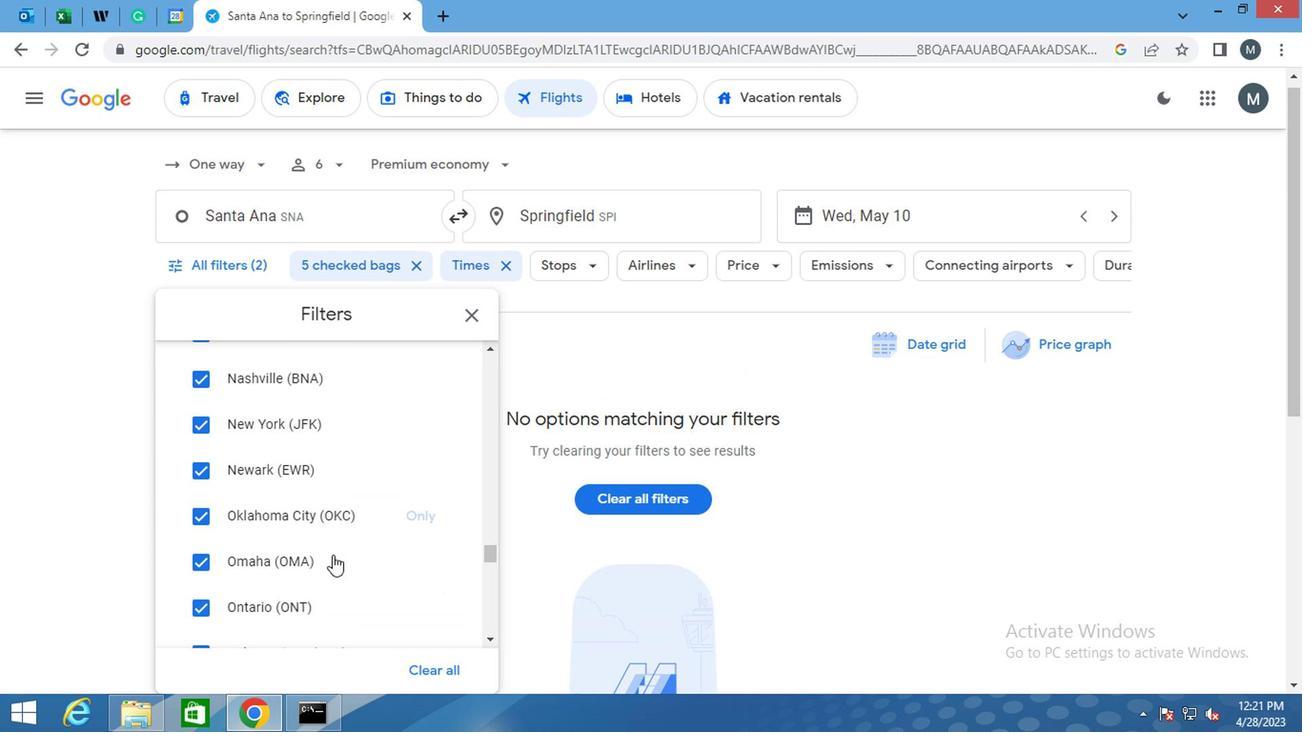 
Action: Mouse moved to (328, 556)
Screenshot: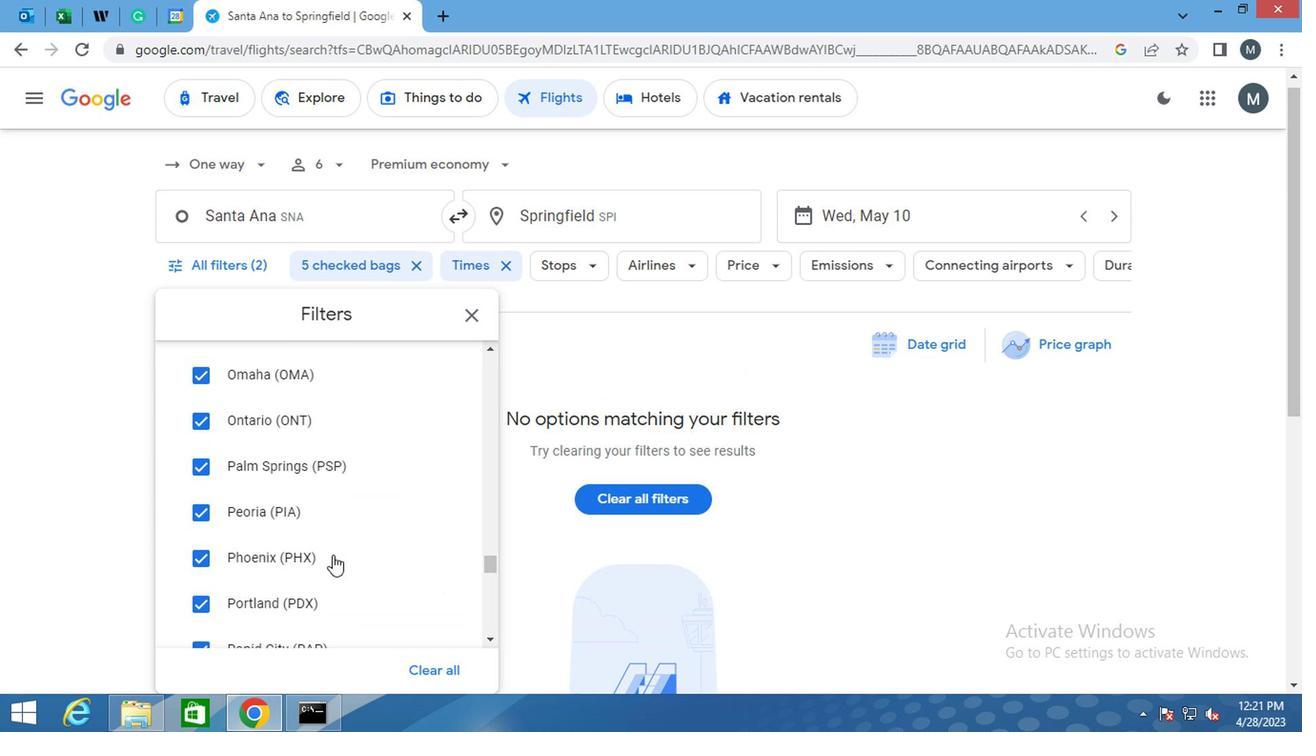 
Action: Mouse scrolled (328, 554) with delta (0, -1)
Screenshot: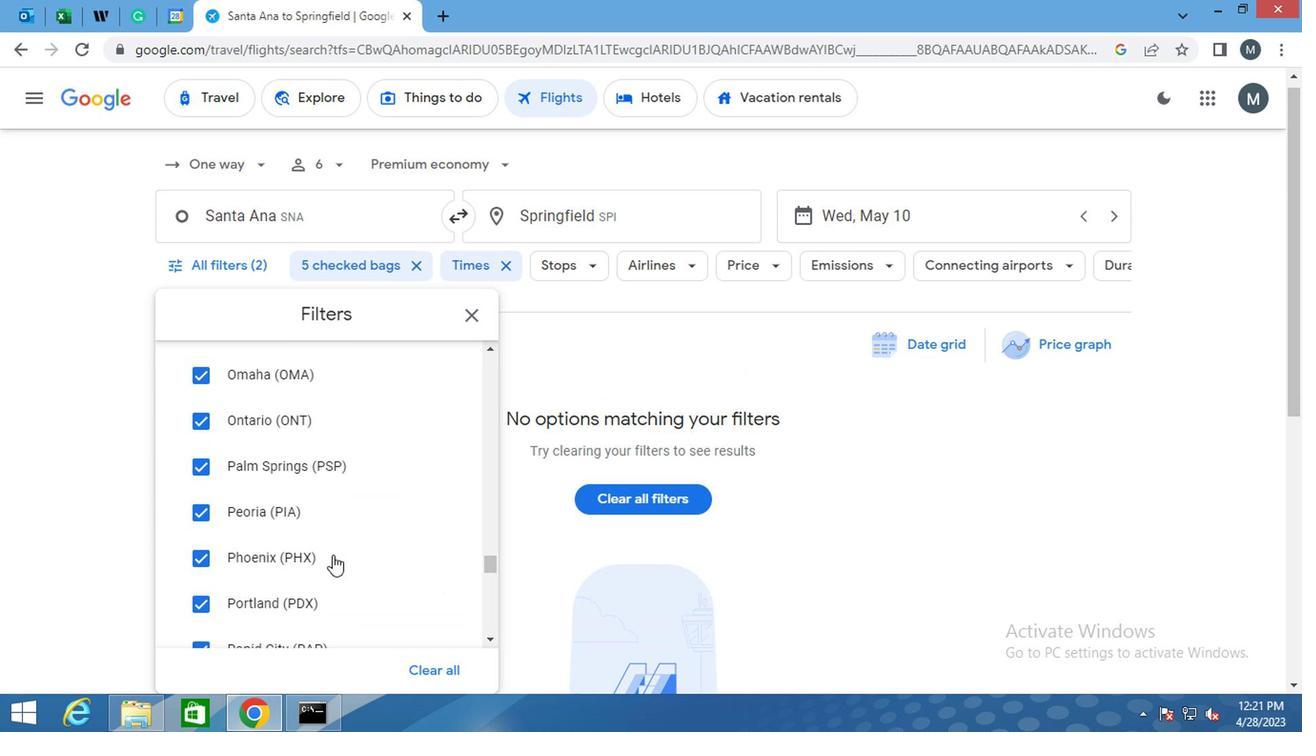 
Action: Mouse scrolled (328, 554) with delta (0, -1)
Screenshot: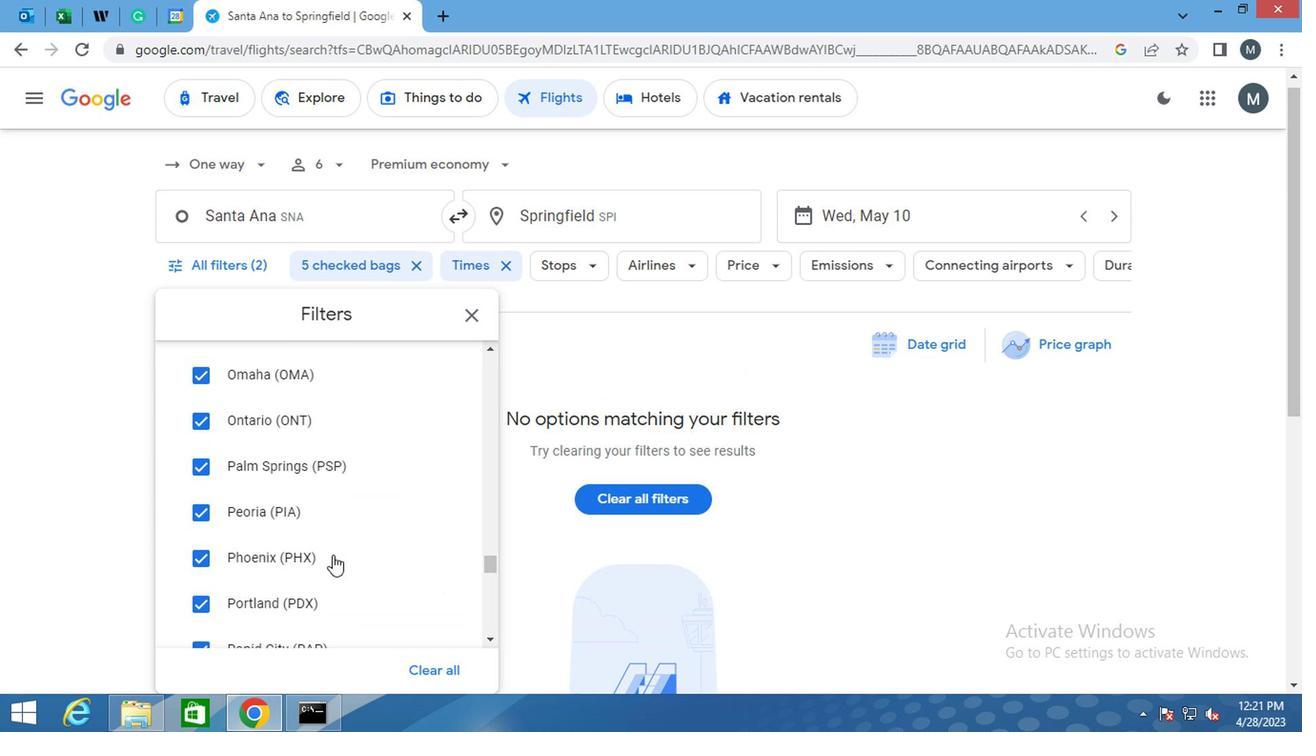 
Action: Mouse scrolled (328, 554) with delta (0, -1)
Screenshot: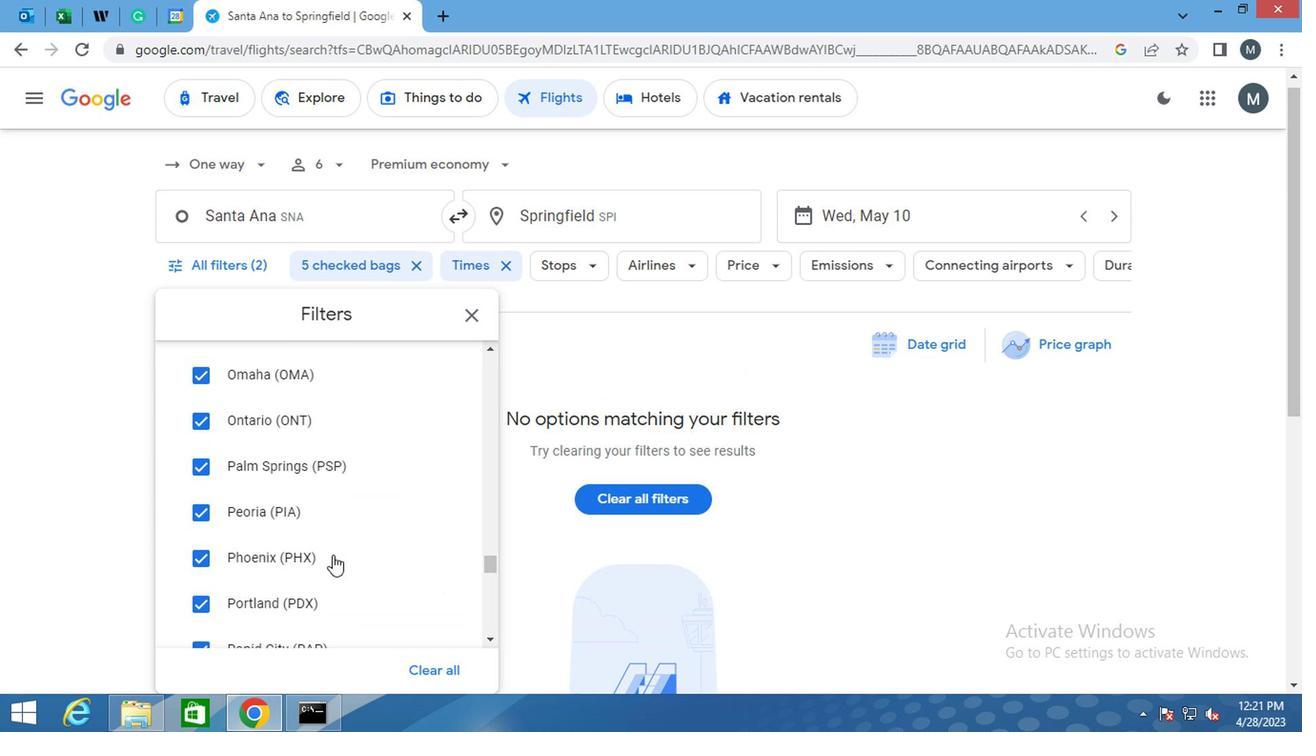 
Action: Mouse scrolled (328, 554) with delta (0, -1)
Screenshot: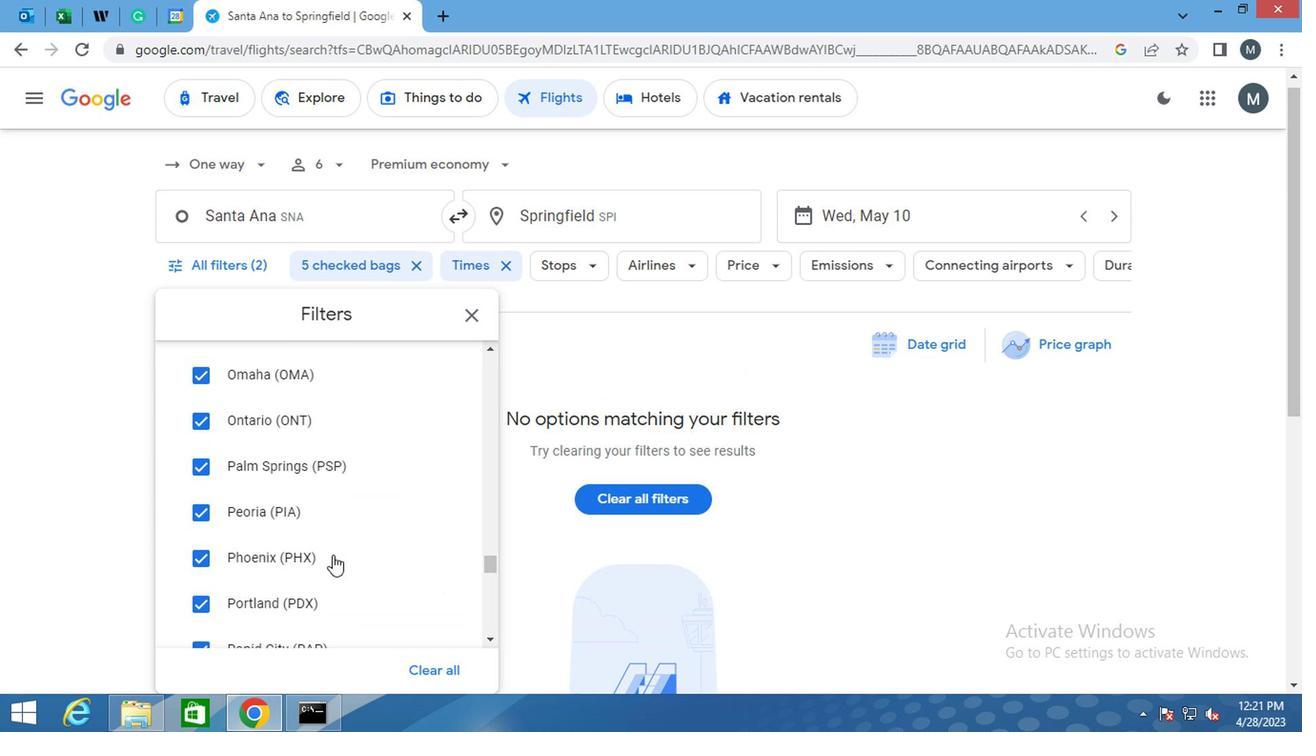 
Action: Mouse moved to (333, 560)
Screenshot: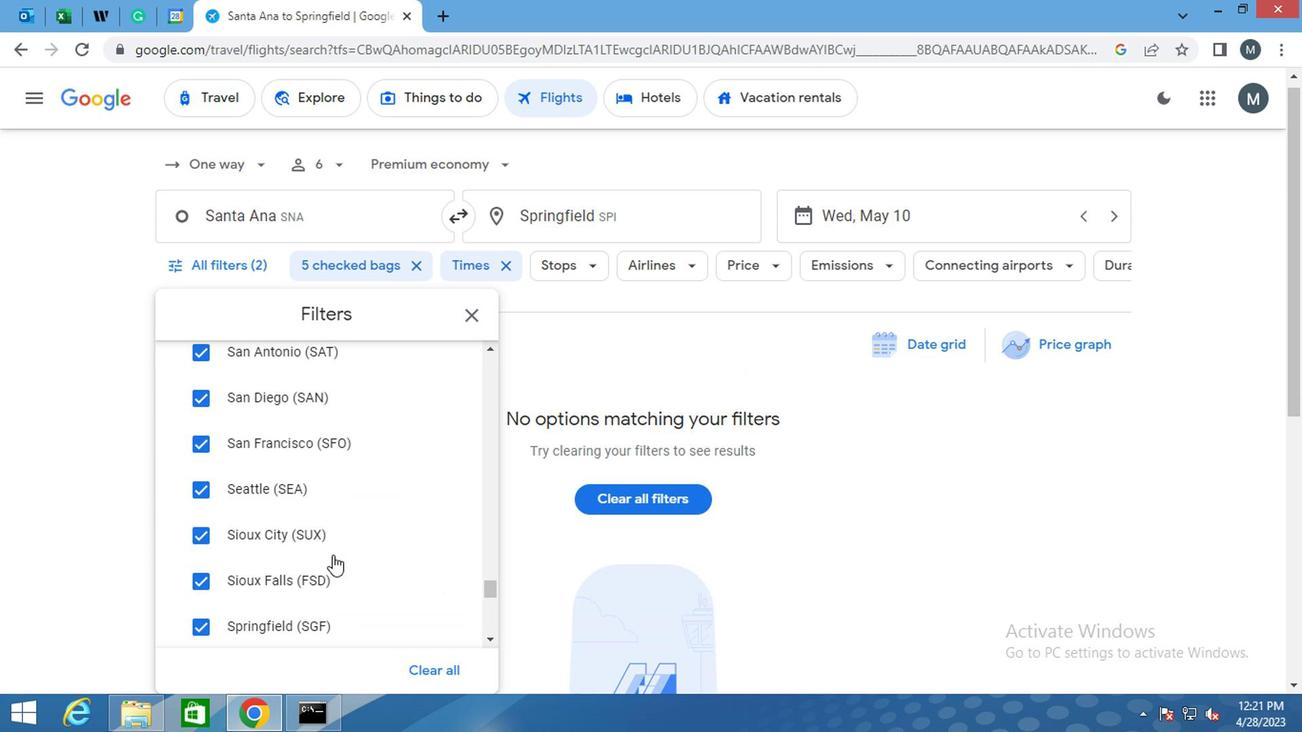 
Action: Mouse scrolled (333, 560) with delta (0, 0)
Screenshot: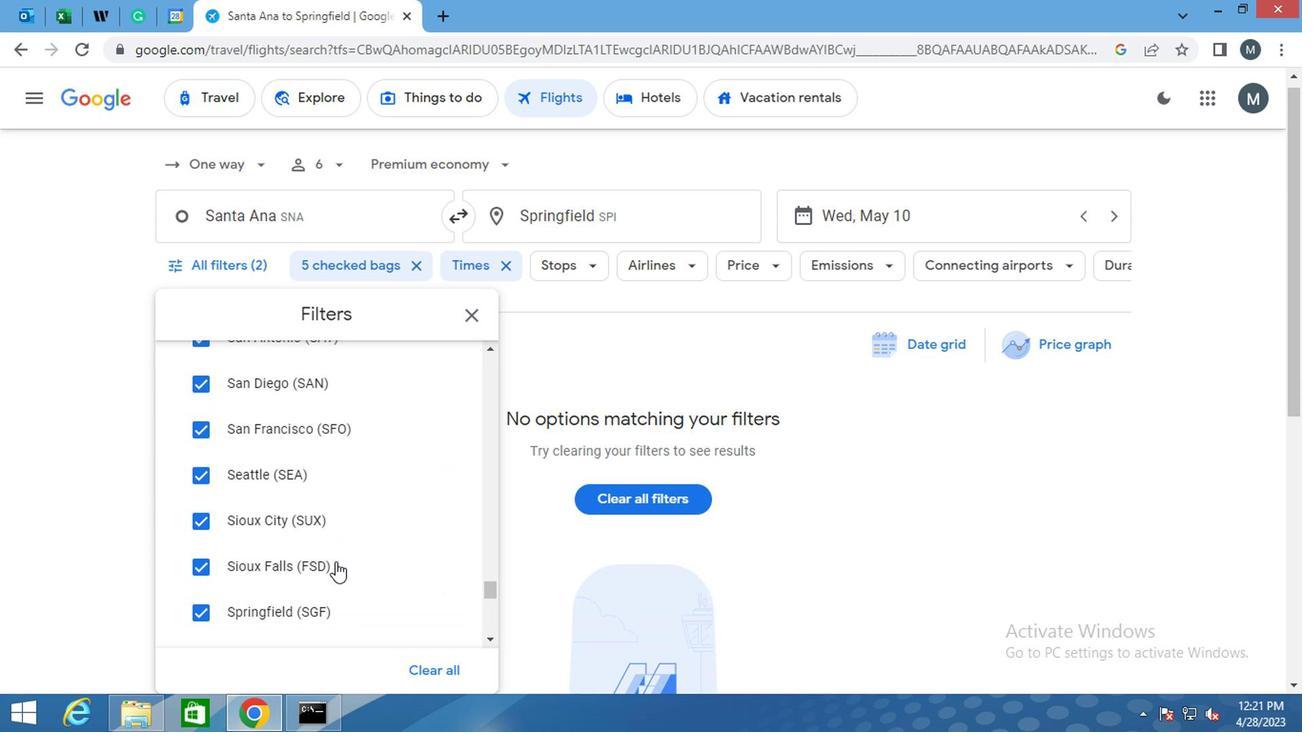 
Action: Mouse moved to (333, 560)
Screenshot: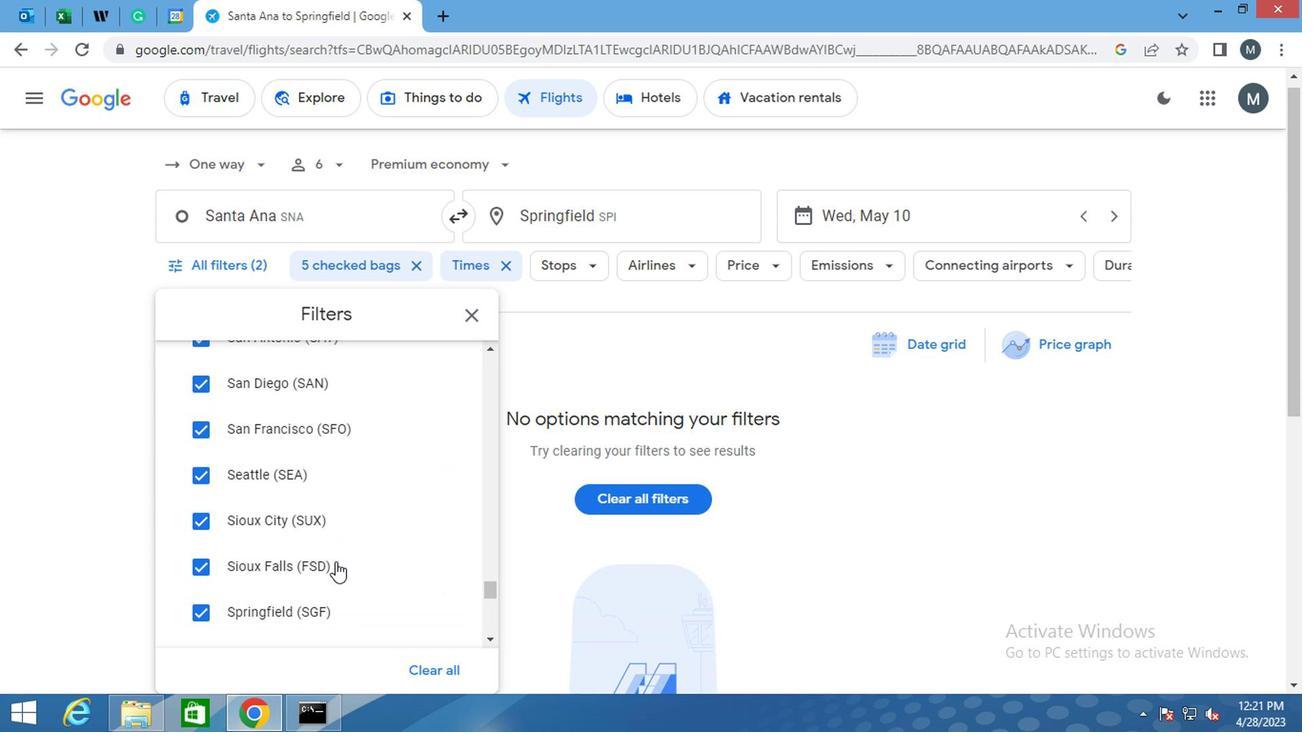 
Action: Mouse scrolled (333, 560) with delta (0, 0)
Screenshot: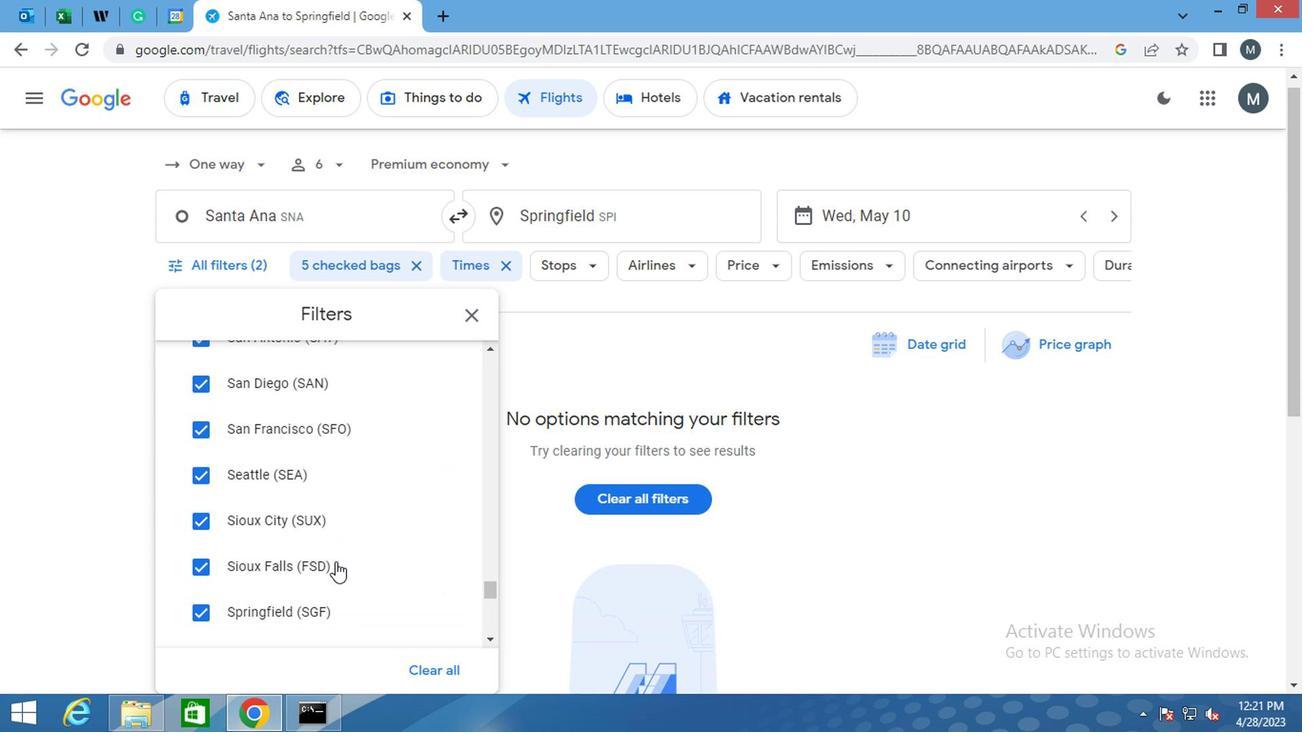 
Action: Mouse scrolled (333, 560) with delta (0, 0)
Screenshot: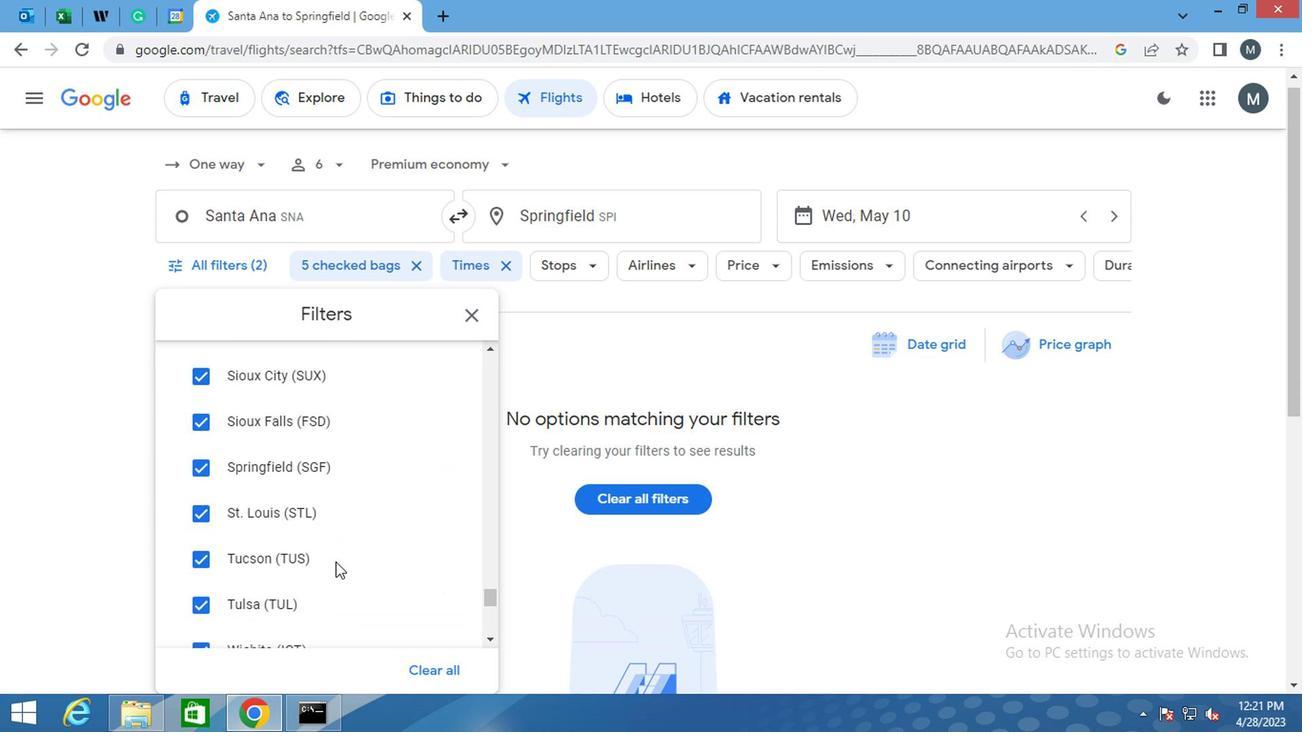 
Action: Mouse scrolled (333, 560) with delta (0, 0)
Screenshot: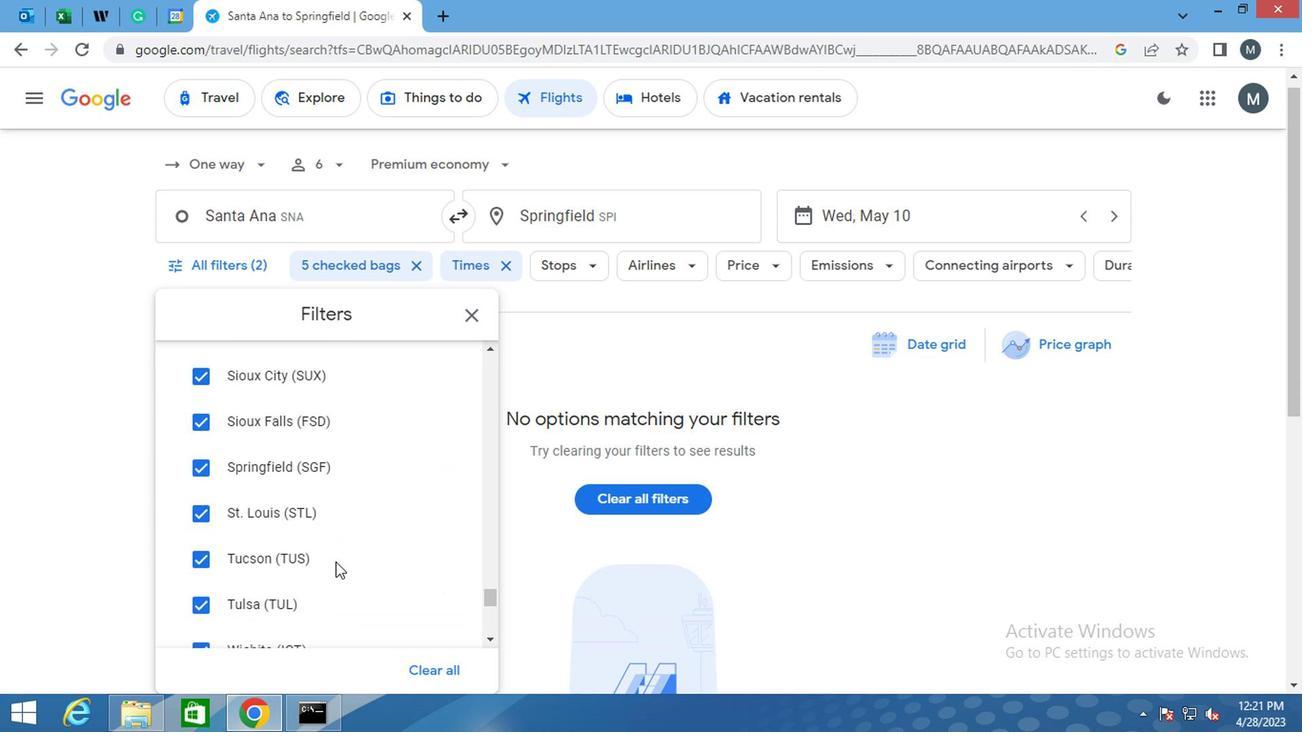 
Action: Mouse moved to (333, 562)
Screenshot: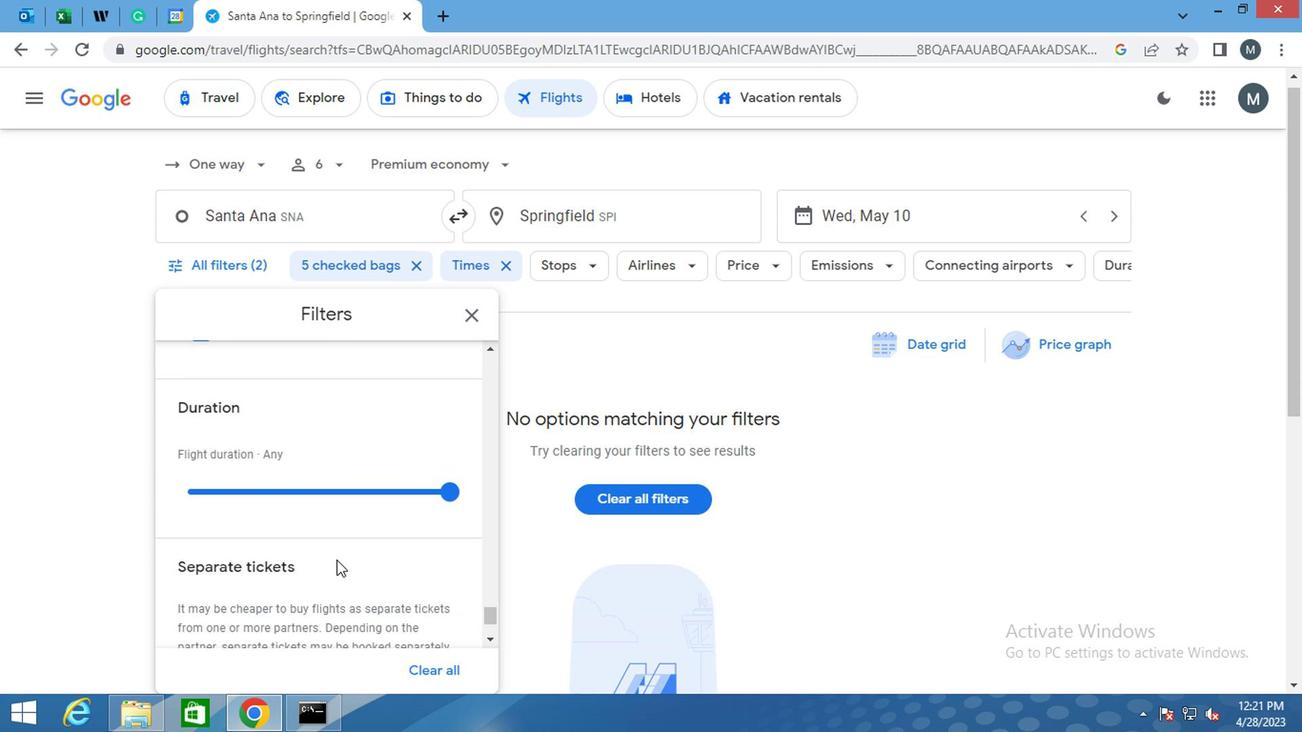 
Action: Mouse scrolled (333, 561) with delta (0, -1)
Screenshot: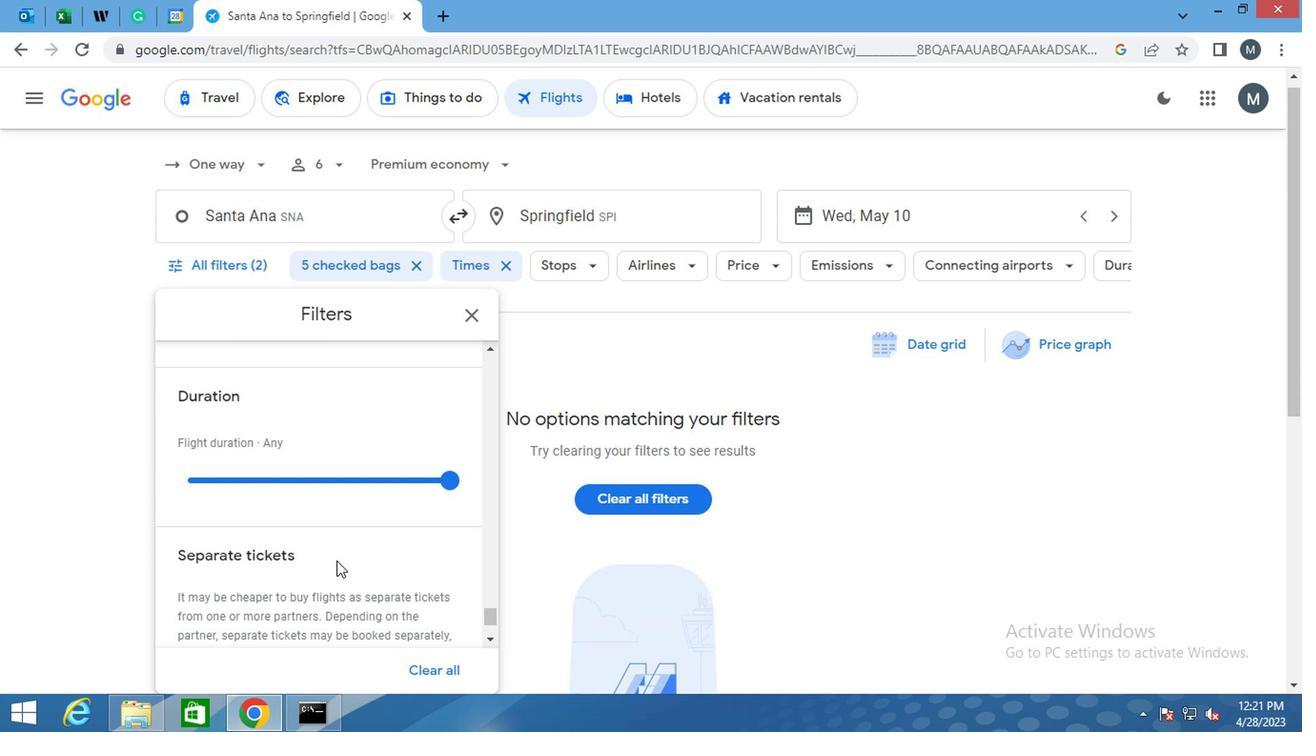 
Action: Mouse scrolled (333, 561) with delta (0, -1)
Screenshot: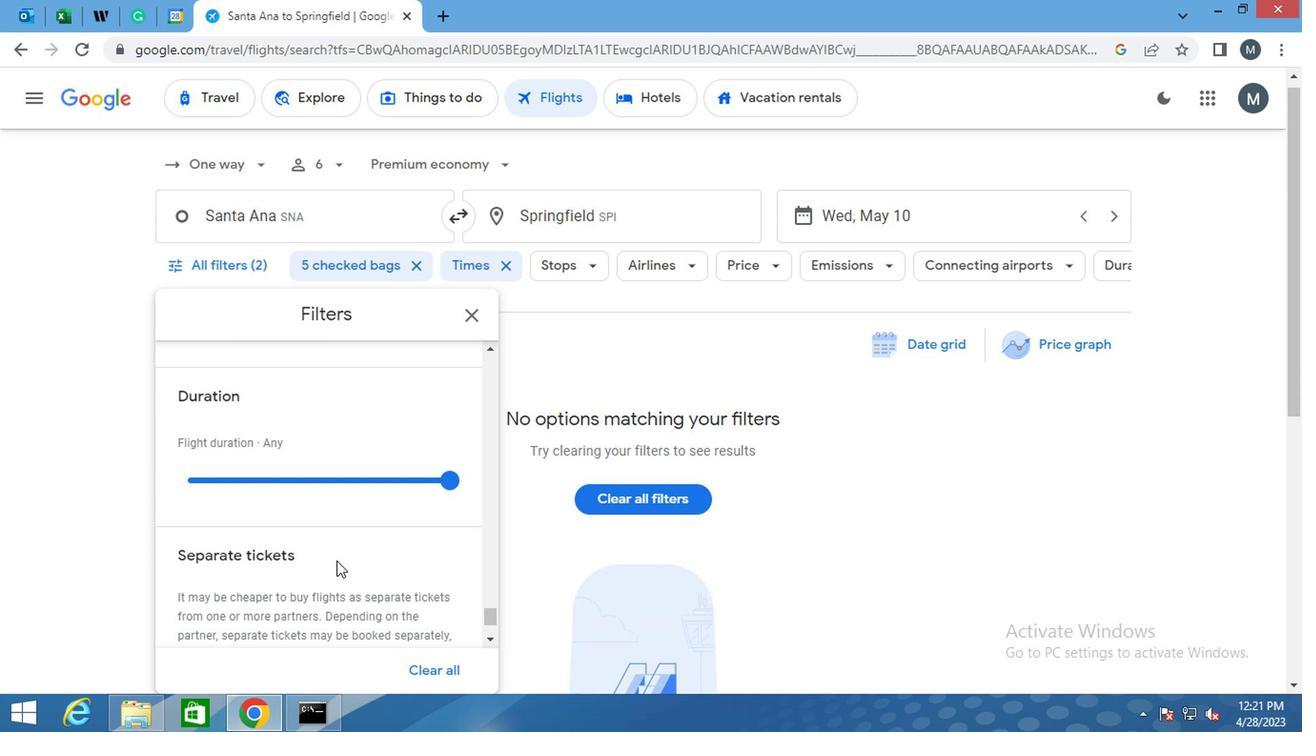 
Action: Mouse scrolled (333, 561) with delta (0, -1)
Screenshot: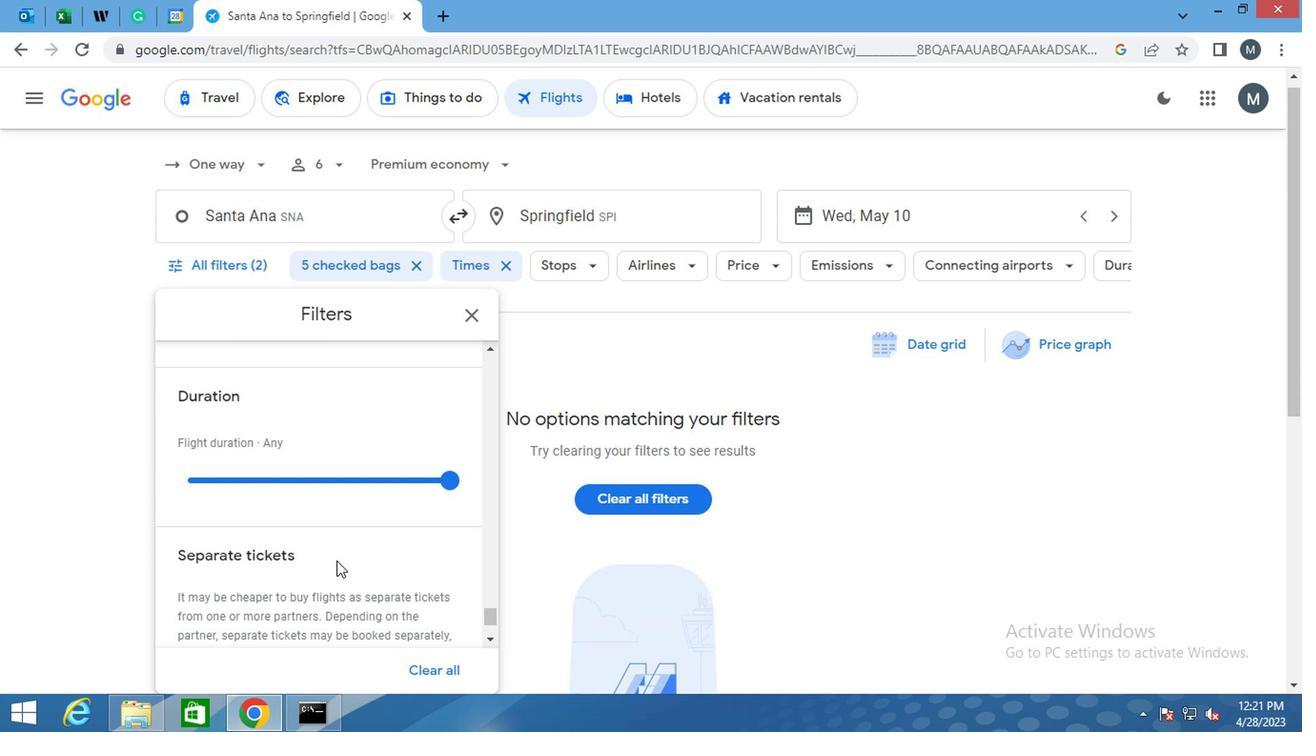 
Action: Mouse scrolled (333, 561) with delta (0, -1)
Screenshot: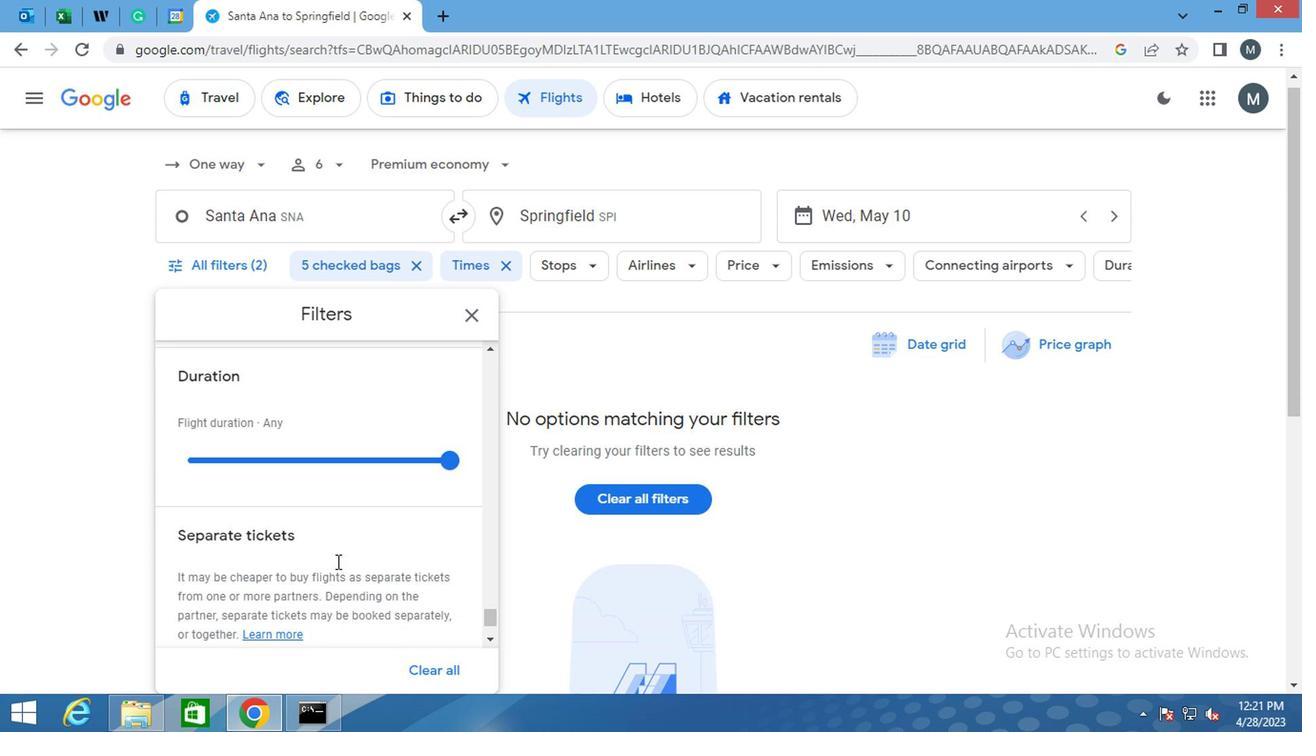 
Action: Mouse moved to (333, 562)
Screenshot: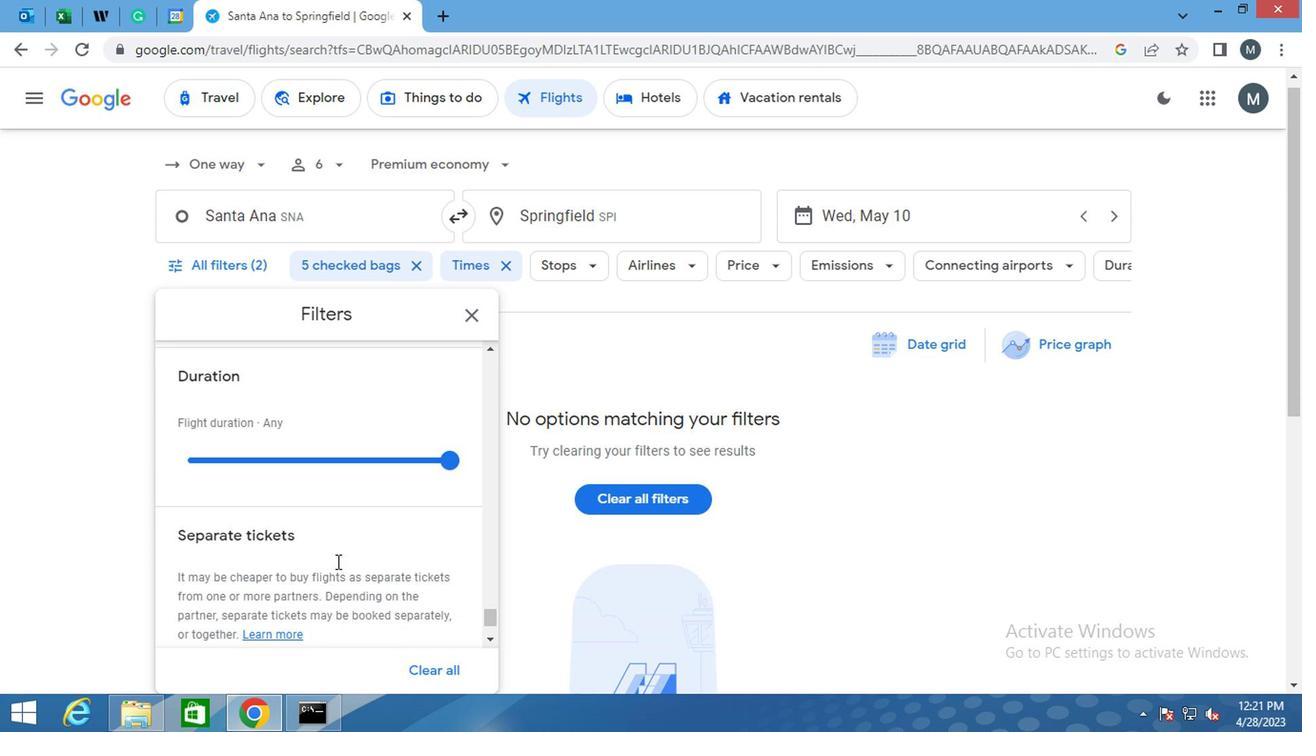 
Action: Mouse scrolled (333, 561) with delta (0, -1)
Screenshot: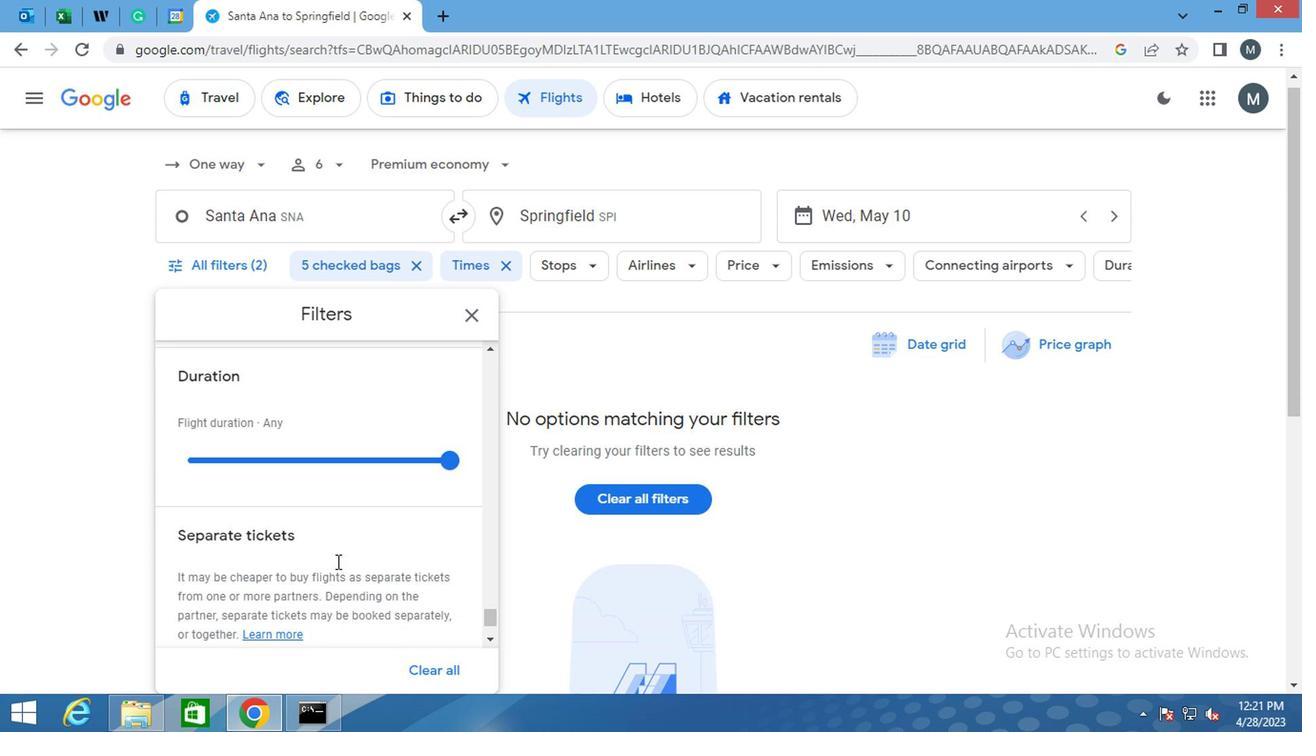 
Action: Mouse moved to (333, 566)
Screenshot: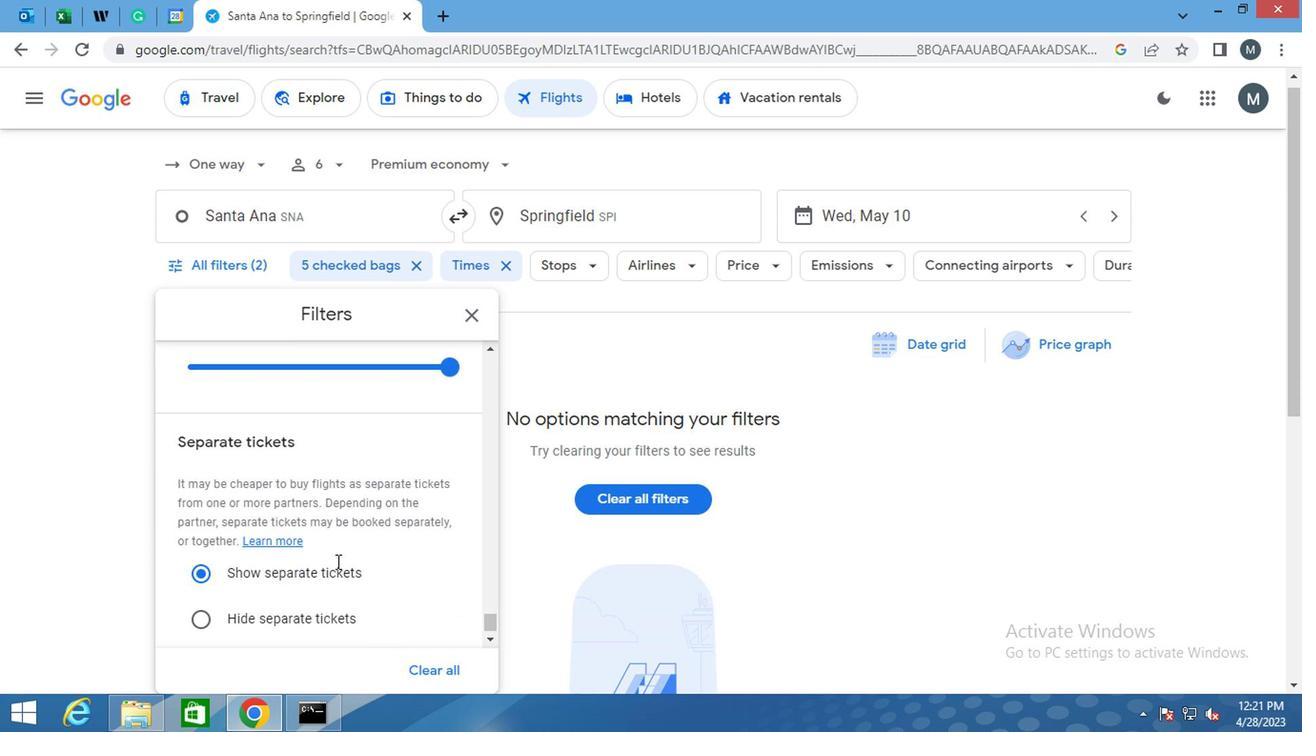 
Action: Mouse scrolled (333, 565) with delta (0, 0)
Screenshot: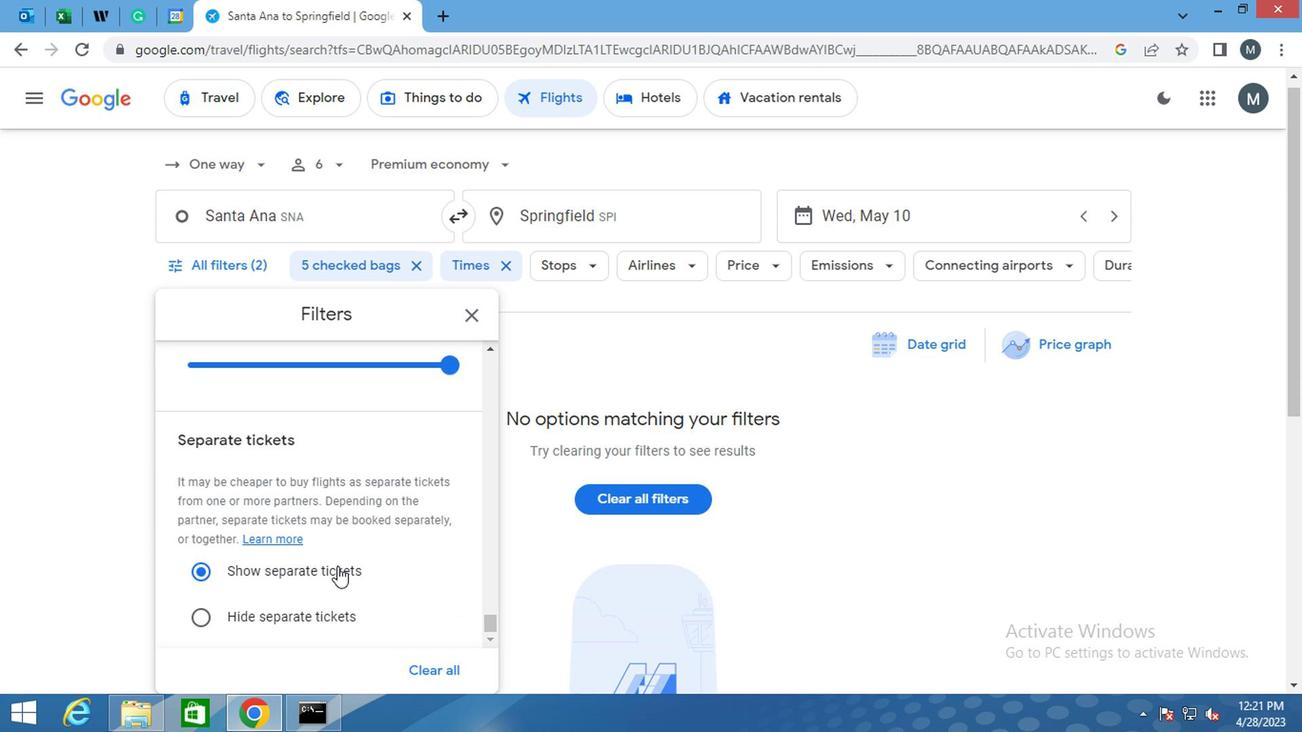 
Action: Mouse scrolled (333, 565) with delta (0, 0)
Screenshot: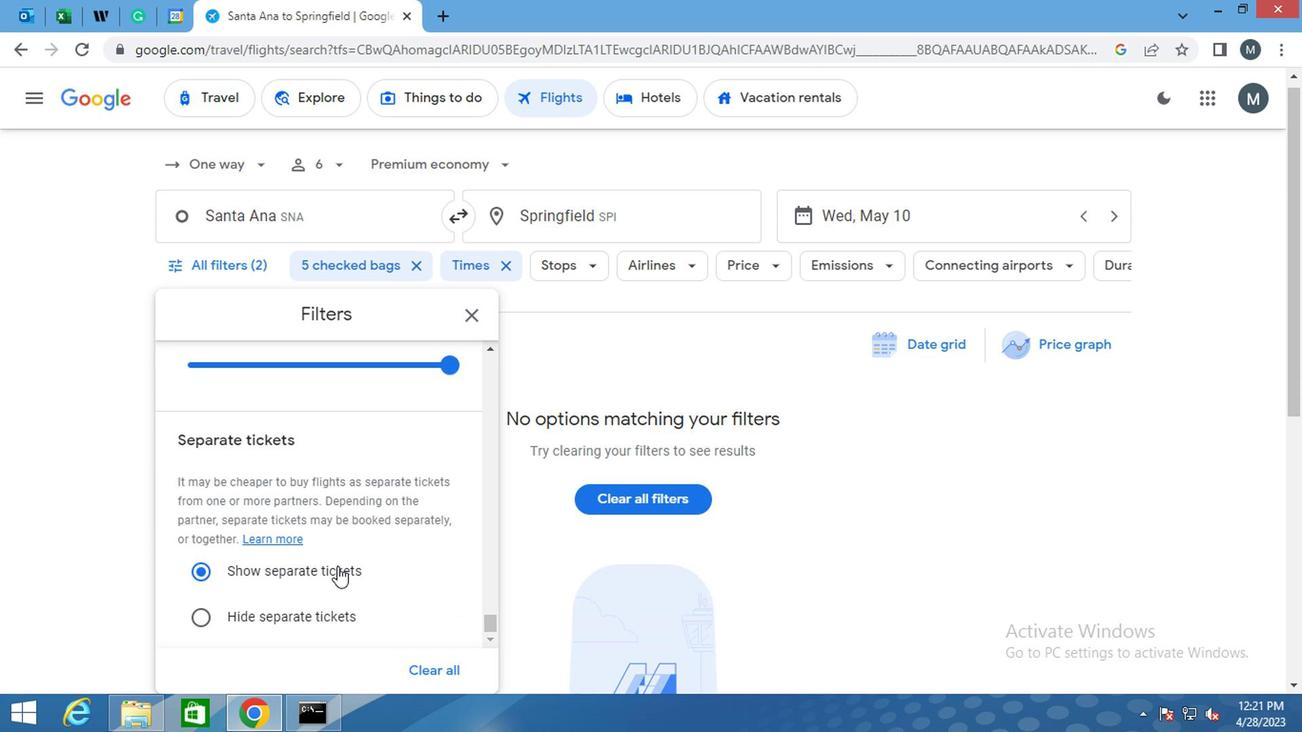 
Action: Mouse scrolled (333, 565) with delta (0, 0)
Screenshot: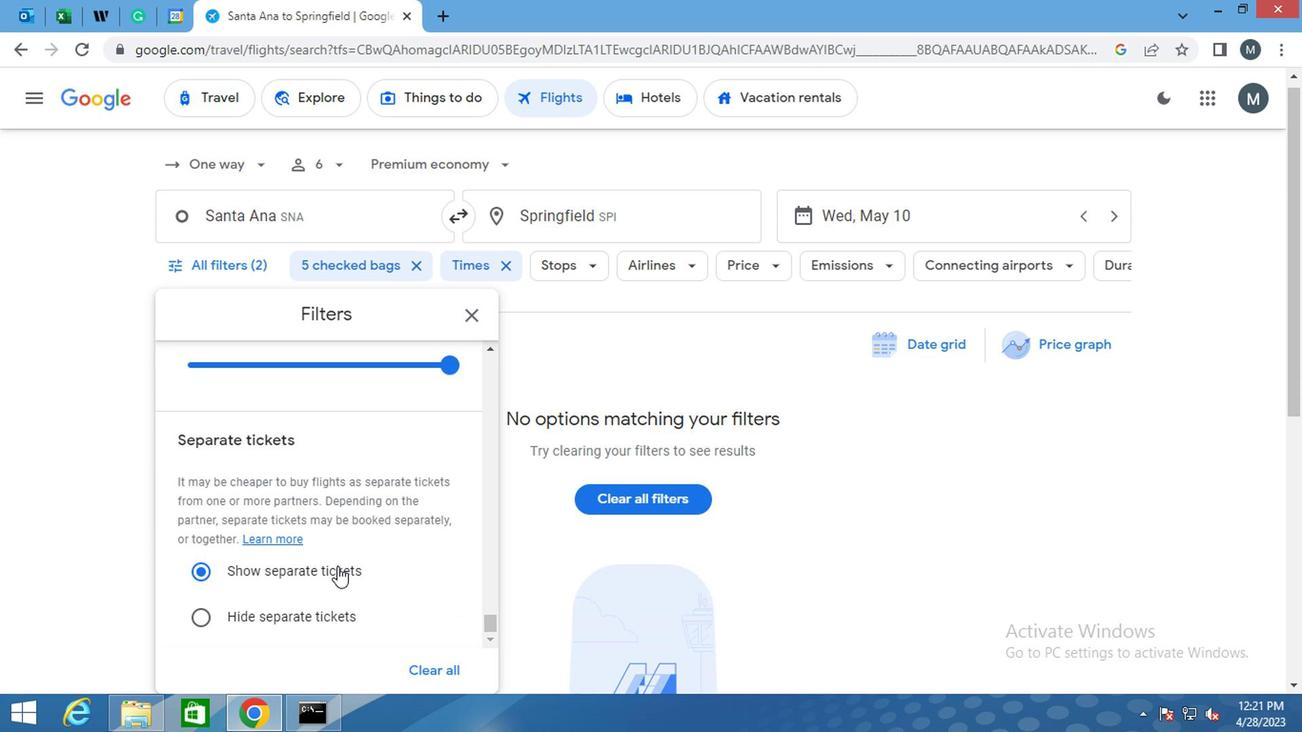
Action: Mouse scrolled (333, 565) with delta (0, 0)
Screenshot: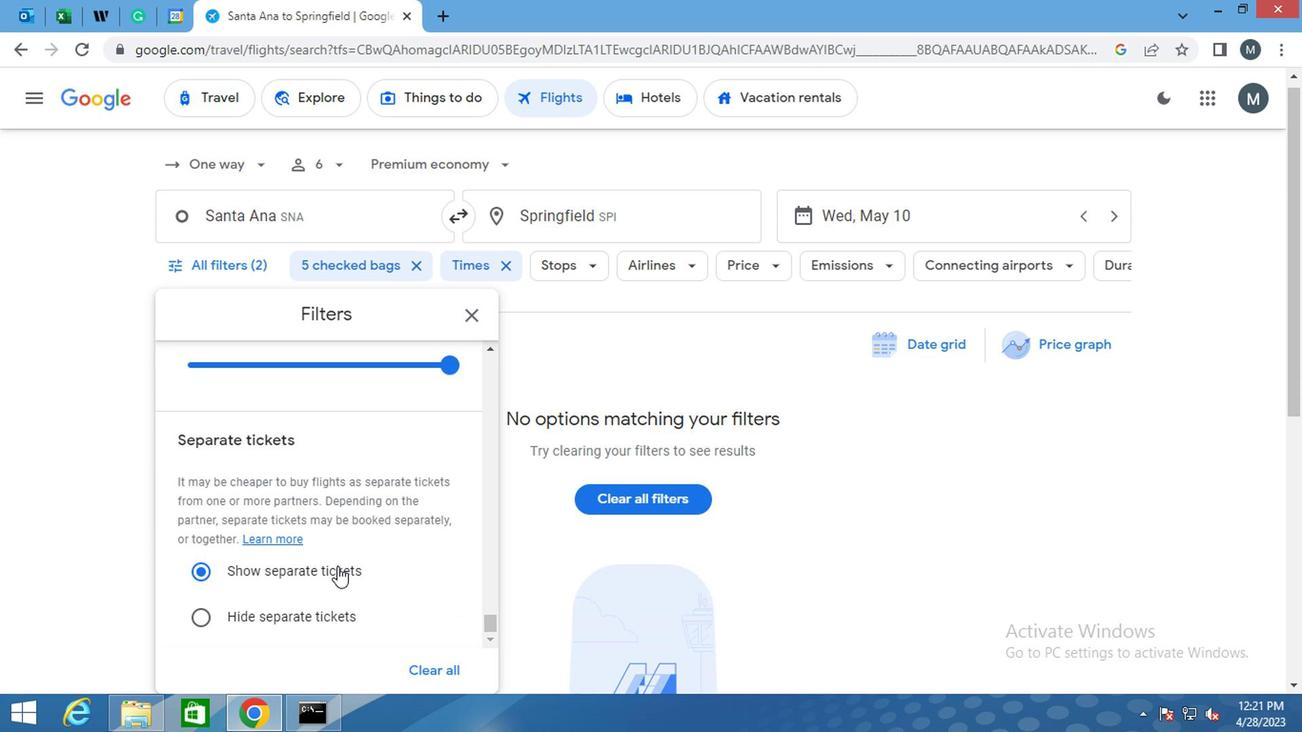 
Action: Mouse scrolled (333, 565) with delta (0, 0)
Screenshot: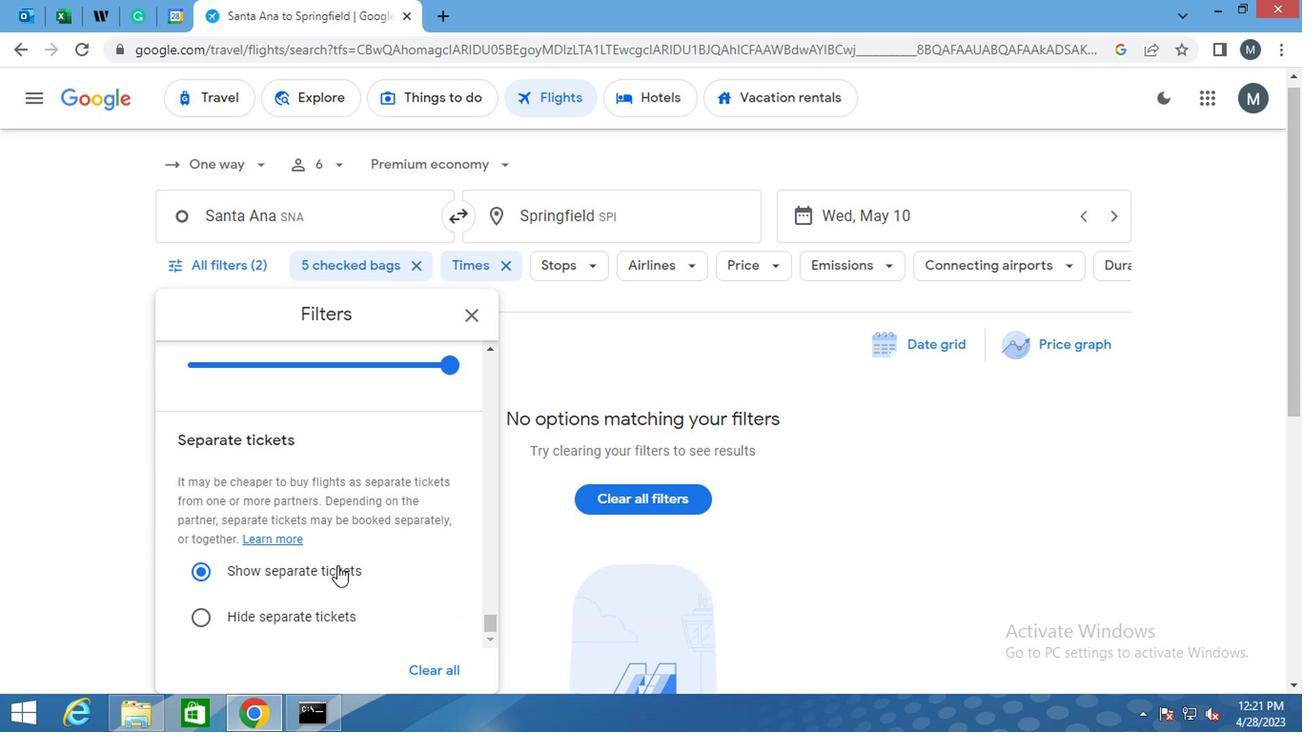 
Action: Mouse scrolled (333, 565) with delta (0, 0)
Screenshot: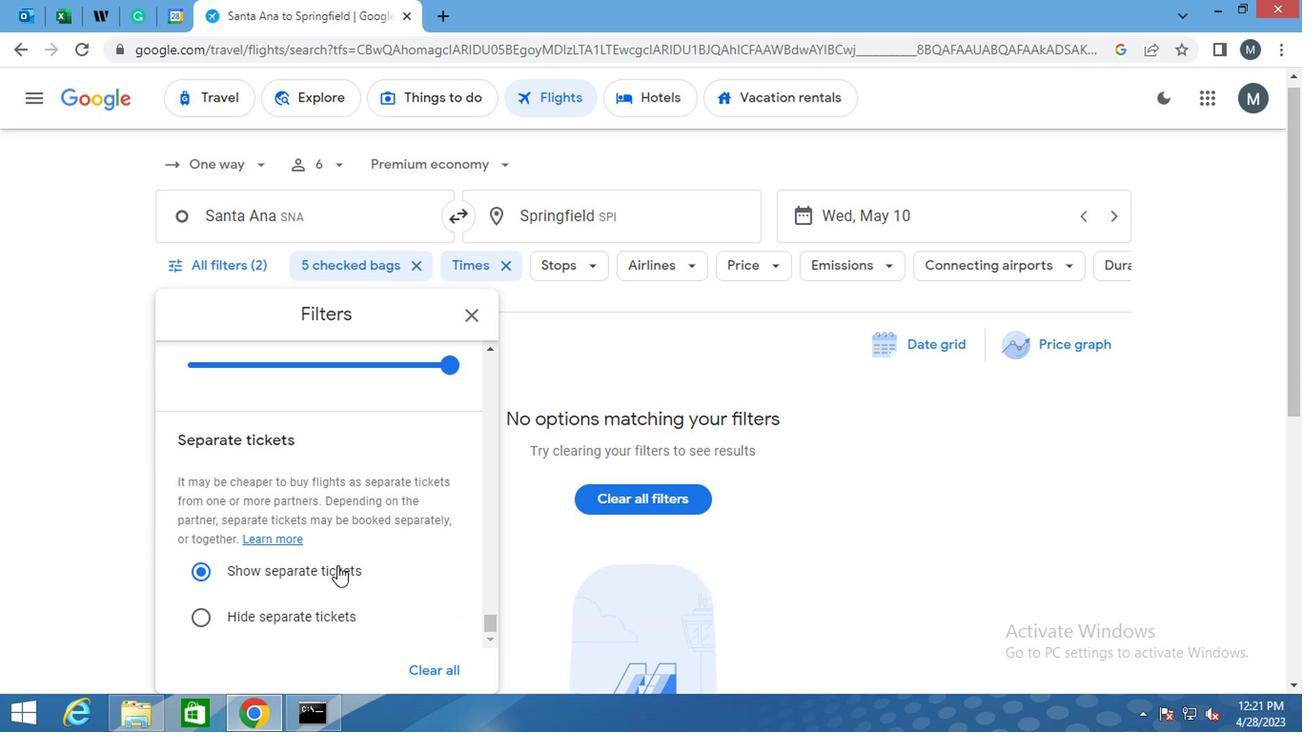 
Action: Mouse moved to (476, 314)
Screenshot: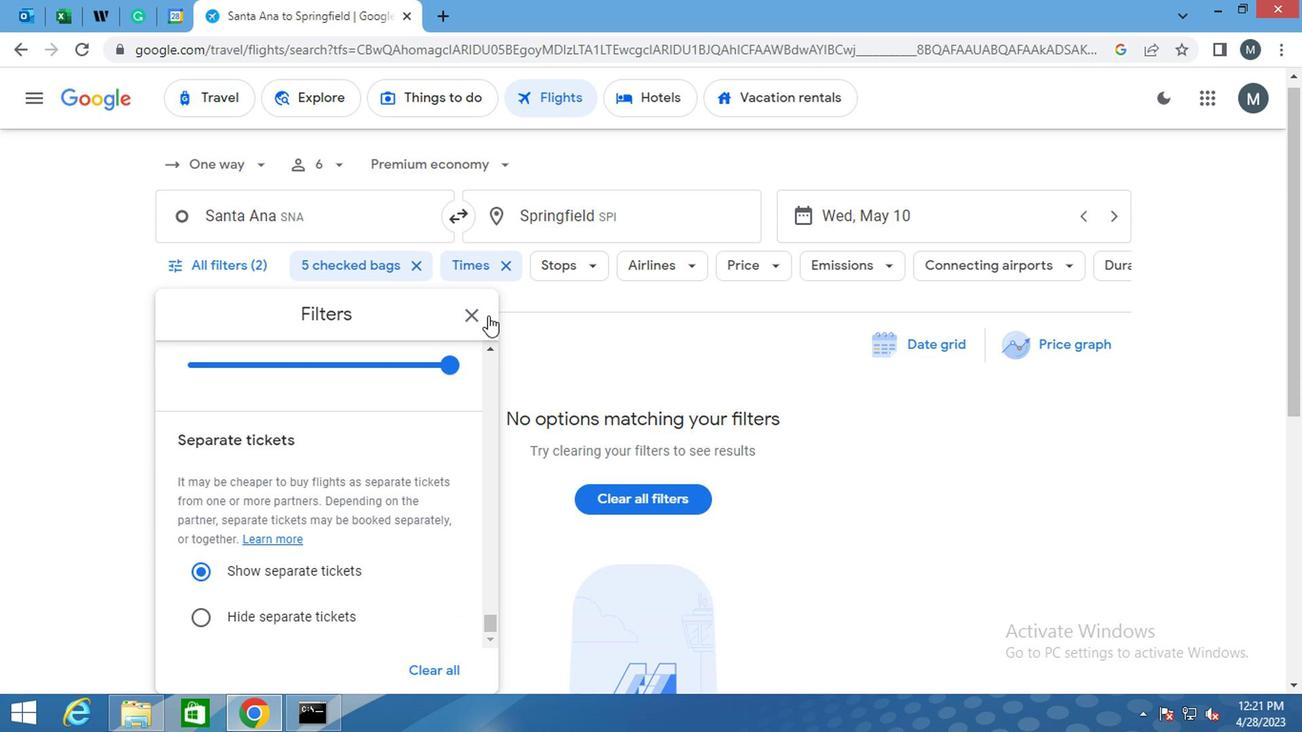 
Action: Mouse pressed left at (476, 314)
Screenshot: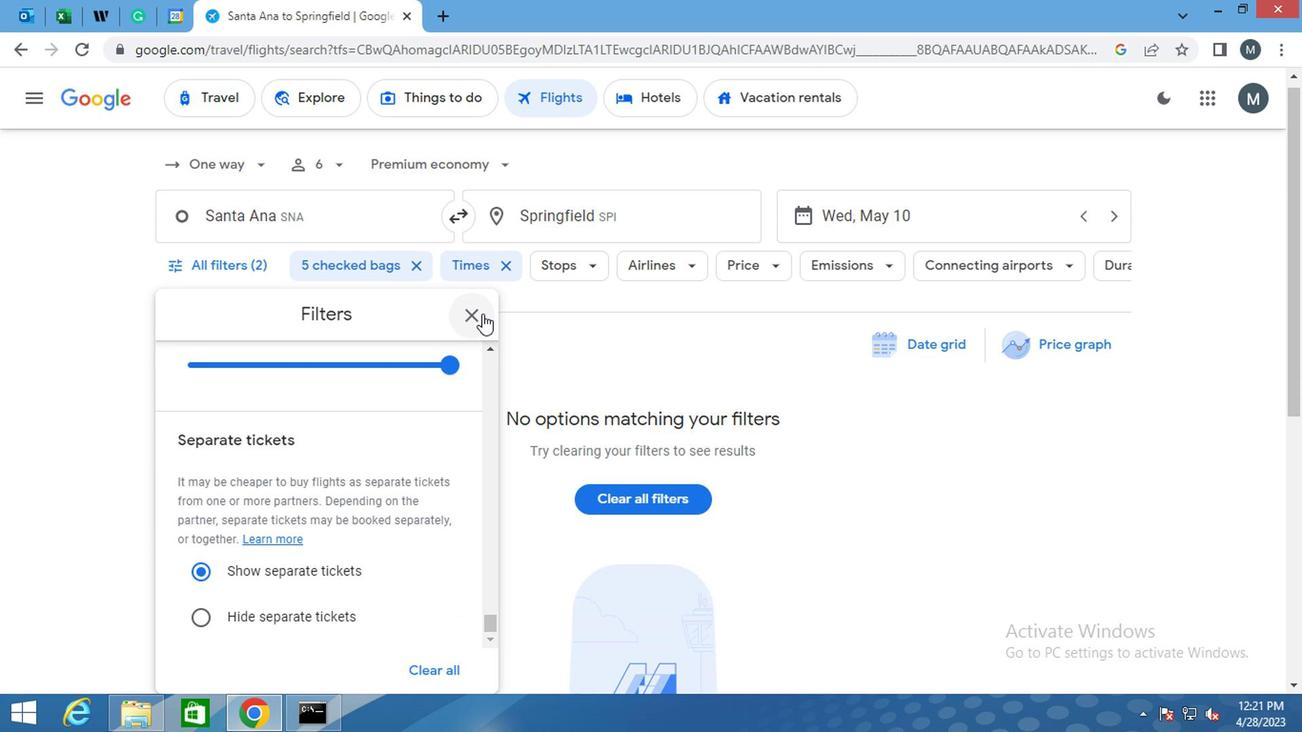 
Action: Mouse moved to (465, 324)
Screenshot: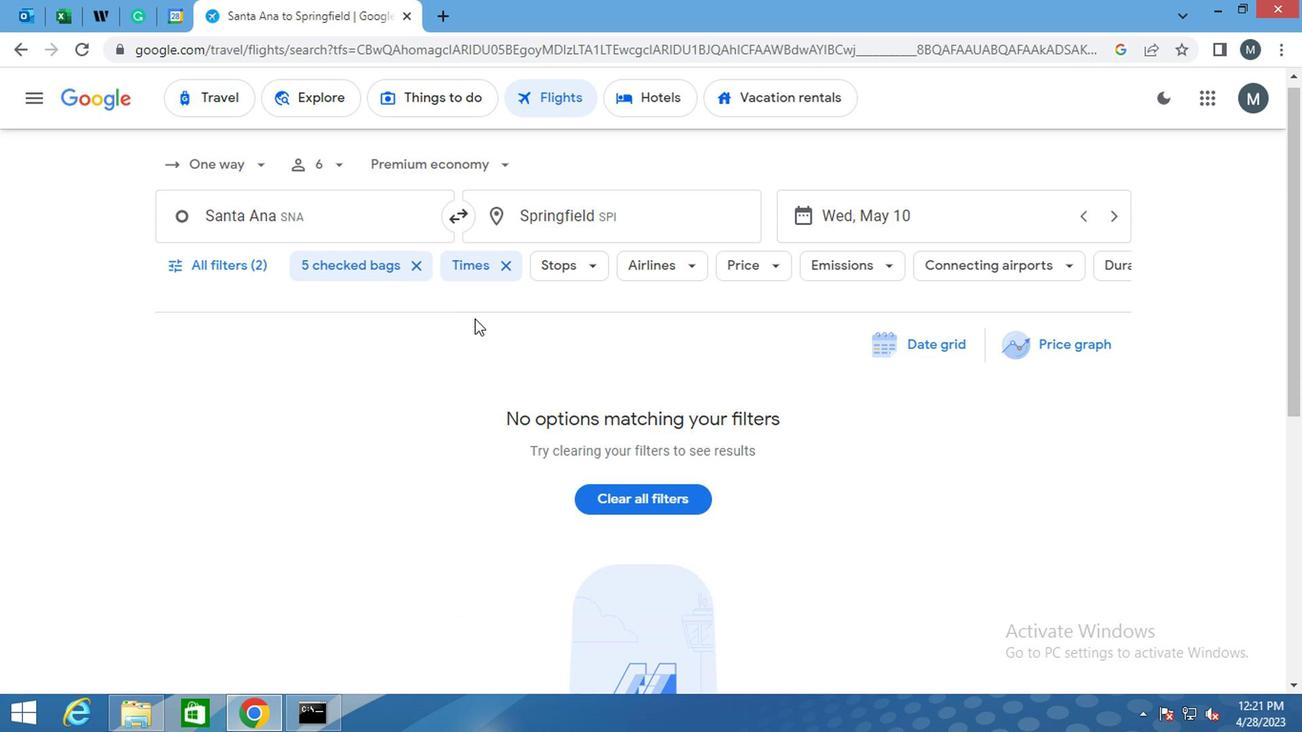
